 Task: Use the "Duolingo" extension for interactive language lessons.
Action: Mouse moved to (1041, 30)
Screenshot: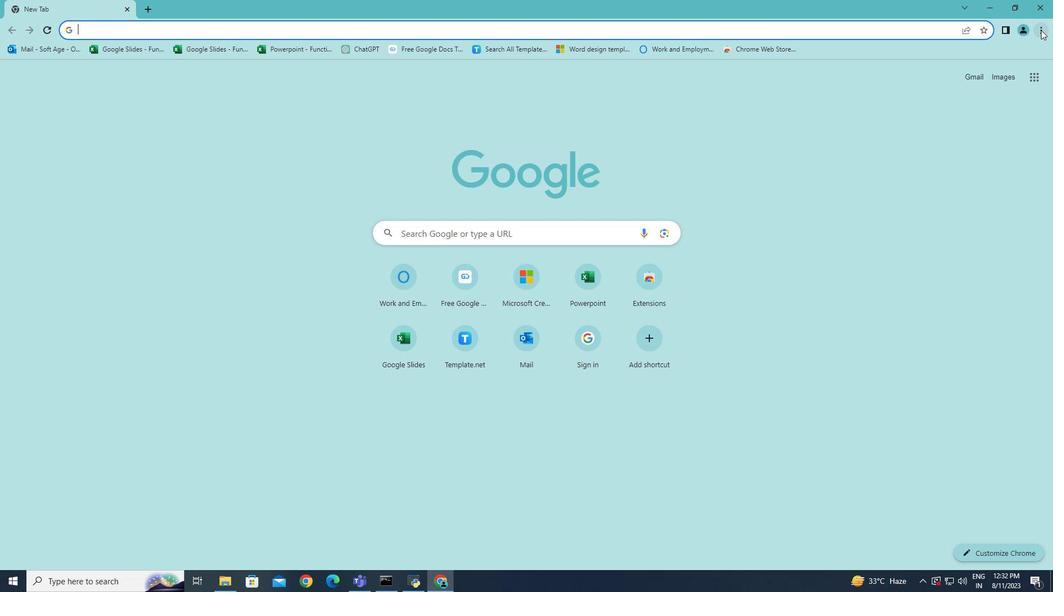 
Action: Mouse pressed left at (1041, 30)
Screenshot: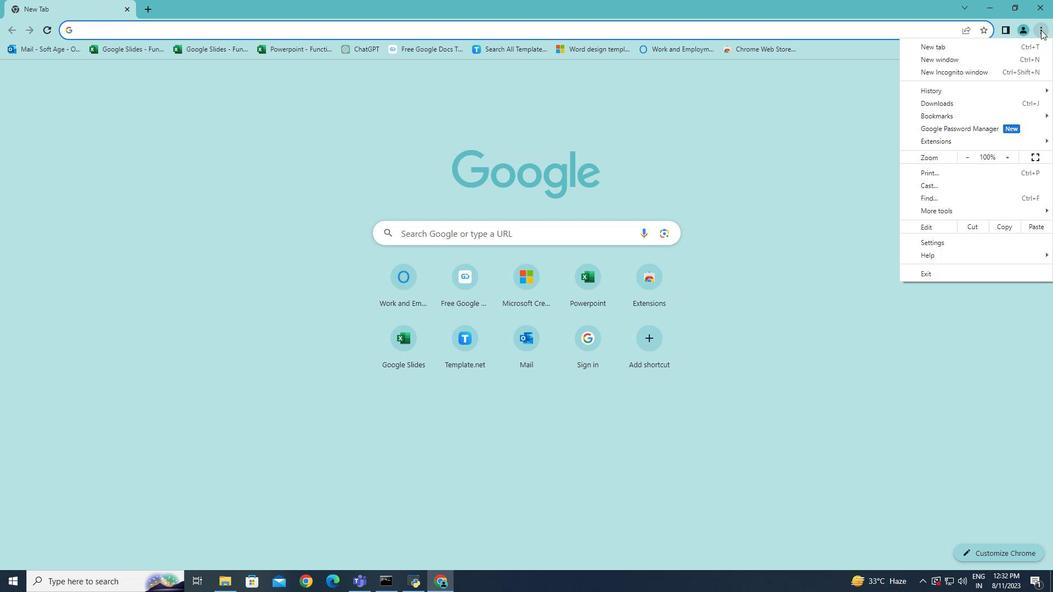 
Action: Mouse moved to (967, 141)
Screenshot: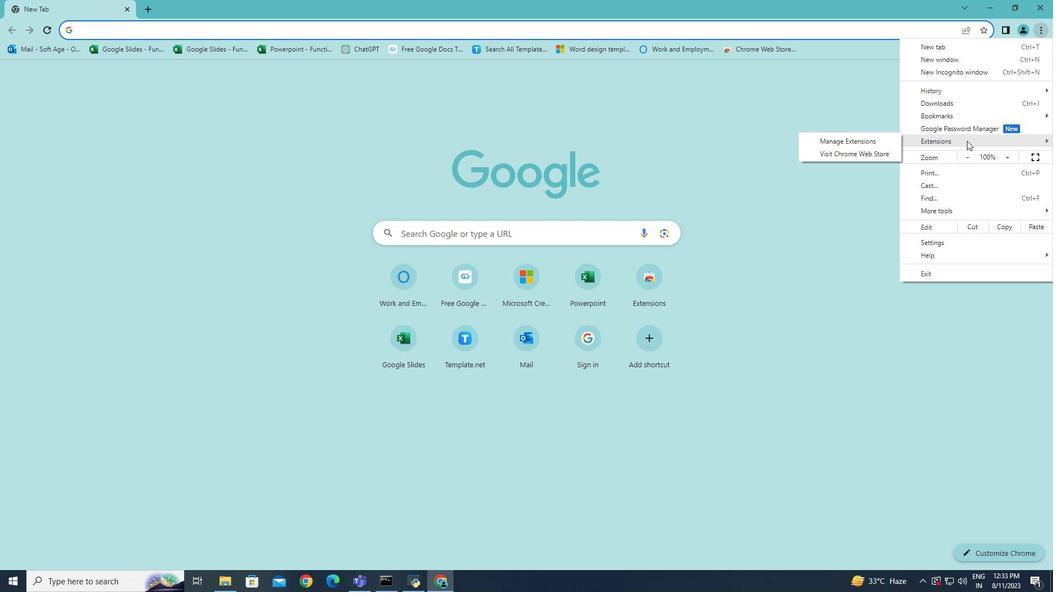 
Action: Mouse pressed left at (967, 141)
Screenshot: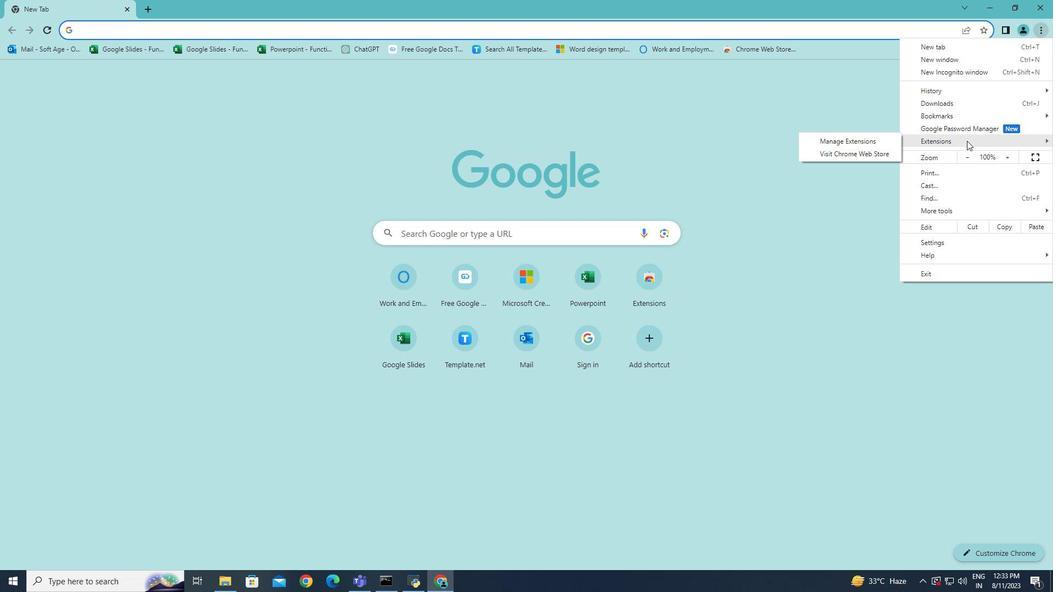 
Action: Mouse moved to (871, 156)
Screenshot: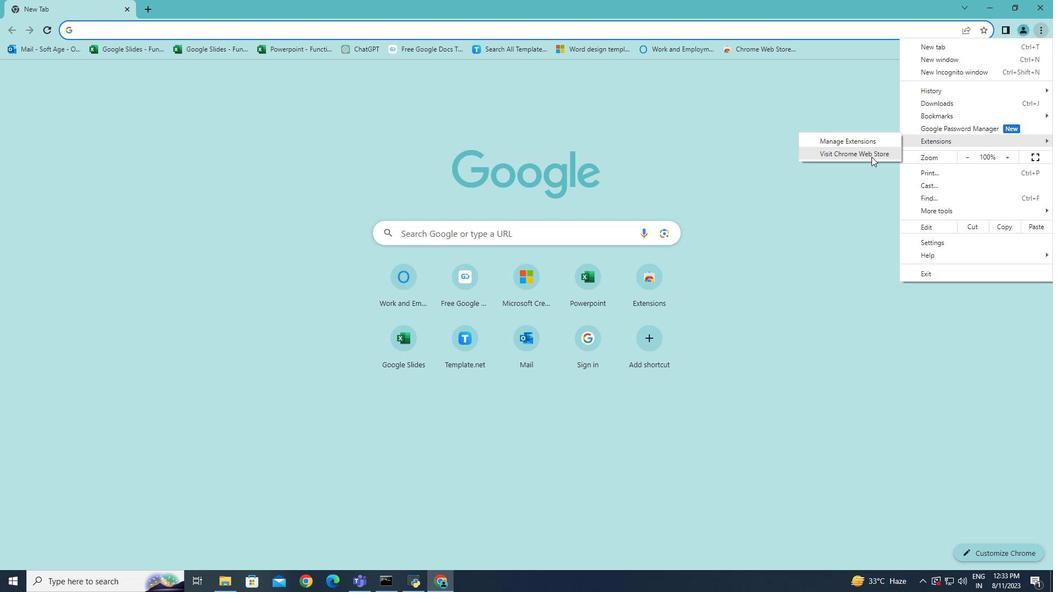 
Action: Mouse pressed left at (871, 156)
Screenshot: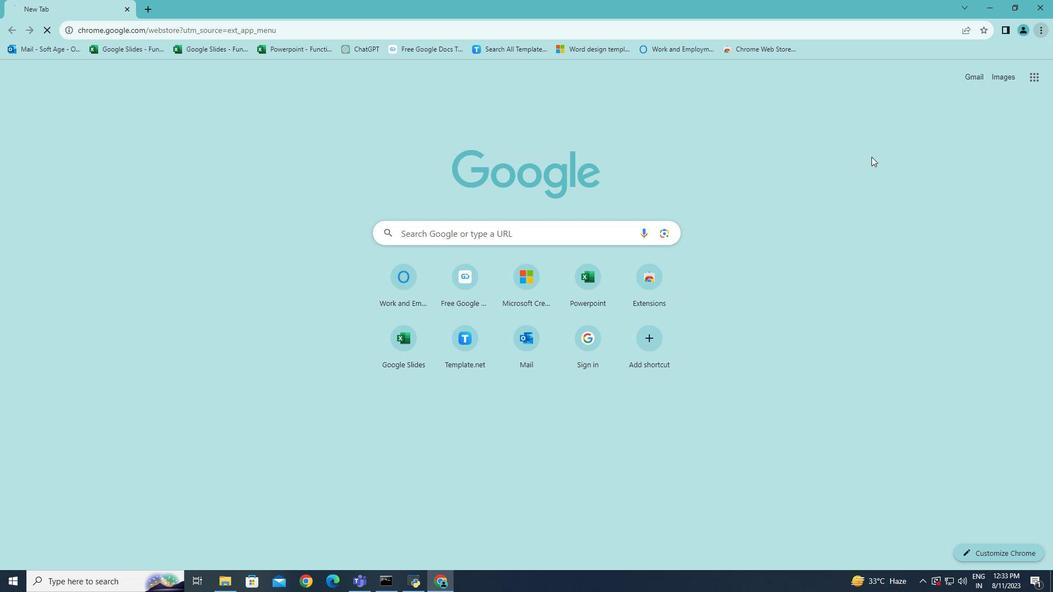 
Action: Mouse moved to (226, 95)
Screenshot: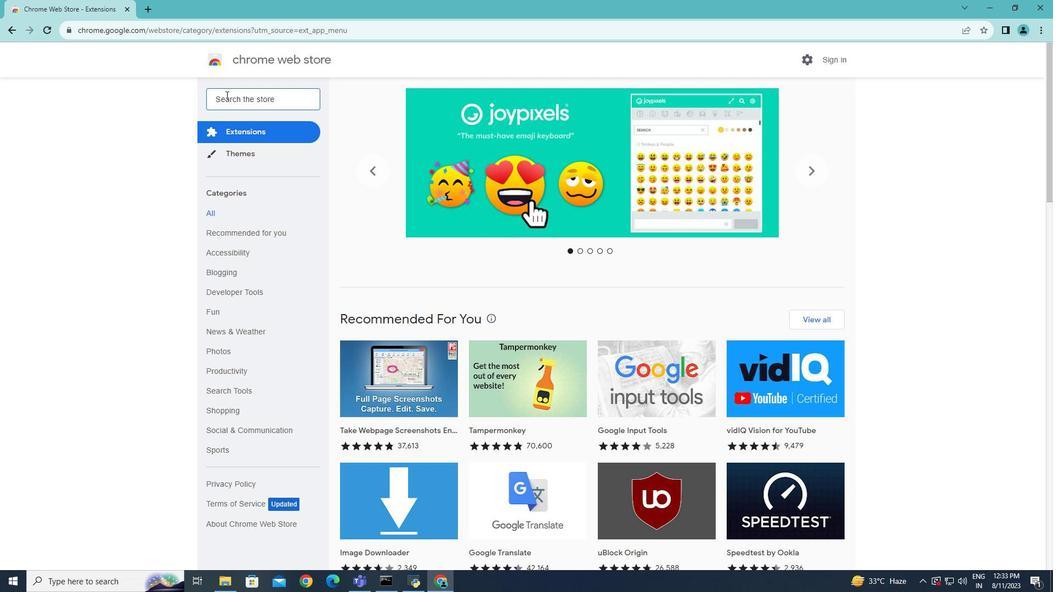 
Action: Mouse pressed left at (226, 95)
Screenshot: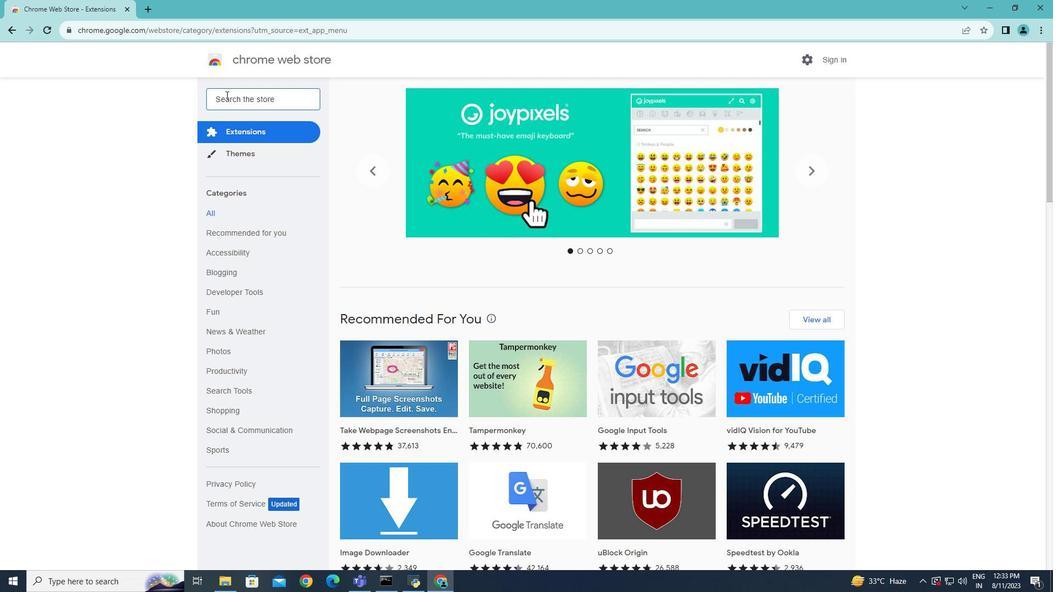 
Action: Key pressed duolingo<Key.enter>
Screenshot: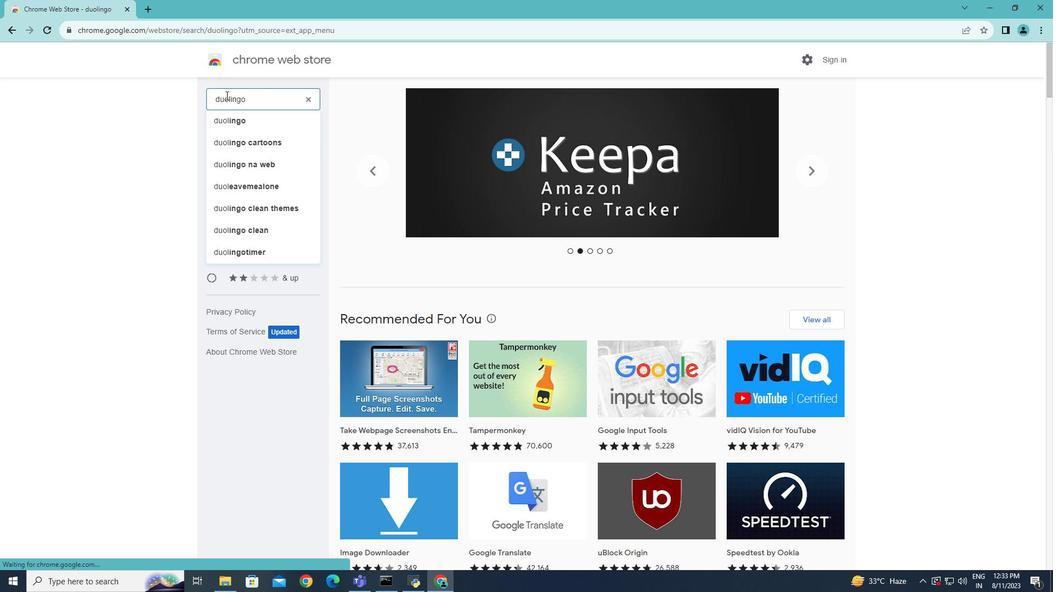 
Action: Mouse moved to (538, 186)
Screenshot: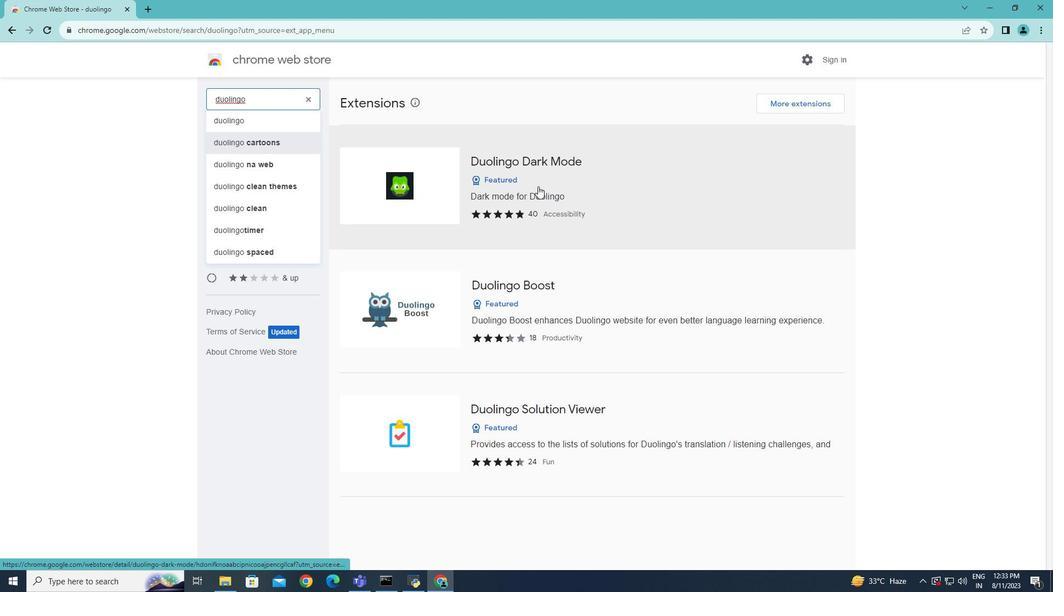 
Action: Mouse pressed left at (538, 186)
Screenshot: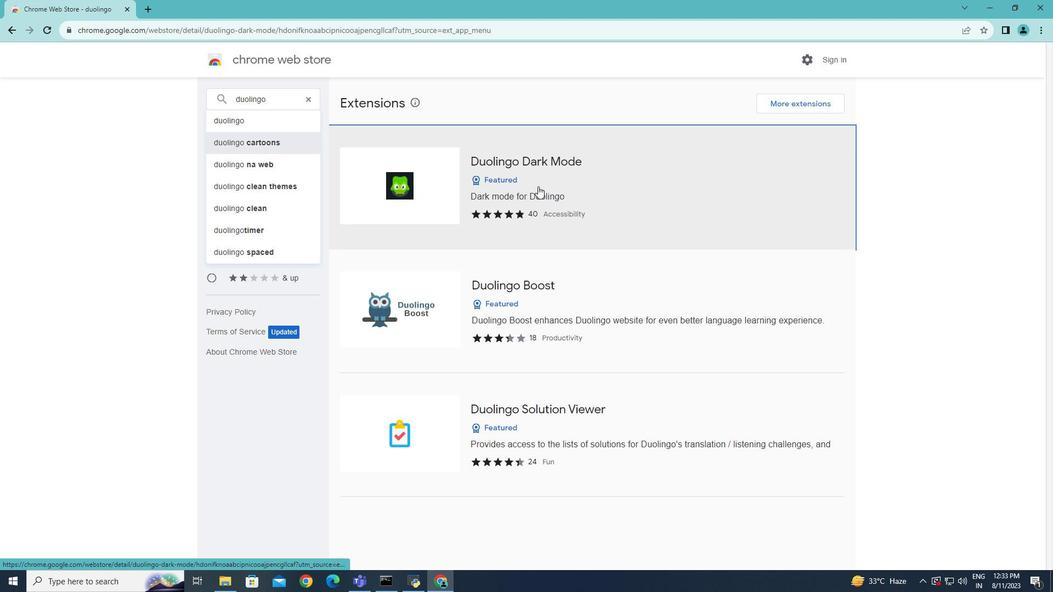 
Action: Mouse moved to (535, 333)
Screenshot: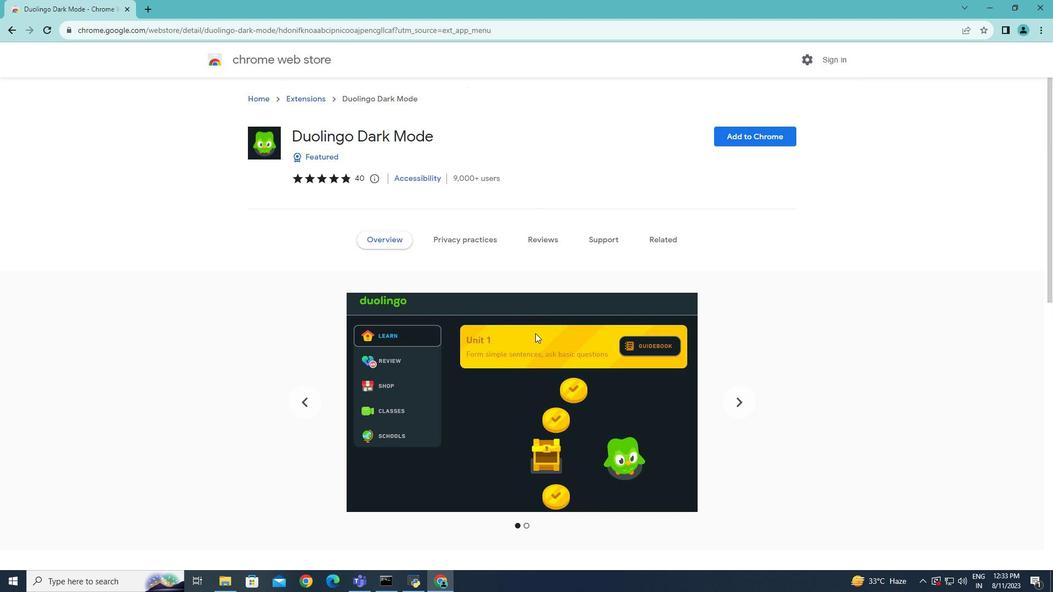 
Action: Mouse scrolled (535, 333) with delta (0, 0)
Screenshot: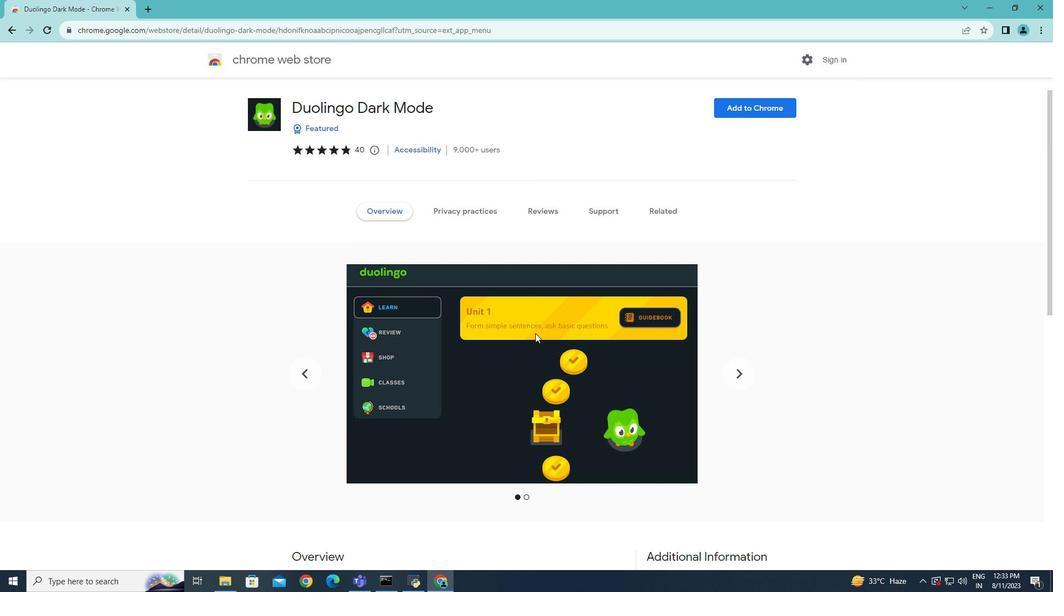 
Action: Mouse scrolled (535, 333) with delta (0, 0)
Screenshot: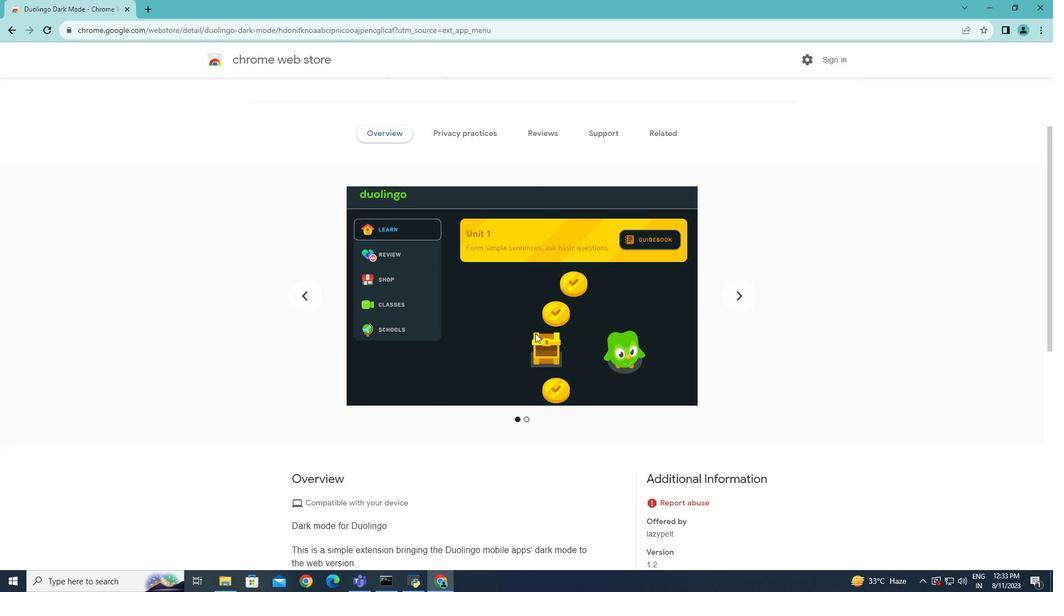 
Action: Mouse scrolled (535, 333) with delta (0, 0)
Screenshot: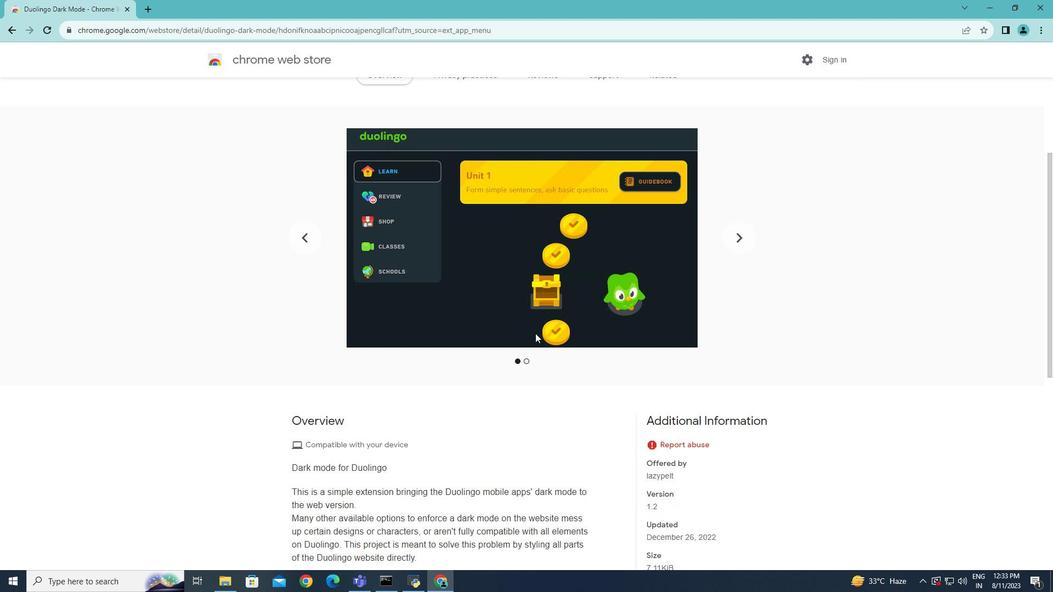 
Action: Mouse scrolled (535, 333) with delta (0, 0)
Screenshot: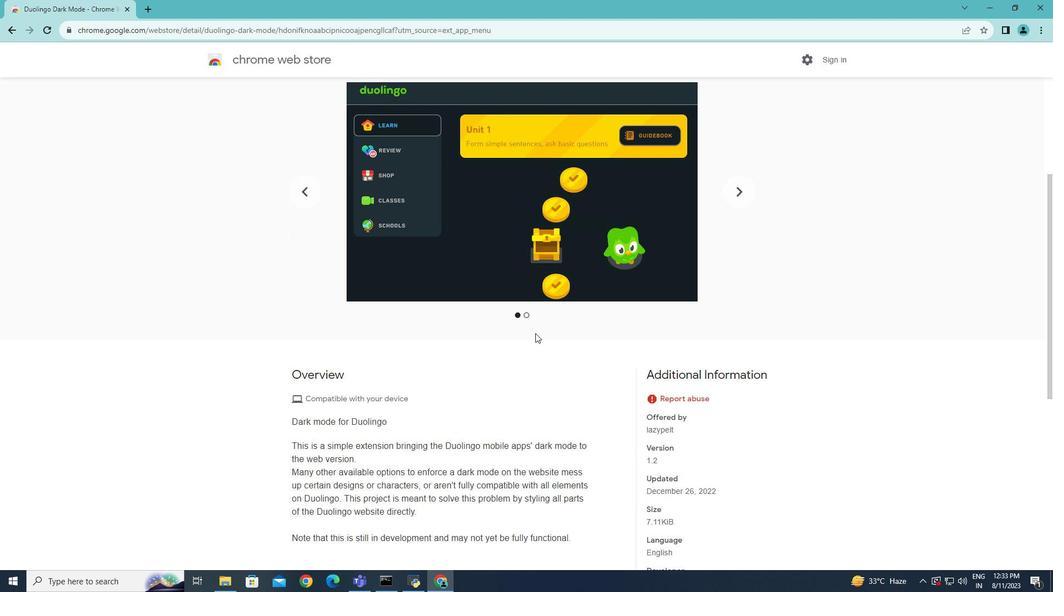 
Action: Mouse scrolled (535, 333) with delta (0, 0)
Screenshot: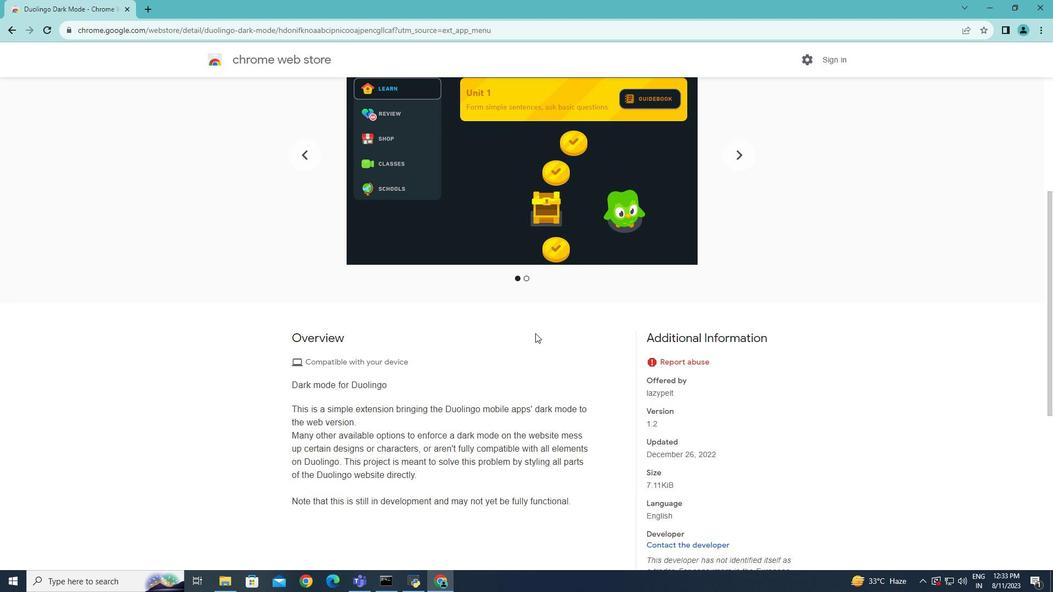 
Action: Mouse scrolled (535, 333) with delta (0, 0)
Screenshot: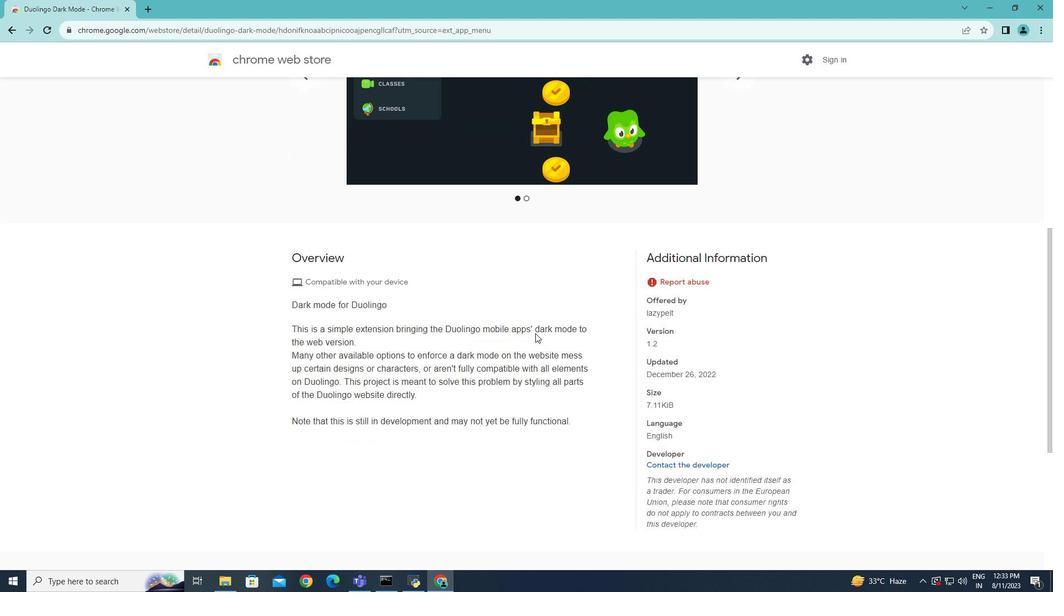
Action: Mouse scrolled (535, 333) with delta (0, 0)
Screenshot: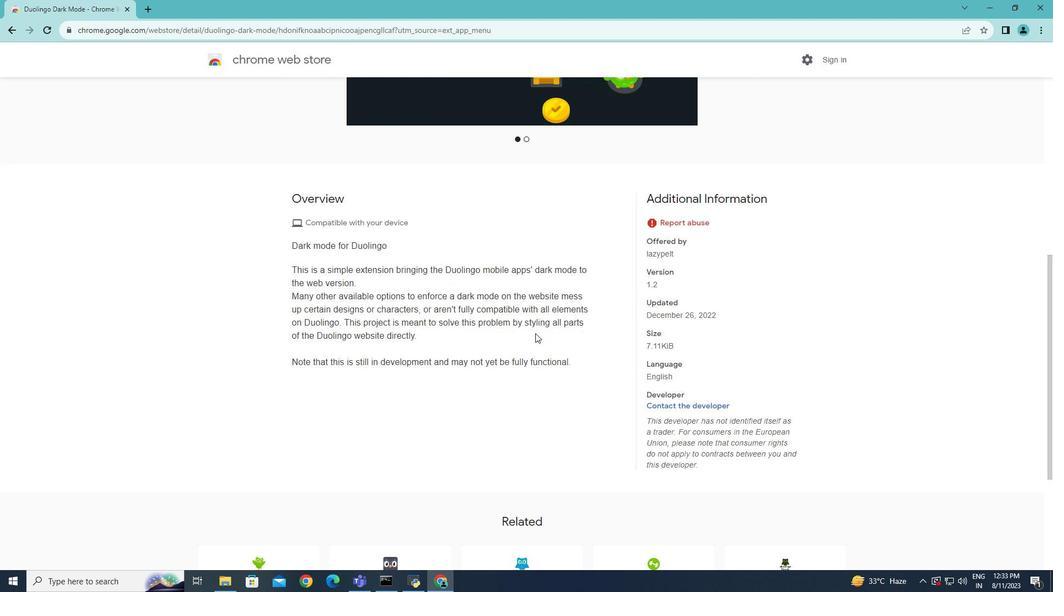 
Action: Mouse scrolled (535, 333) with delta (0, 0)
Screenshot: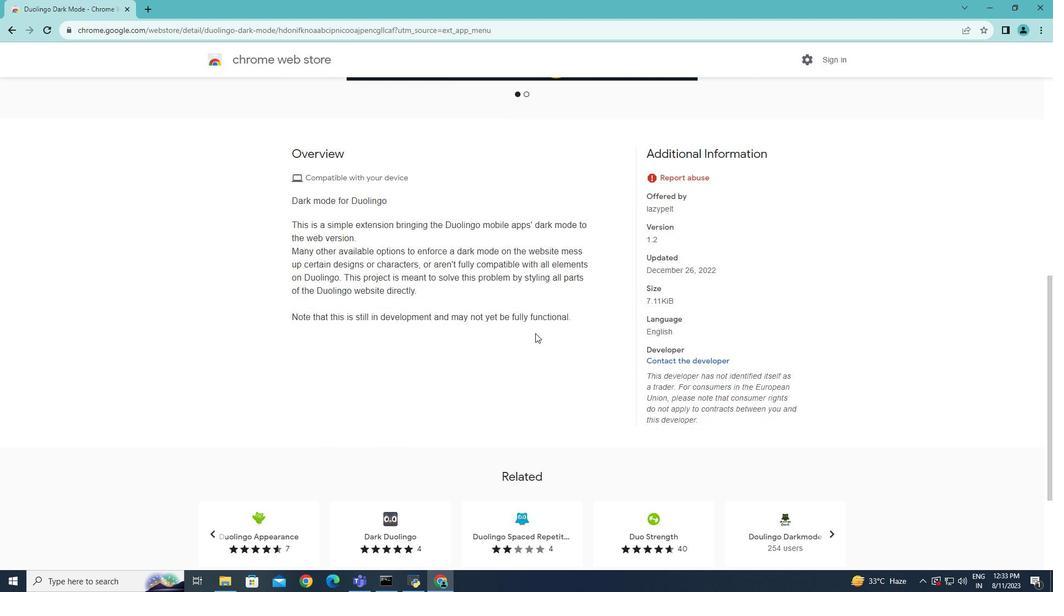 
Action: Mouse scrolled (535, 333) with delta (0, 0)
Screenshot: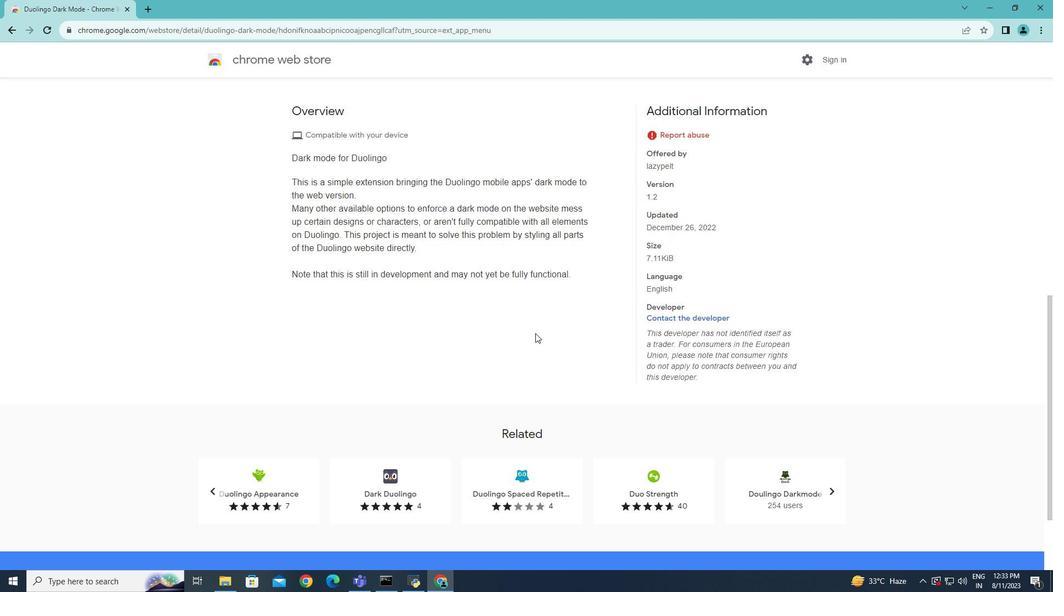 
Action: Mouse scrolled (535, 333) with delta (0, 0)
Screenshot: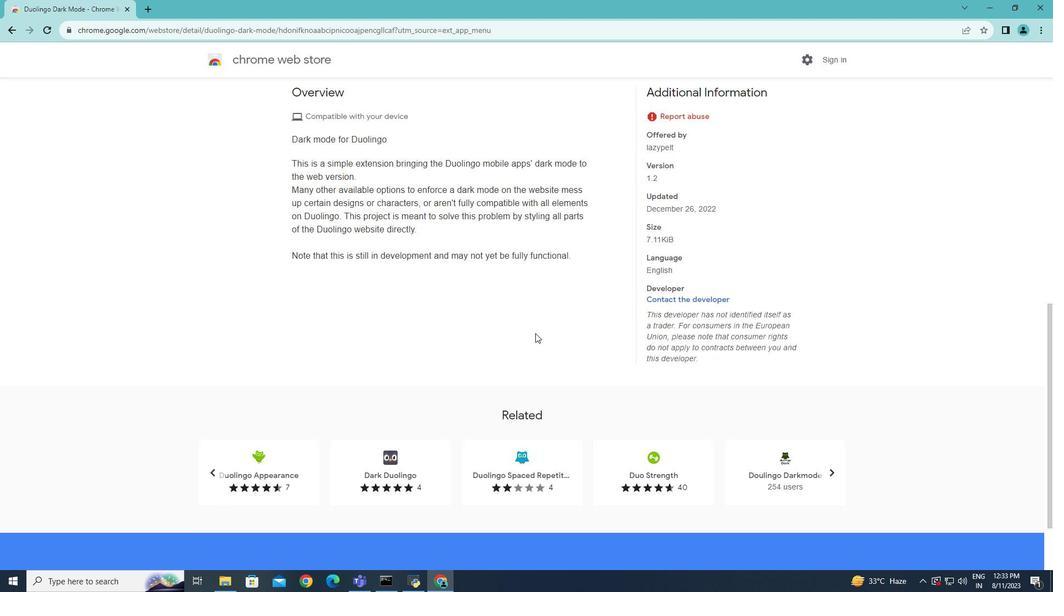 
Action: Mouse scrolled (535, 333) with delta (0, 0)
Screenshot: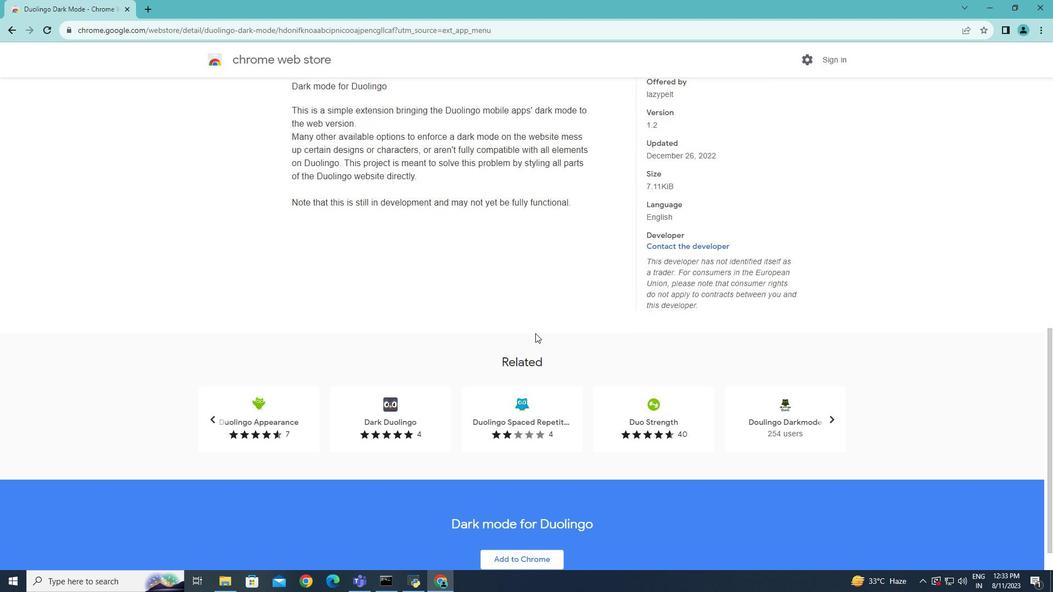 
Action: Mouse scrolled (535, 334) with delta (0, 0)
Screenshot: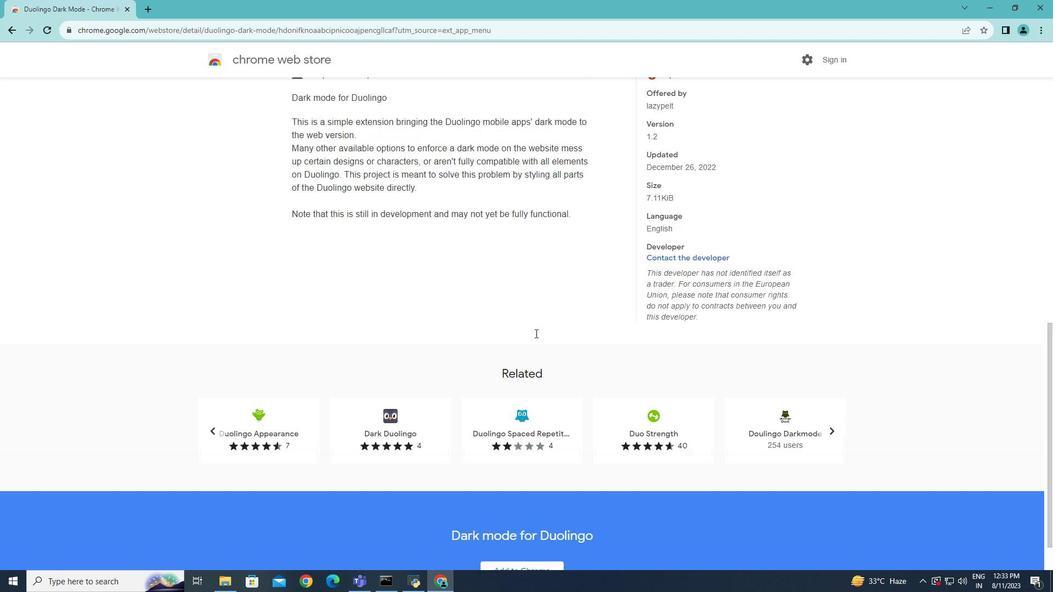 
Action: Mouse scrolled (535, 334) with delta (0, 0)
Screenshot: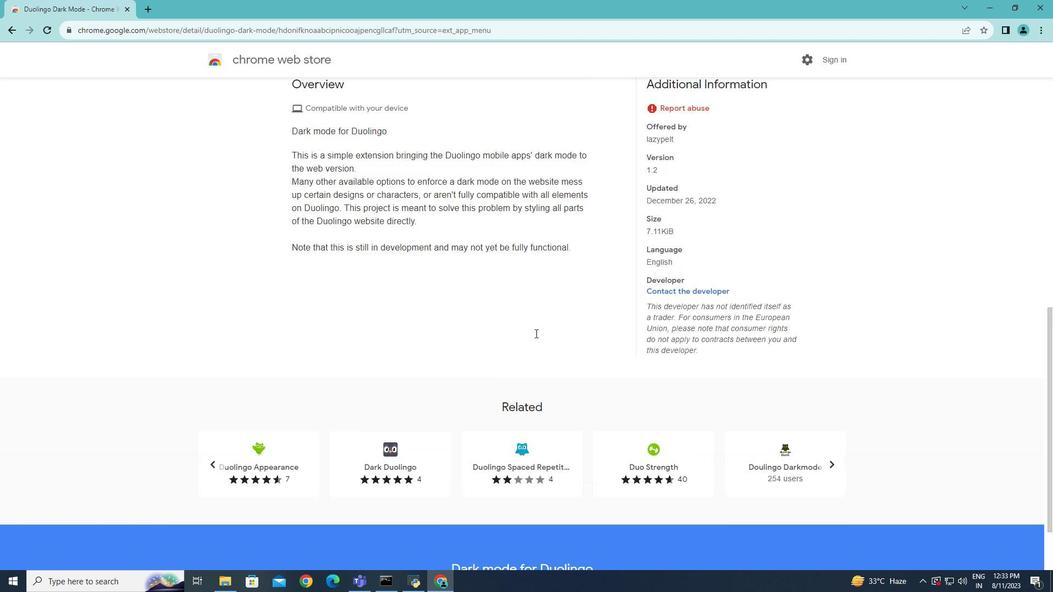 
Action: Mouse scrolled (535, 334) with delta (0, 0)
Screenshot: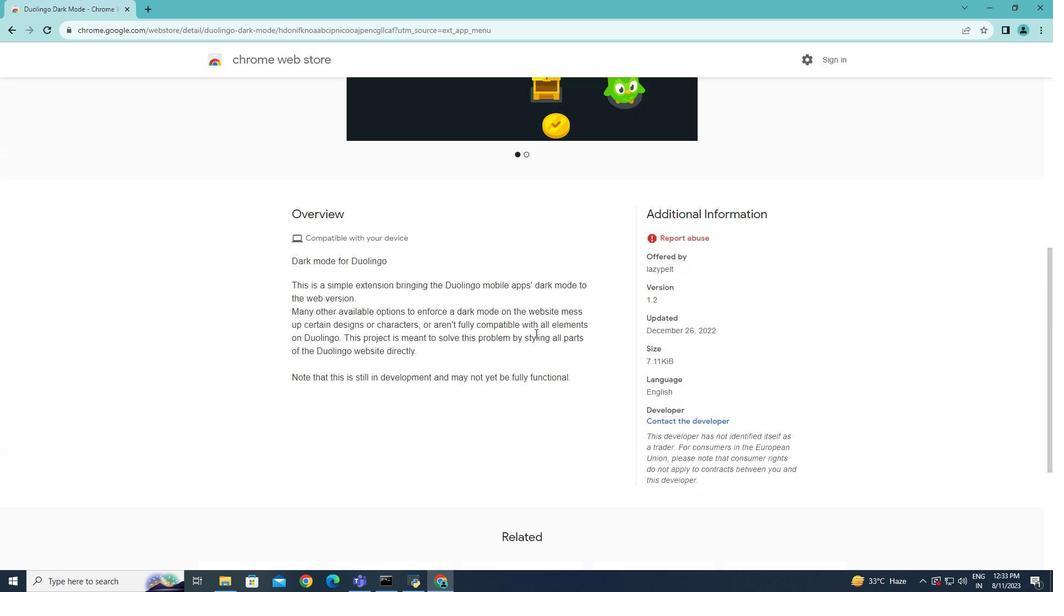 
Action: Mouse scrolled (535, 334) with delta (0, 0)
Screenshot: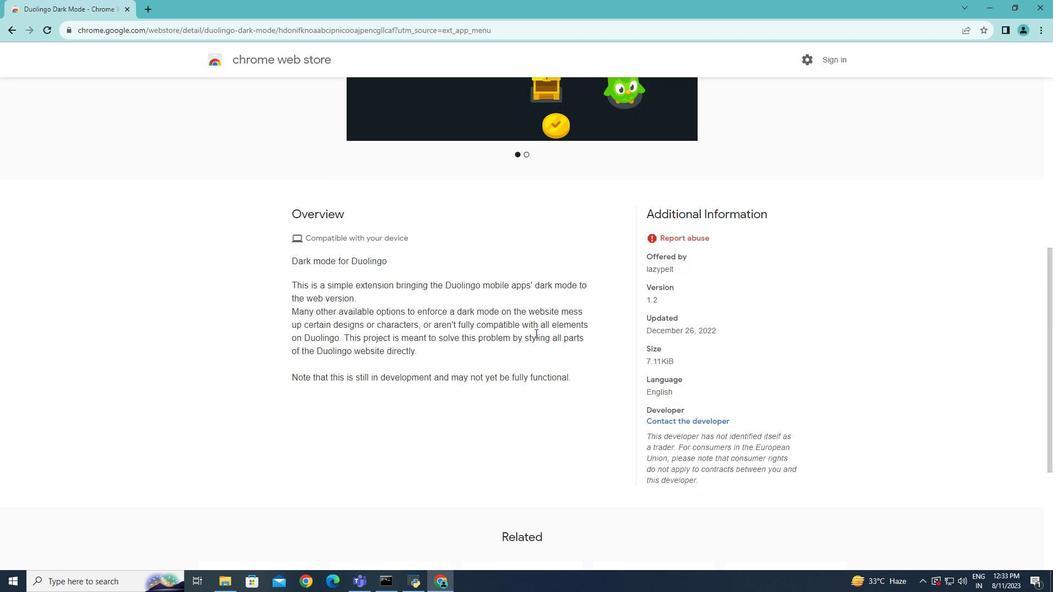 
Action: Mouse scrolled (535, 334) with delta (0, 0)
Screenshot: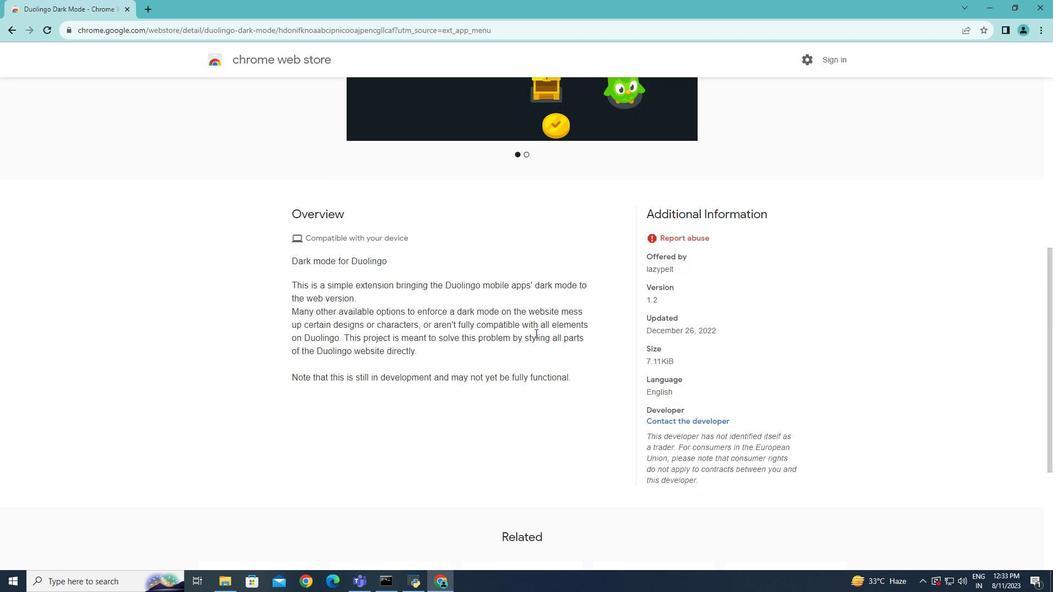 
Action: Mouse moved to (429, 401)
Screenshot: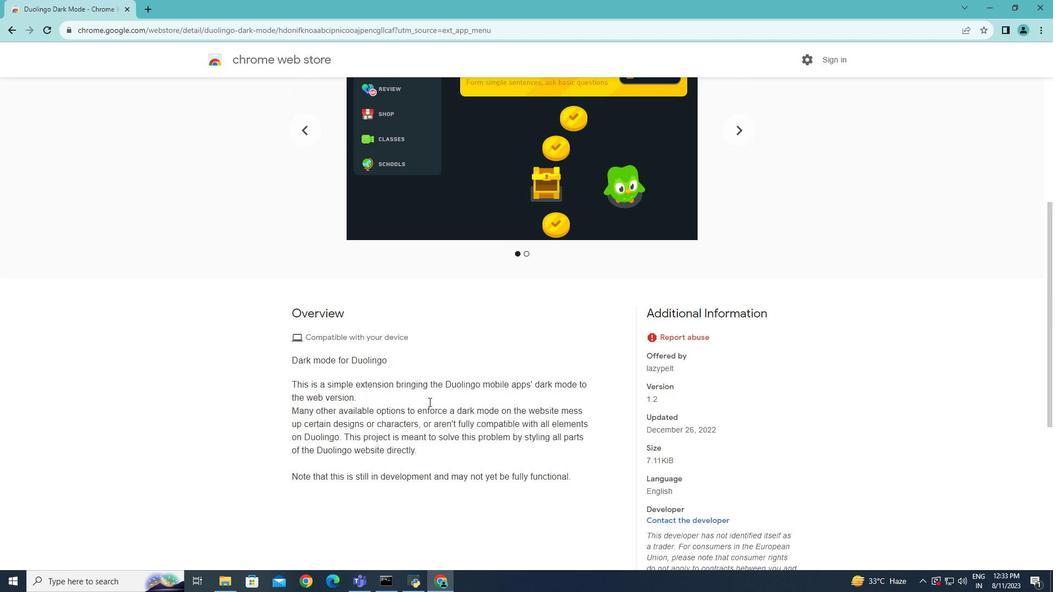 
Action: Mouse scrolled (429, 402) with delta (0, 0)
Screenshot: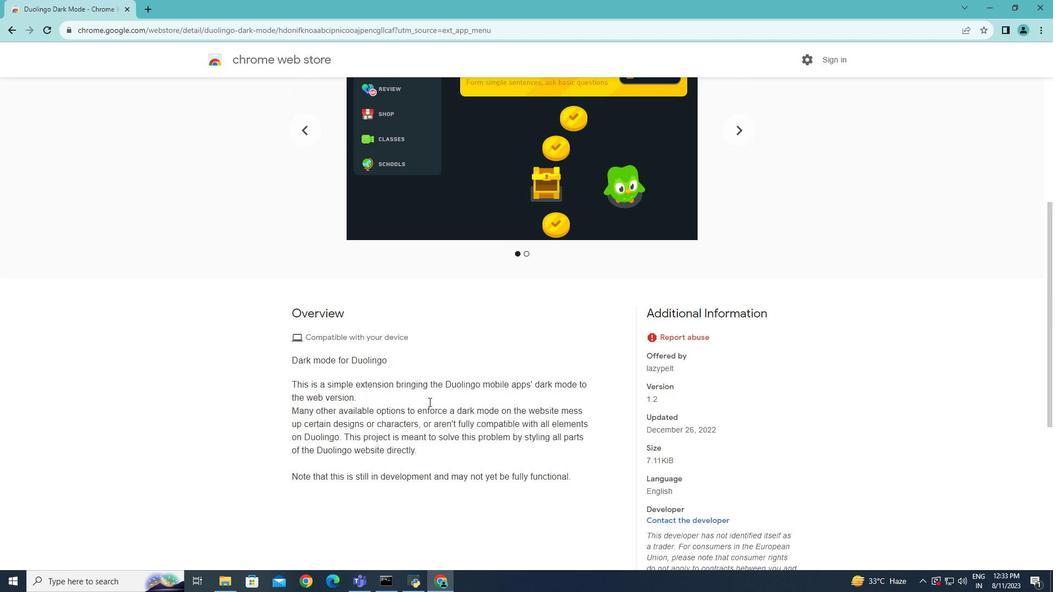 
Action: Mouse moved to (429, 402)
Screenshot: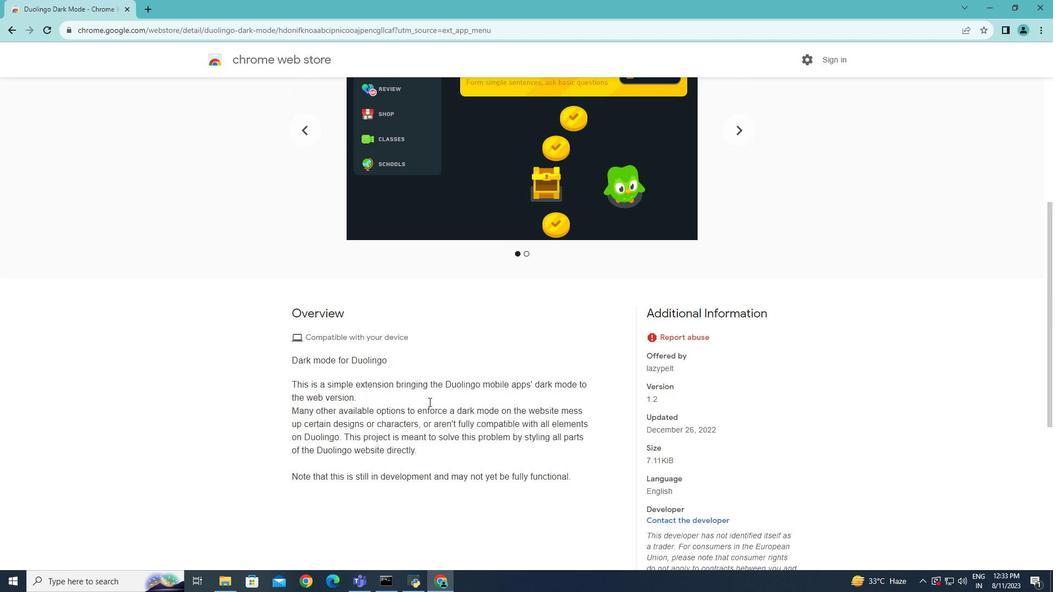 
Action: Mouse scrolled (429, 402) with delta (0, 0)
Screenshot: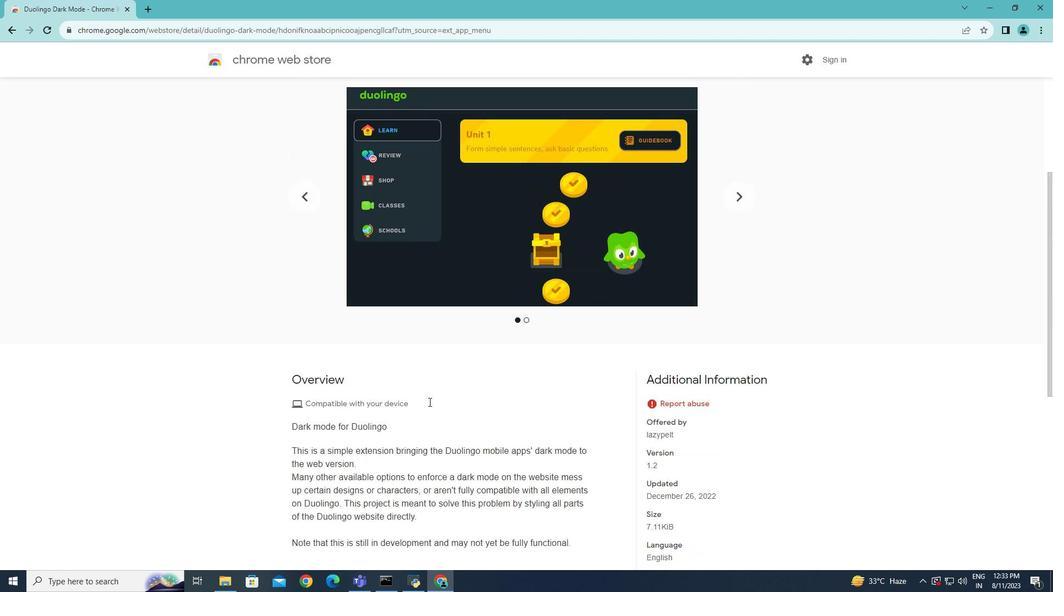 
Action: Mouse scrolled (429, 402) with delta (0, 0)
Screenshot: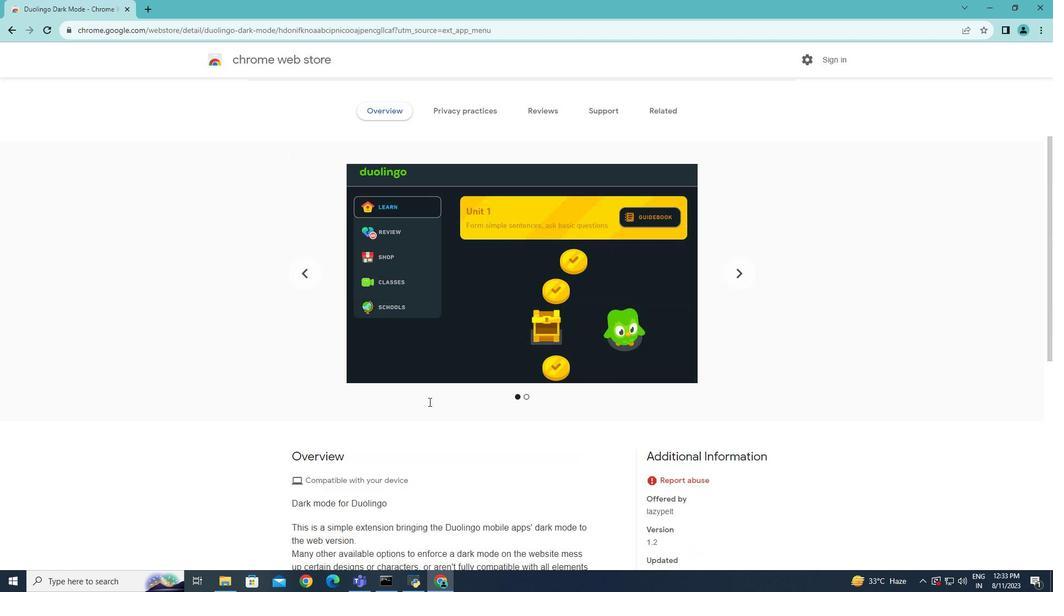 
Action: Mouse scrolled (429, 402) with delta (0, 0)
Screenshot: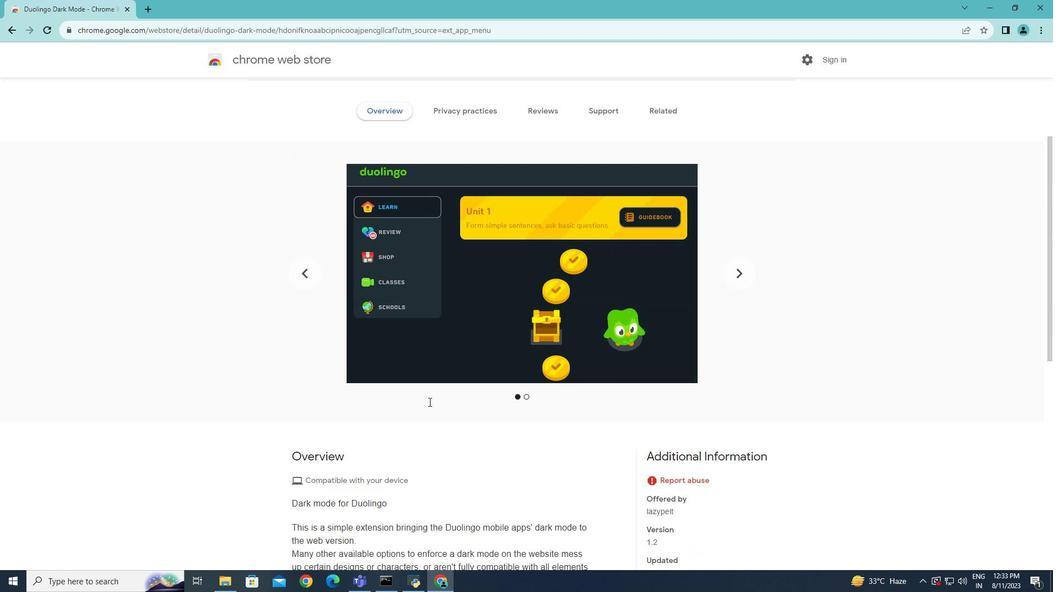 
Action: Mouse moved to (366, 385)
Screenshot: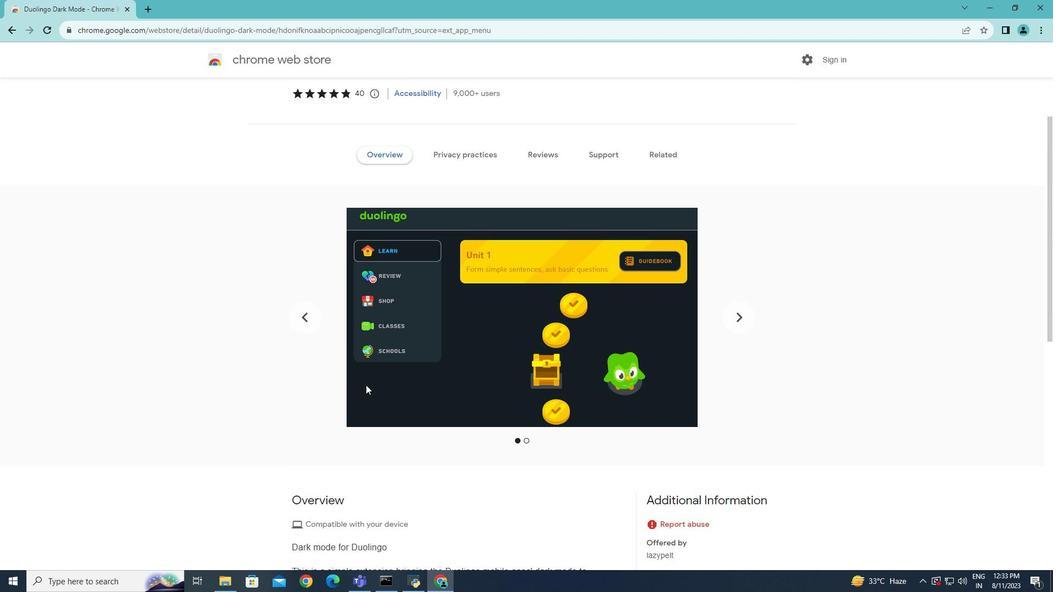 
Action: Mouse scrolled (366, 385) with delta (0, 0)
Screenshot: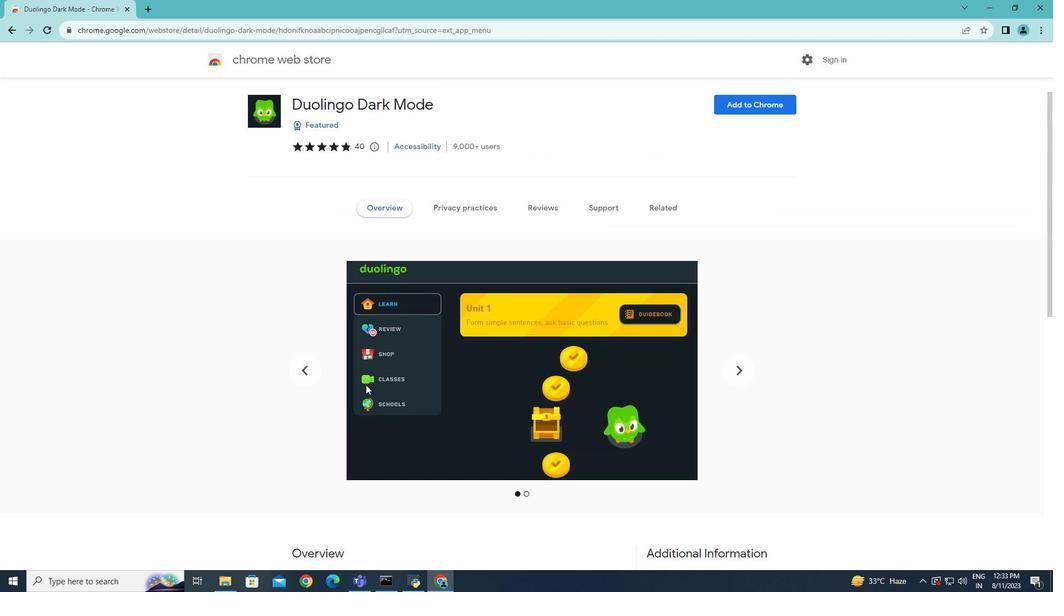 
Action: Mouse scrolled (366, 385) with delta (0, 0)
Screenshot: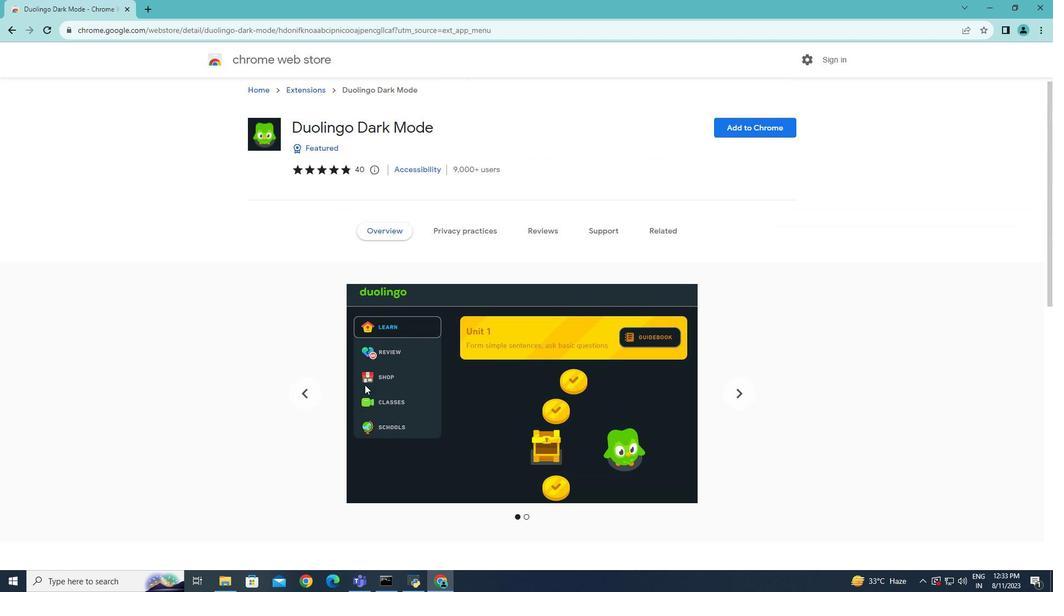 
Action: Mouse moved to (279, 350)
Screenshot: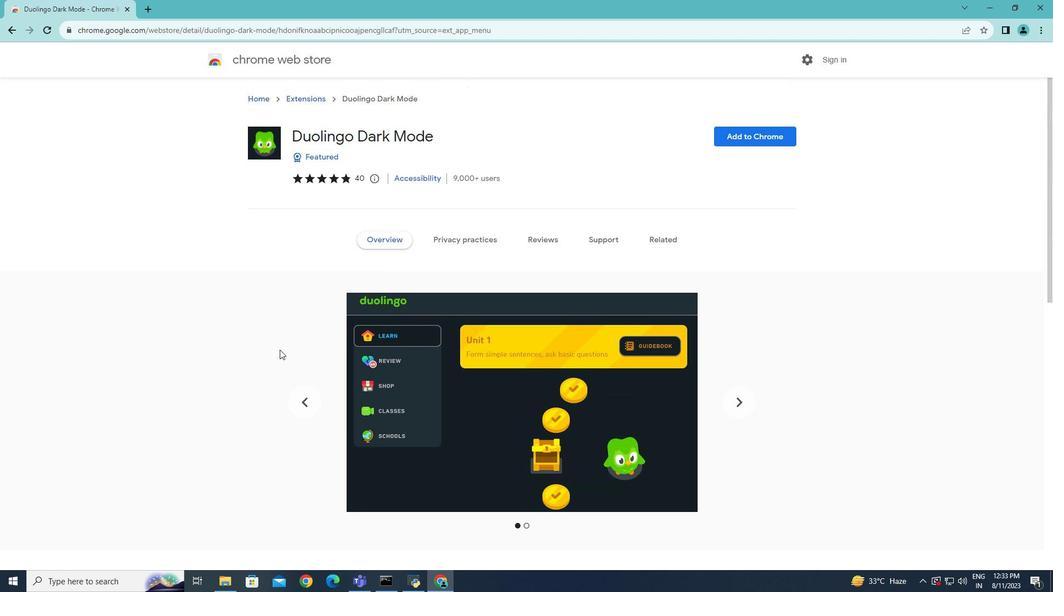 
Action: Mouse scrolled (279, 350) with delta (0, 0)
Screenshot: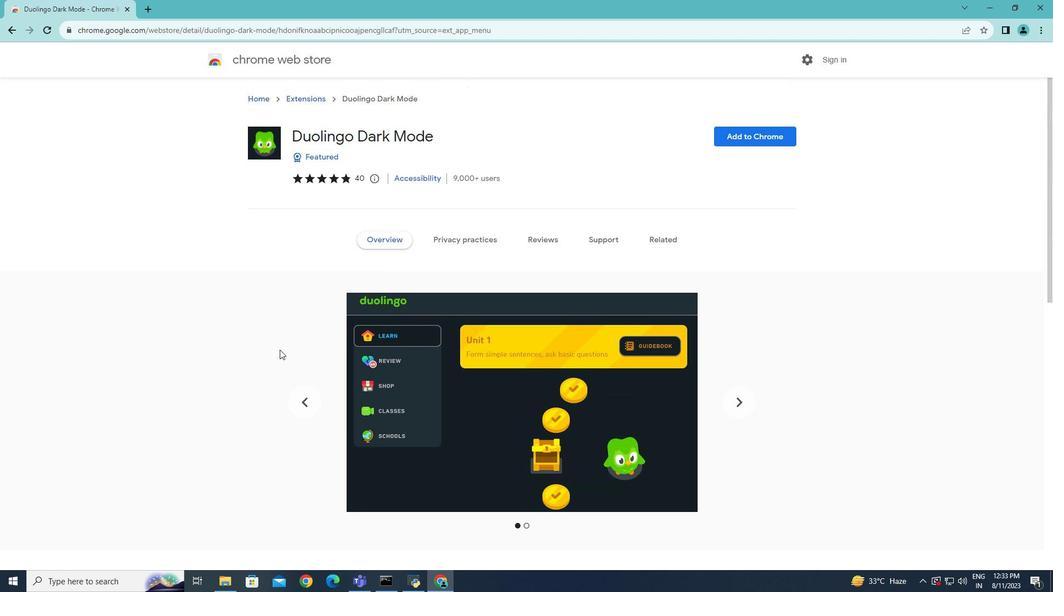
Action: Mouse scrolled (279, 350) with delta (0, 0)
Screenshot: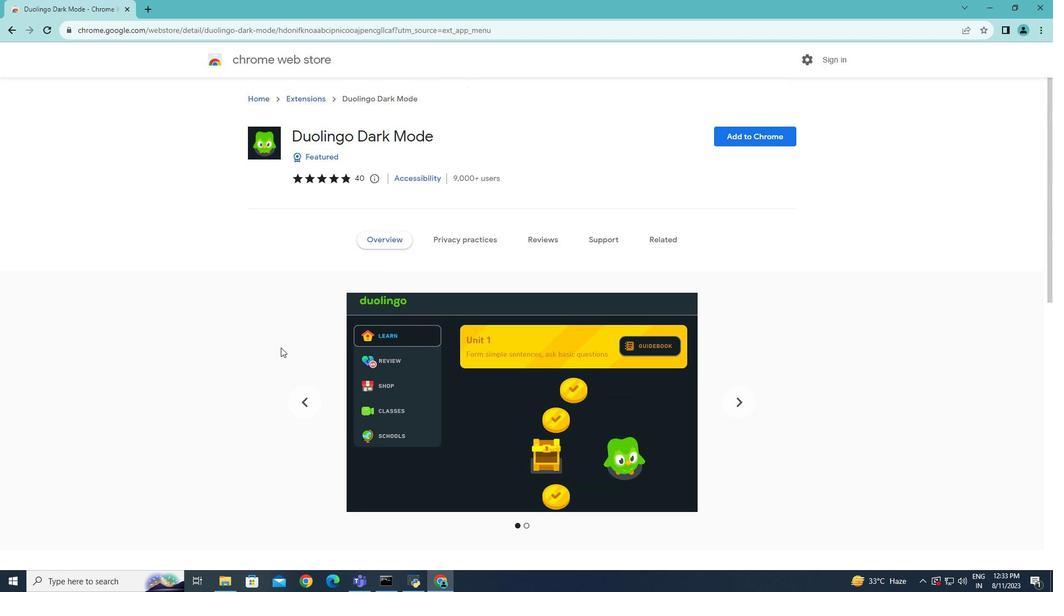 
Action: Mouse moved to (5, 29)
Screenshot: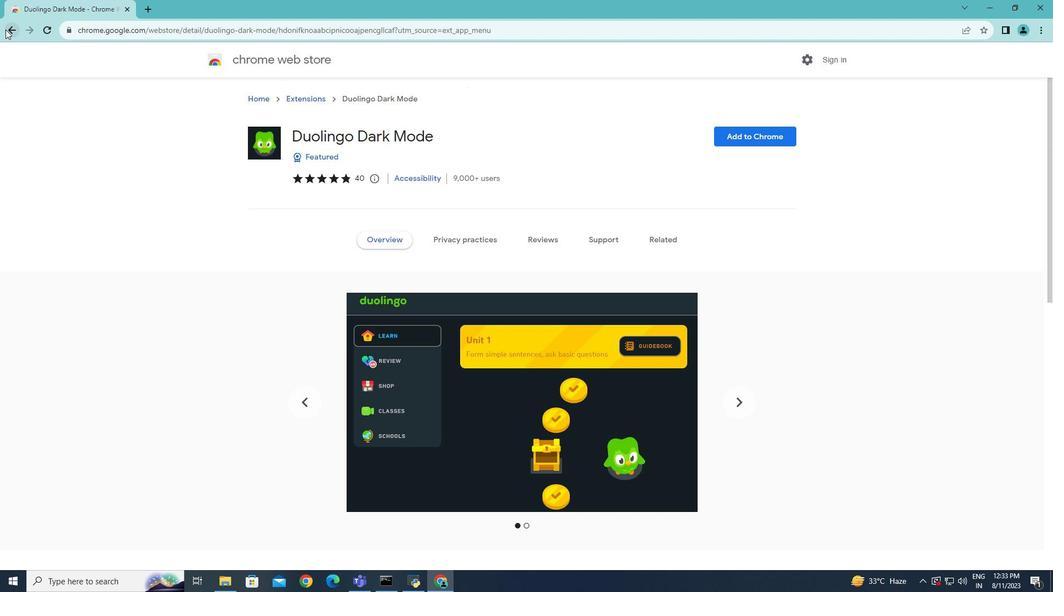 
Action: Mouse pressed left at (5, 29)
Screenshot: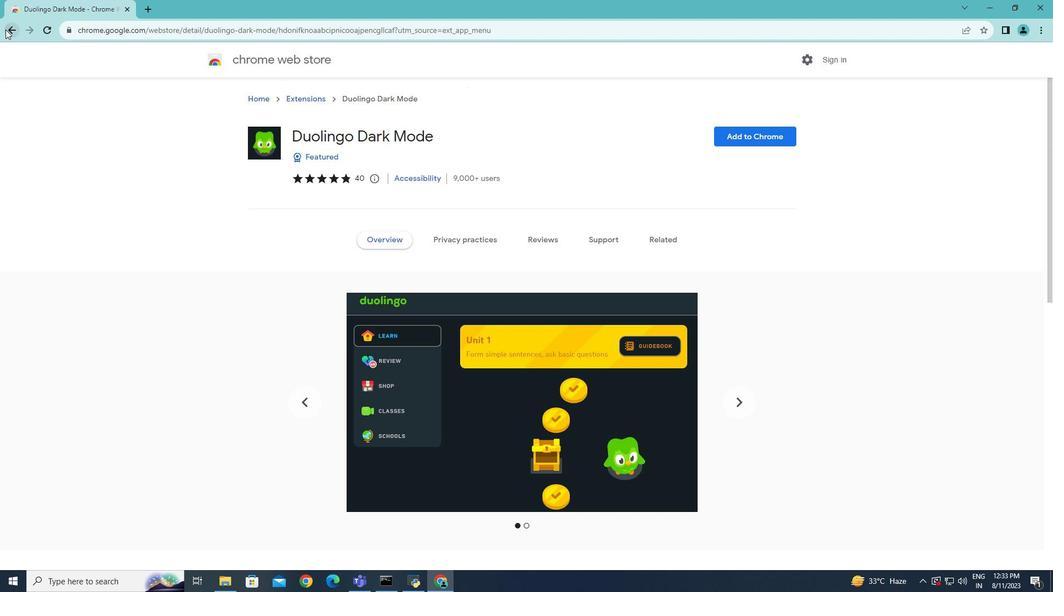 
Action: Mouse moved to (269, 101)
Screenshot: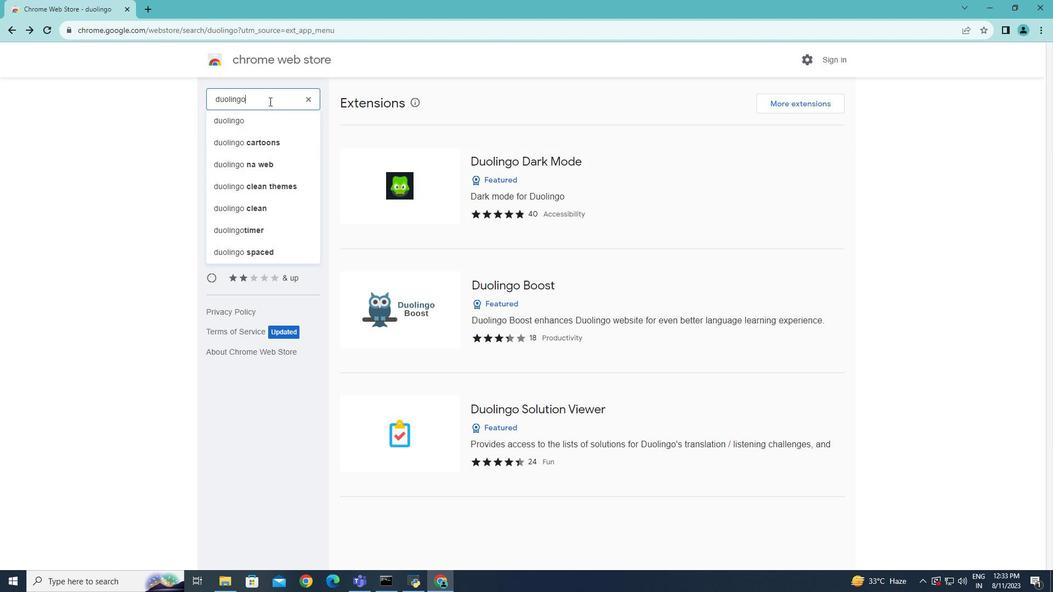 
Action: Mouse pressed left at (269, 101)
Screenshot: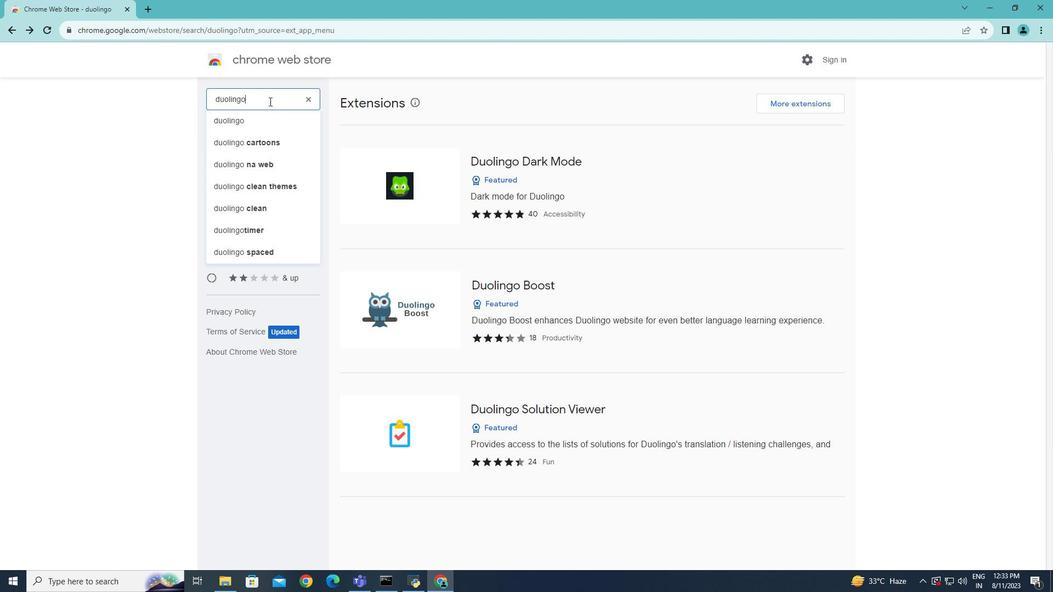 
Action: Key pressed <Key.space>extension<Key.space>for<Key.space>interactive<Key.space>language<Key.space>lessons<Key.enter>
Screenshot: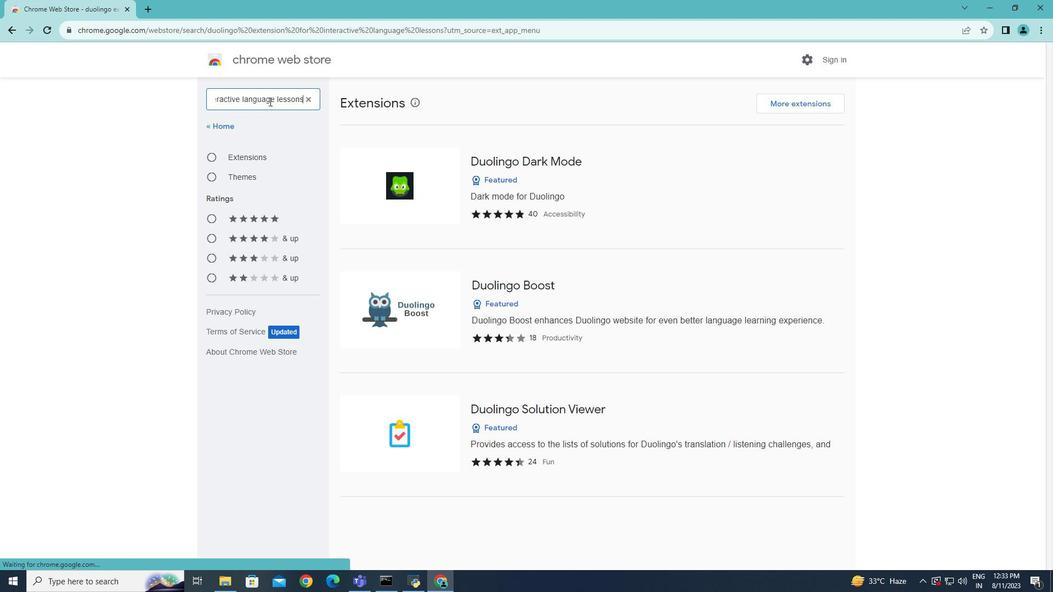 
Action: Mouse moved to (565, 391)
Screenshot: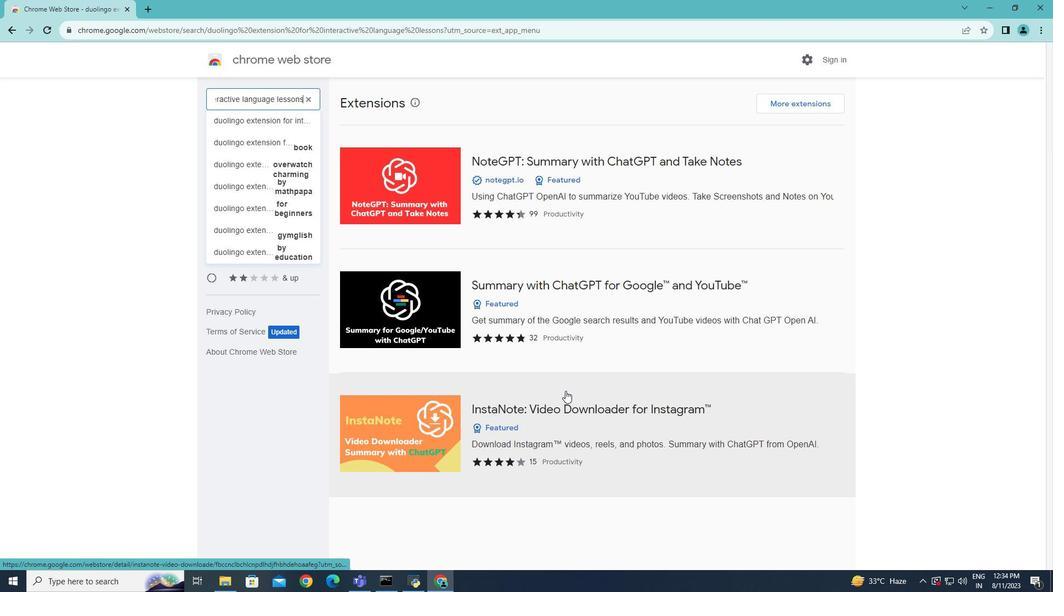 
Action: Mouse scrolled (565, 390) with delta (0, 0)
Screenshot: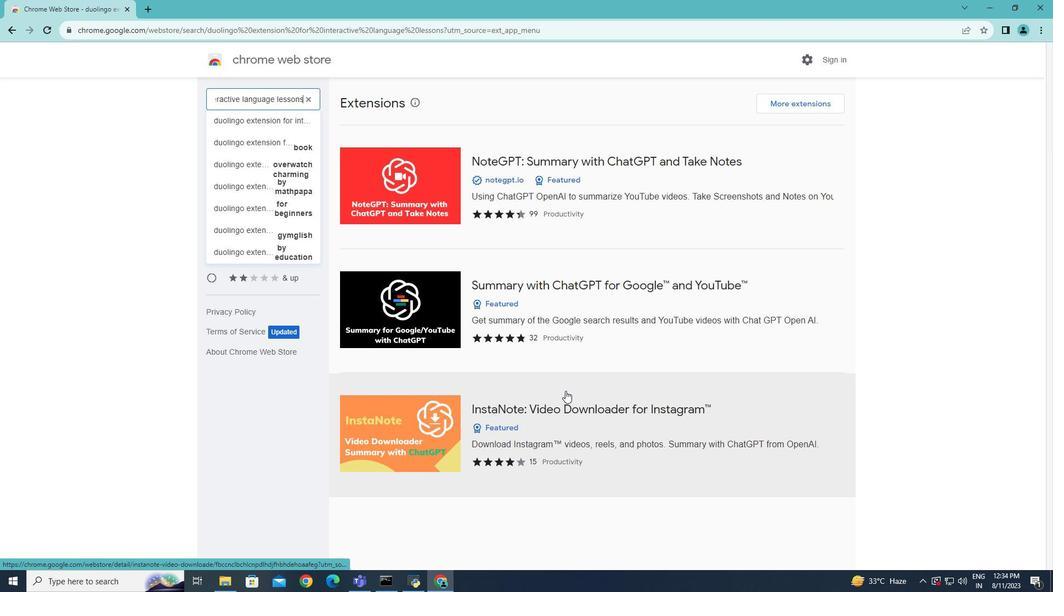 
Action: Mouse scrolled (565, 390) with delta (0, 0)
Screenshot: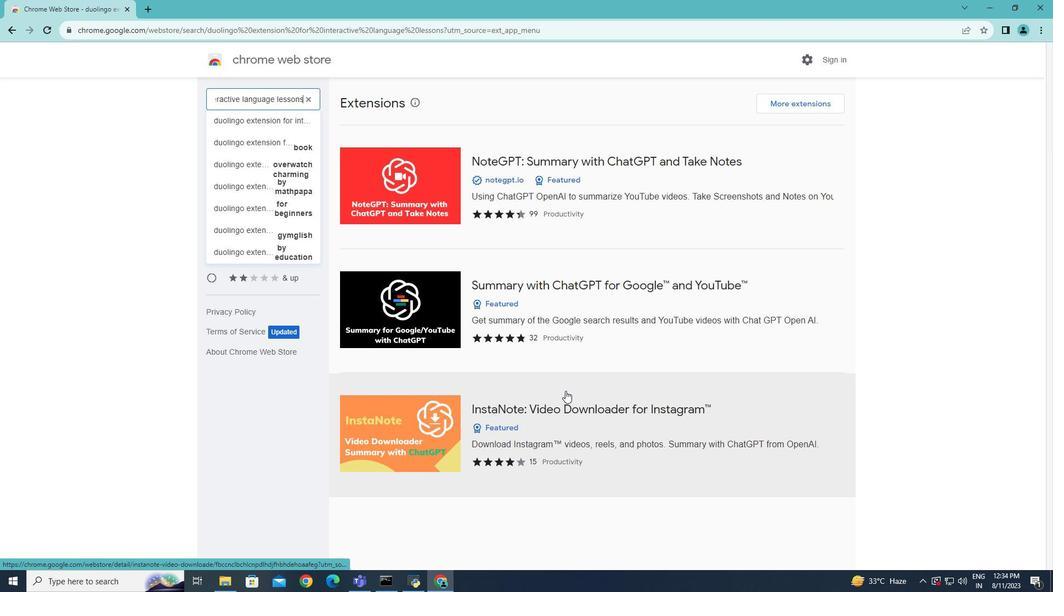 
Action: Mouse scrolled (565, 390) with delta (0, 0)
Screenshot: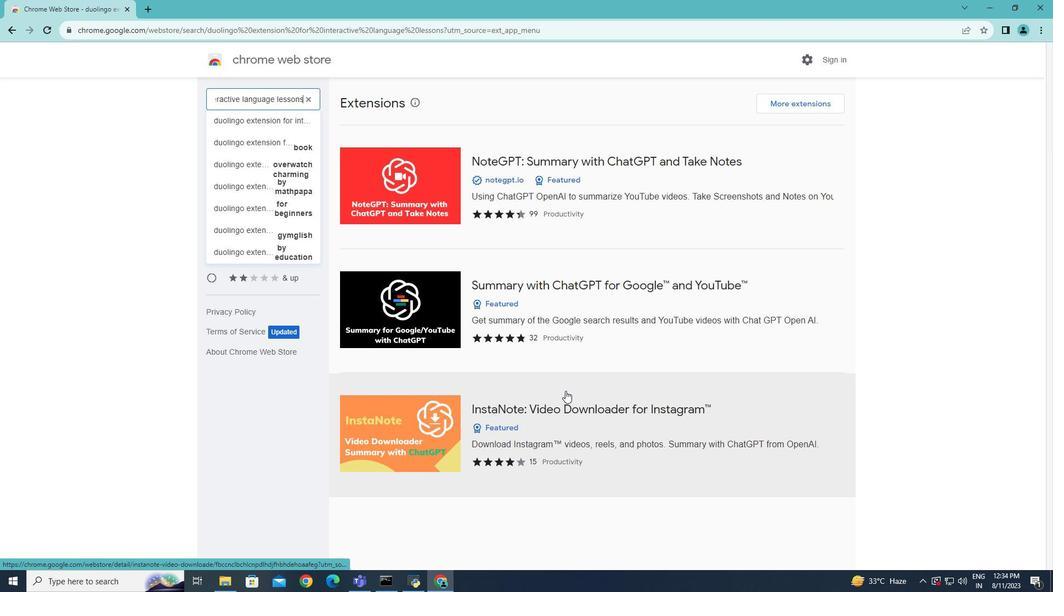 
Action: Mouse moved to (621, 387)
Screenshot: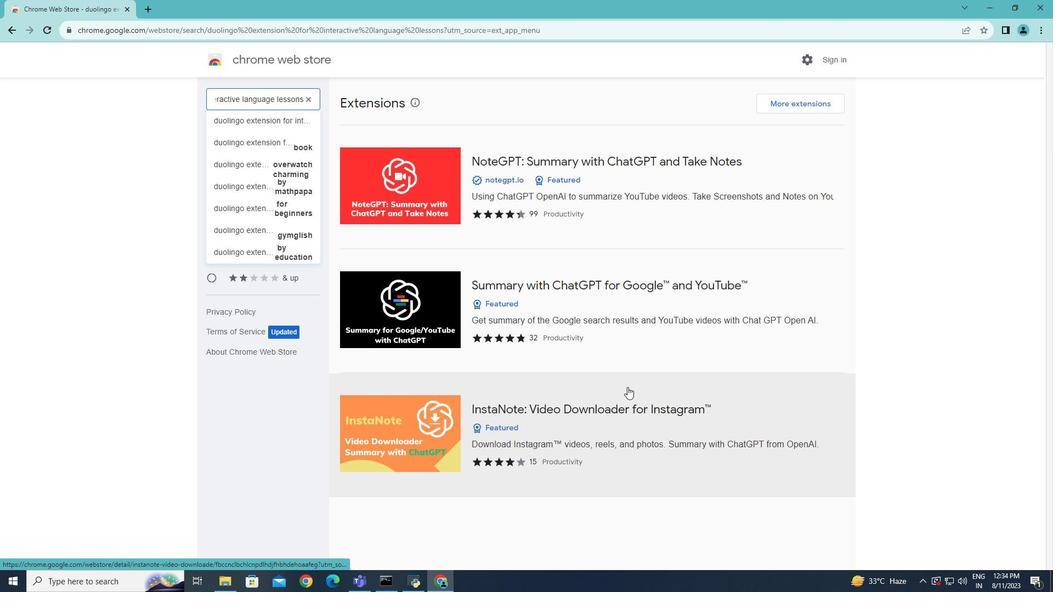 
Action: Mouse scrolled (621, 386) with delta (0, 0)
Screenshot: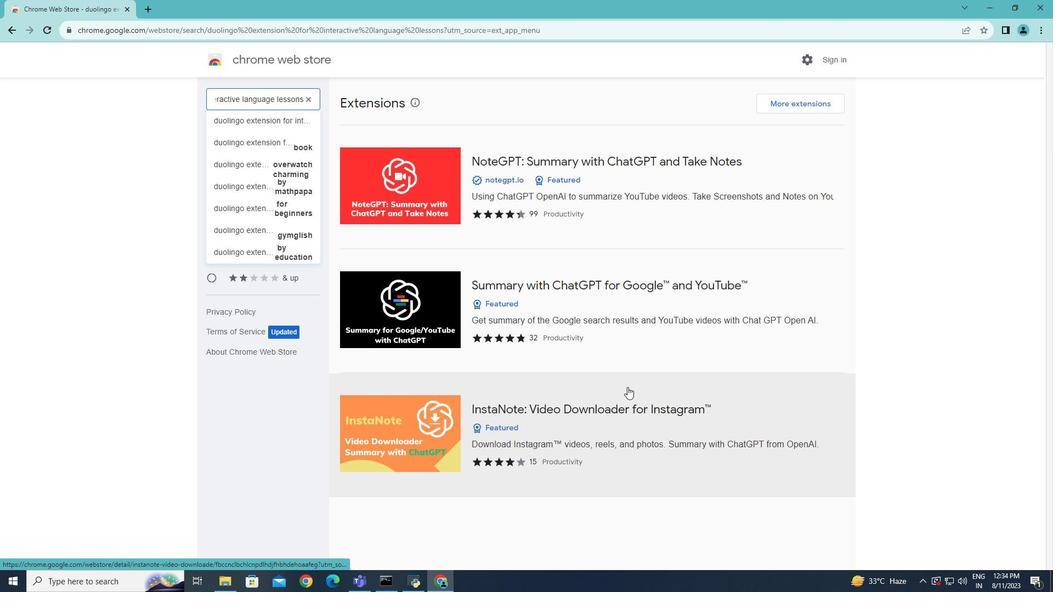 
Action: Mouse moved to (627, 387)
Screenshot: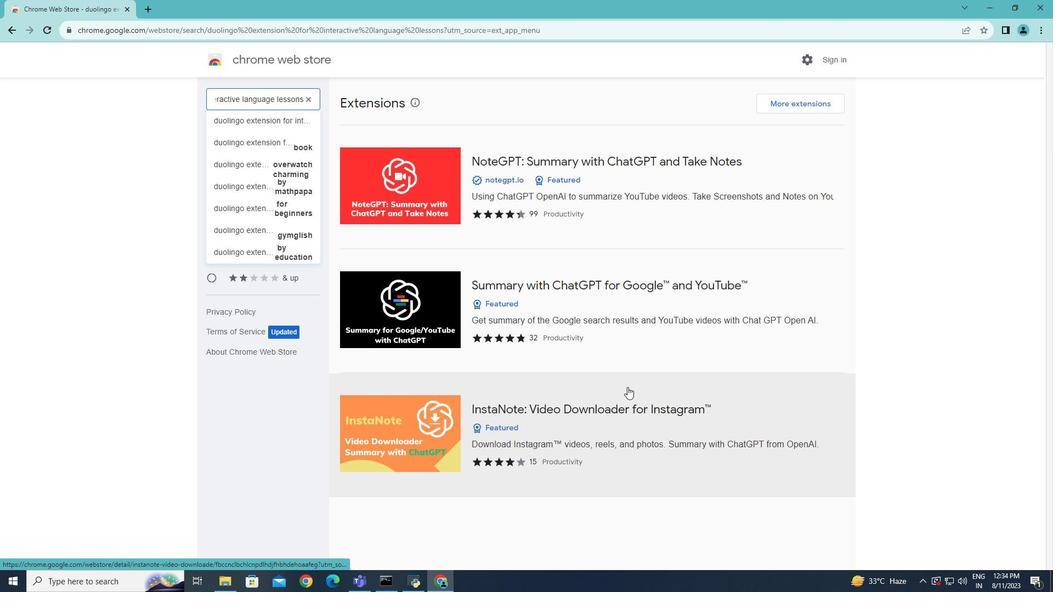 
Action: Mouse scrolled (627, 386) with delta (0, 0)
Screenshot: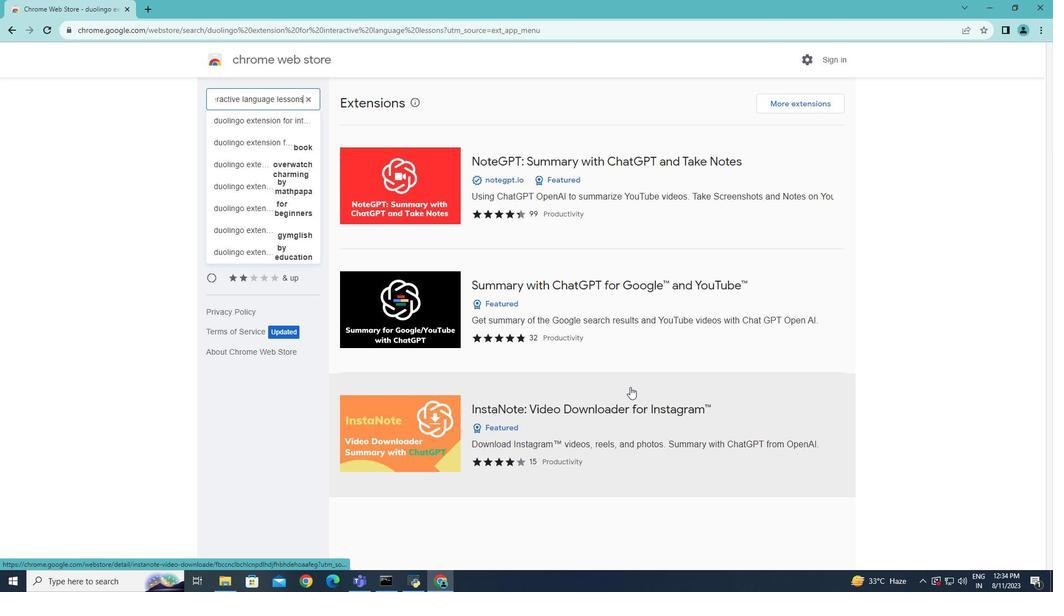 
Action: Mouse scrolled (627, 386) with delta (0, 0)
Screenshot: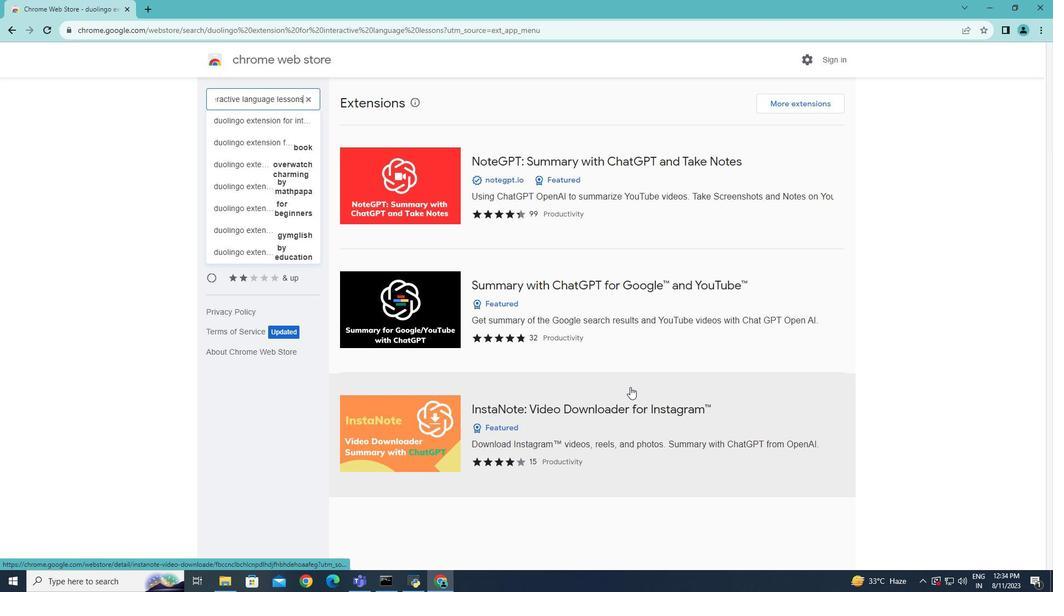 
Action: Mouse scrolled (627, 386) with delta (0, 0)
Screenshot: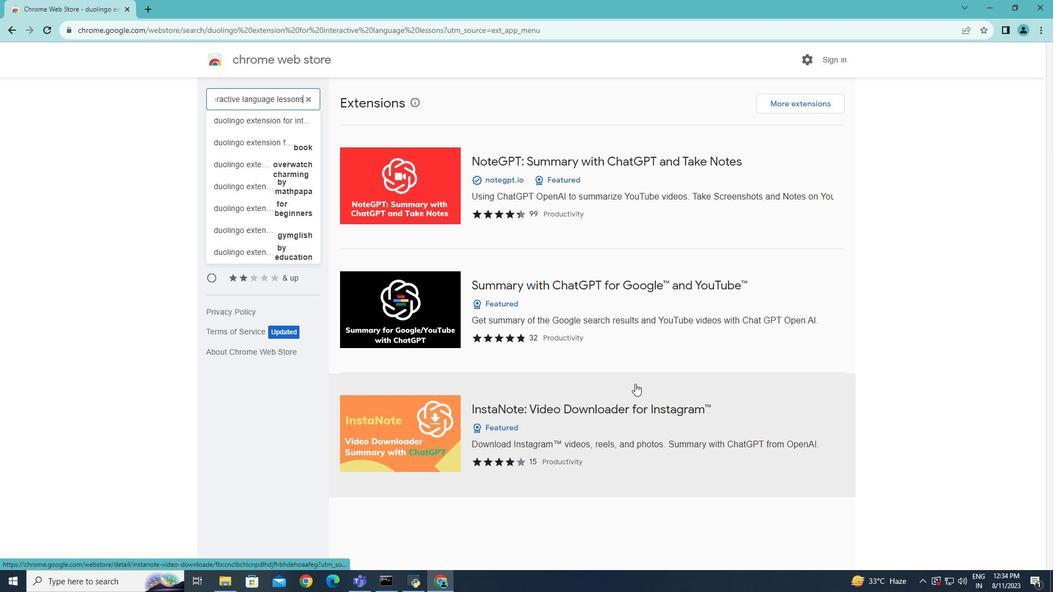 
Action: Mouse moved to (635, 383)
Screenshot: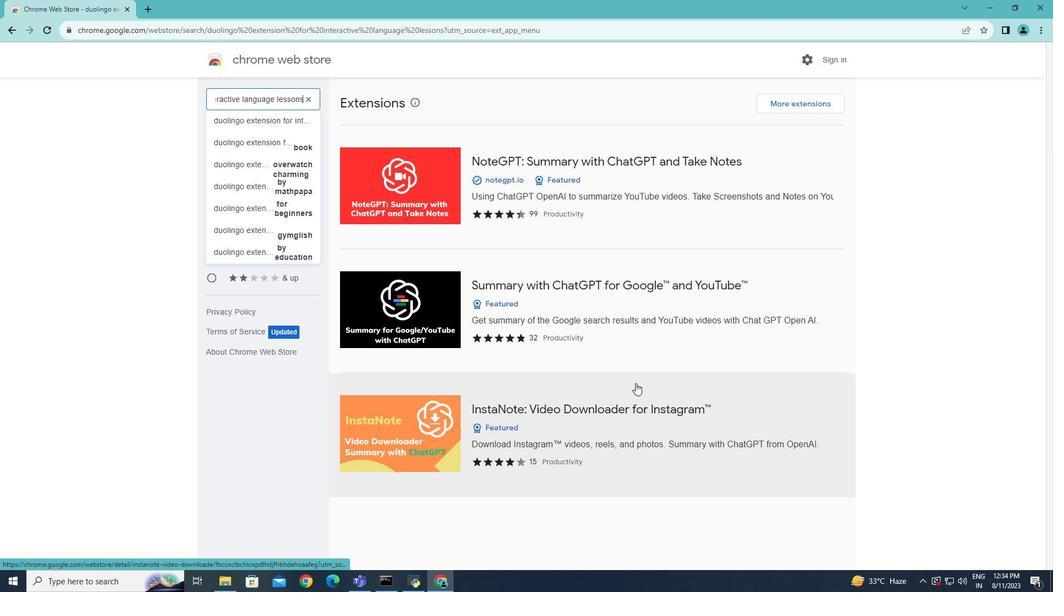 
Action: Mouse scrolled (635, 384) with delta (0, 0)
Screenshot: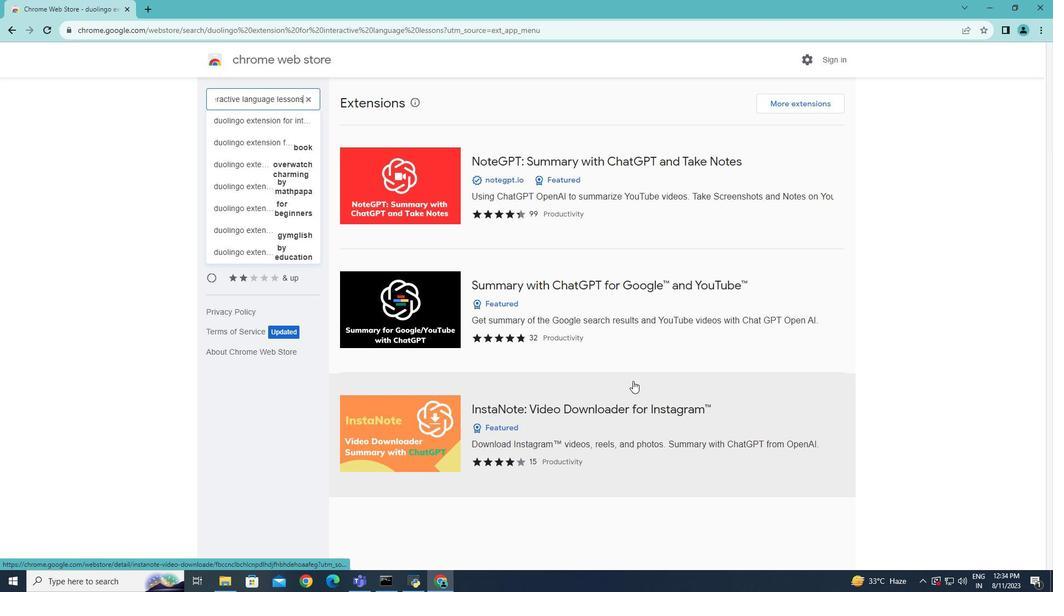 
Action: Mouse moved to (635, 383)
Screenshot: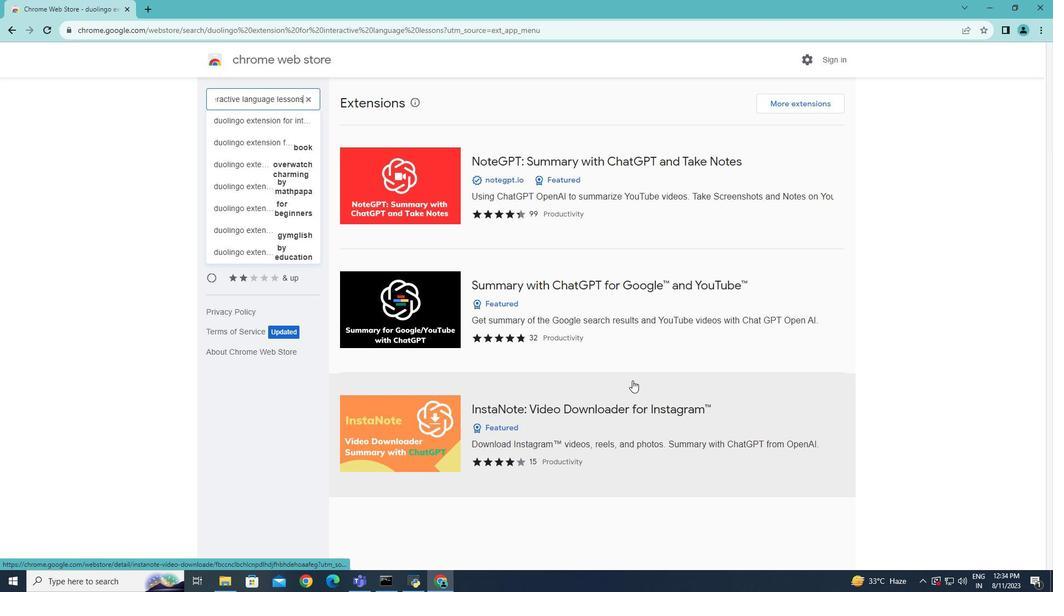 
Action: Mouse scrolled (635, 384) with delta (0, 0)
Screenshot: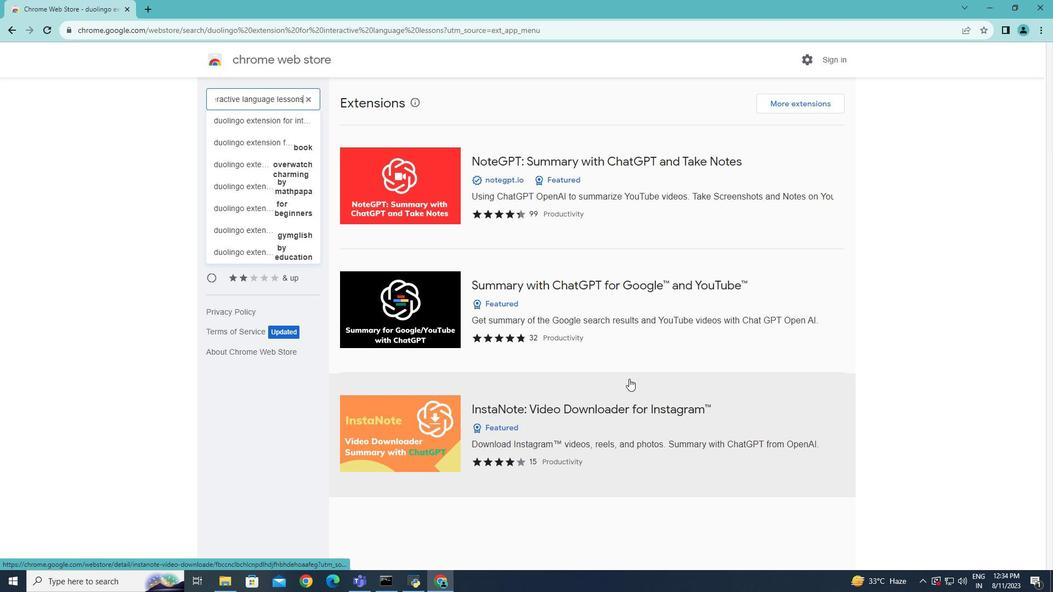 
Action: Mouse moved to (635, 382)
Screenshot: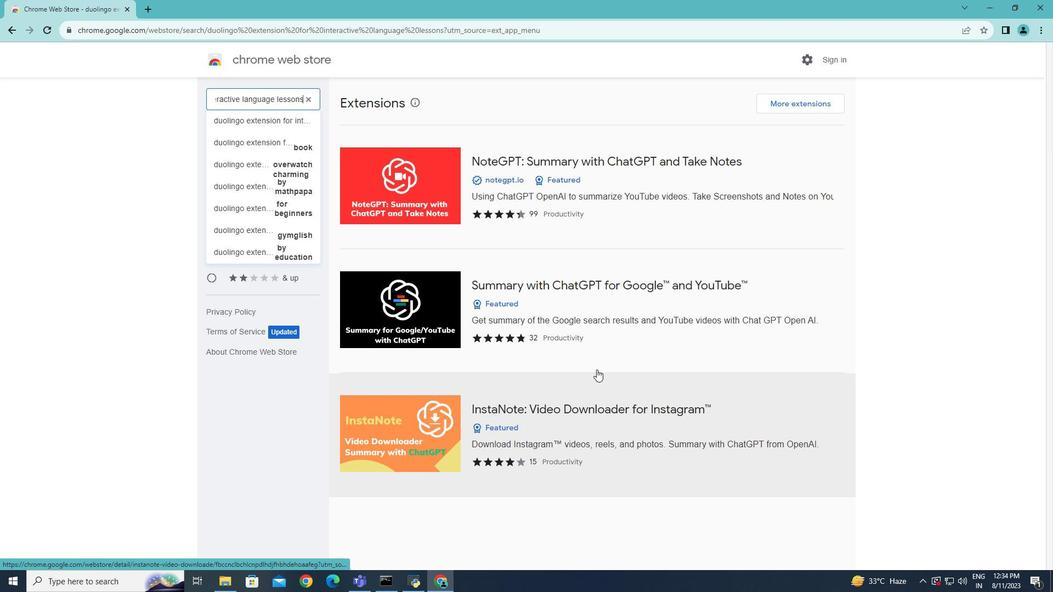 
Action: Mouse scrolled (635, 383) with delta (0, 0)
Screenshot: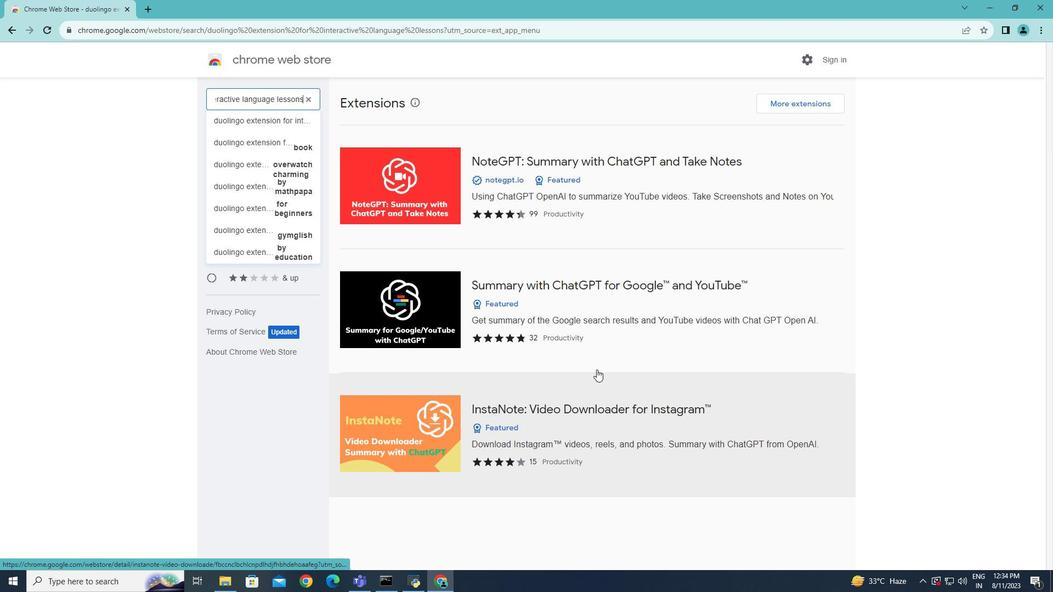 
Action: Mouse moved to (634, 381)
Screenshot: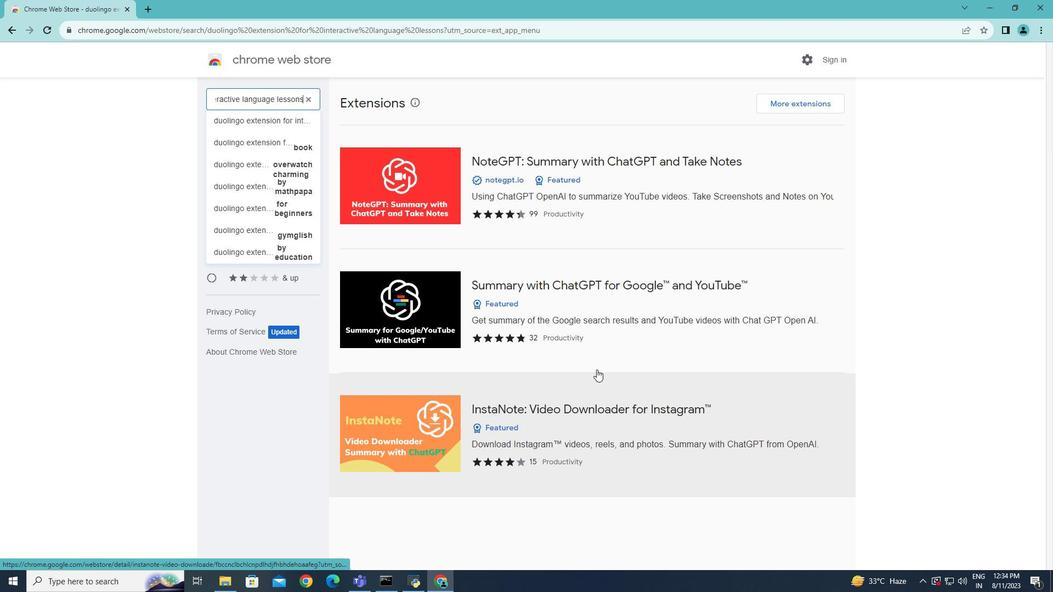 
Action: Mouse scrolled (634, 382) with delta (0, 0)
Screenshot: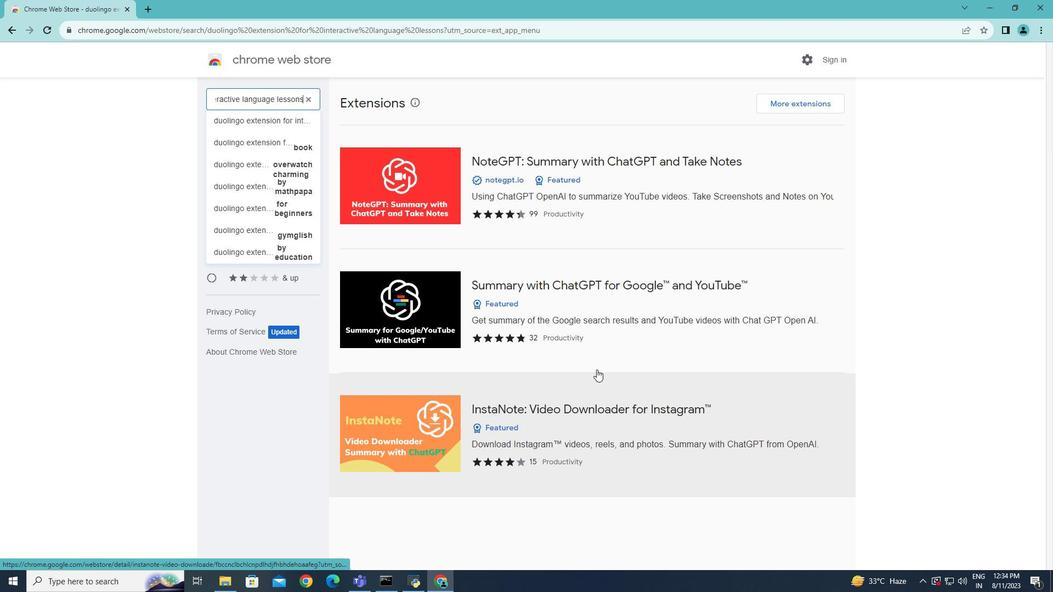 
Action: Mouse moved to (339, 291)
Screenshot: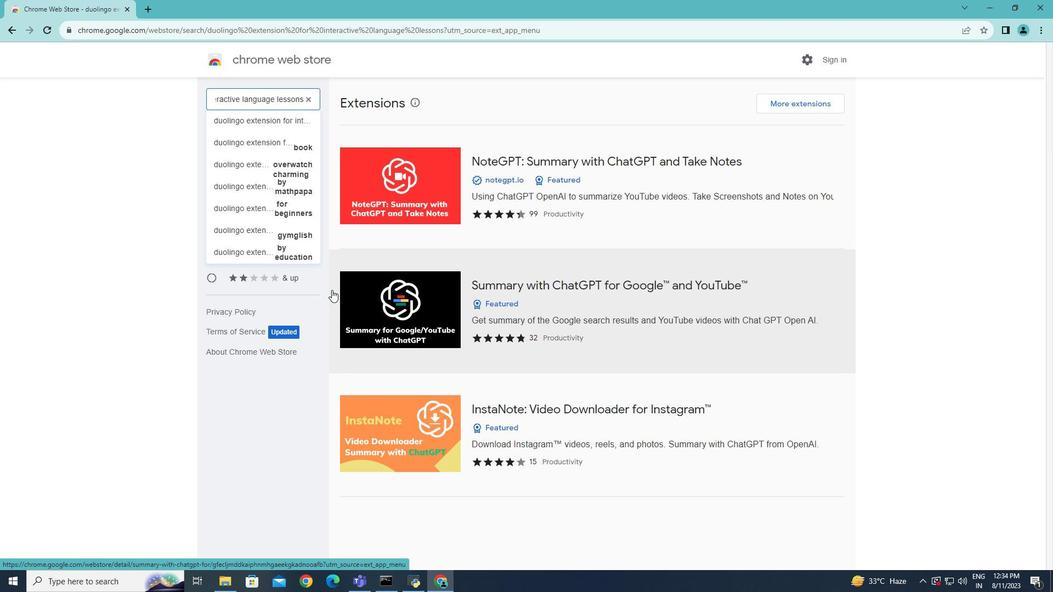 
Action: Mouse scrolled (339, 291) with delta (0, 0)
Screenshot: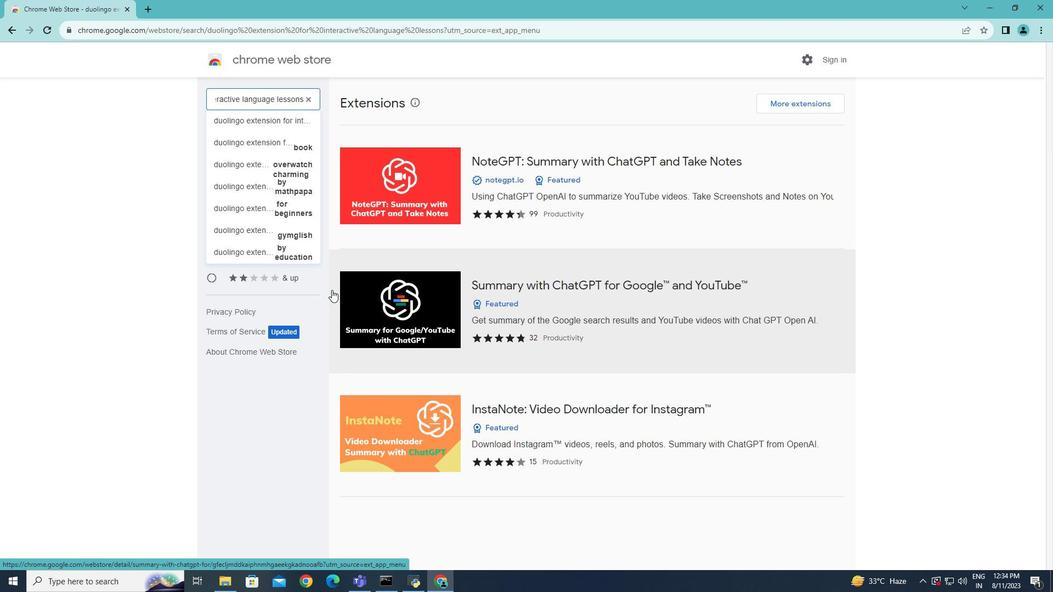 
Action: Mouse scrolled (339, 291) with delta (0, 0)
Screenshot: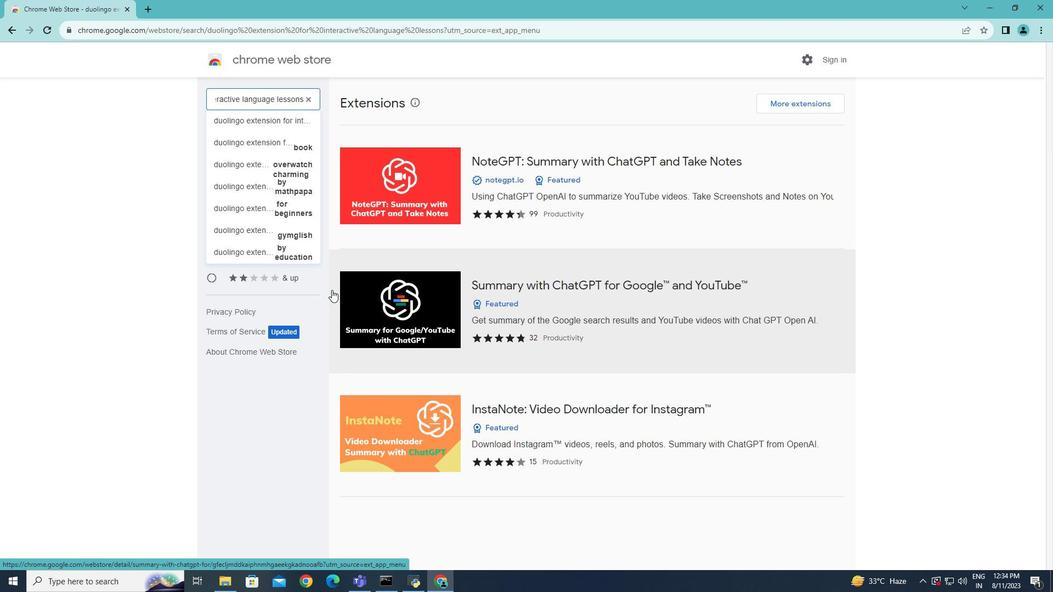 
Action: Mouse scrolled (339, 291) with delta (0, 0)
Screenshot: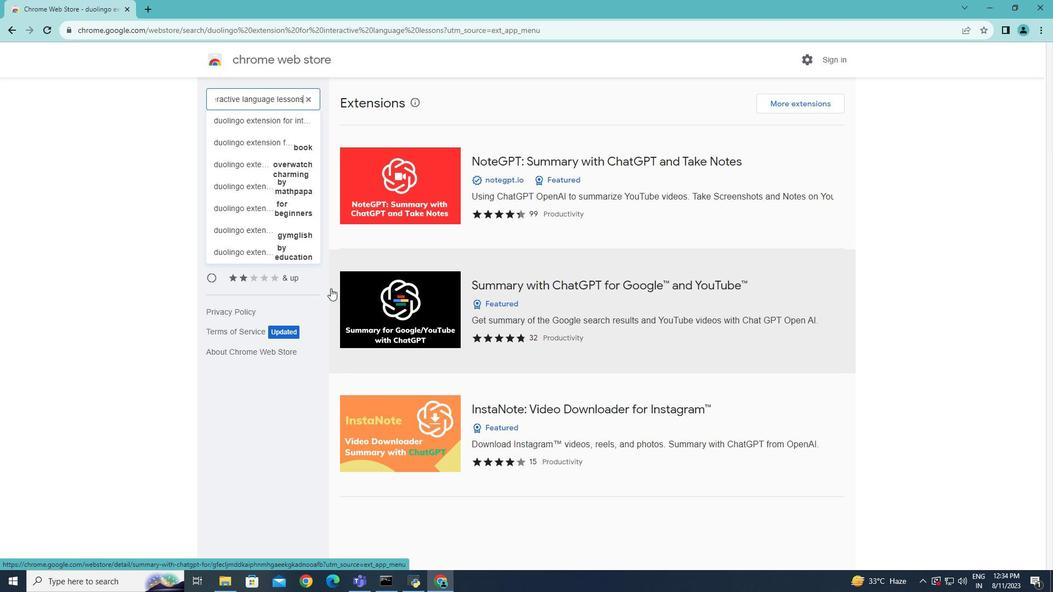 
Action: Mouse moved to (323, 251)
Screenshot: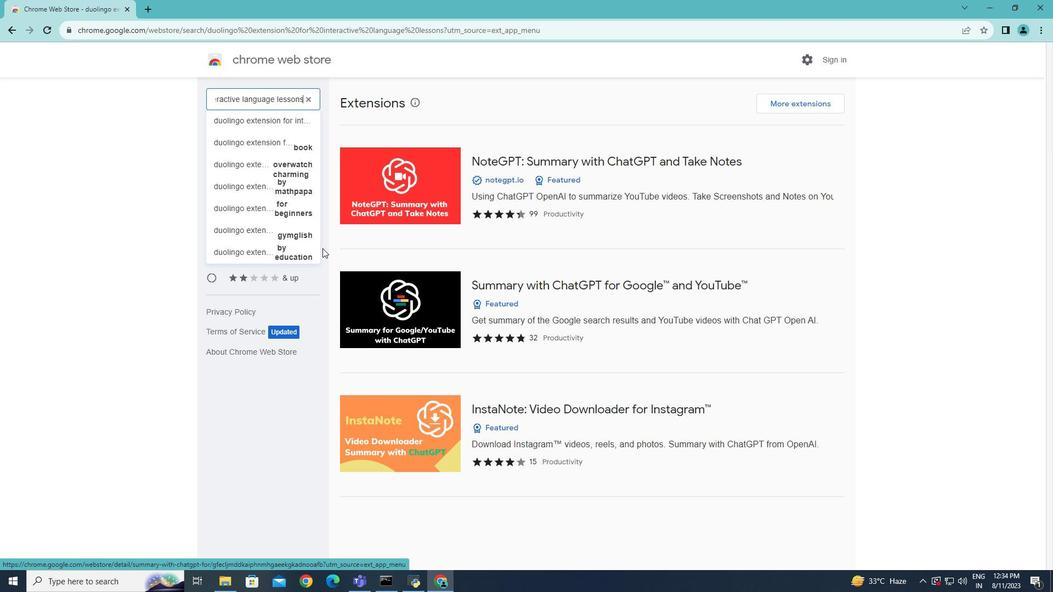 
Action: Mouse scrolled (323, 251) with delta (0, 0)
Screenshot: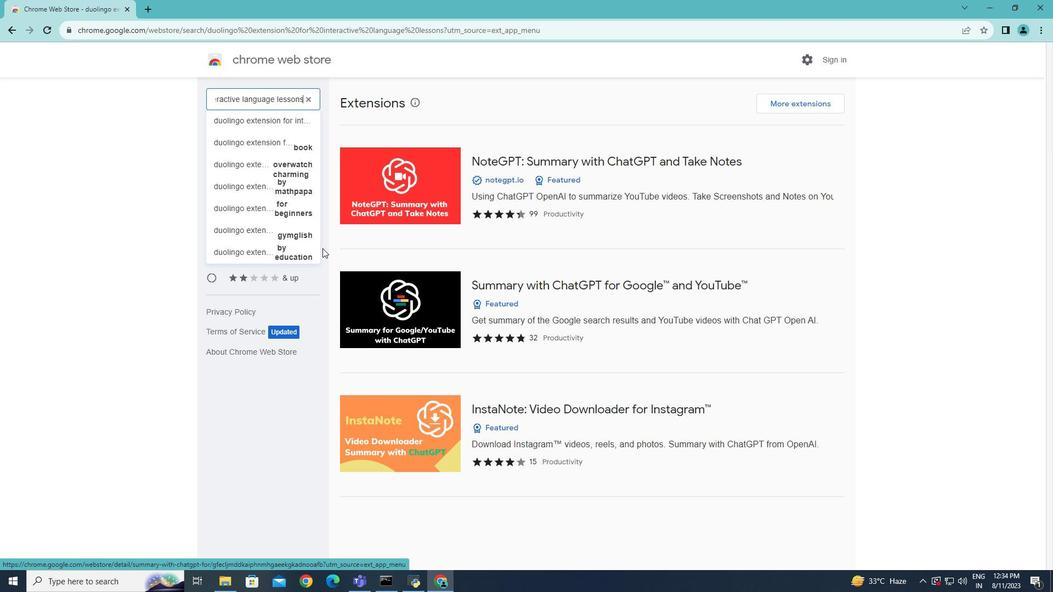 
Action: Mouse moved to (322, 248)
Screenshot: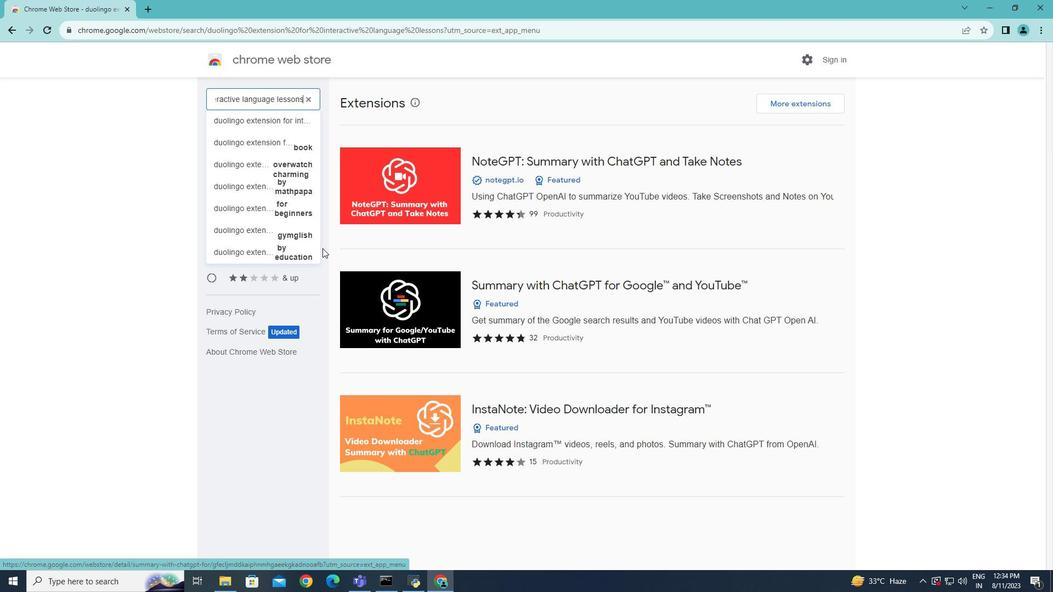
Action: Mouse scrolled (322, 249) with delta (0, 0)
Screenshot: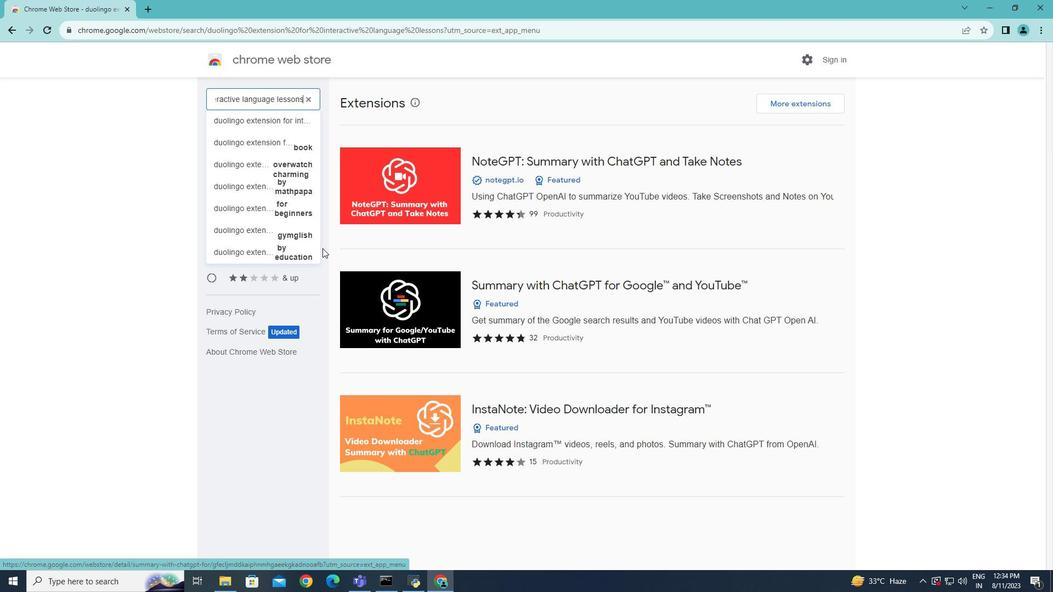 
Action: Mouse scrolled (322, 249) with delta (0, 0)
Screenshot: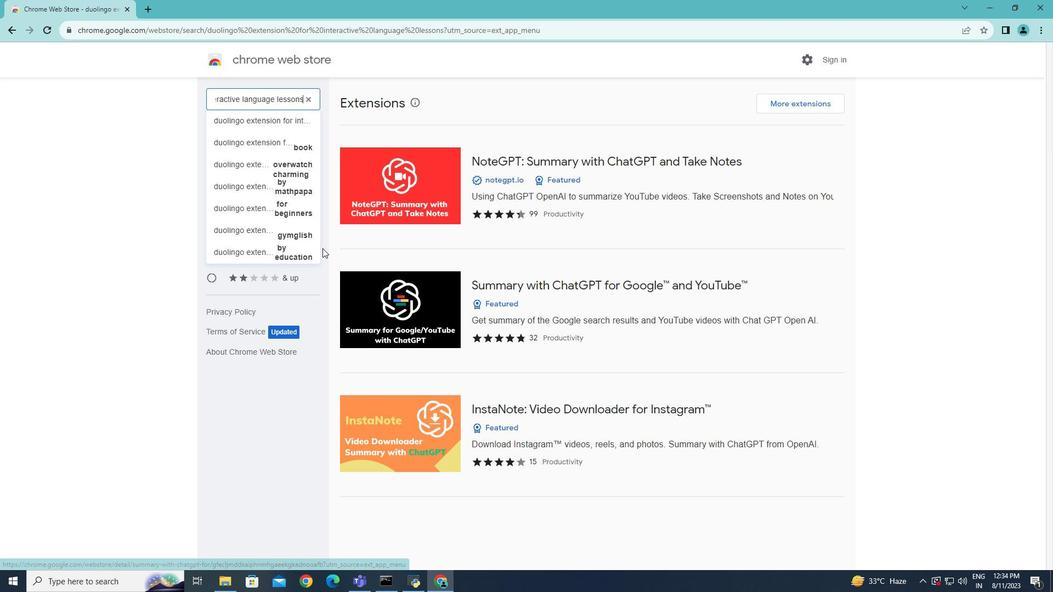 
Action: Mouse scrolled (322, 249) with delta (0, 0)
Screenshot: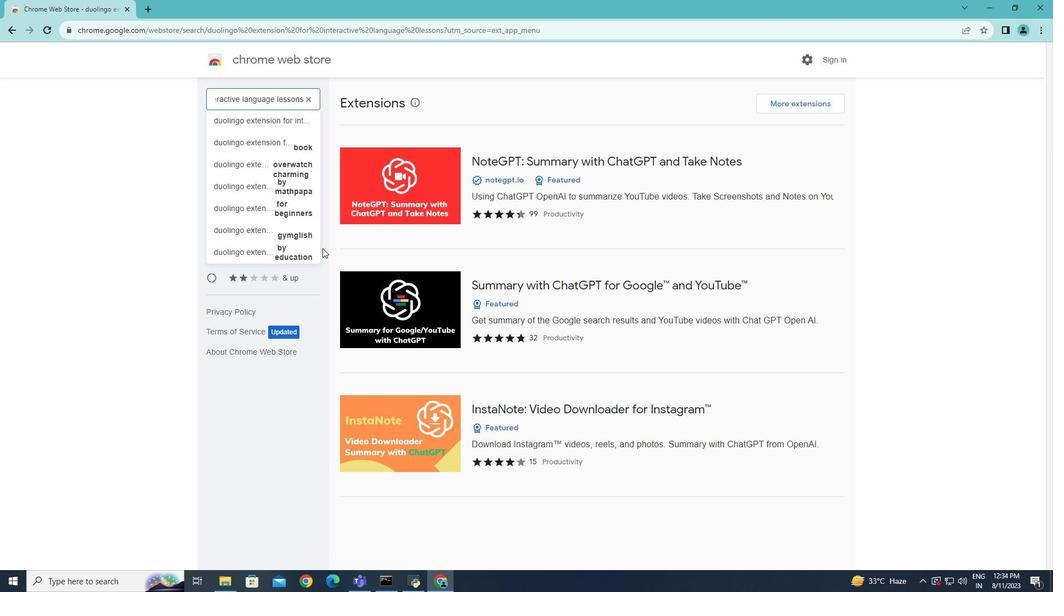 
Action: Mouse moved to (308, 99)
Screenshot: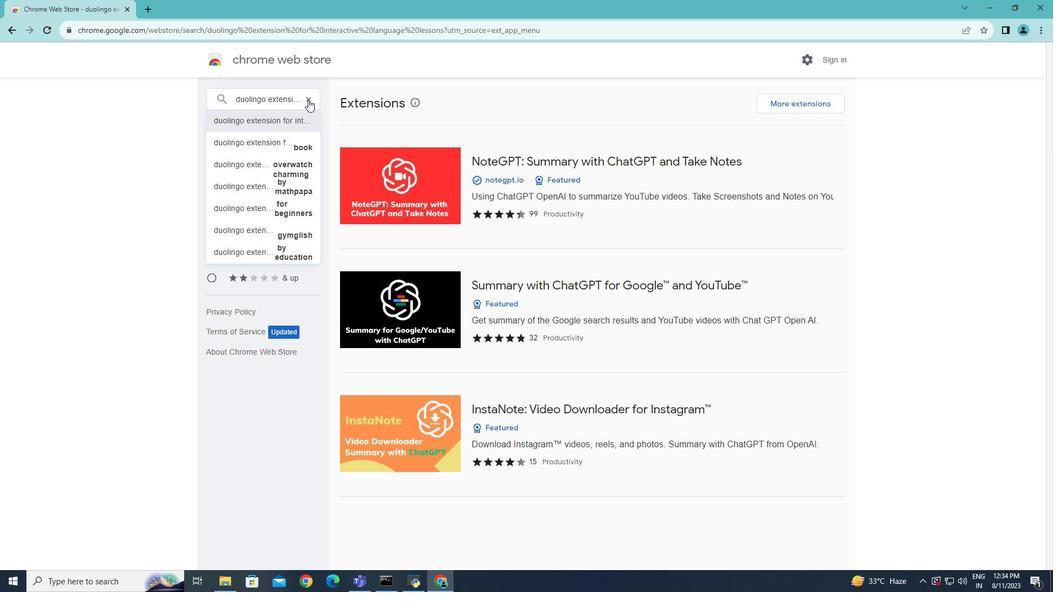
Action: Mouse pressed left at (308, 99)
Screenshot: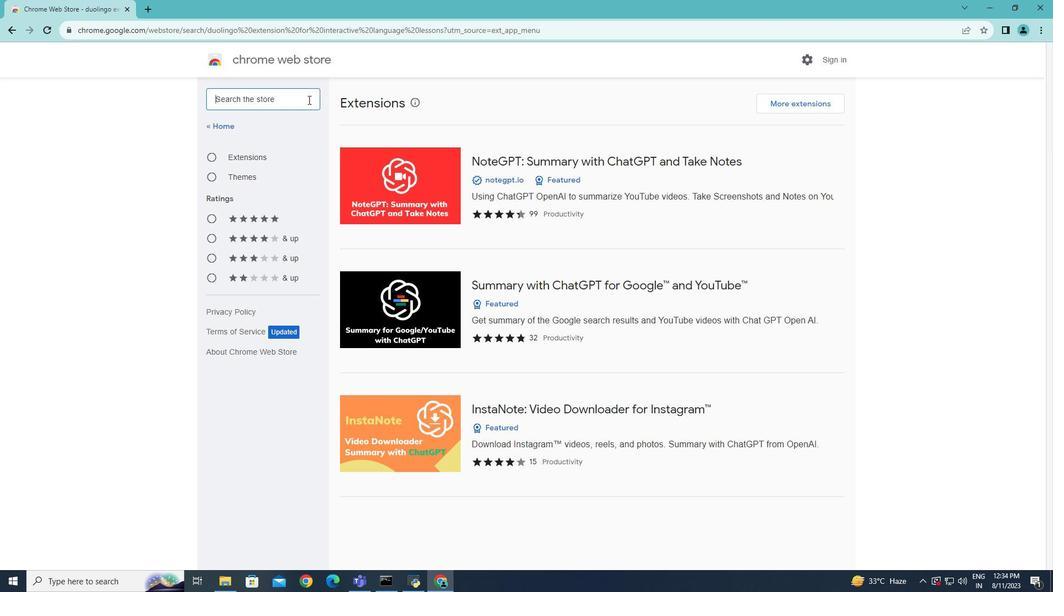 
Action: Key pressed duolingo<Key.enter>
Screenshot: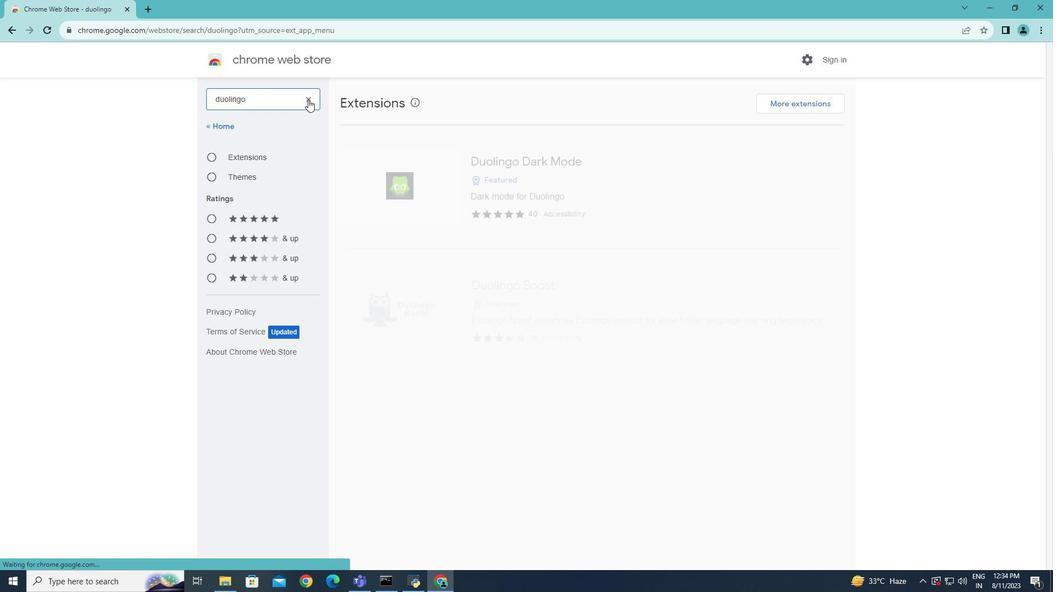 
Action: Mouse moved to (215, 158)
Screenshot: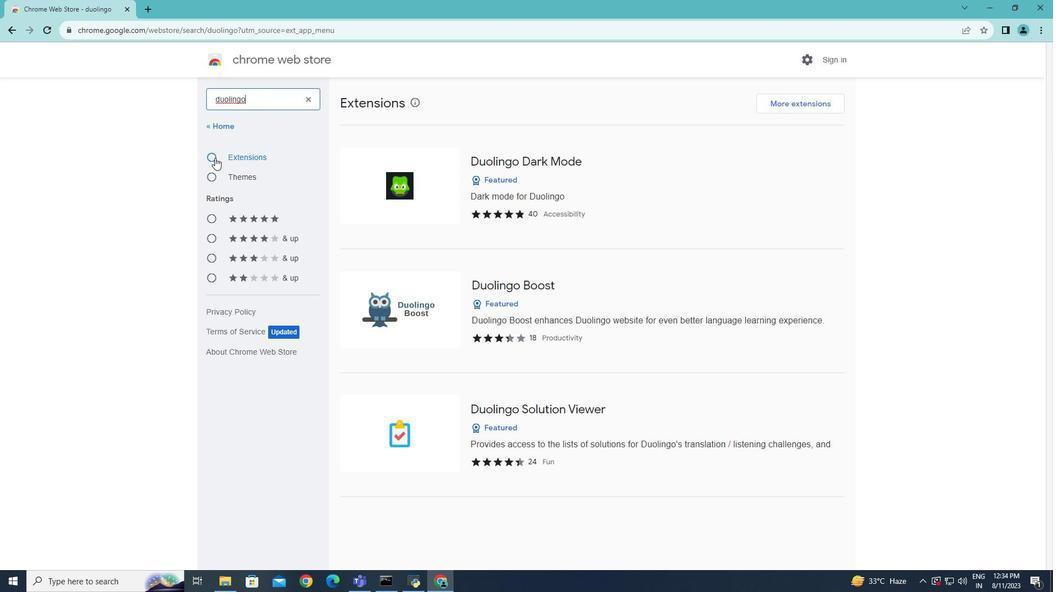 
Action: Mouse pressed left at (215, 158)
Screenshot: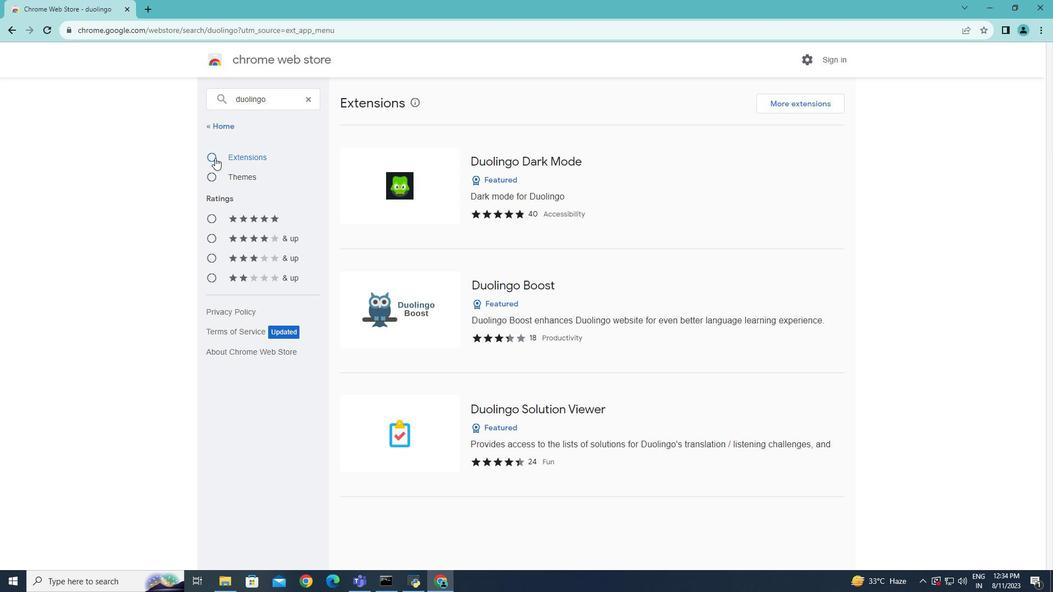 
Action: Mouse moved to (572, 430)
Screenshot: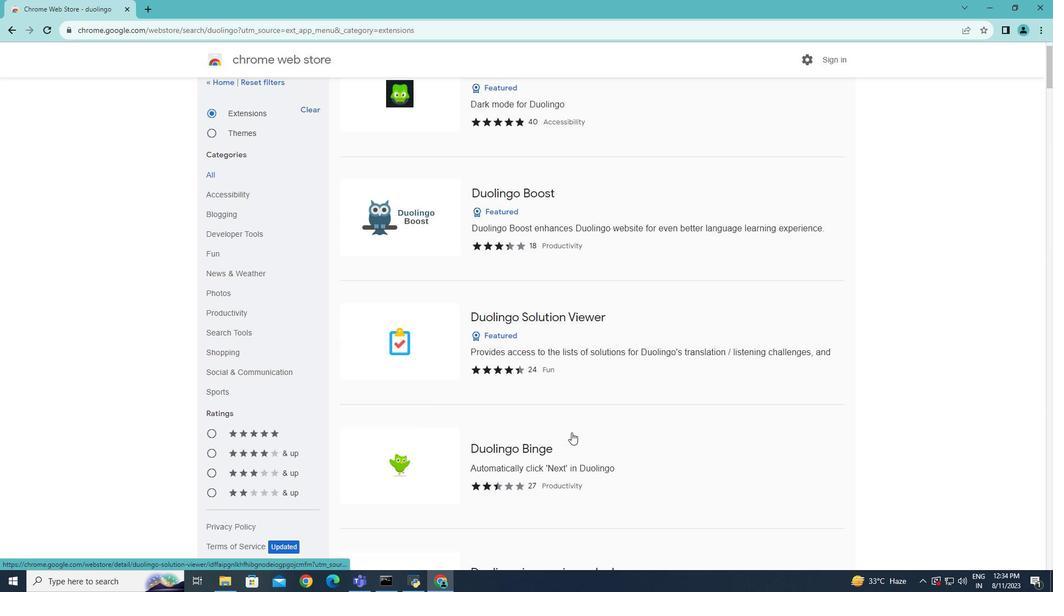 
Action: Mouse scrolled (572, 430) with delta (0, 0)
Screenshot: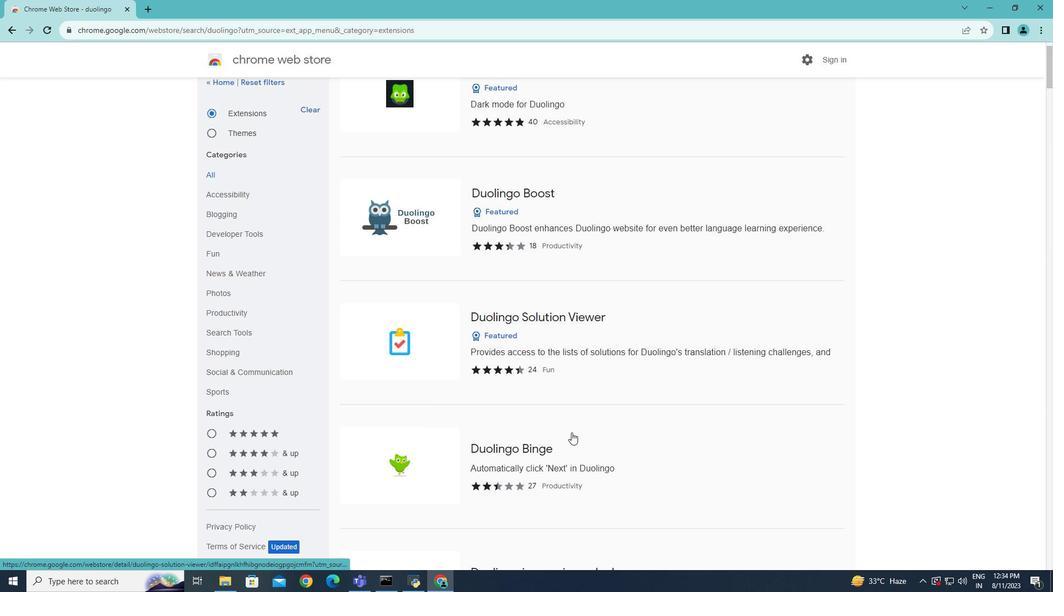 
Action: Mouse moved to (571, 432)
Screenshot: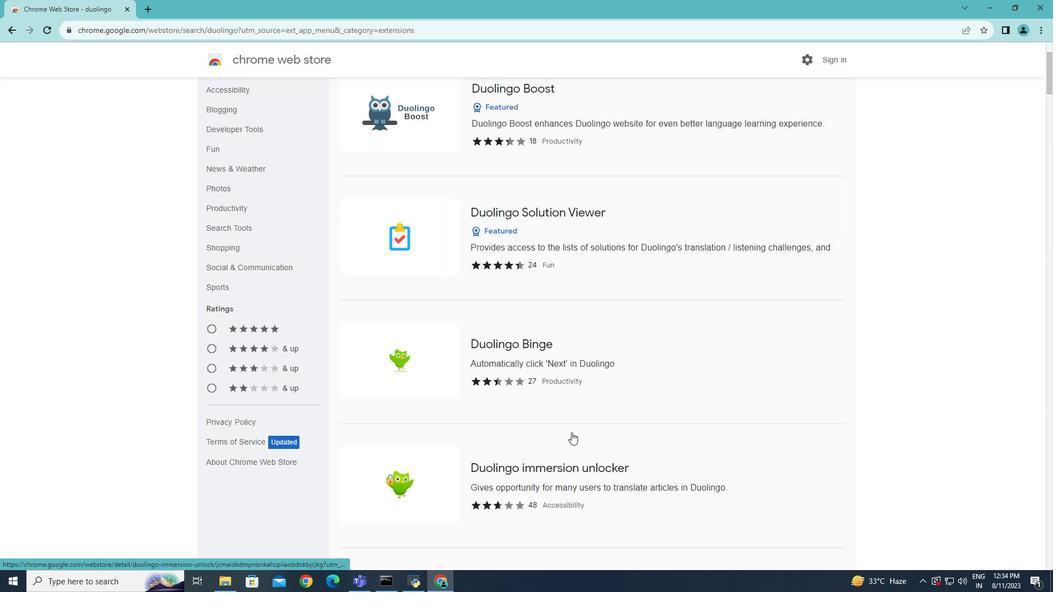 
Action: Mouse scrolled (571, 432) with delta (0, 0)
Screenshot: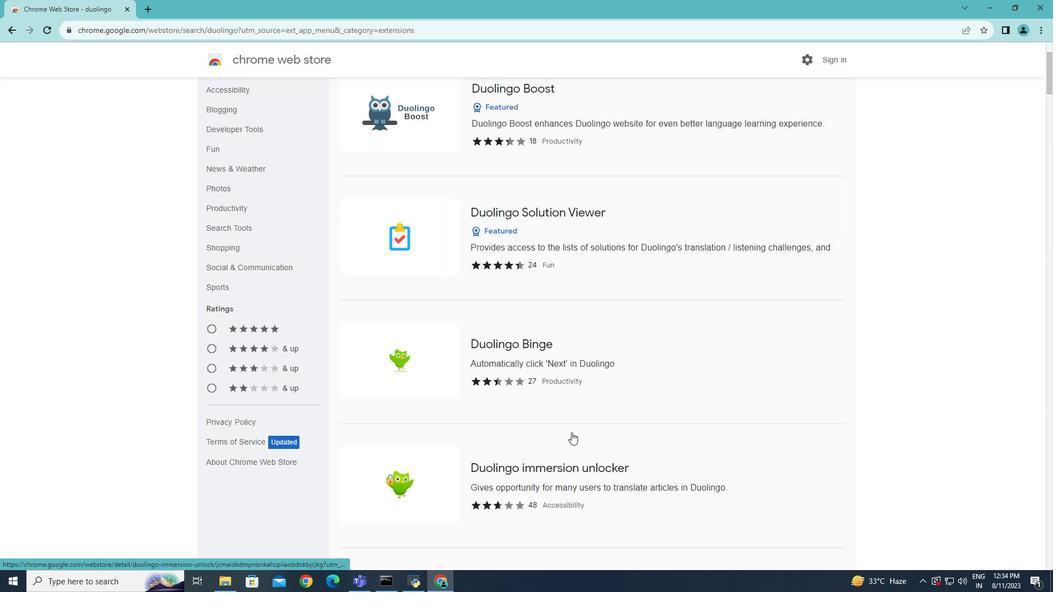 
Action: Mouse scrolled (571, 432) with delta (0, 0)
Screenshot: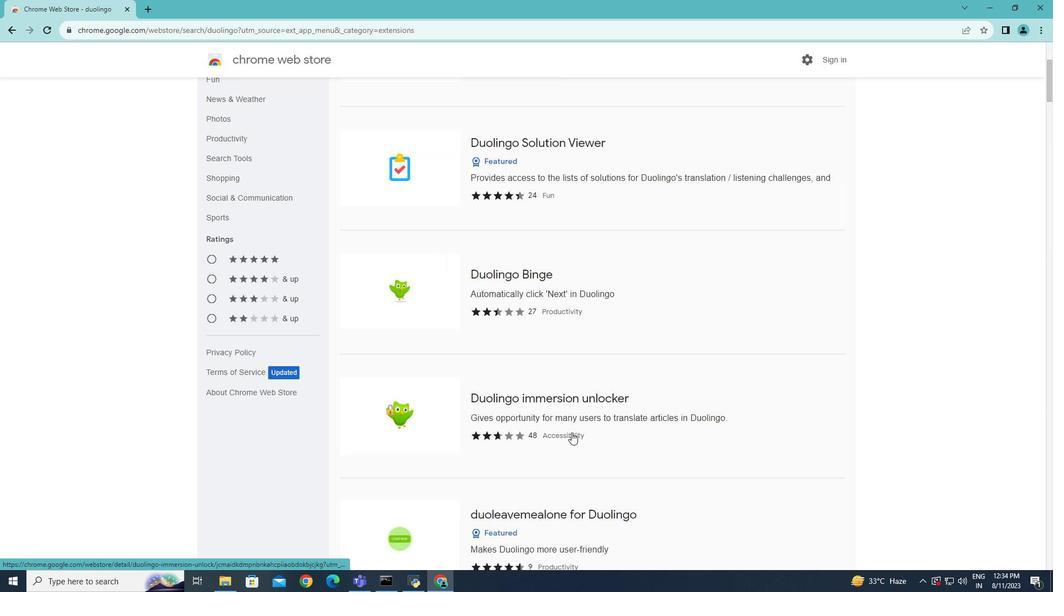 
Action: Mouse scrolled (571, 432) with delta (0, 0)
Screenshot: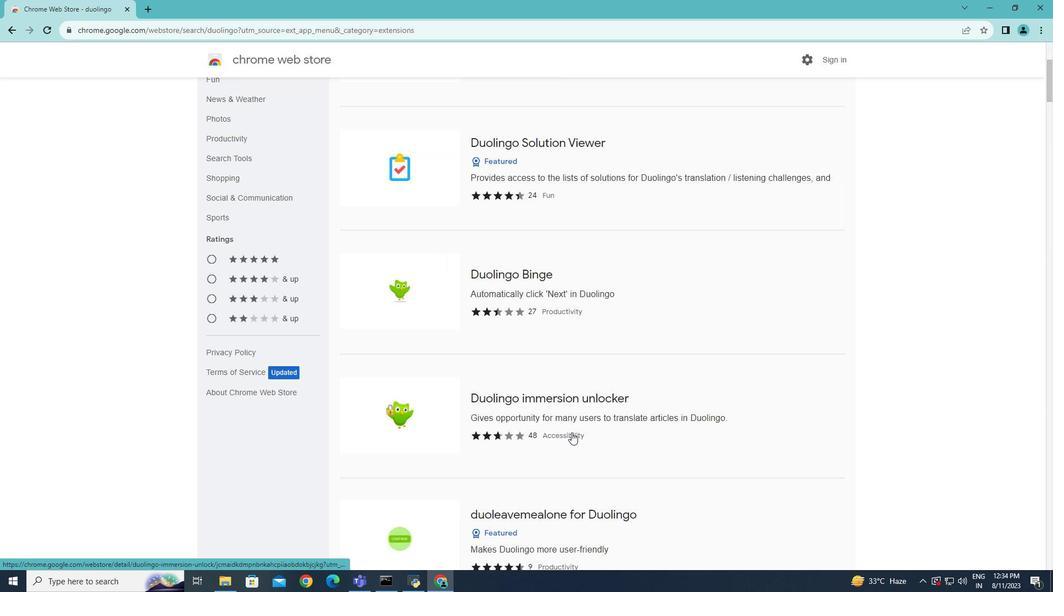 
Action: Mouse scrolled (571, 432) with delta (0, 0)
Screenshot: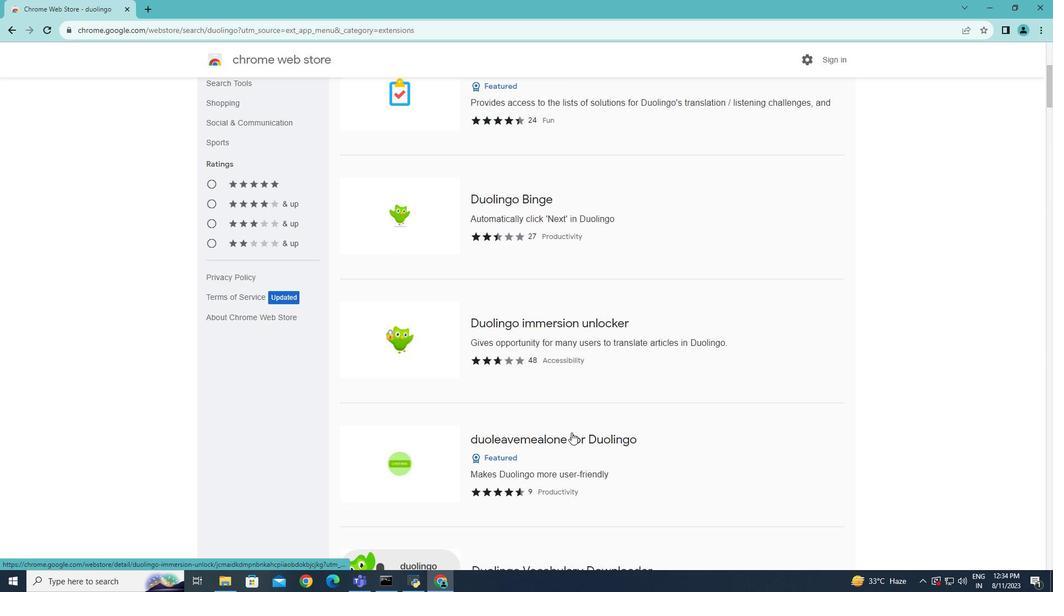 
Action: Mouse scrolled (571, 432) with delta (0, 0)
Screenshot: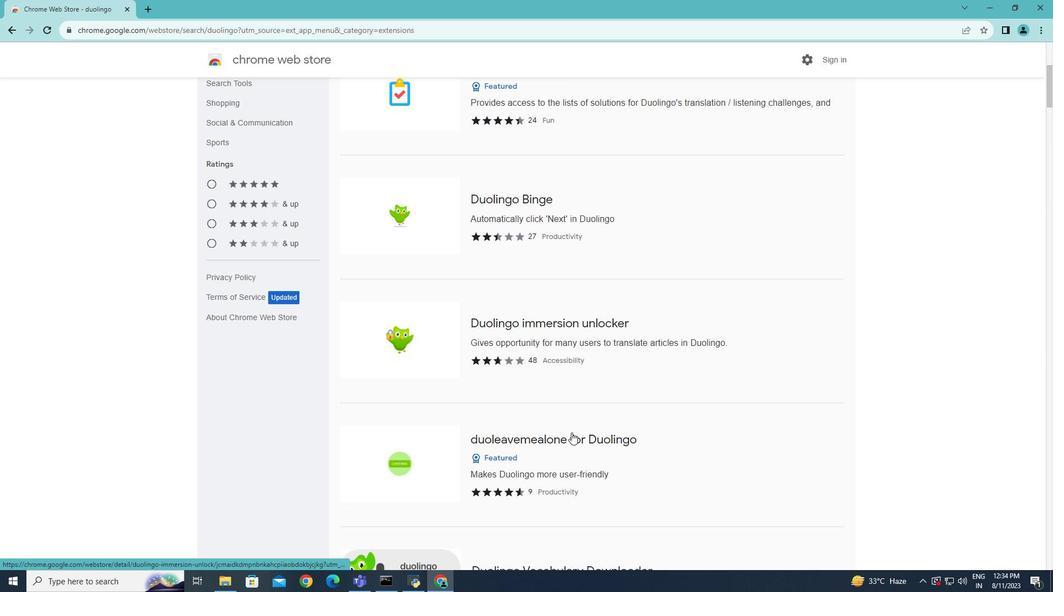 
Action: Mouse scrolled (571, 432) with delta (0, 0)
Screenshot: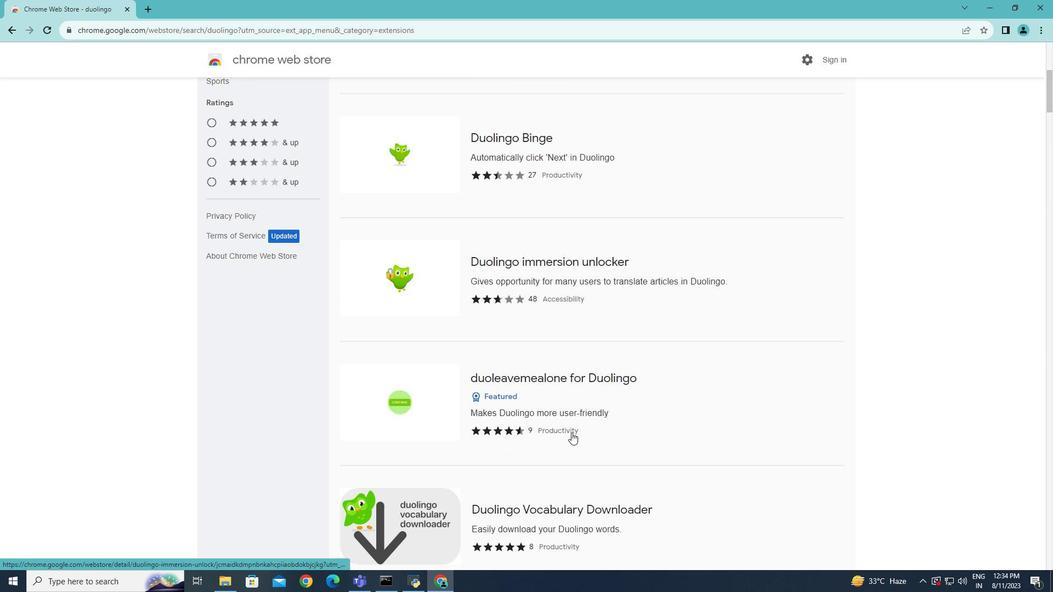 
Action: Mouse scrolled (571, 432) with delta (0, 0)
Screenshot: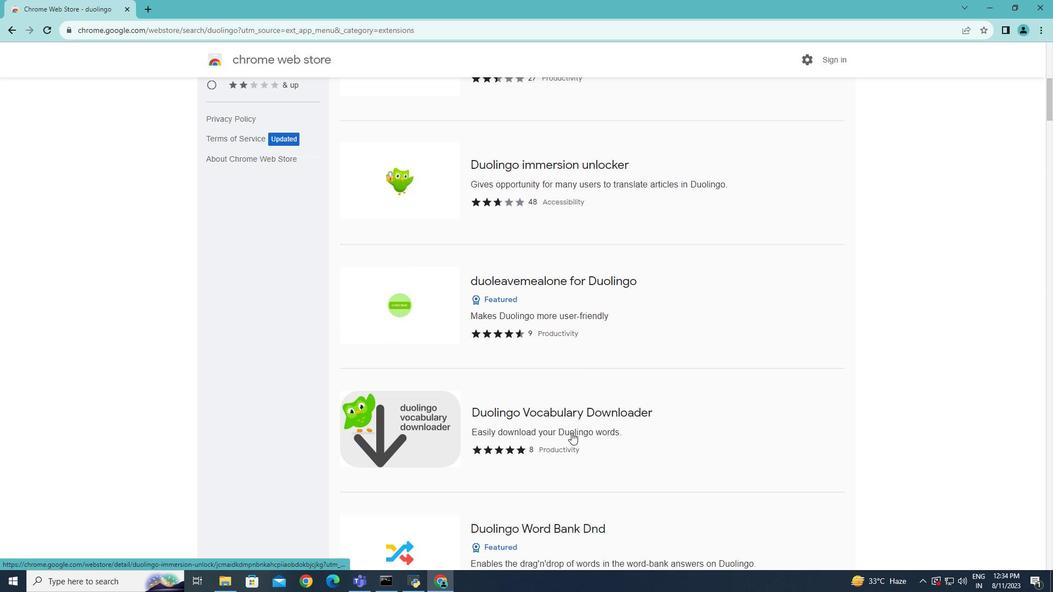 
Action: Mouse scrolled (571, 432) with delta (0, 0)
Screenshot: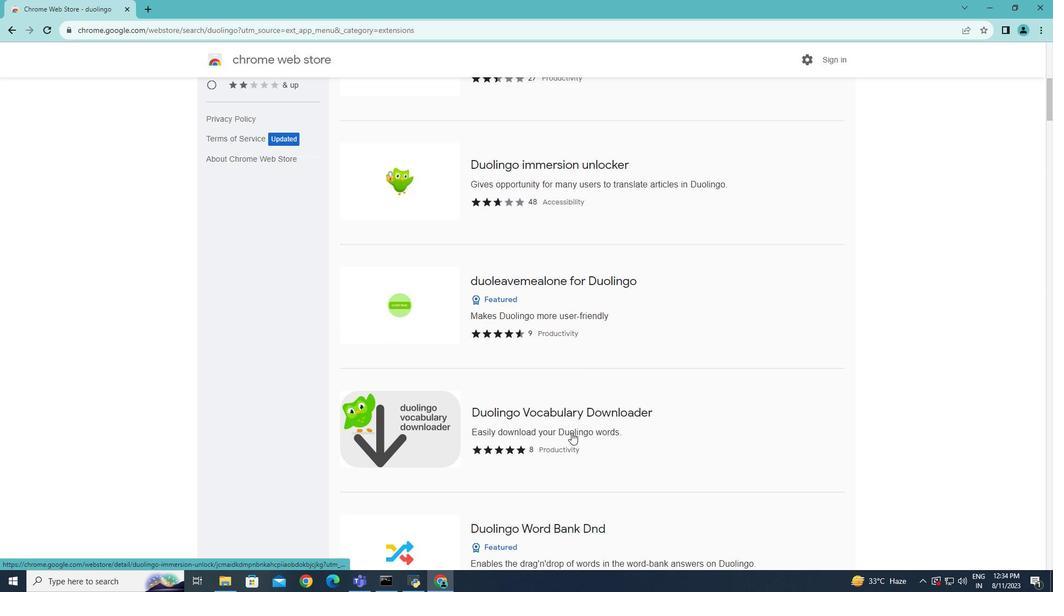 
Action: Mouse scrolled (571, 432) with delta (0, 0)
Screenshot: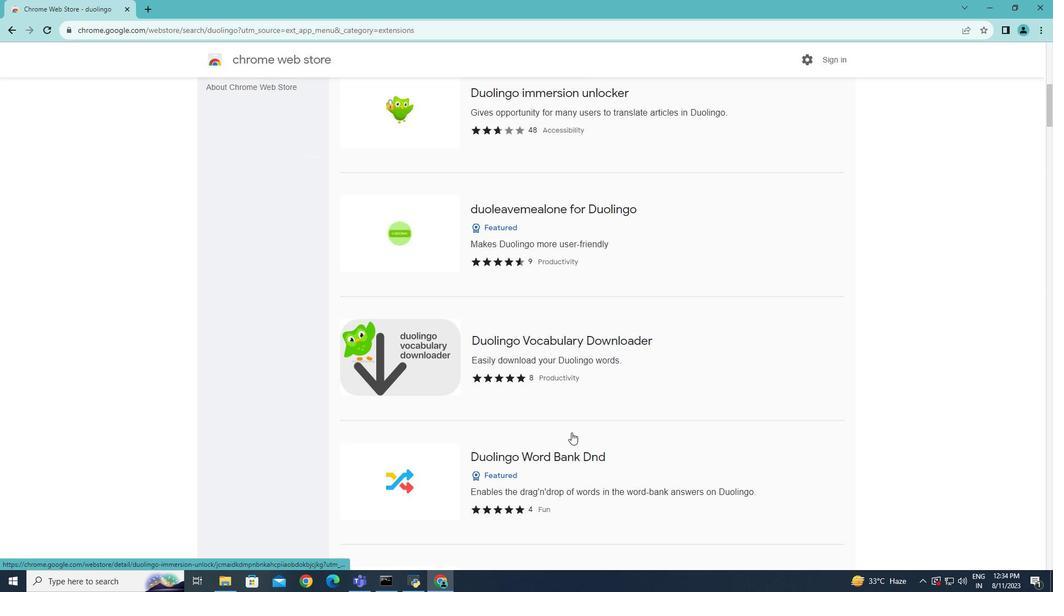 
Action: Mouse scrolled (571, 432) with delta (0, 0)
Screenshot: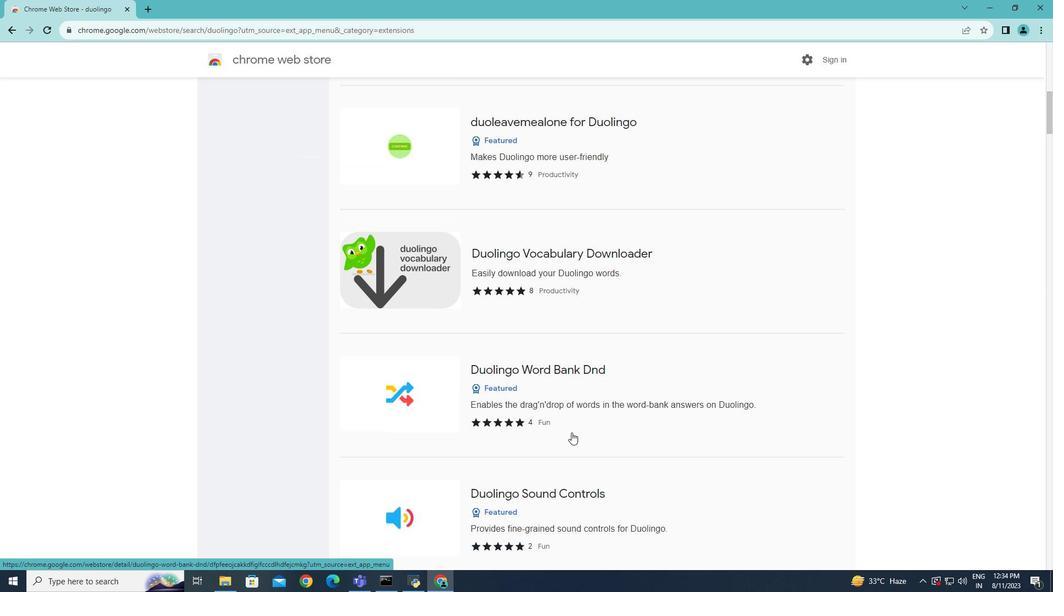 
Action: Mouse scrolled (571, 432) with delta (0, 0)
Screenshot: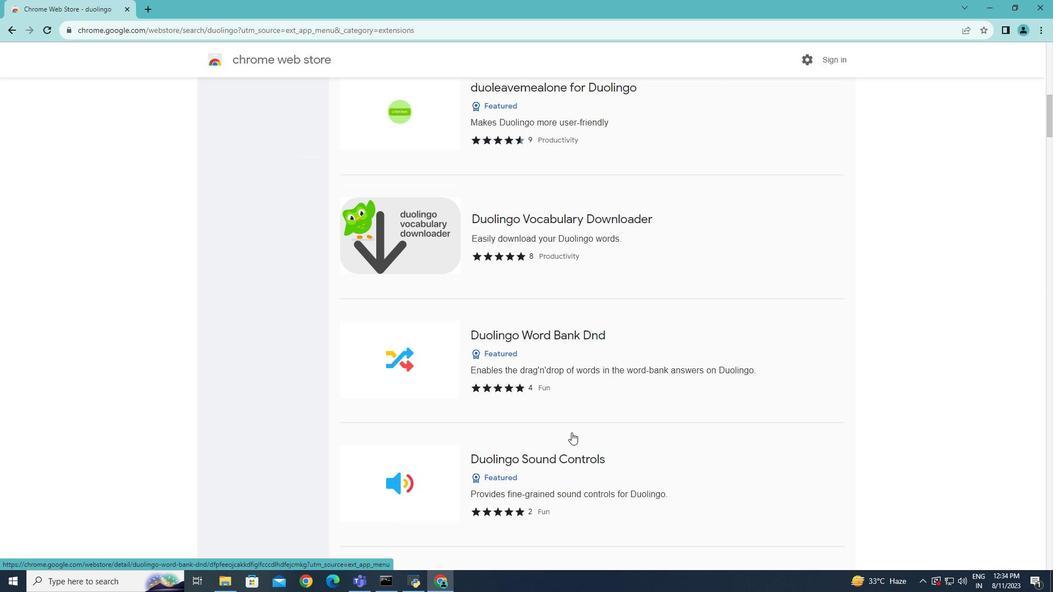 
Action: Mouse scrolled (571, 432) with delta (0, 0)
Screenshot: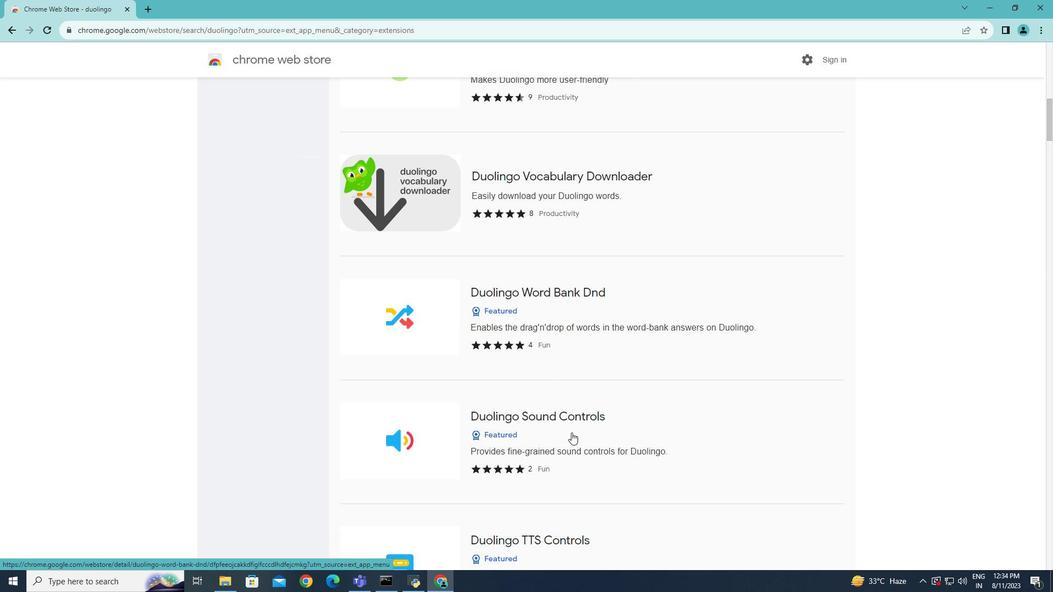 
Action: Mouse scrolled (571, 432) with delta (0, 0)
Screenshot: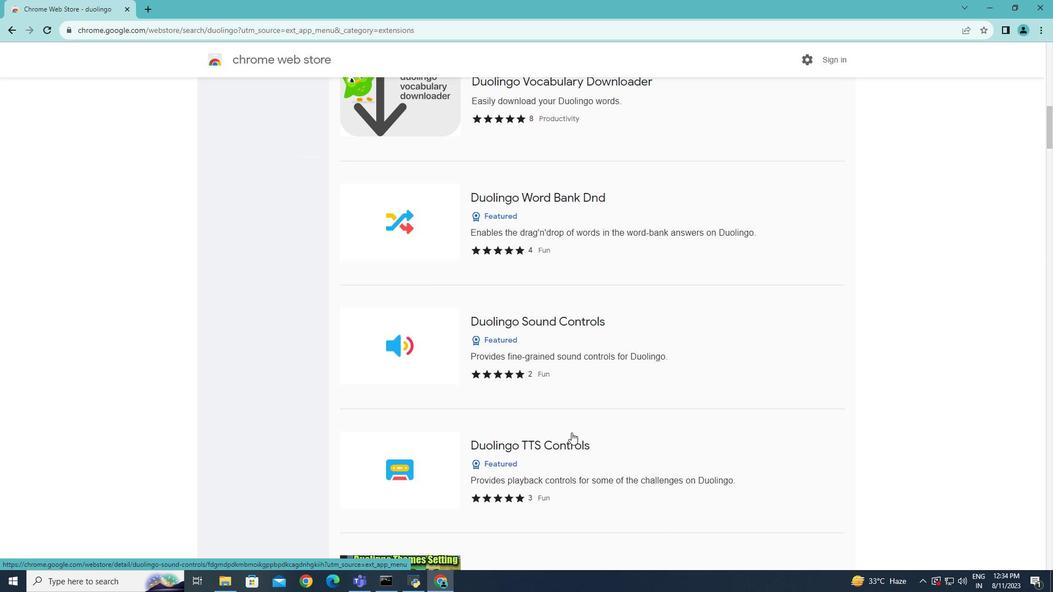 
Action: Mouse scrolled (571, 432) with delta (0, 0)
Screenshot: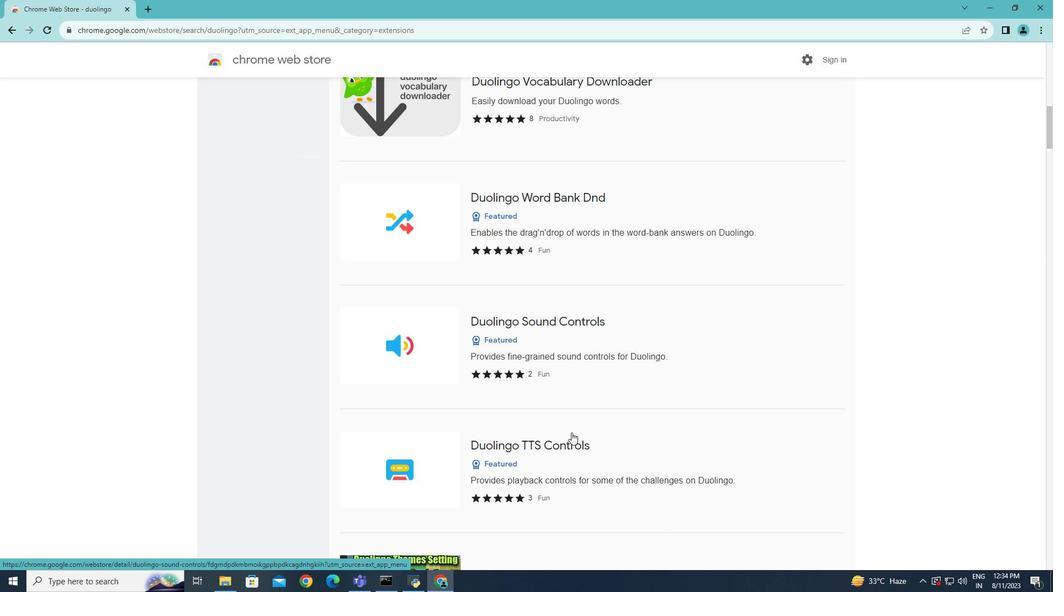 
Action: Mouse scrolled (571, 432) with delta (0, 0)
Screenshot: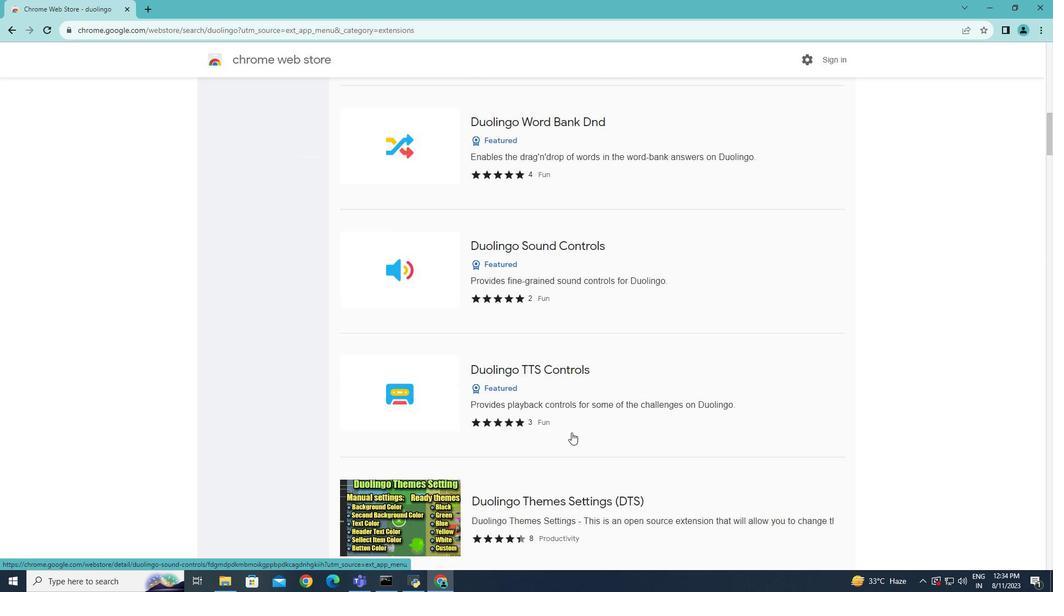 
Action: Mouse scrolled (571, 432) with delta (0, 0)
Screenshot: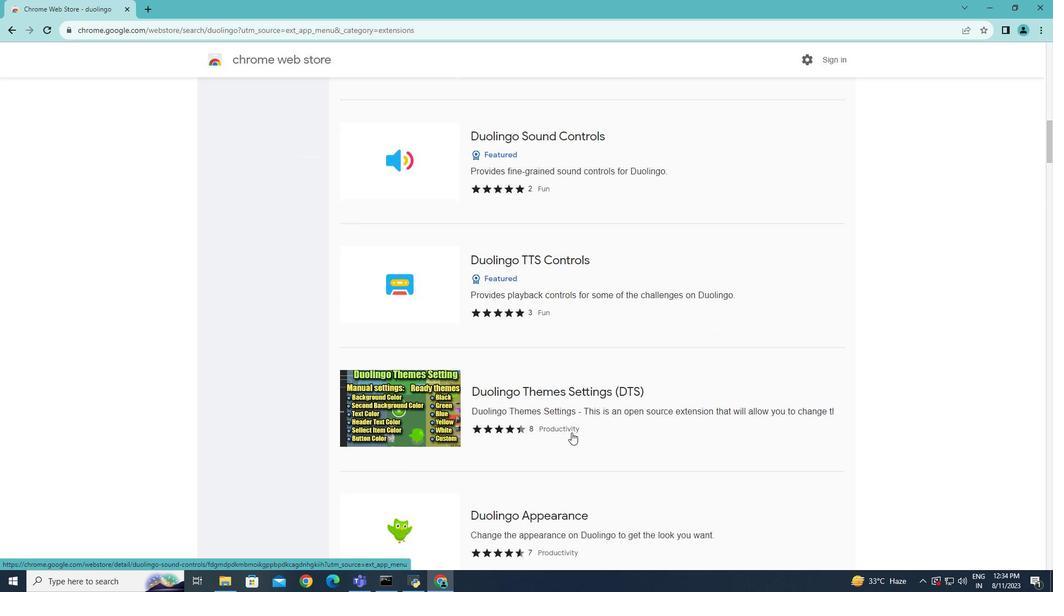 
Action: Mouse scrolled (571, 432) with delta (0, 0)
Screenshot: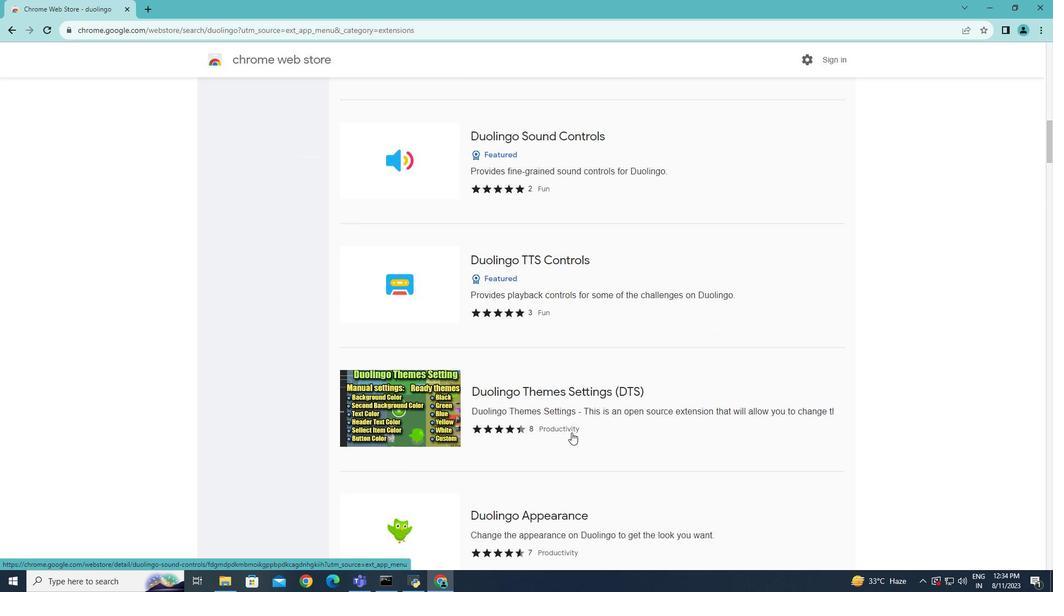 
Action: Mouse scrolled (571, 432) with delta (0, 0)
Screenshot: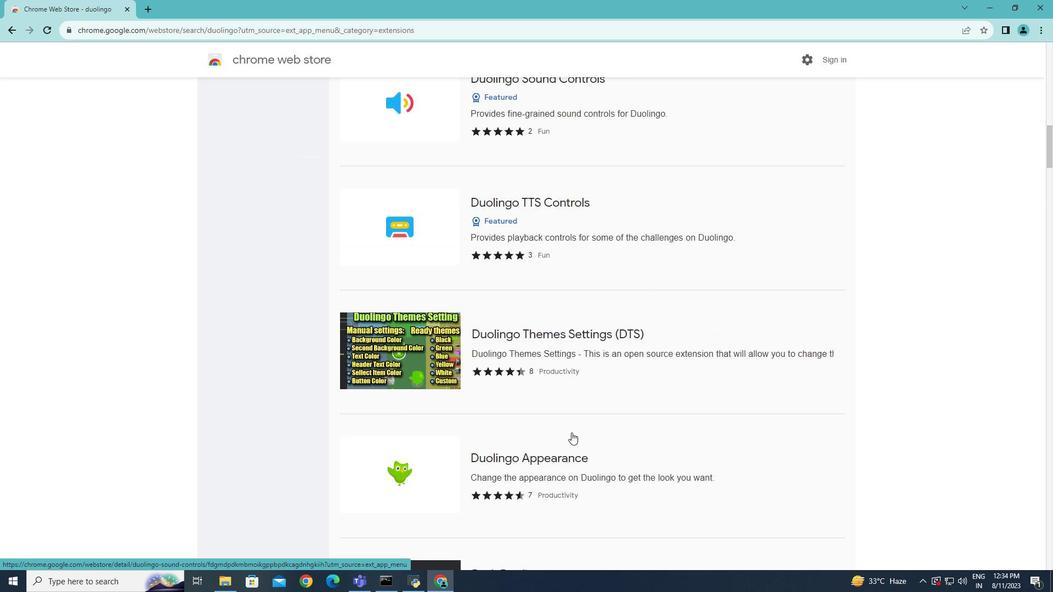 
Action: Mouse scrolled (571, 432) with delta (0, 0)
Screenshot: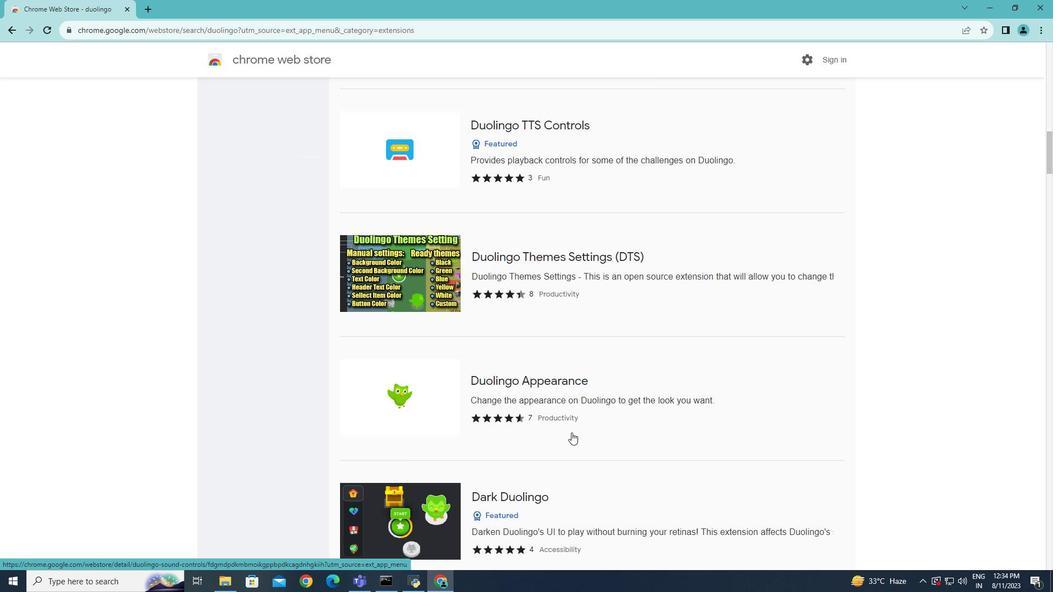
Action: Mouse scrolled (571, 432) with delta (0, 0)
Screenshot: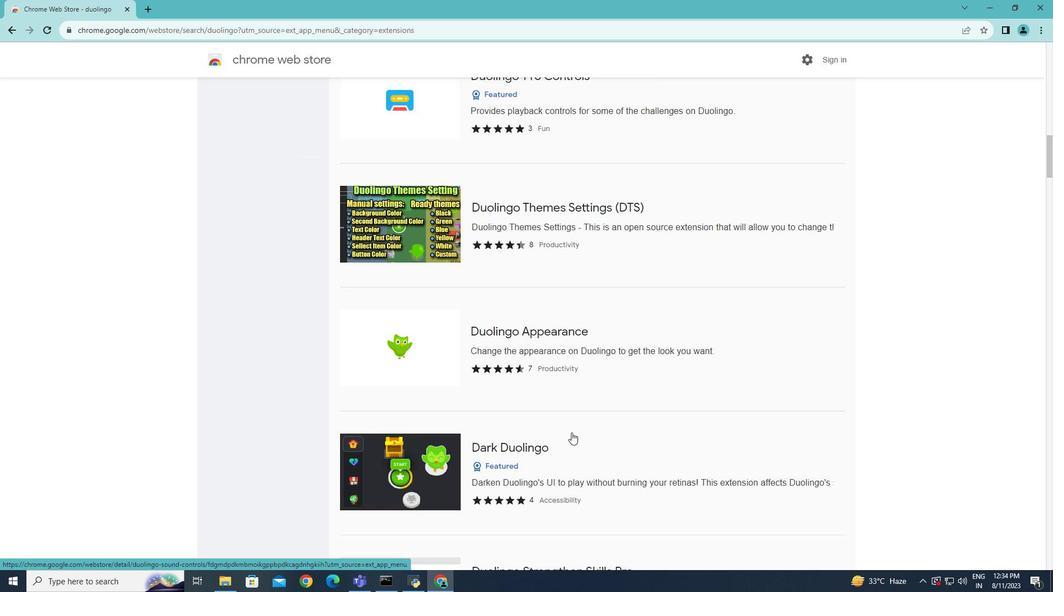 
Action: Mouse scrolled (571, 432) with delta (0, 0)
Screenshot: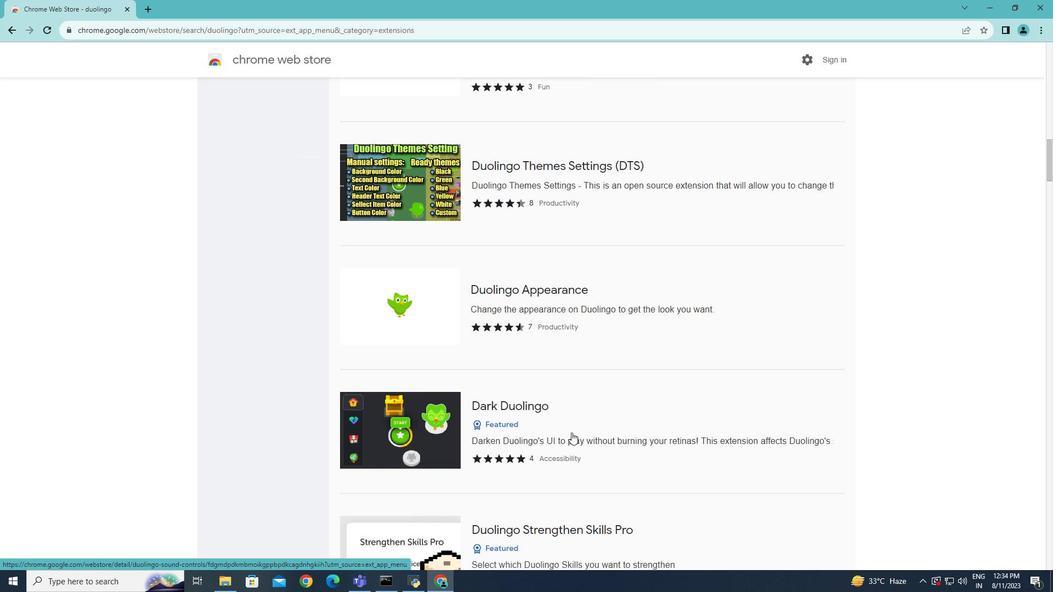 
Action: Mouse scrolled (571, 432) with delta (0, 0)
Screenshot: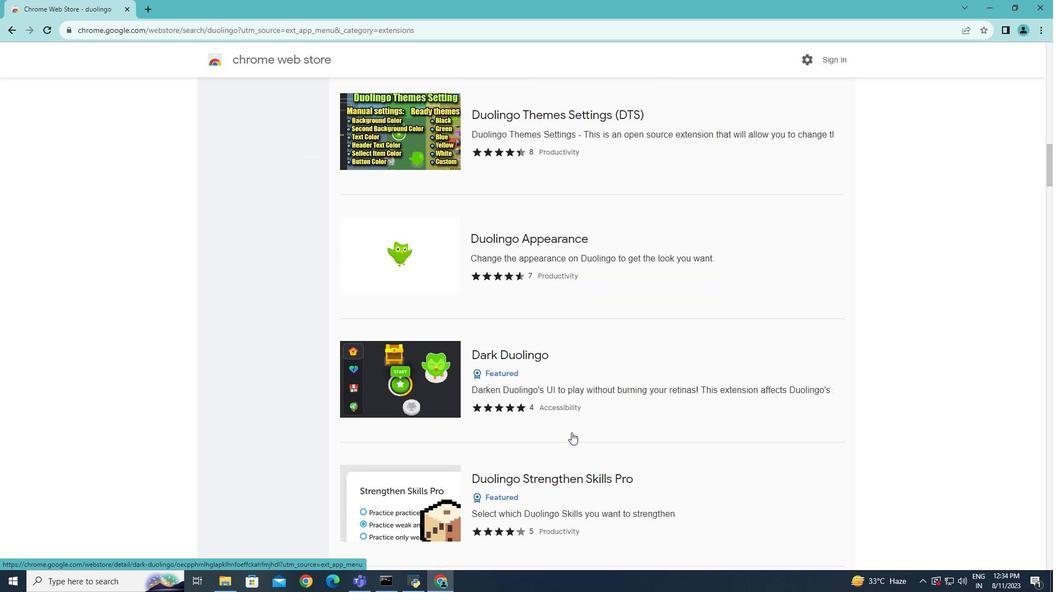 
Action: Mouse scrolled (571, 432) with delta (0, 0)
Screenshot: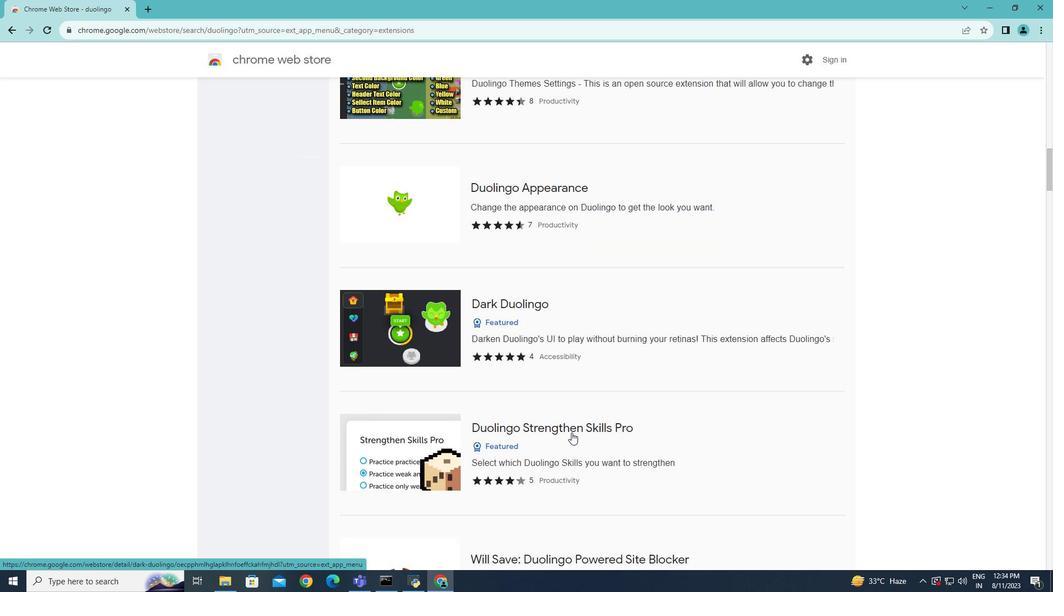 
Action: Mouse scrolled (571, 432) with delta (0, 0)
Screenshot: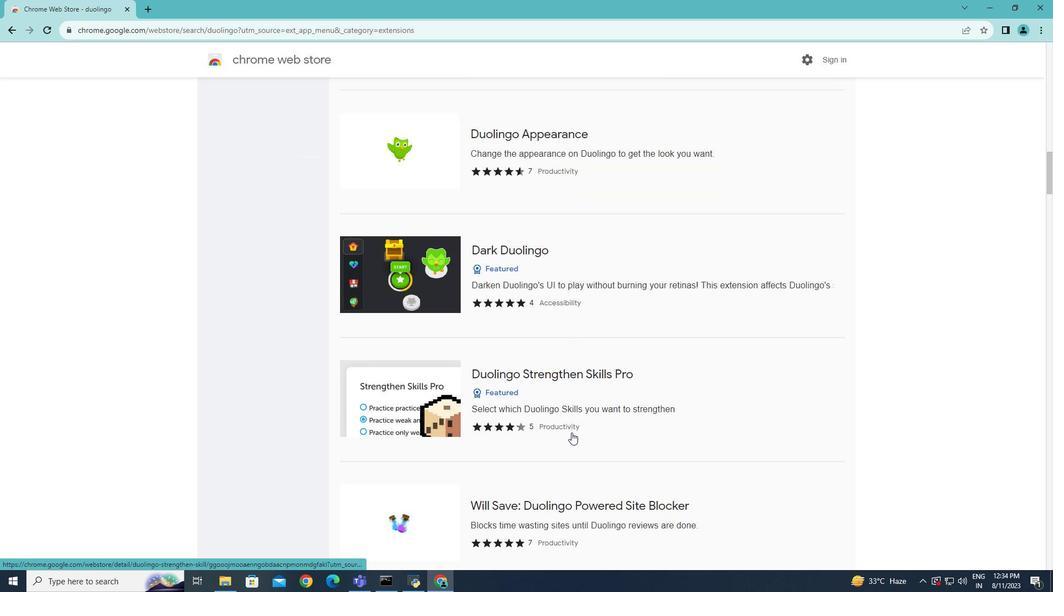 
Action: Mouse scrolled (571, 432) with delta (0, 0)
Screenshot: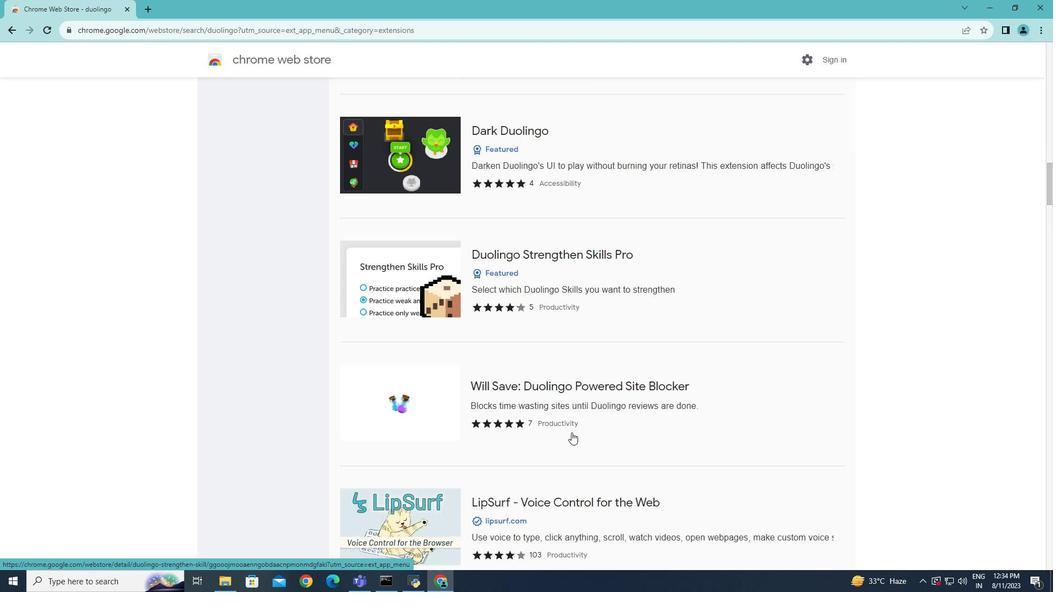 
Action: Mouse scrolled (571, 432) with delta (0, 0)
Screenshot: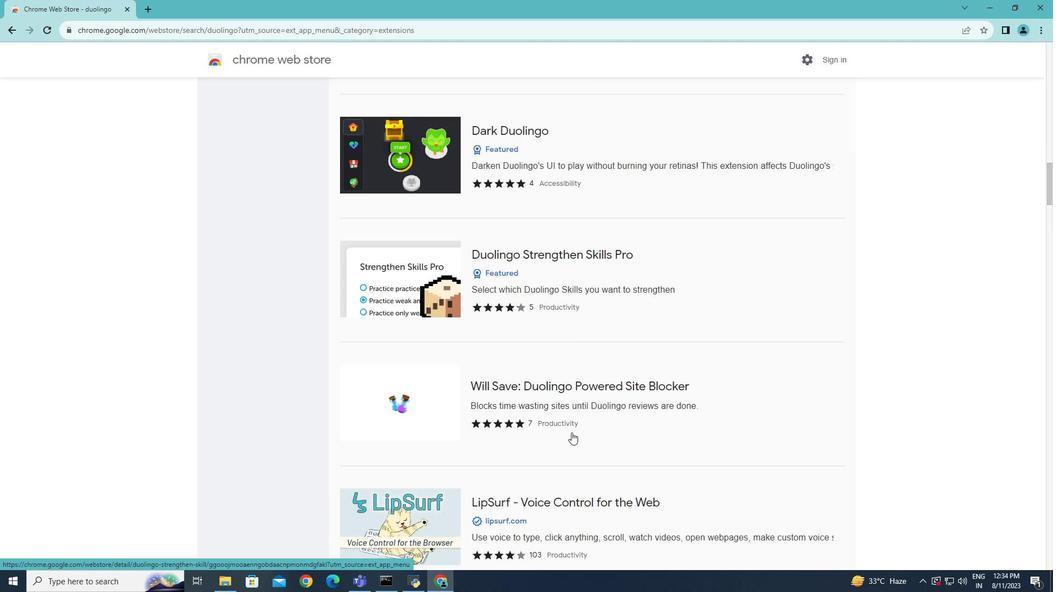 
Action: Mouse scrolled (571, 432) with delta (0, 0)
Screenshot: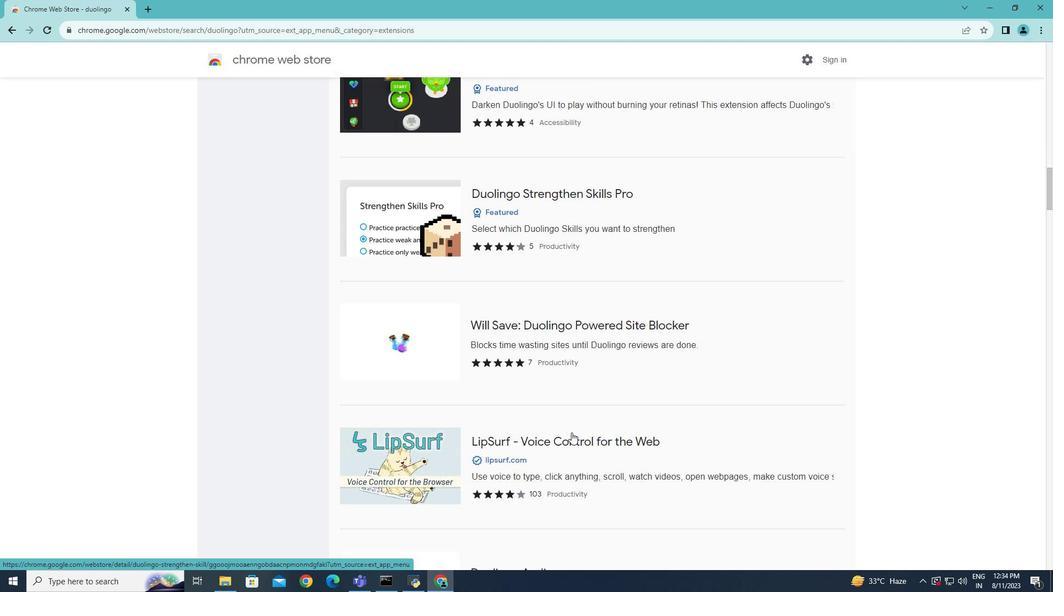 
Action: Mouse scrolled (571, 432) with delta (0, 0)
Screenshot: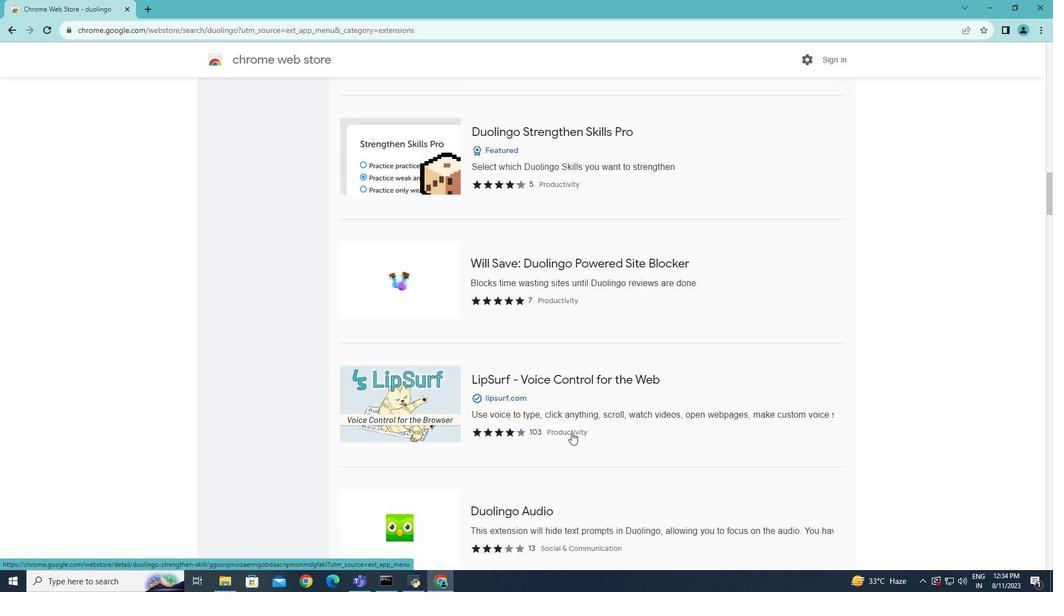 
Action: Mouse scrolled (571, 432) with delta (0, 0)
Screenshot: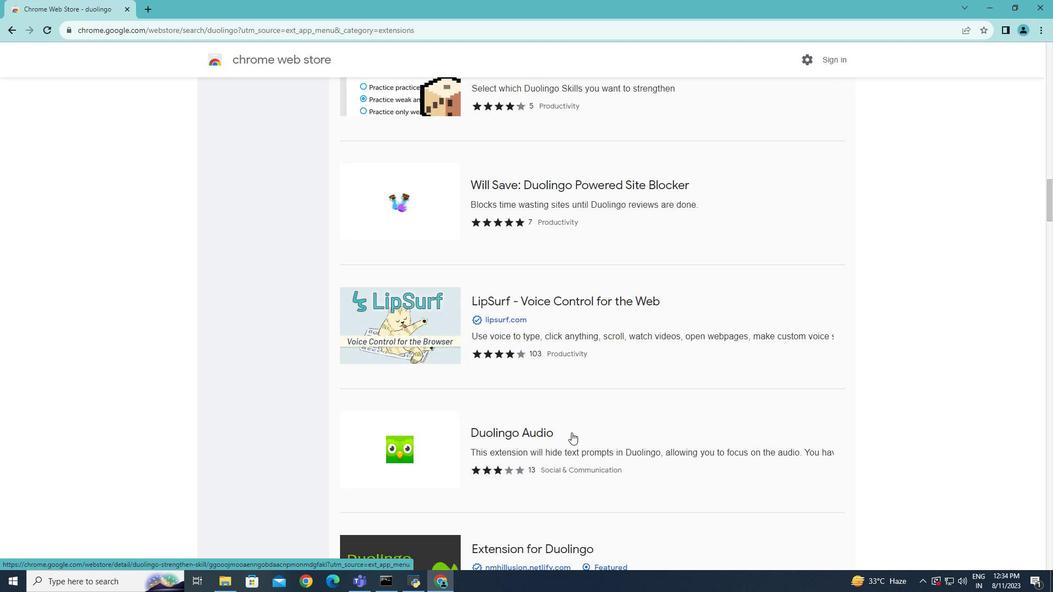 
Action: Mouse scrolled (571, 432) with delta (0, 0)
Screenshot: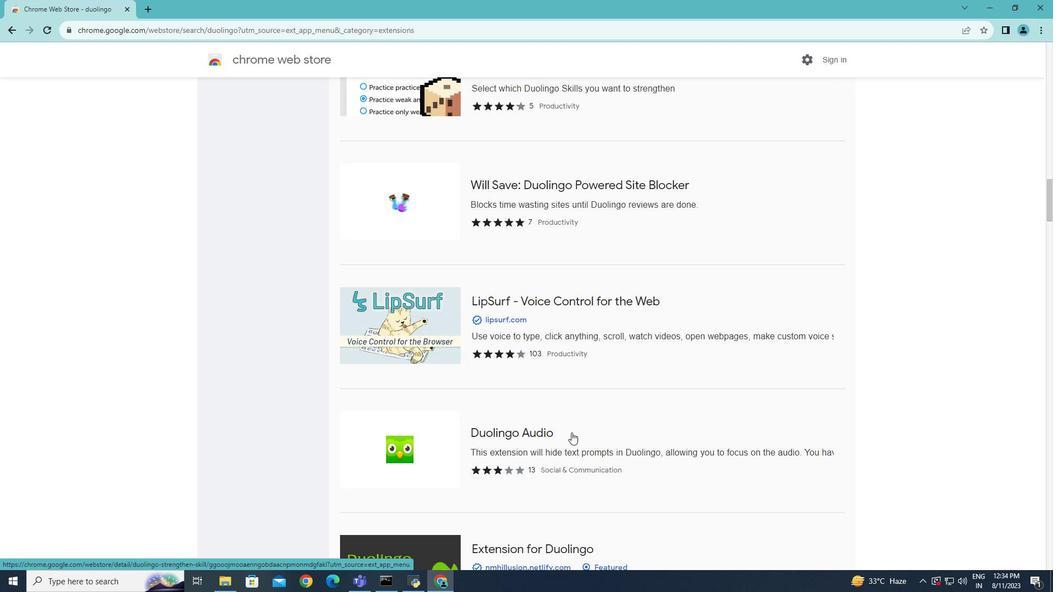 
Action: Mouse scrolled (571, 432) with delta (0, 0)
Screenshot: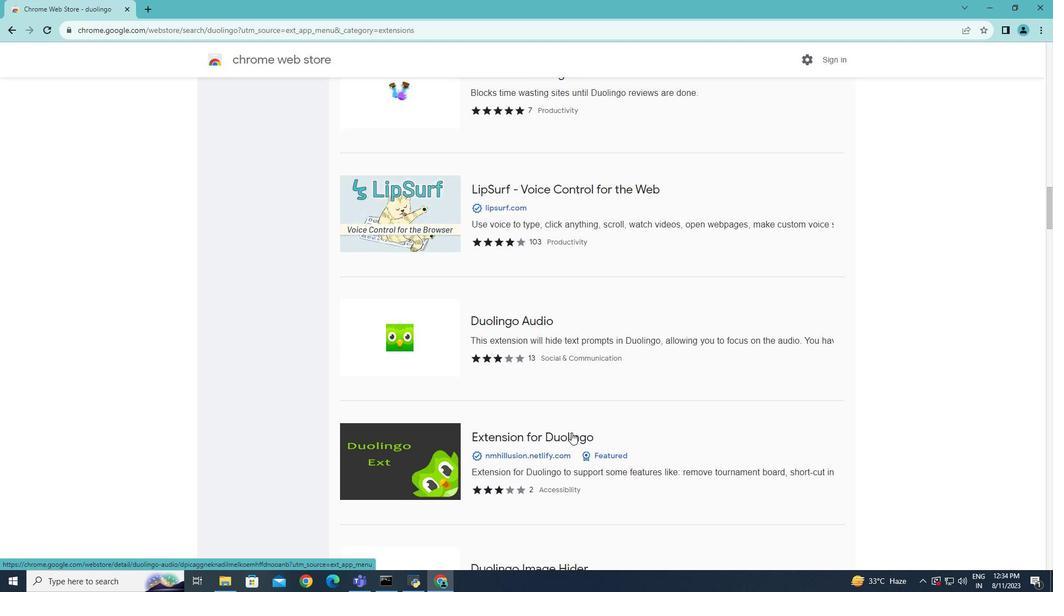 
Action: Mouse scrolled (571, 432) with delta (0, 0)
Screenshot: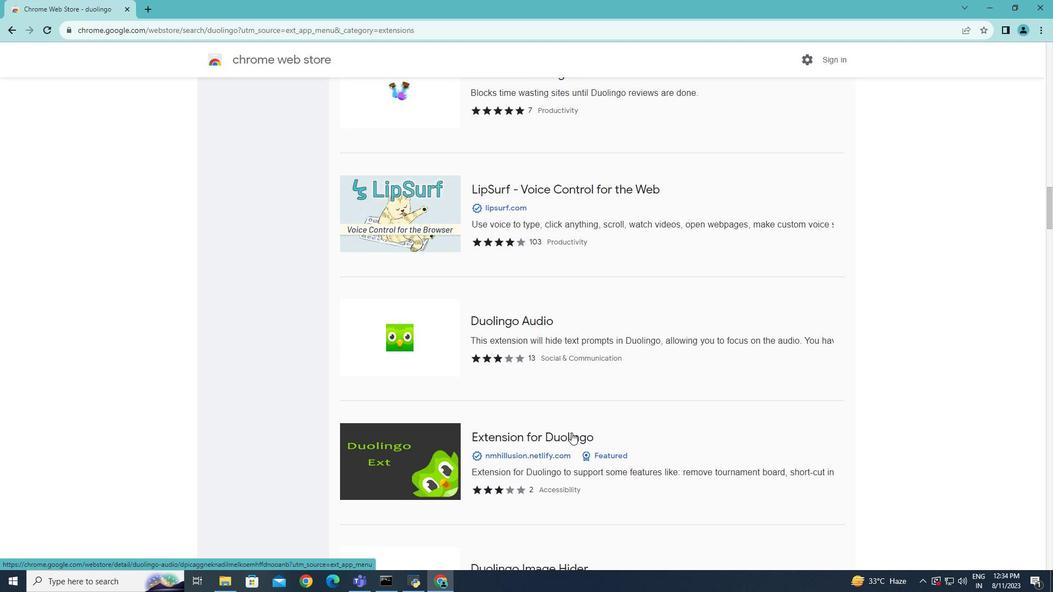 
Action: Mouse scrolled (571, 432) with delta (0, 0)
Screenshot: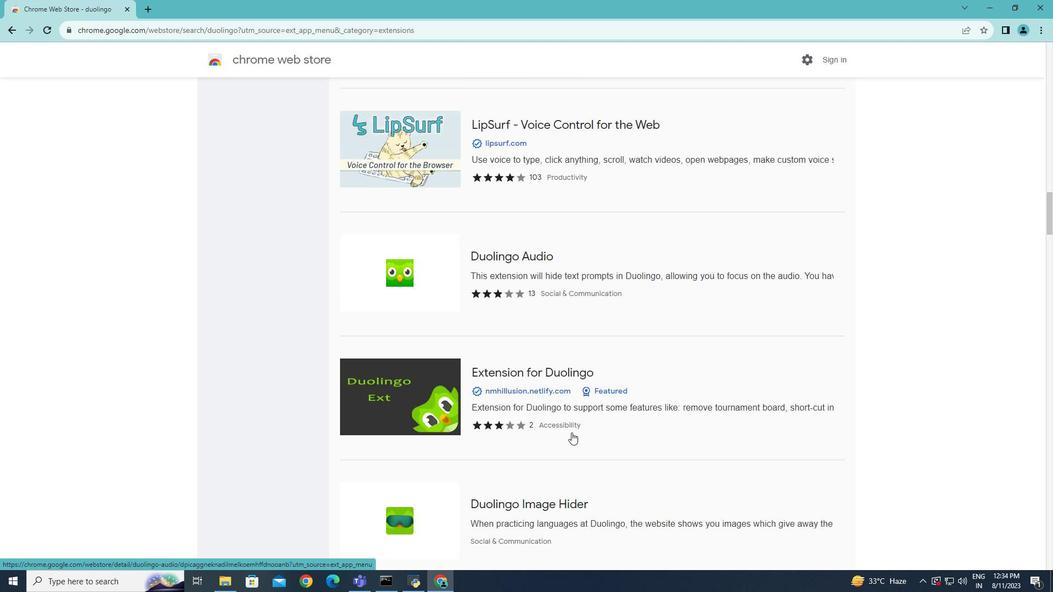 
Action: Mouse scrolled (571, 432) with delta (0, 0)
Screenshot: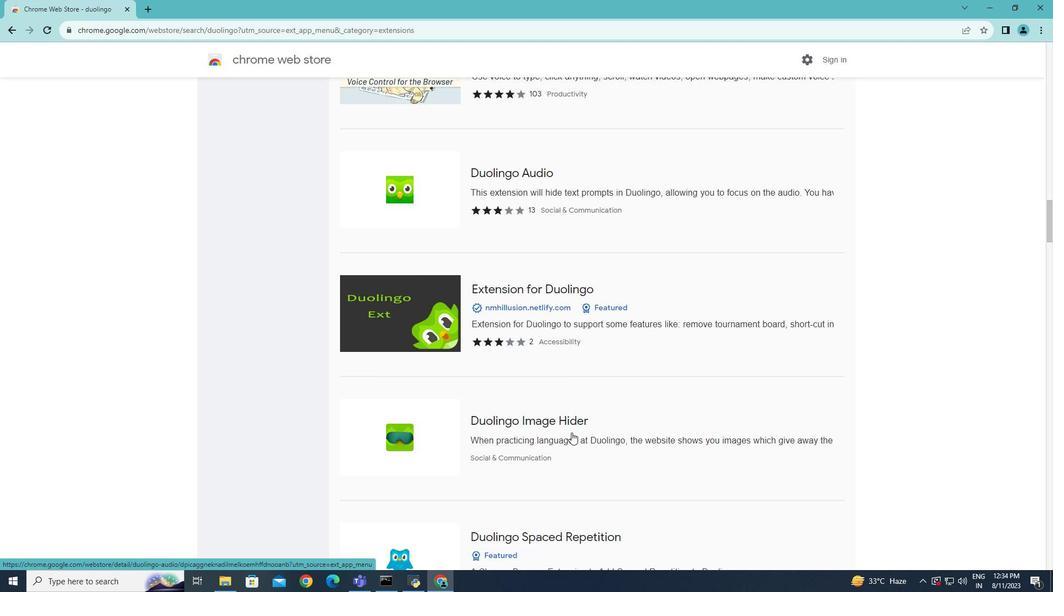 
Action: Mouse scrolled (571, 432) with delta (0, 0)
Screenshot: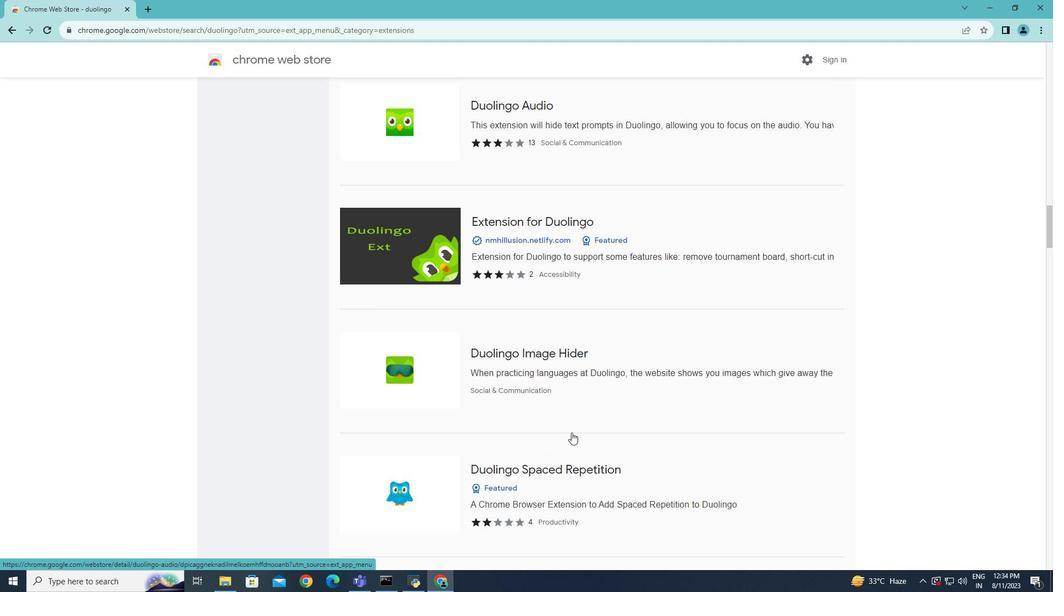 
Action: Mouse scrolled (571, 432) with delta (0, 0)
Screenshot: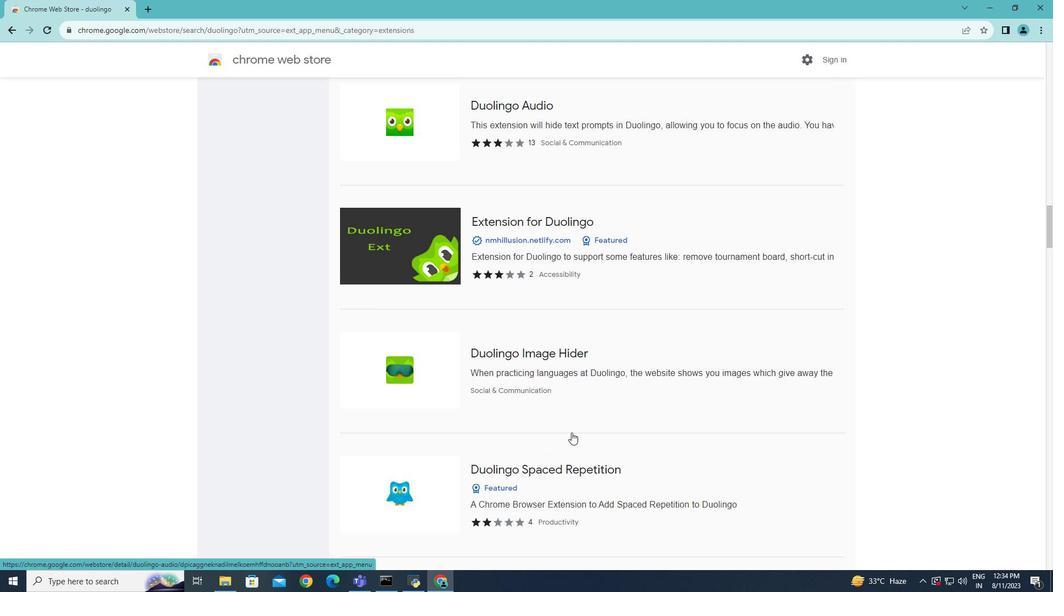 
Action: Mouse scrolled (571, 432) with delta (0, 0)
Screenshot: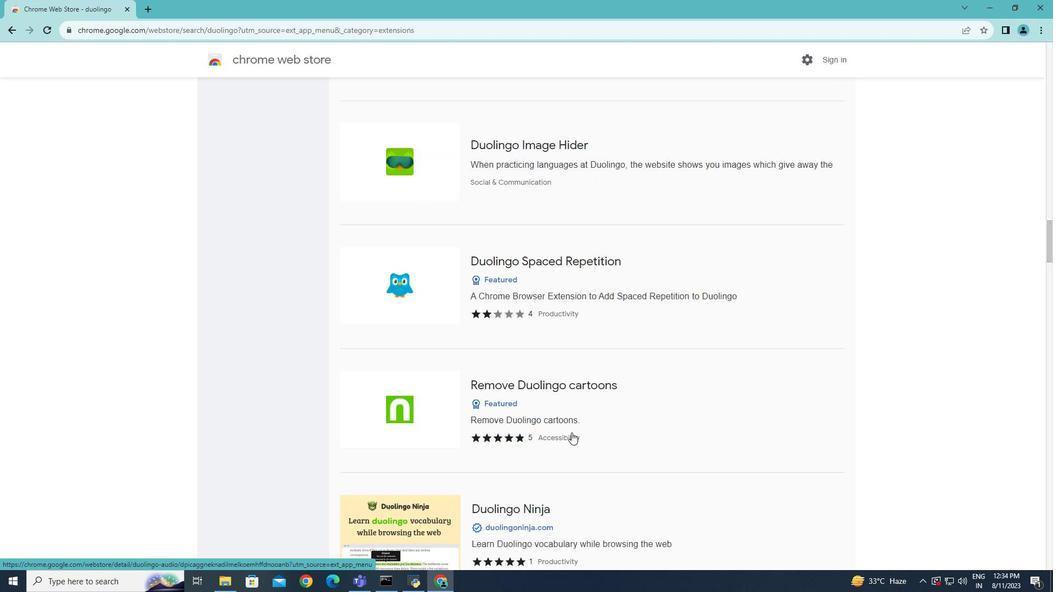 
Action: Mouse scrolled (571, 432) with delta (0, 0)
Screenshot: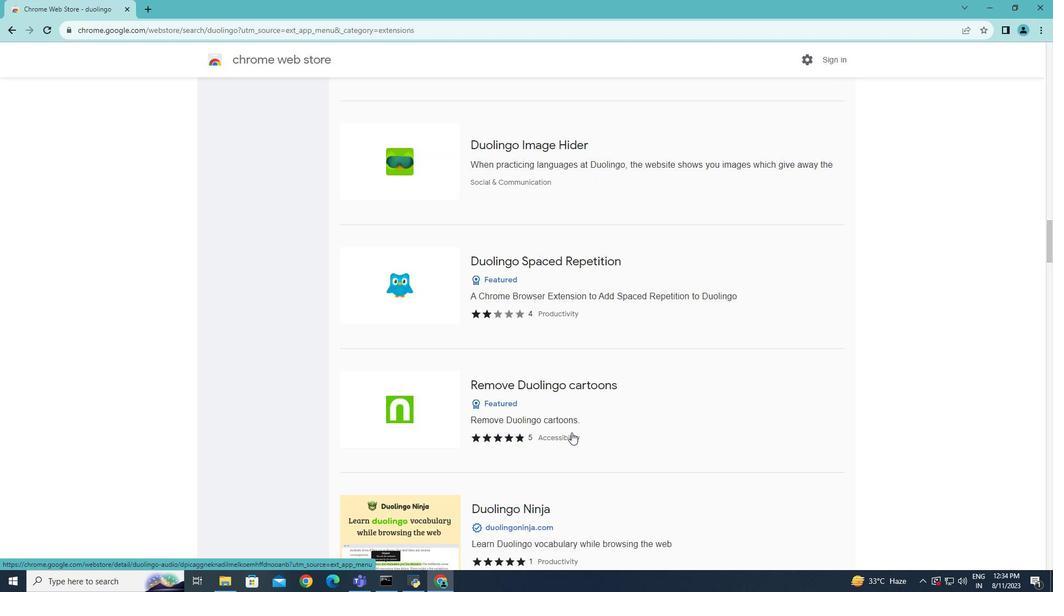 
Action: Mouse scrolled (571, 432) with delta (0, 0)
Screenshot: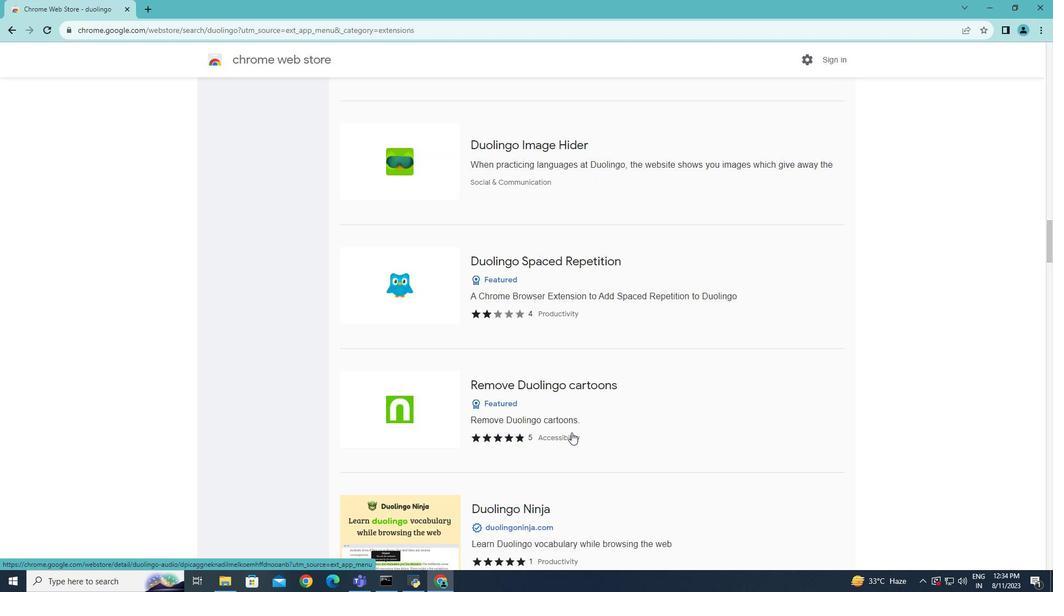 
Action: Mouse scrolled (571, 432) with delta (0, 0)
Screenshot: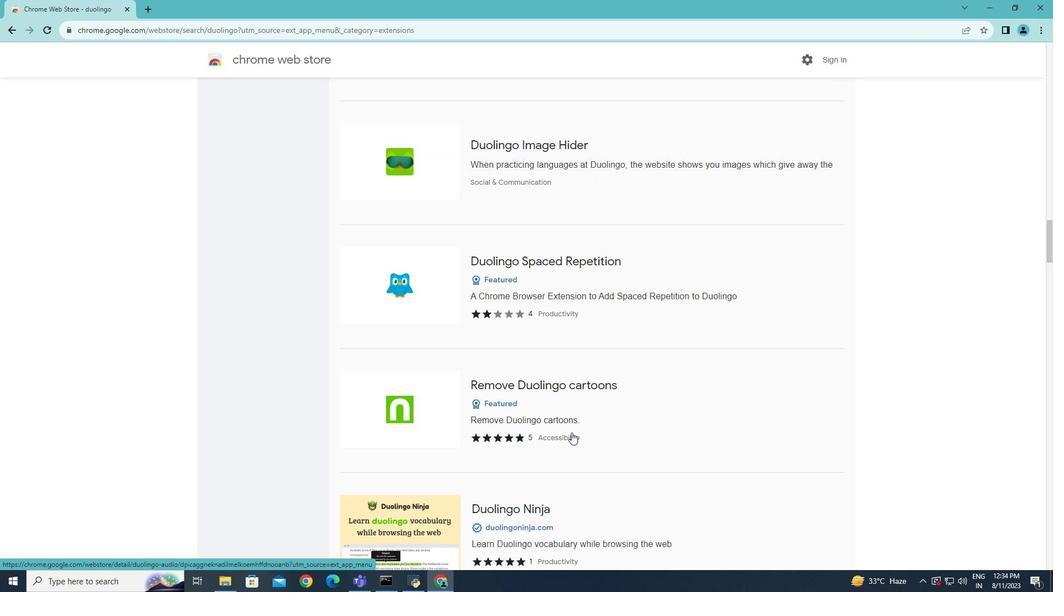 
Action: Mouse scrolled (571, 432) with delta (0, 0)
Screenshot: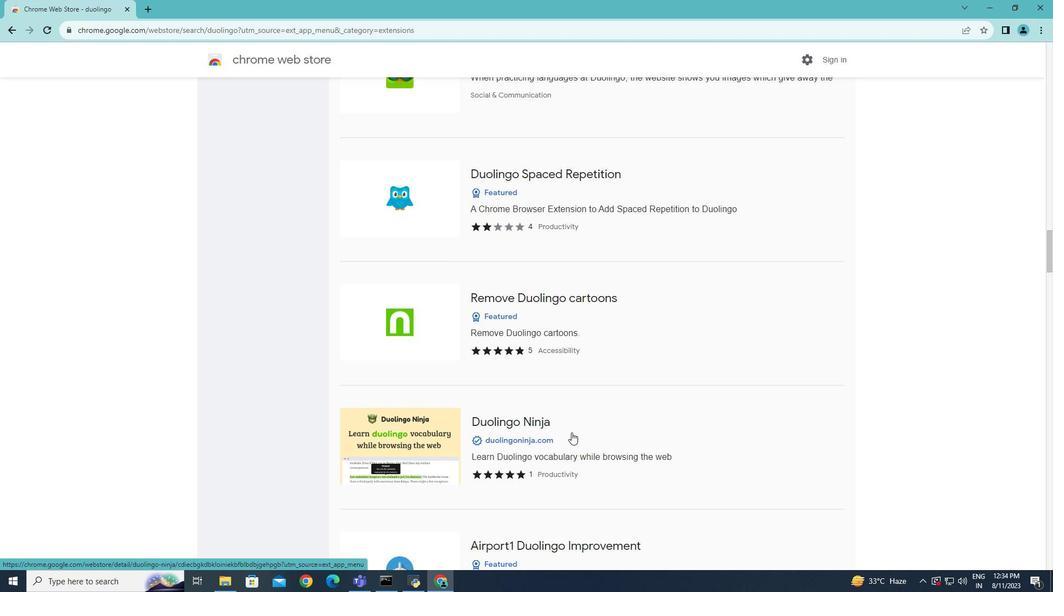 
Action: Mouse scrolled (571, 432) with delta (0, 0)
Screenshot: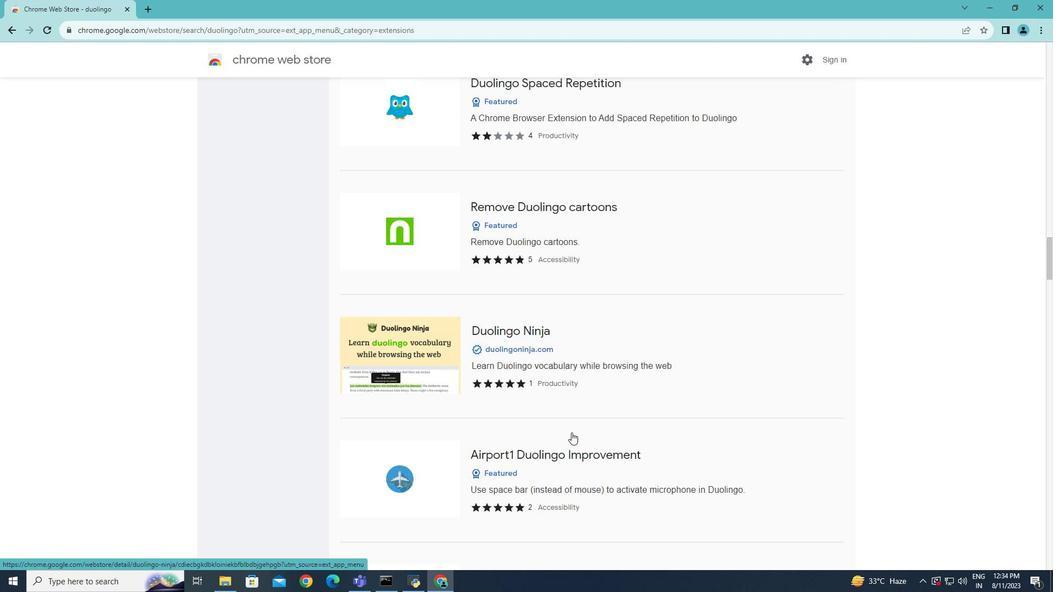 
Action: Mouse scrolled (571, 432) with delta (0, 0)
Screenshot: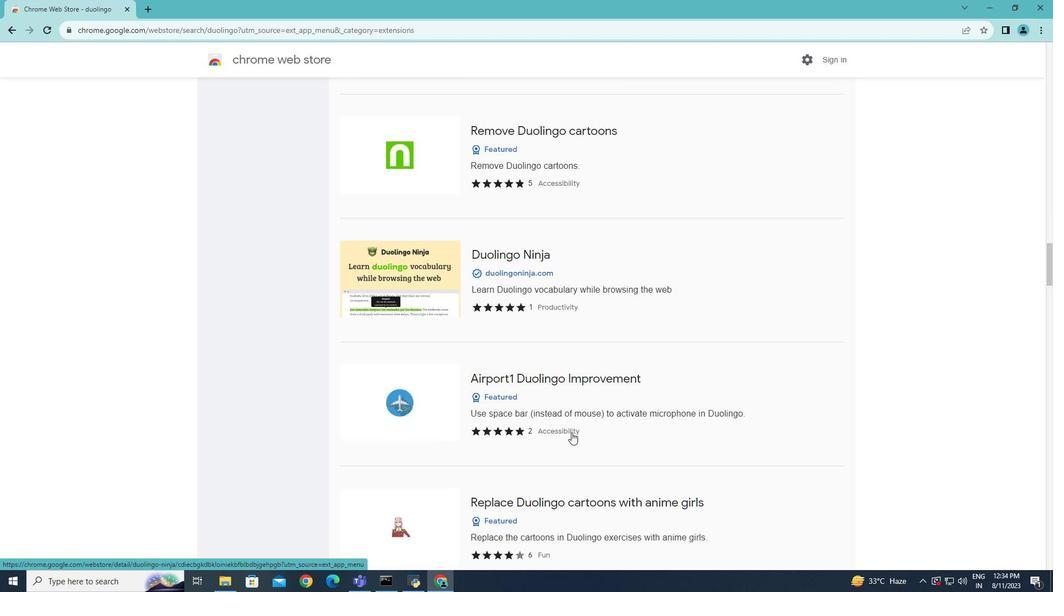 
Action: Mouse scrolled (571, 432) with delta (0, 0)
Screenshot: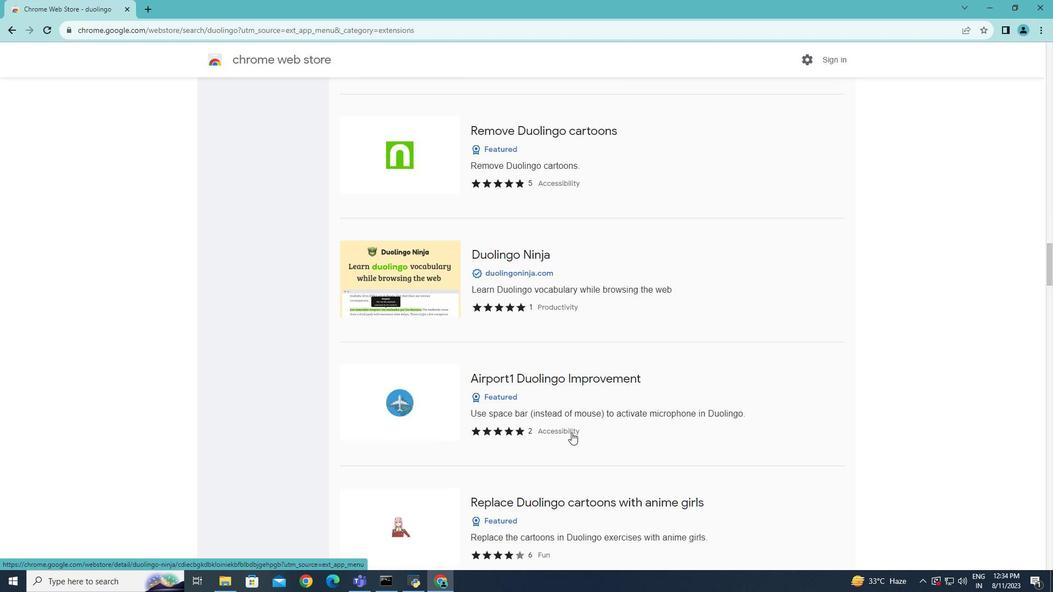 
Action: Mouse scrolled (571, 432) with delta (0, 0)
Screenshot: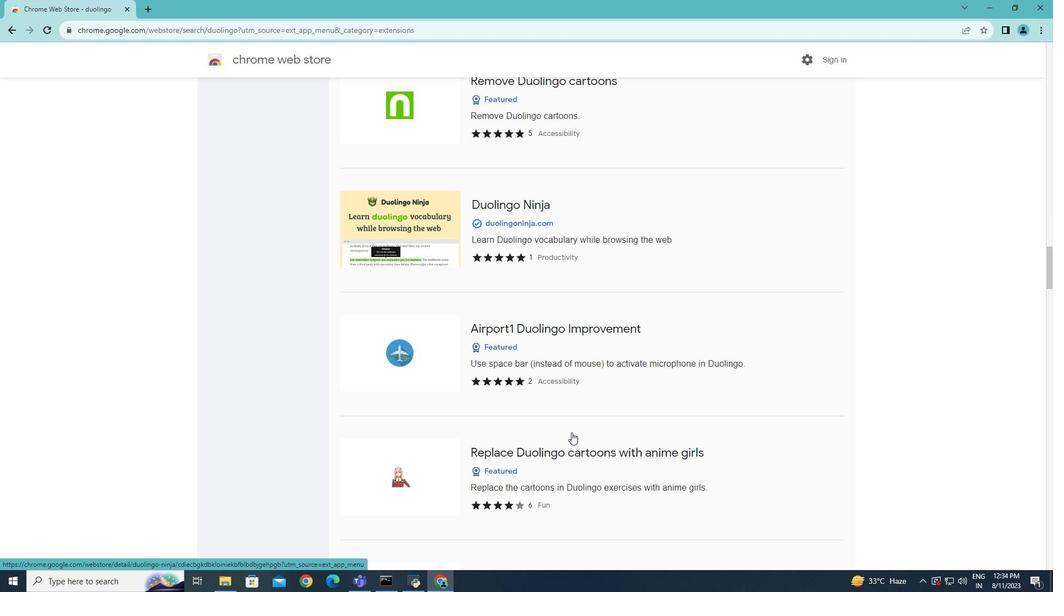 
Action: Mouse scrolled (571, 432) with delta (0, 0)
Screenshot: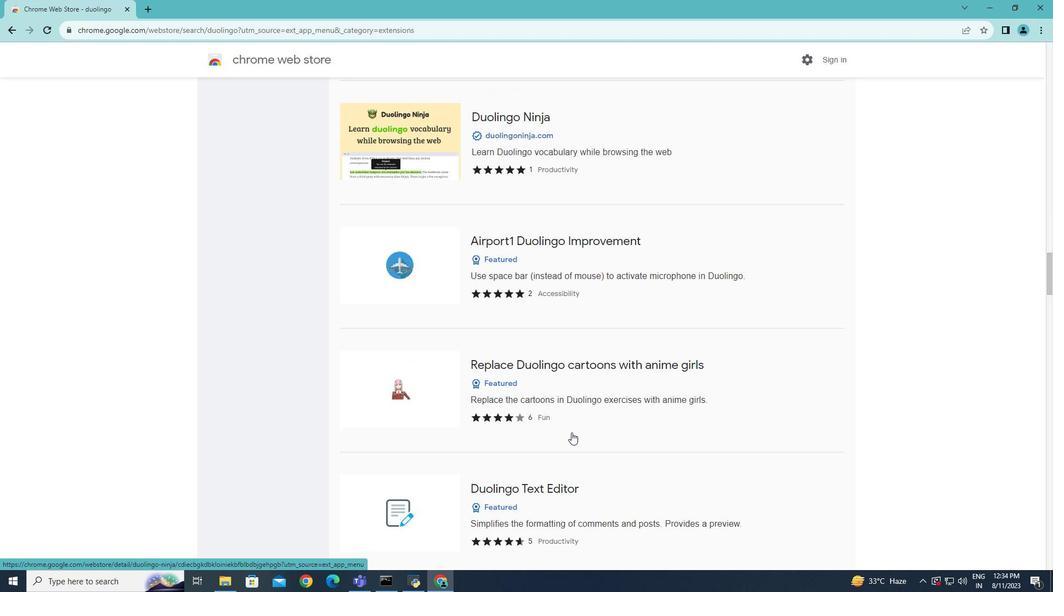 
Action: Mouse scrolled (571, 432) with delta (0, 0)
Screenshot: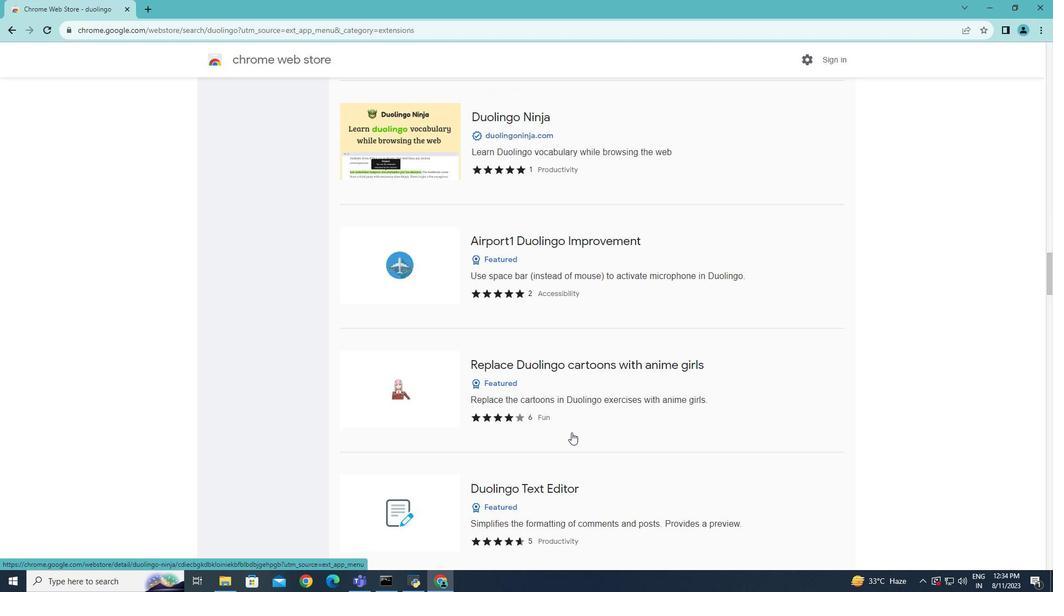 
Action: Mouse scrolled (571, 432) with delta (0, 0)
Screenshot: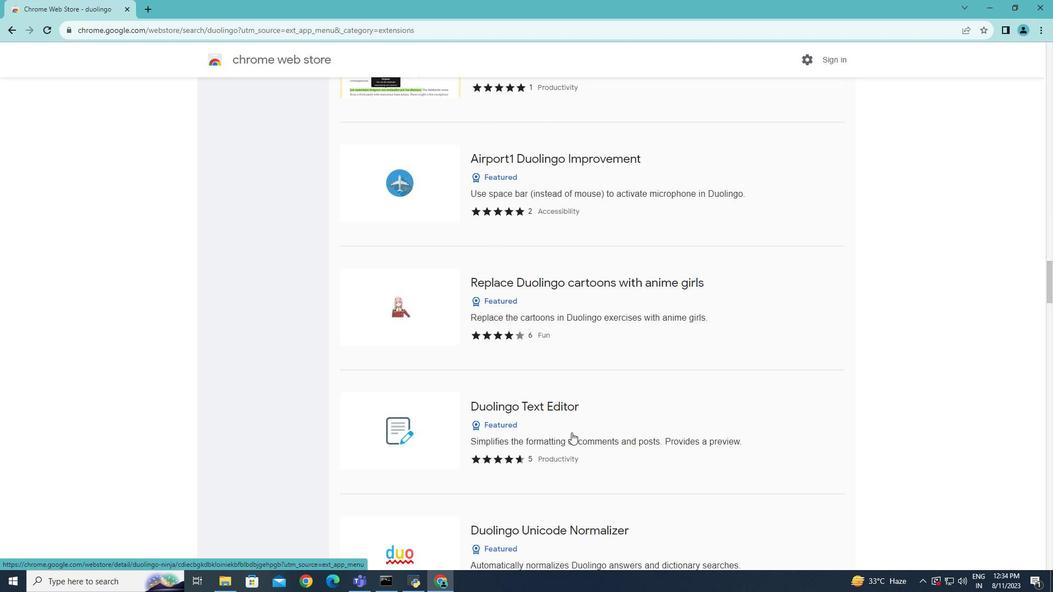 
Action: Mouse scrolled (571, 432) with delta (0, 0)
Screenshot: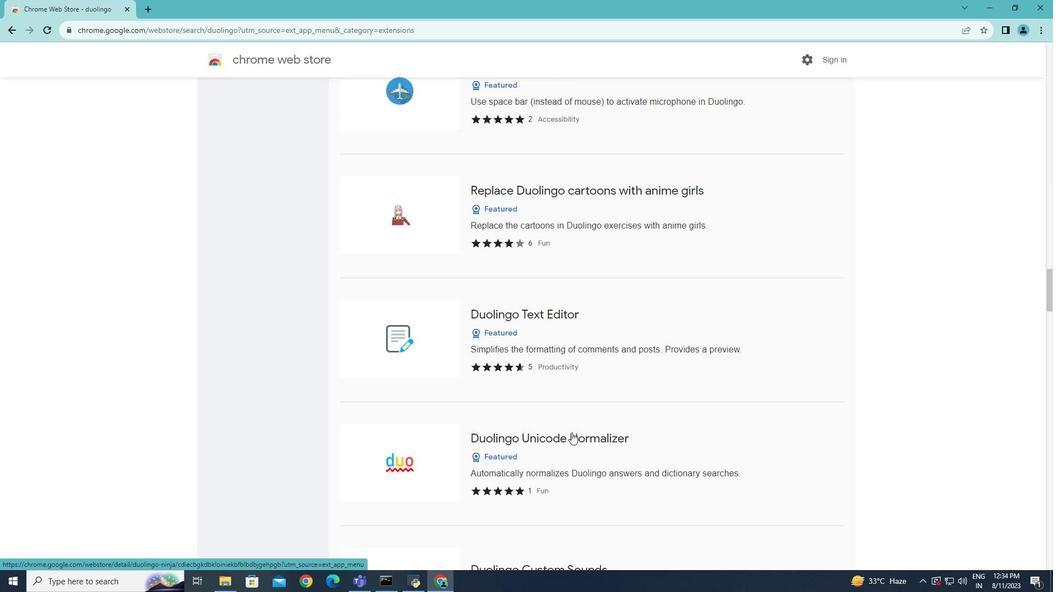 
Action: Mouse scrolled (571, 432) with delta (0, 0)
Screenshot: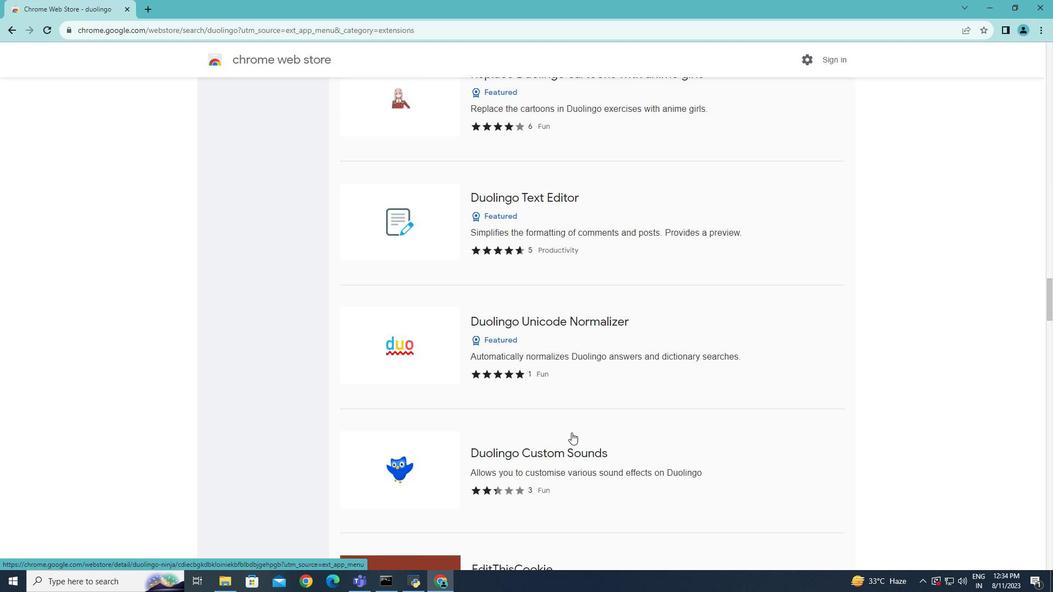 
Action: Mouse scrolled (571, 432) with delta (0, 0)
Screenshot: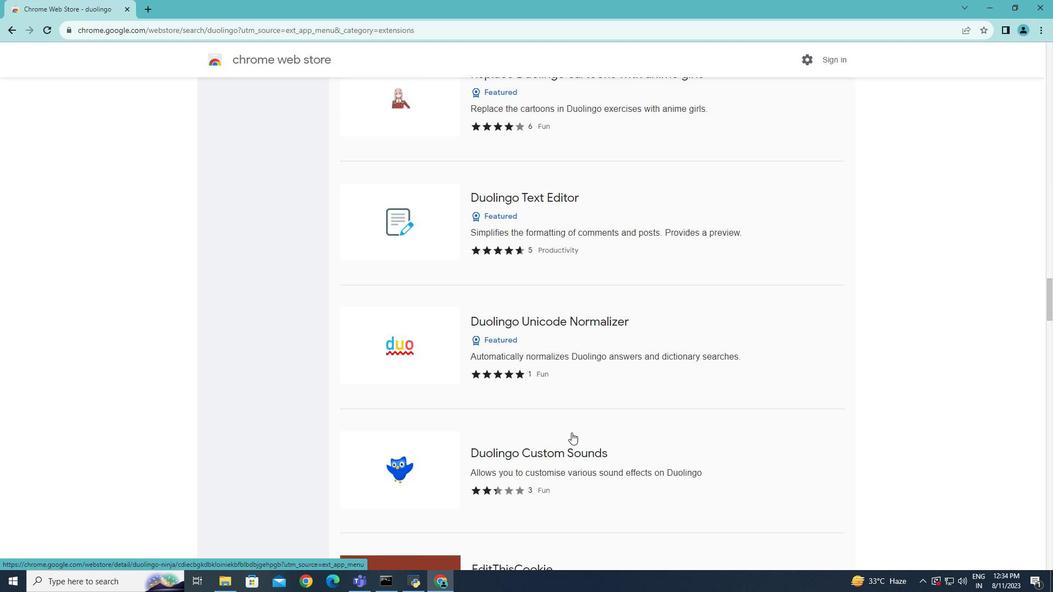 
Action: Mouse scrolled (571, 432) with delta (0, 0)
Screenshot: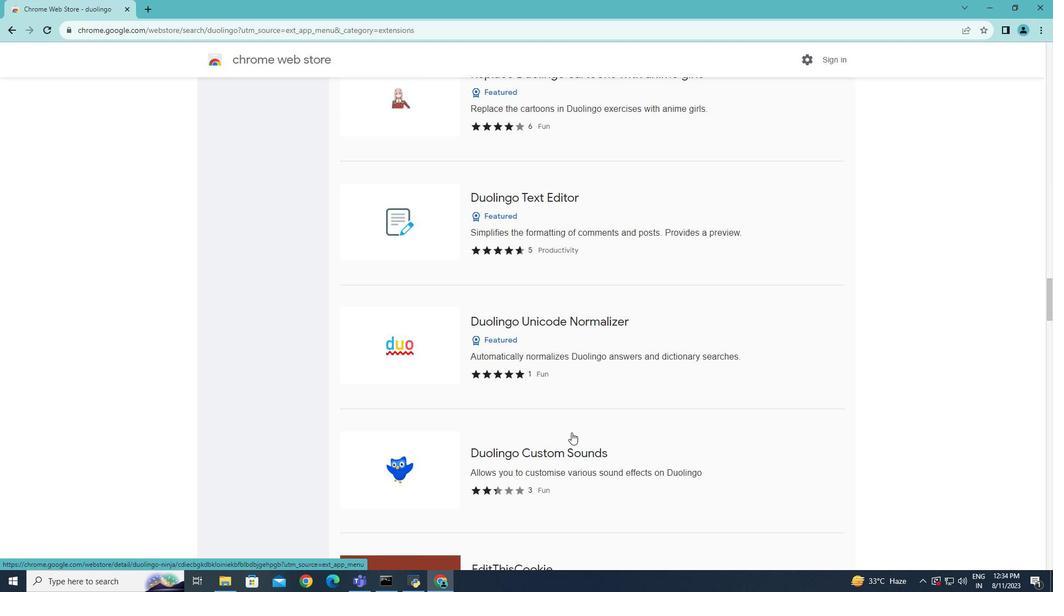 
Action: Mouse scrolled (571, 432) with delta (0, 0)
Screenshot: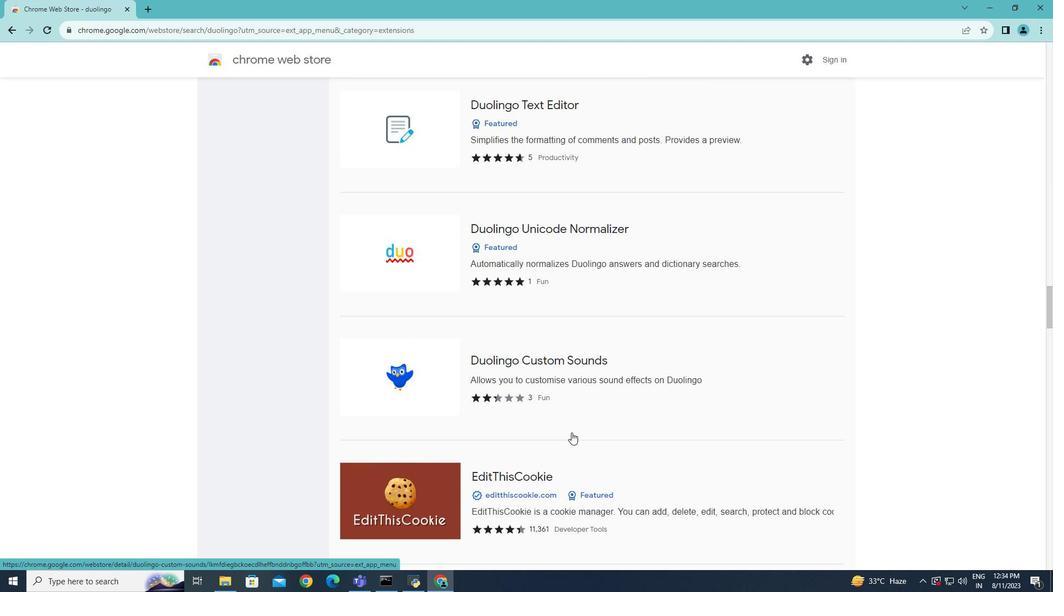 
Action: Mouse scrolled (571, 432) with delta (0, 0)
Screenshot: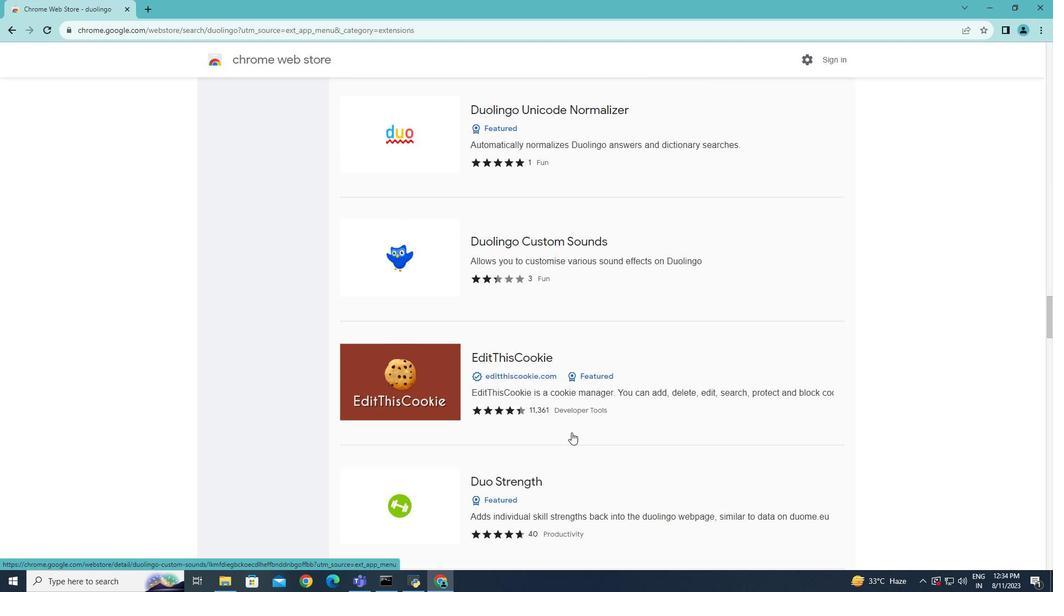 
Action: Mouse scrolled (571, 432) with delta (0, 0)
Screenshot: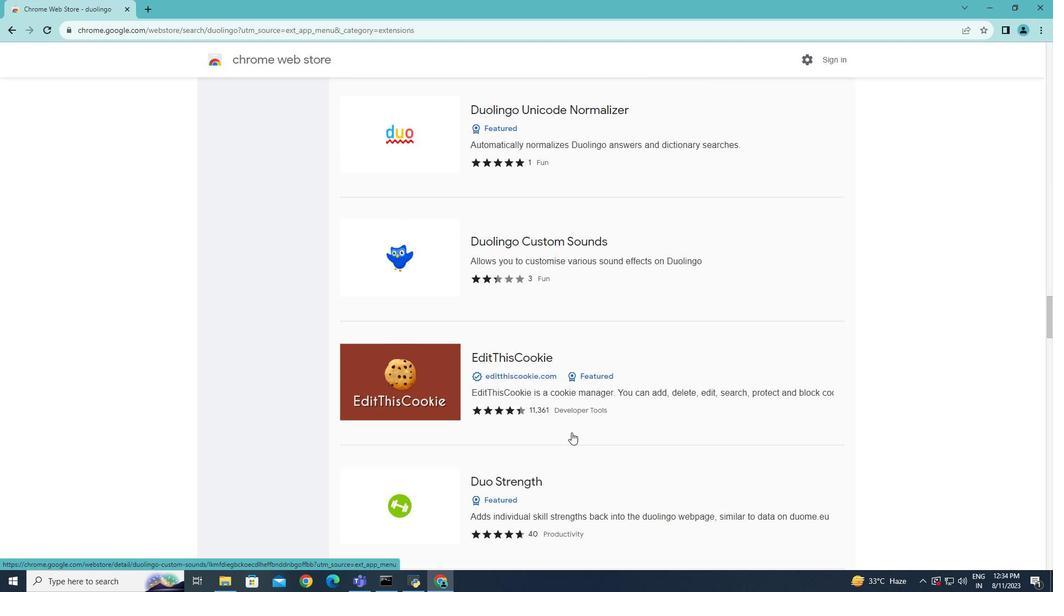 
Action: Mouse scrolled (571, 432) with delta (0, 0)
Screenshot: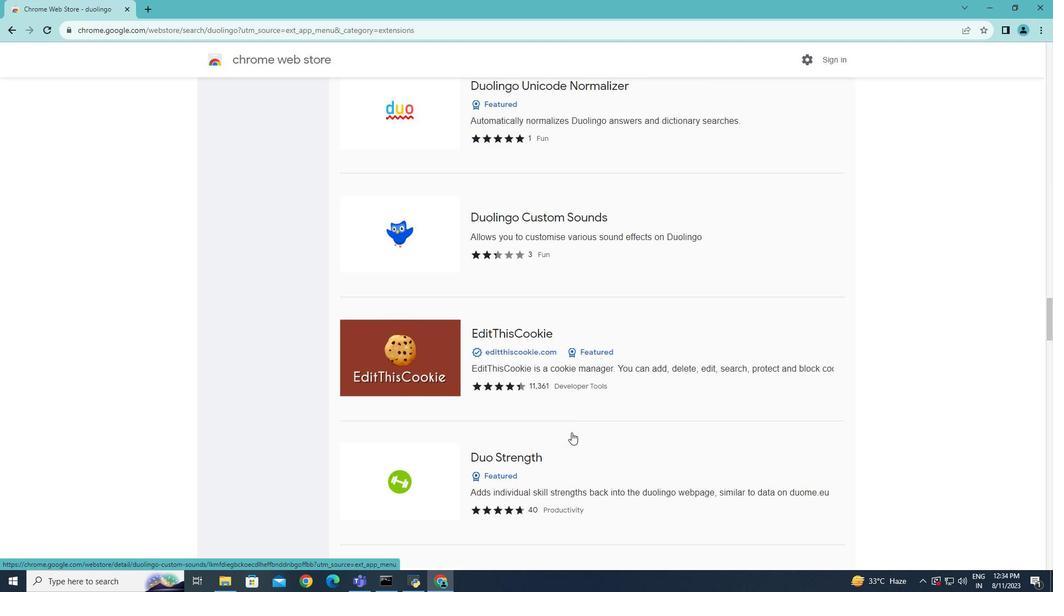 
Action: Mouse scrolled (571, 432) with delta (0, 0)
Screenshot: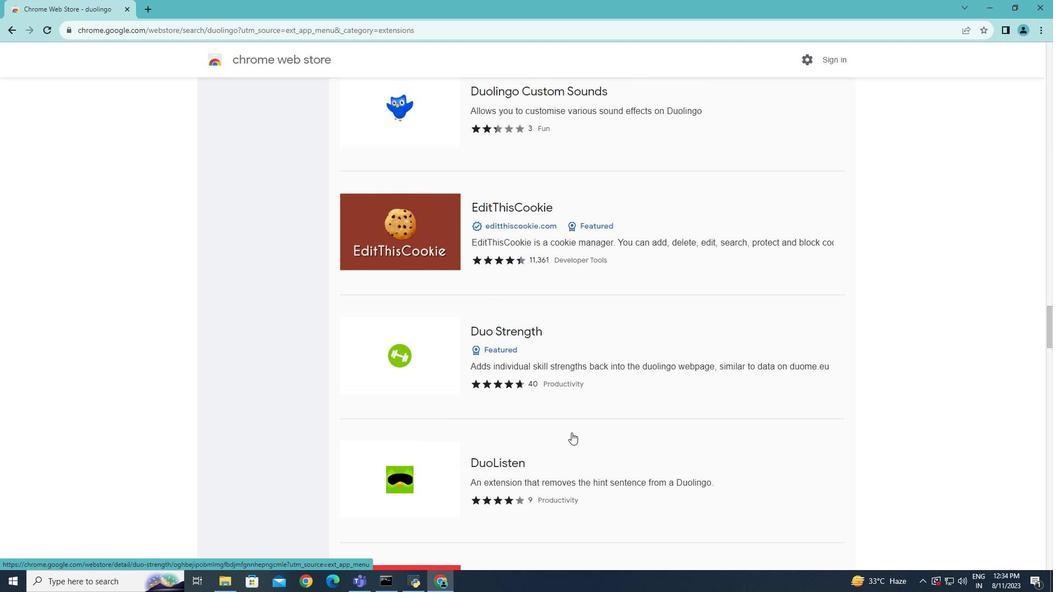 
Action: Mouse scrolled (571, 432) with delta (0, 0)
Screenshot: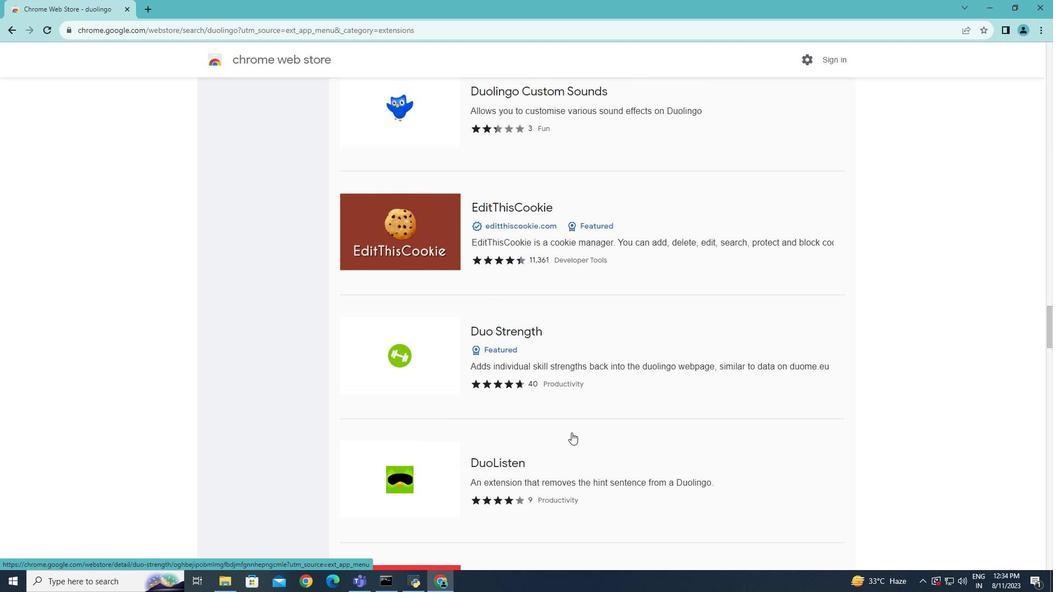 
Action: Mouse scrolled (571, 432) with delta (0, 0)
Screenshot: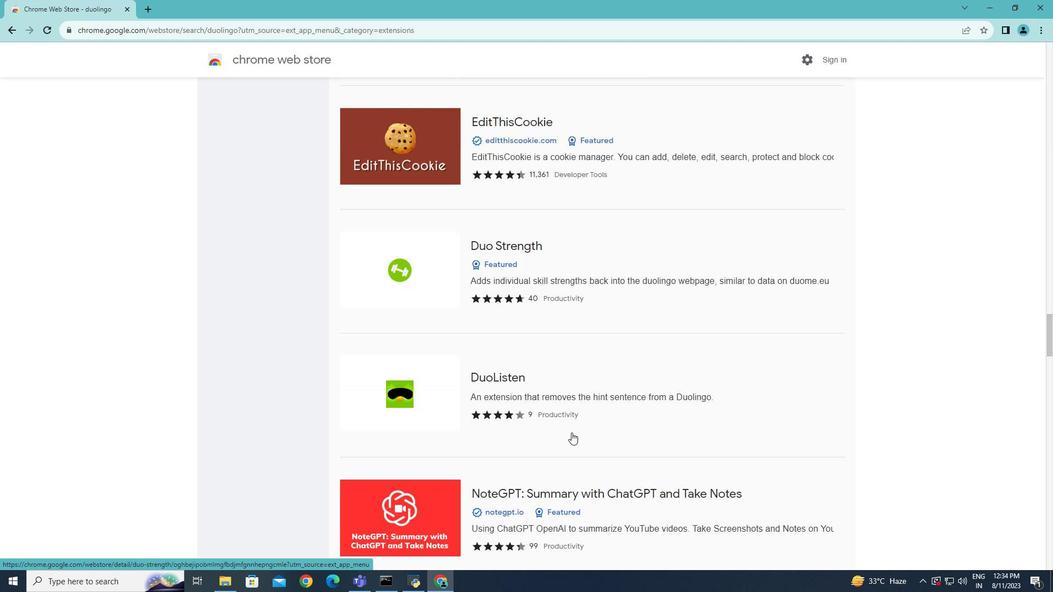 
Action: Mouse scrolled (571, 432) with delta (0, 0)
Screenshot: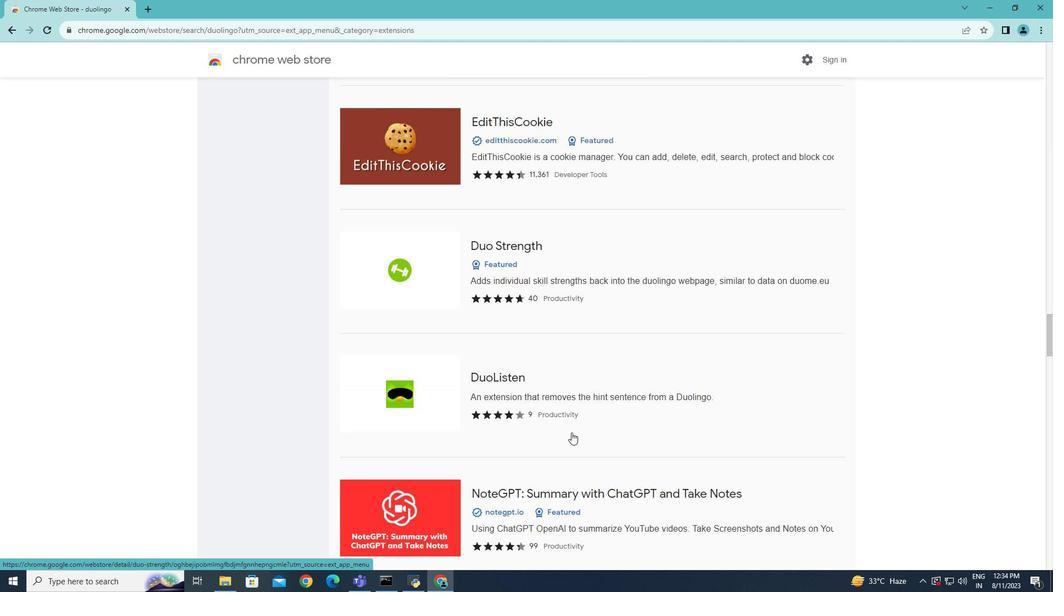 
Action: Mouse scrolled (571, 432) with delta (0, 0)
Screenshot: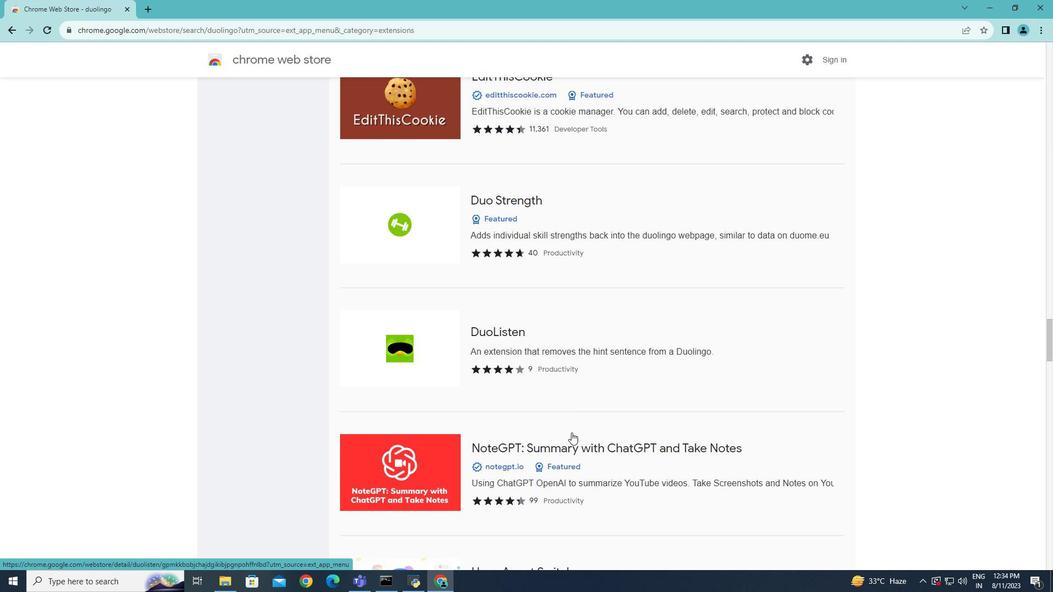 
Action: Mouse scrolled (571, 432) with delta (0, 0)
Screenshot: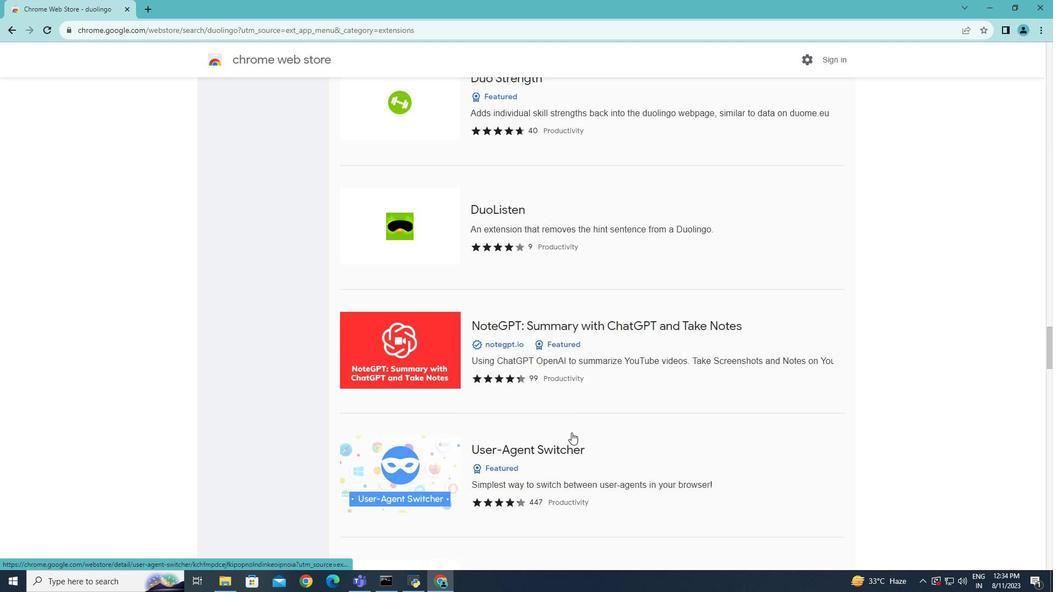 
Action: Mouse scrolled (571, 432) with delta (0, 0)
Screenshot: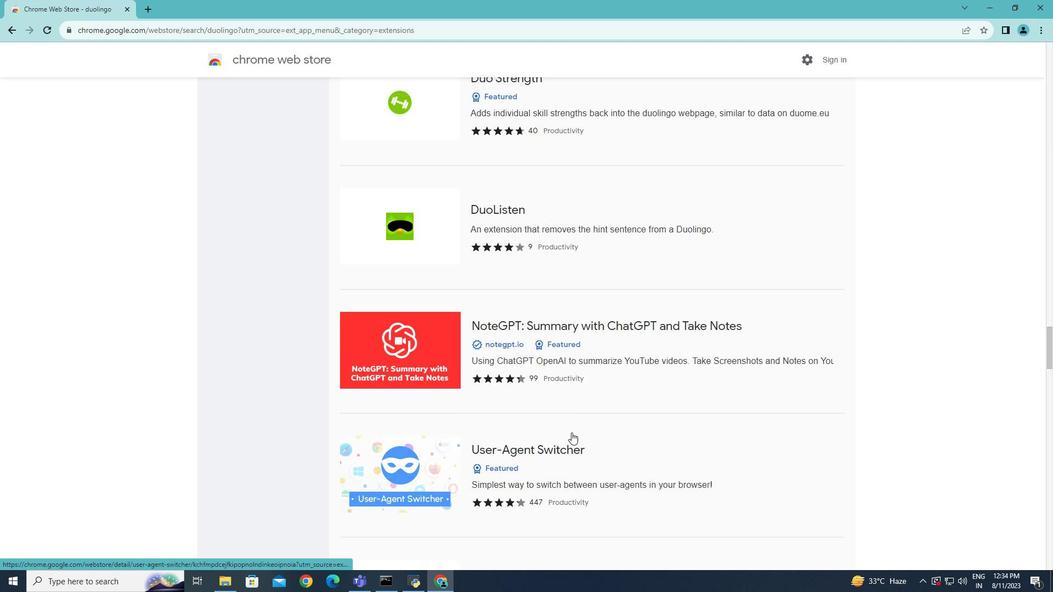 
Action: Mouse scrolled (571, 432) with delta (0, 0)
Screenshot: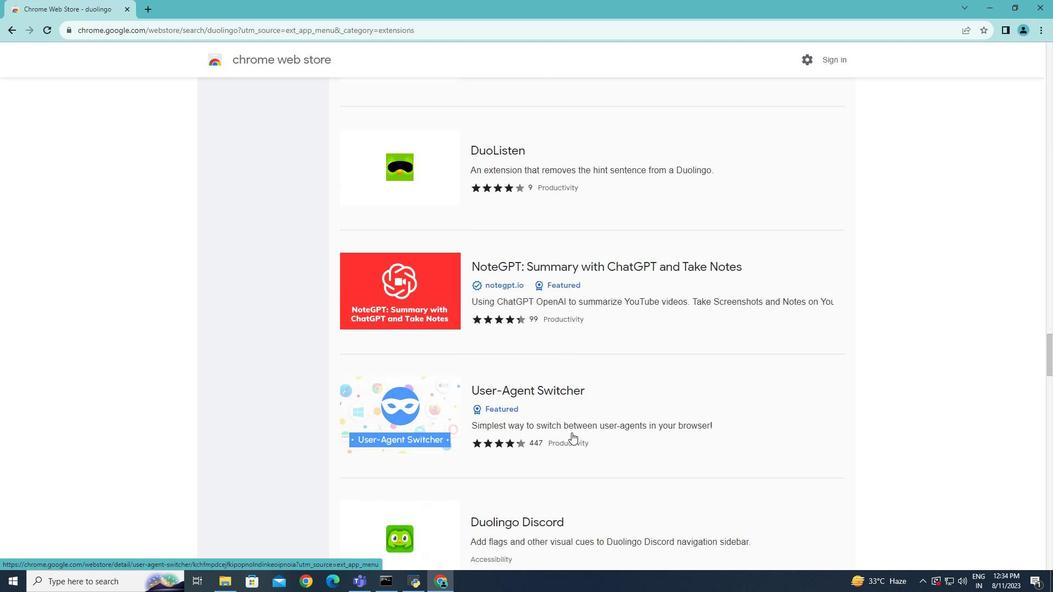 
Action: Mouse scrolled (571, 432) with delta (0, 0)
Screenshot: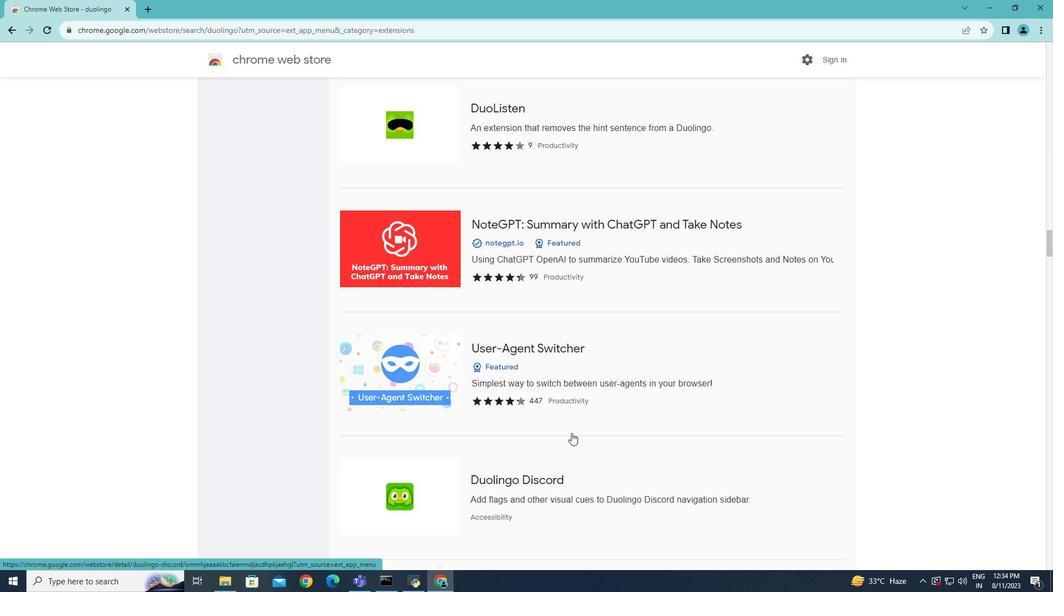 
Action: Mouse scrolled (571, 432) with delta (0, 0)
Screenshot: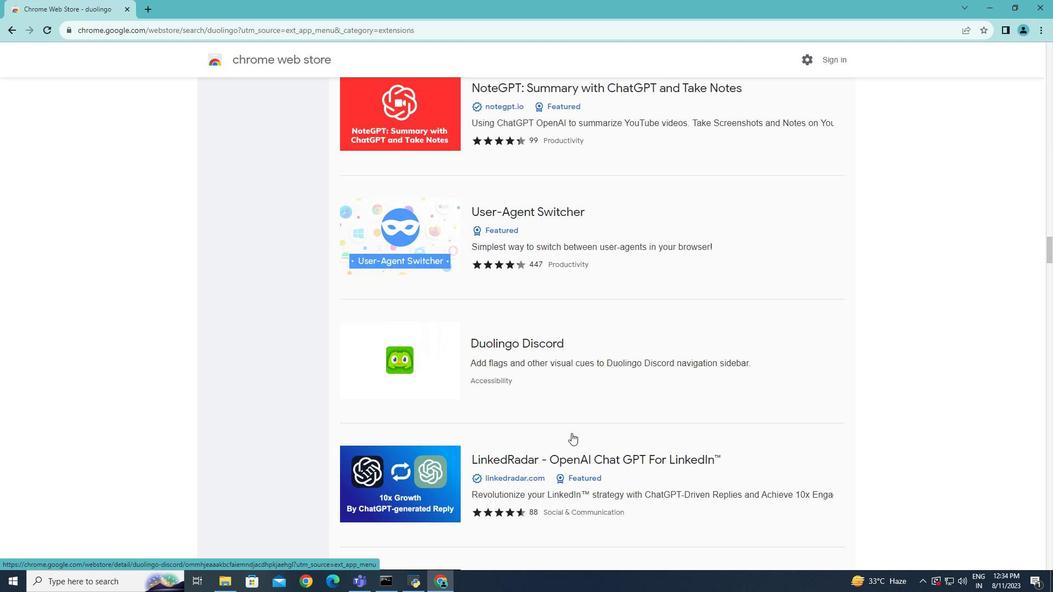 
Action: Mouse scrolled (571, 432) with delta (0, 0)
Screenshot: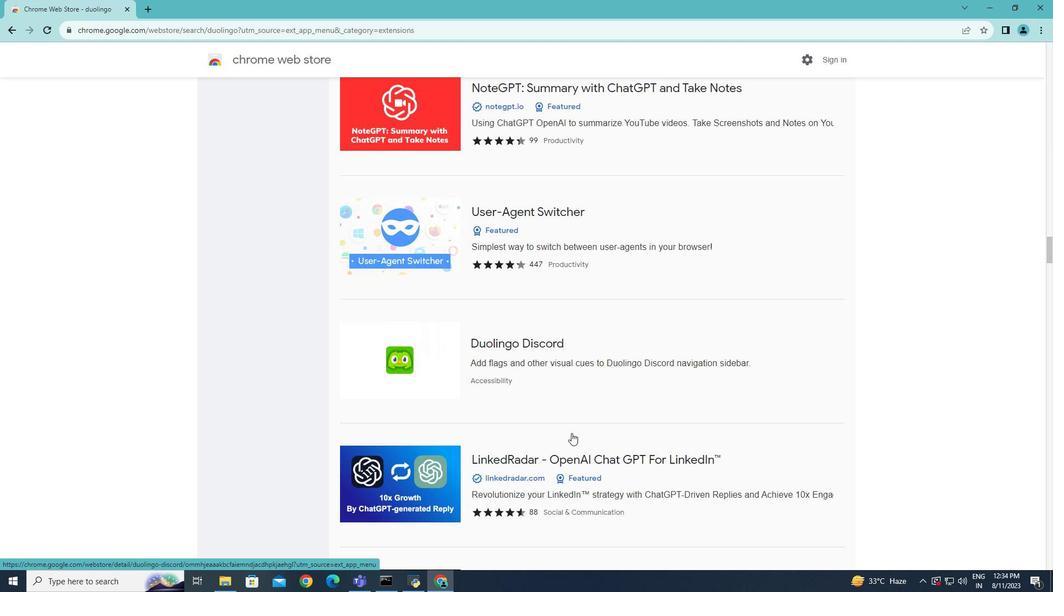 
Action: Mouse scrolled (571, 432) with delta (0, 0)
Screenshot: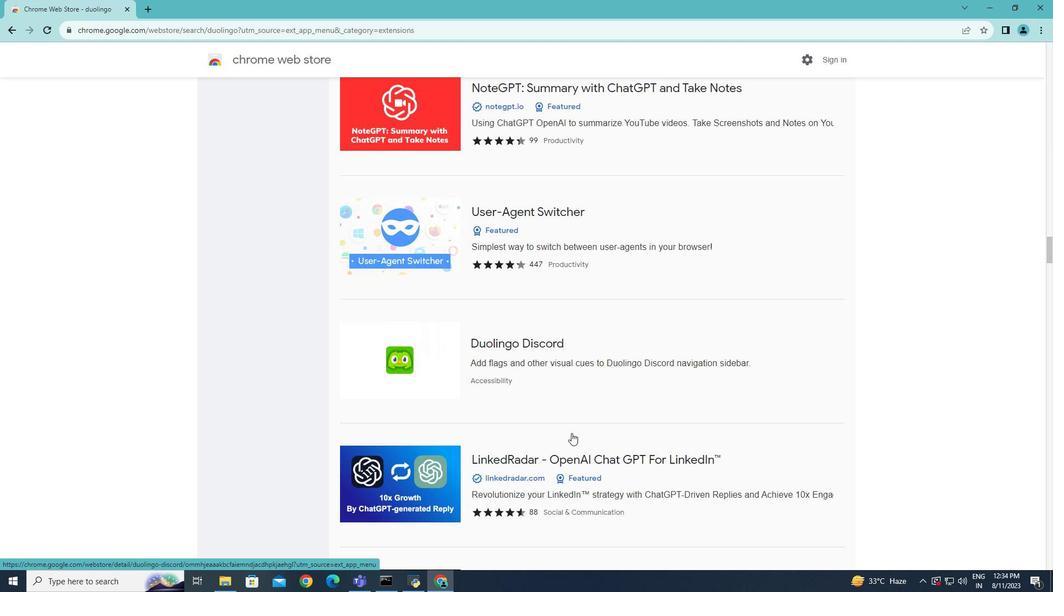 
Action: Mouse moved to (571, 433)
Screenshot: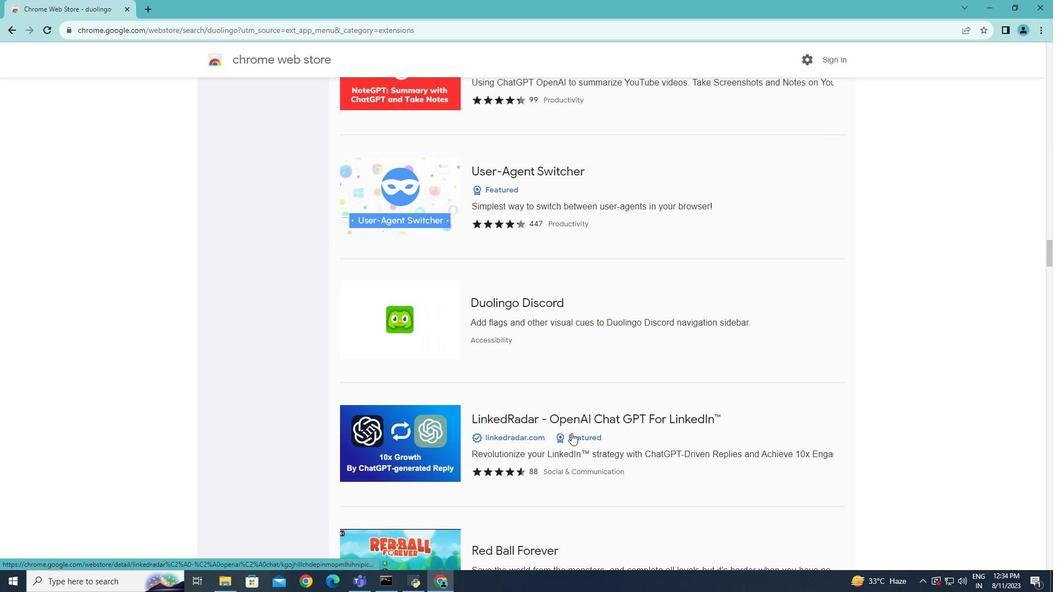 
Action: Mouse scrolled (571, 432) with delta (0, 0)
Screenshot: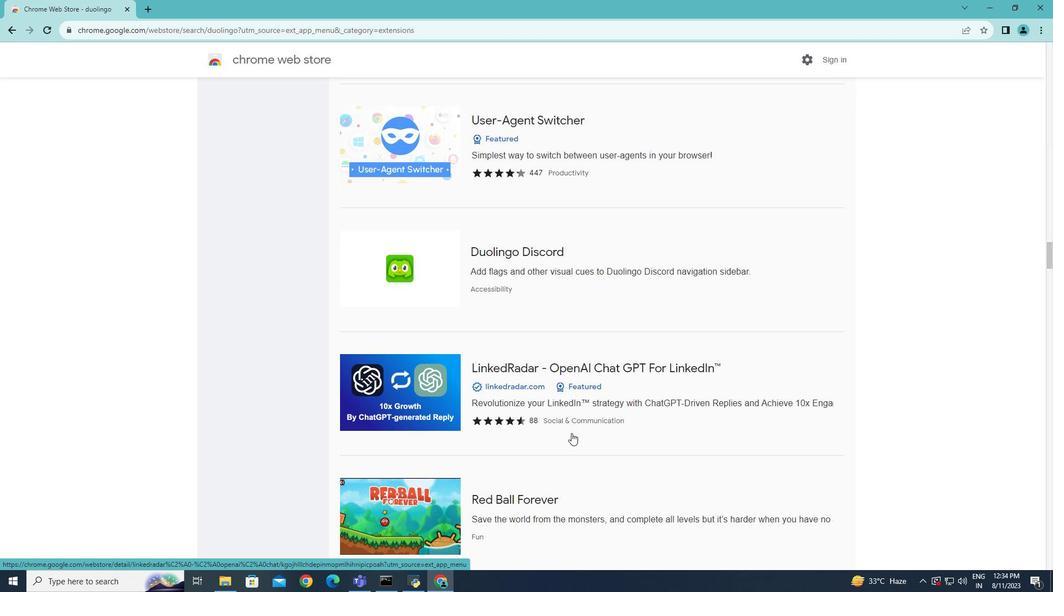 
Action: Mouse scrolled (571, 432) with delta (0, 0)
Screenshot: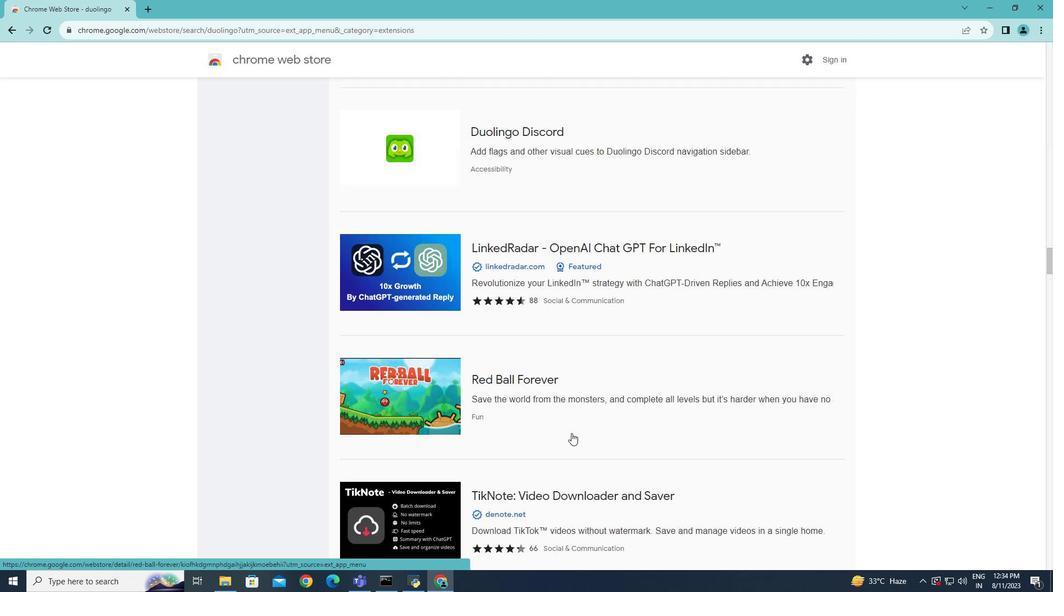 
Action: Mouse scrolled (571, 432) with delta (0, 0)
Screenshot: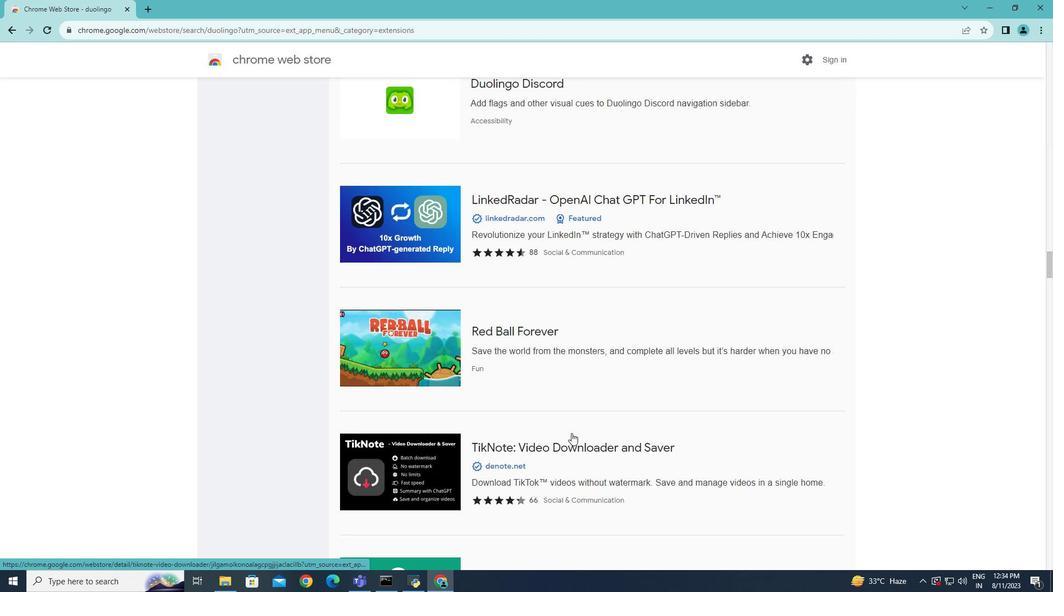 
Action: Mouse scrolled (571, 432) with delta (0, 0)
Screenshot: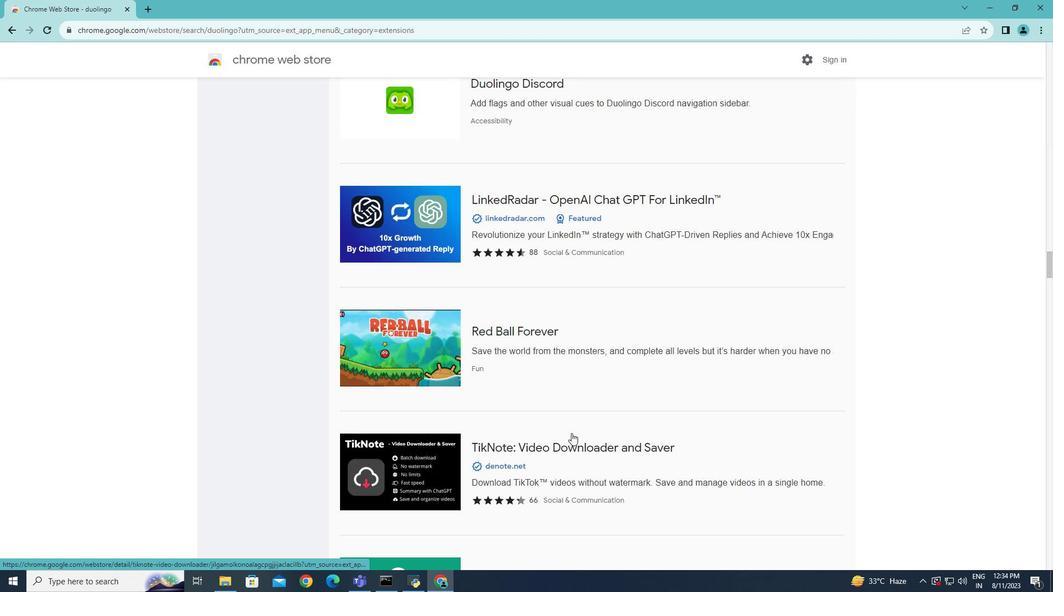 
Action: Mouse scrolled (571, 432) with delta (0, 0)
Screenshot: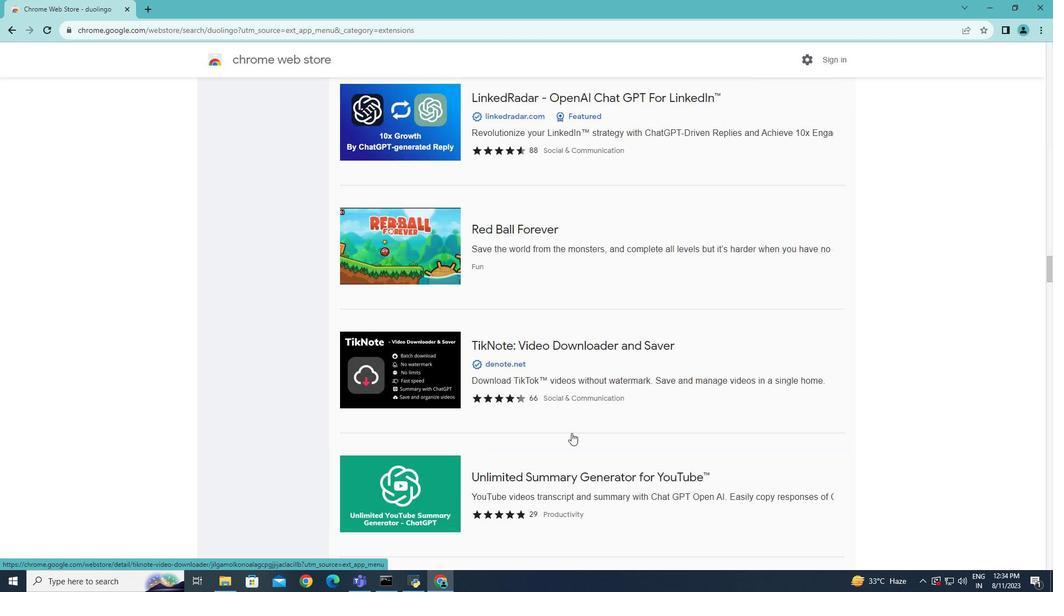 
Action: Mouse scrolled (571, 432) with delta (0, 0)
Screenshot: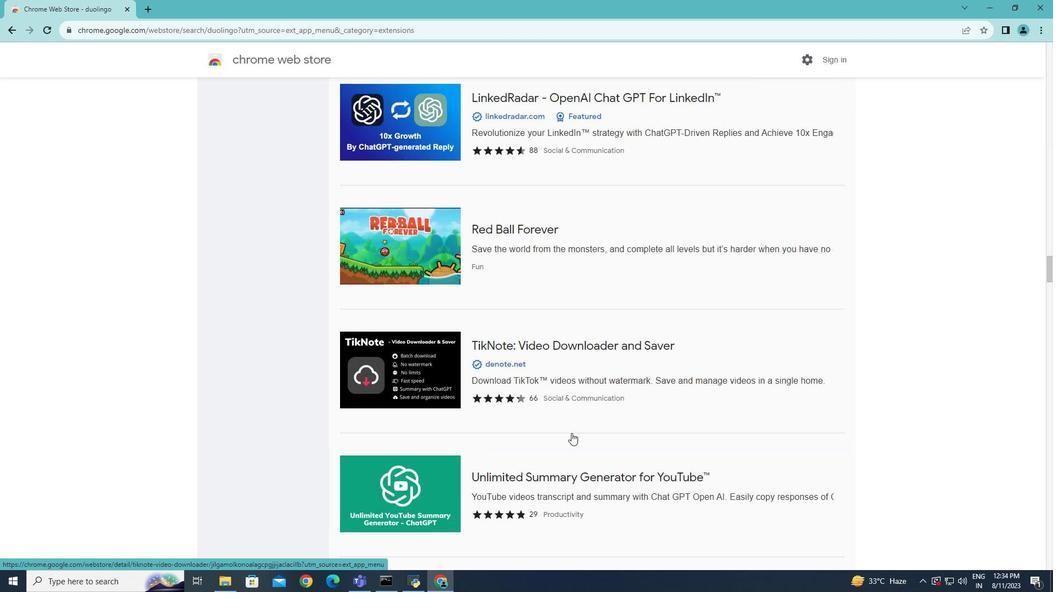 
Action: Mouse scrolled (571, 432) with delta (0, 0)
Screenshot: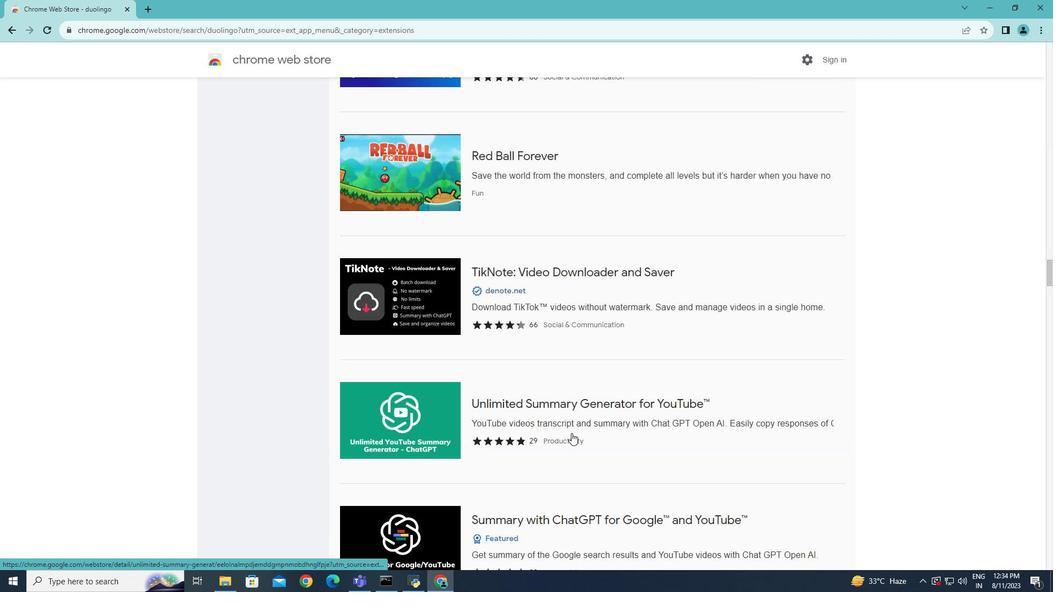 
Action: Mouse scrolled (571, 432) with delta (0, 0)
Screenshot: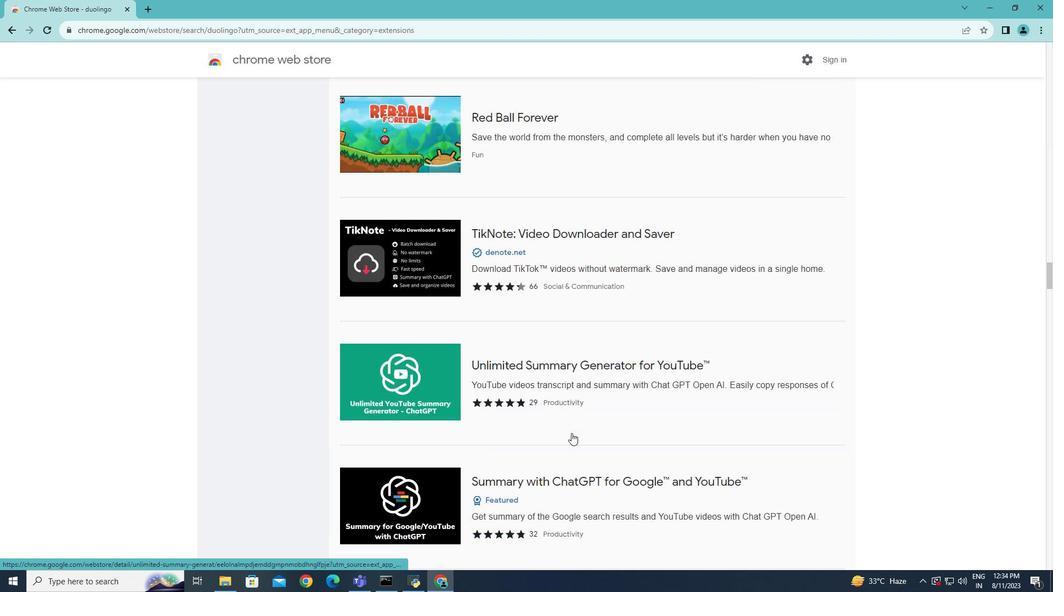 
Action: Mouse moved to (570, 436)
Screenshot: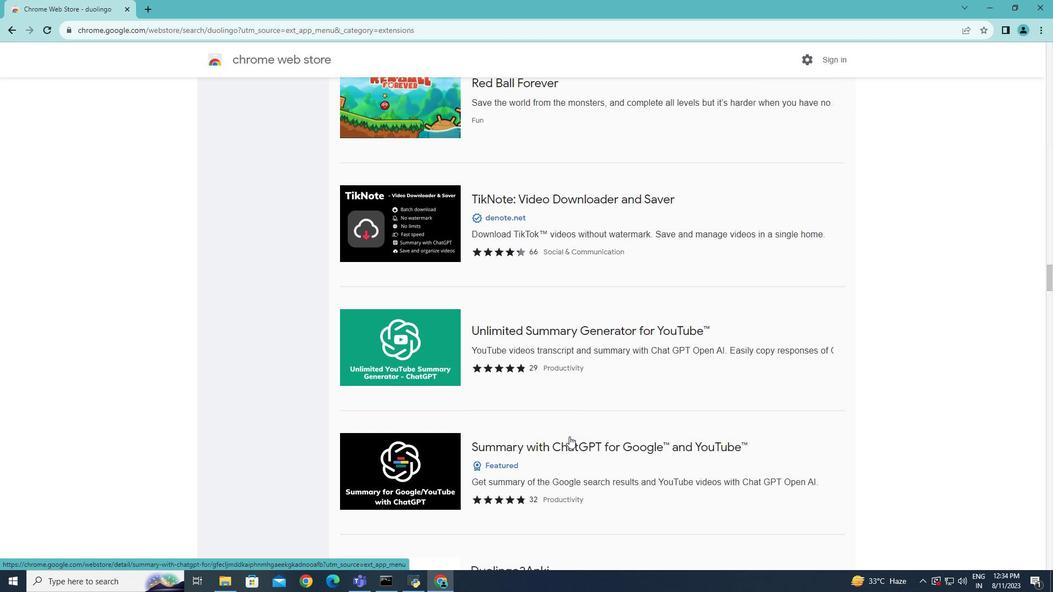 
Action: Mouse scrolled (570, 436) with delta (0, 0)
Screenshot: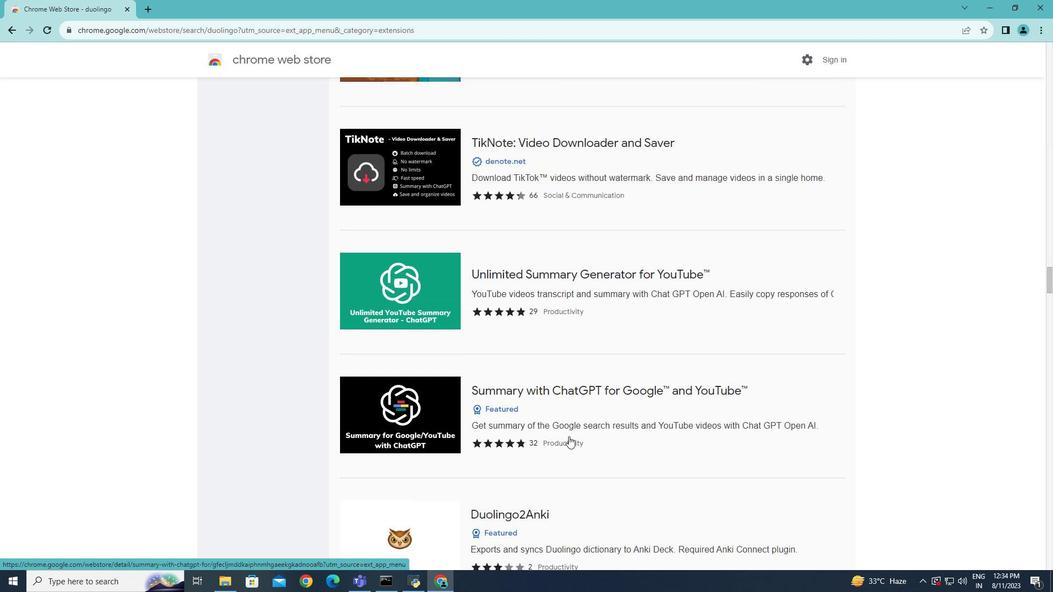 
Action: Mouse moved to (569, 436)
Screenshot: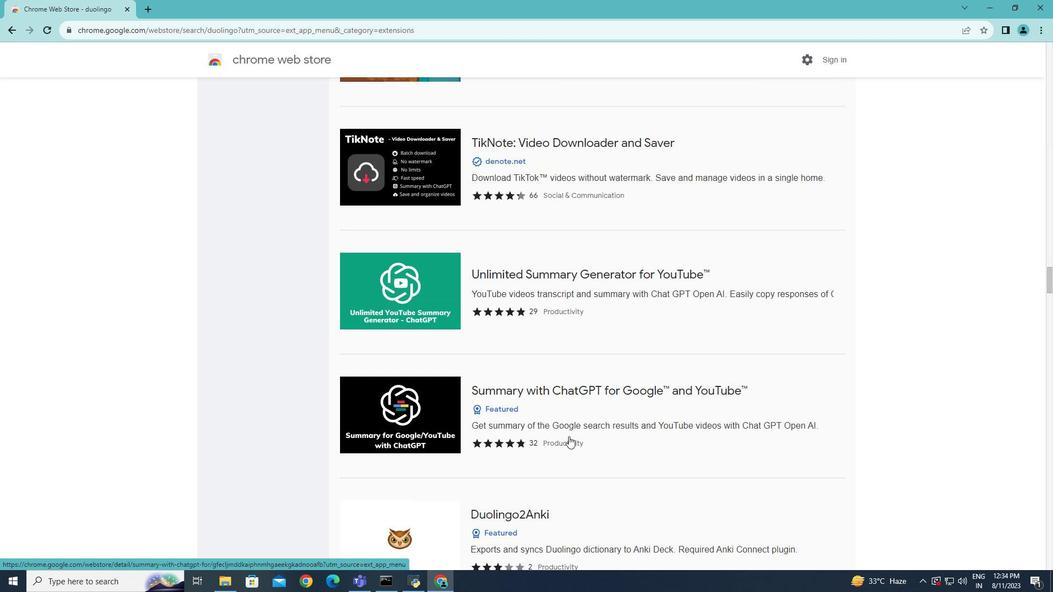 
Action: Mouse scrolled (569, 436) with delta (0, 0)
Screenshot: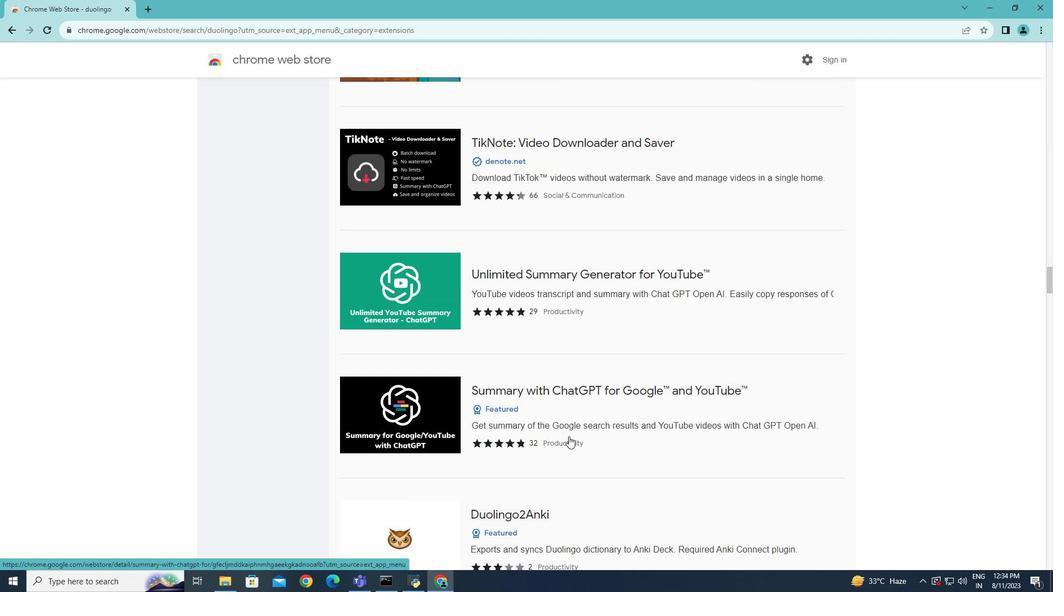 
Action: Mouse scrolled (569, 436) with delta (0, 0)
Screenshot: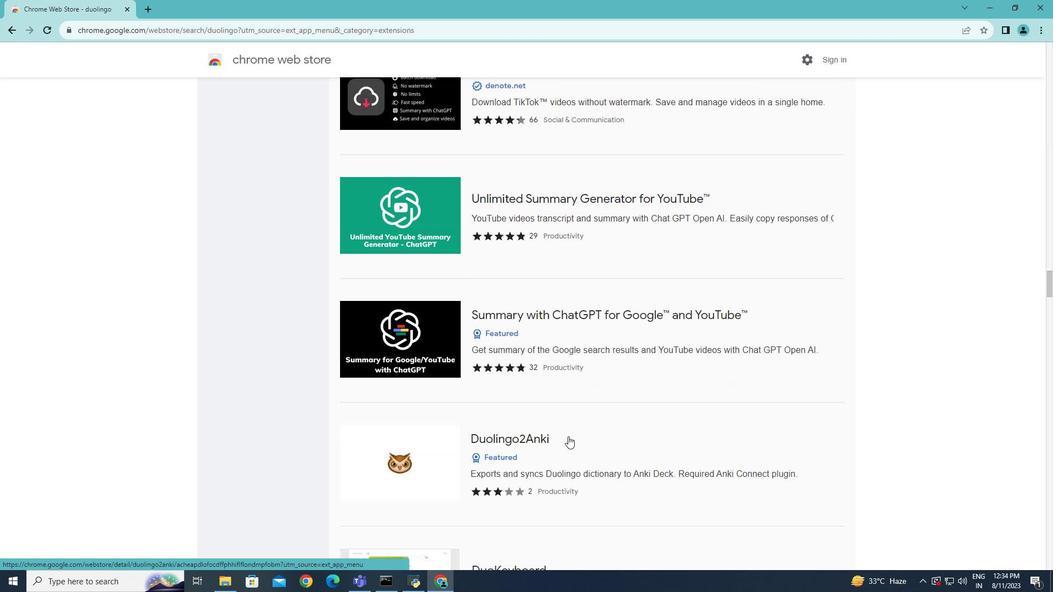 
Action: Mouse scrolled (569, 436) with delta (0, 0)
Screenshot: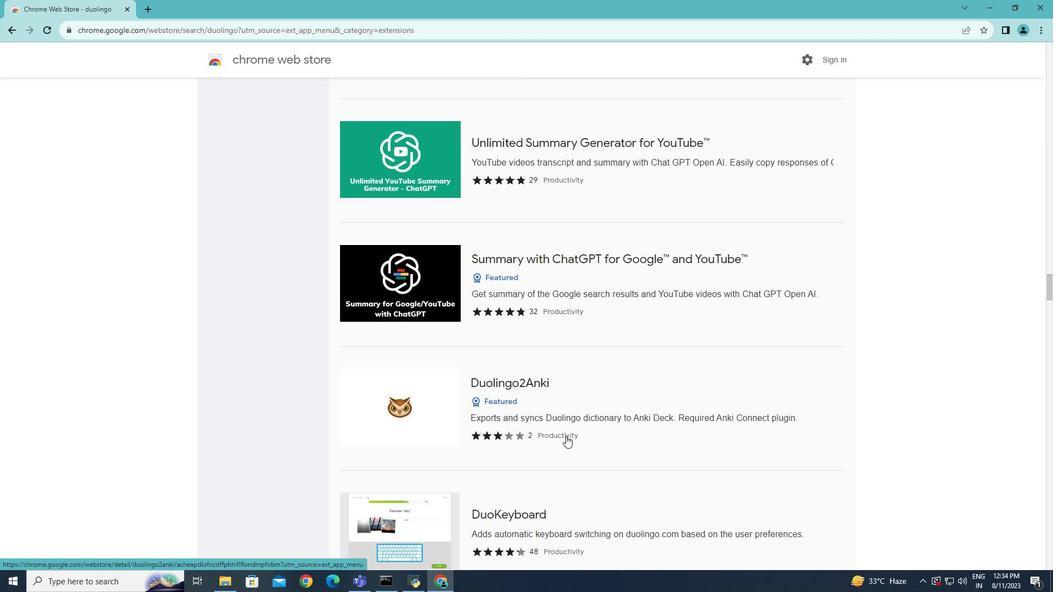
Action: Mouse moved to (566, 436)
Screenshot: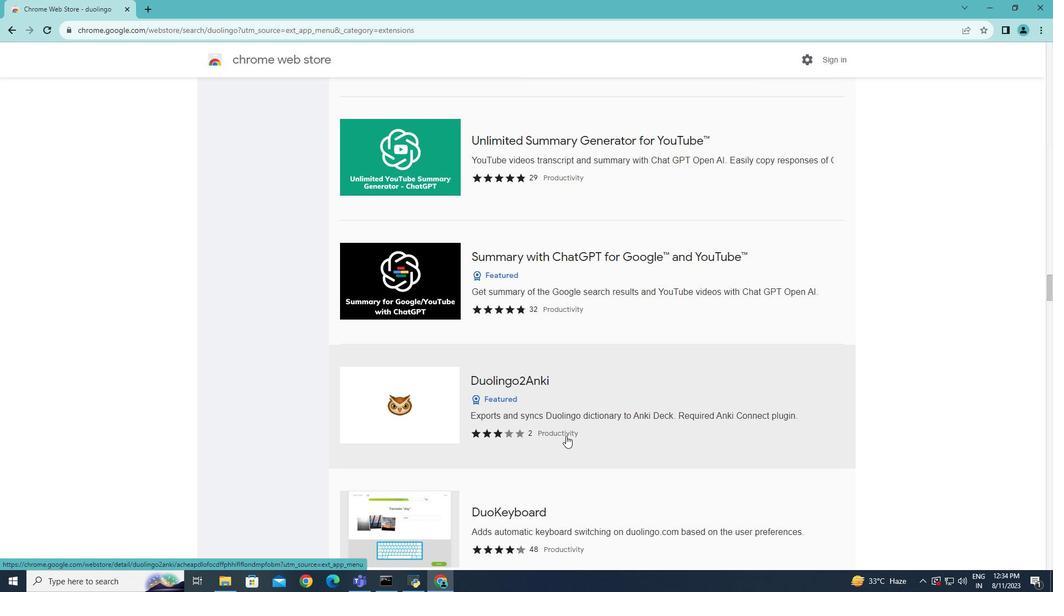 
Action: Mouse scrolled (566, 436) with delta (0, 0)
Screenshot: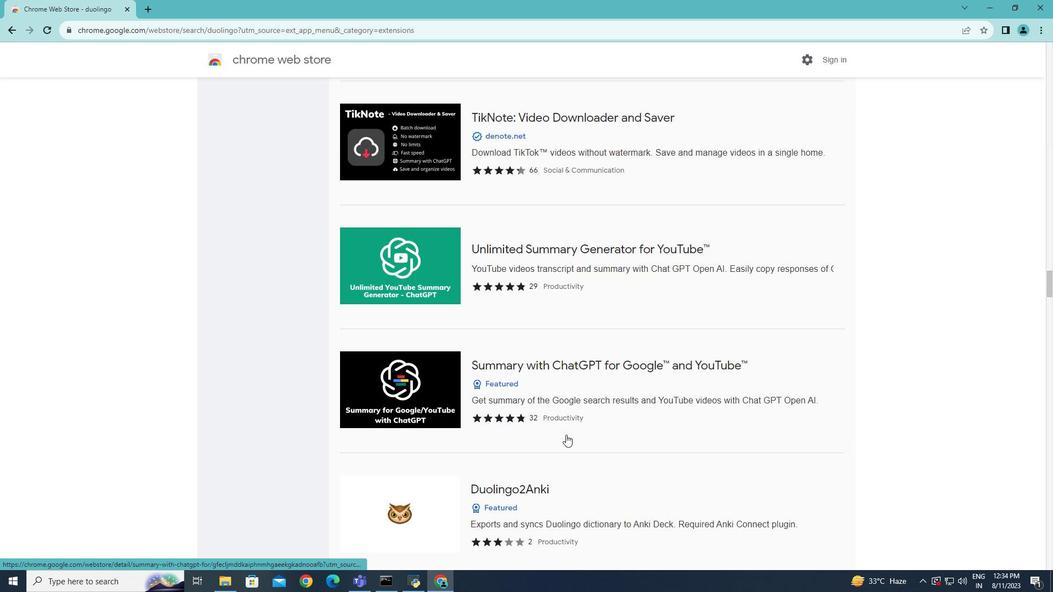 
Action: Mouse scrolled (566, 436) with delta (0, 0)
Screenshot: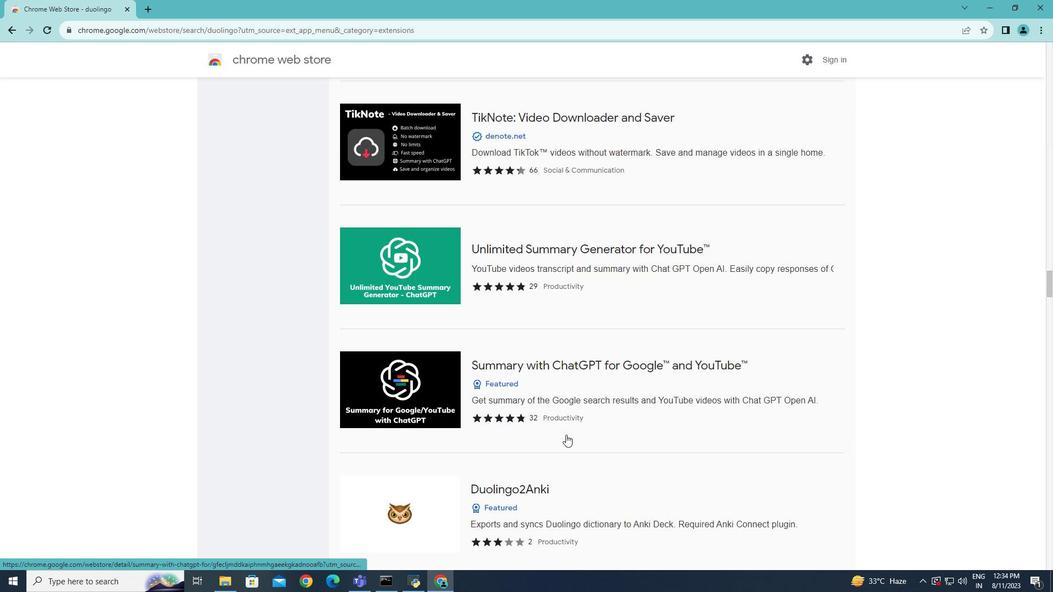 
Action: Mouse scrolled (566, 436) with delta (0, 0)
Screenshot: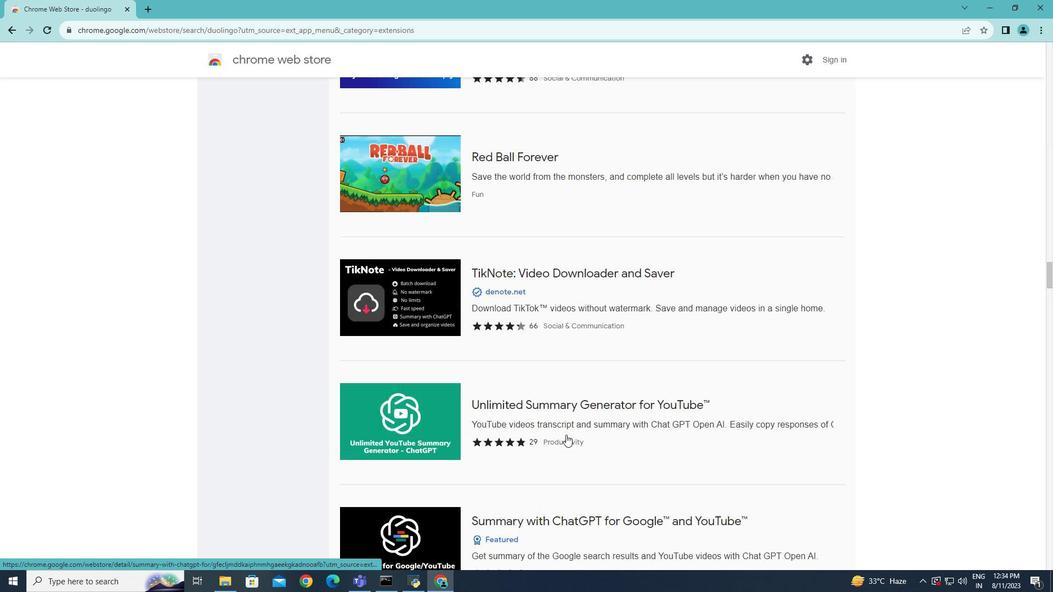 
Action: Mouse scrolled (566, 436) with delta (0, 0)
Screenshot: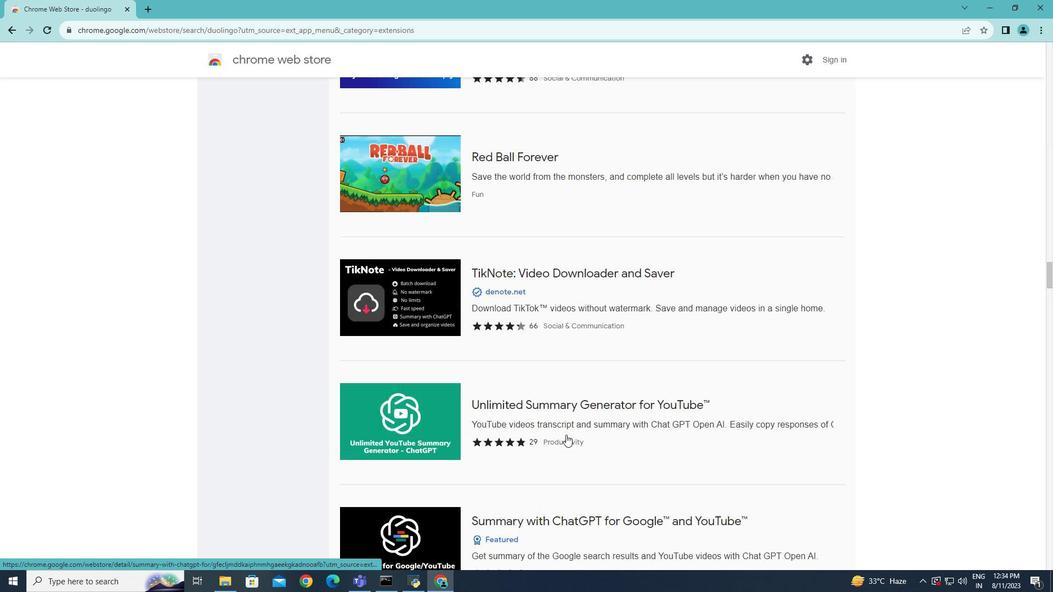 
Action: Mouse scrolled (566, 436) with delta (0, 0)
Screenshot: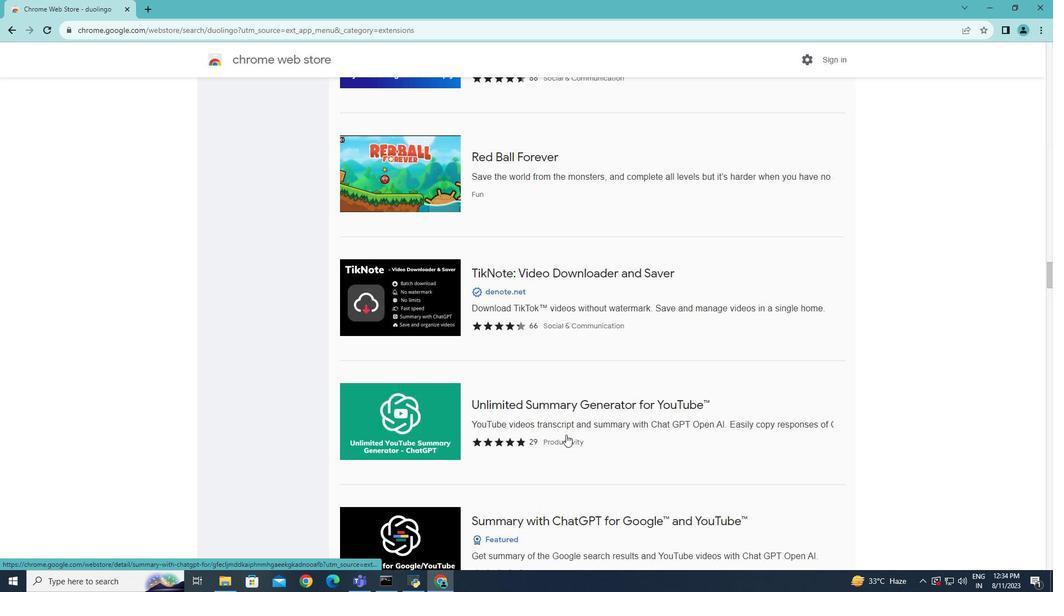 
Action: Mouse moved to (566, 435)
Screenshot: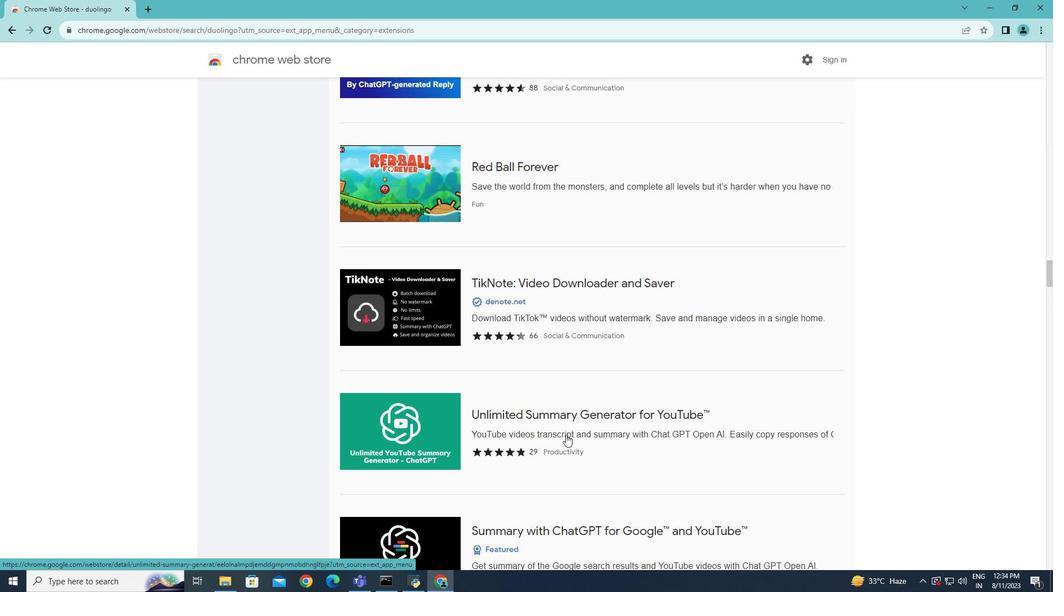 
Action: Mouse scrolled (566, 435) with delta (0, 0)
Screenshot: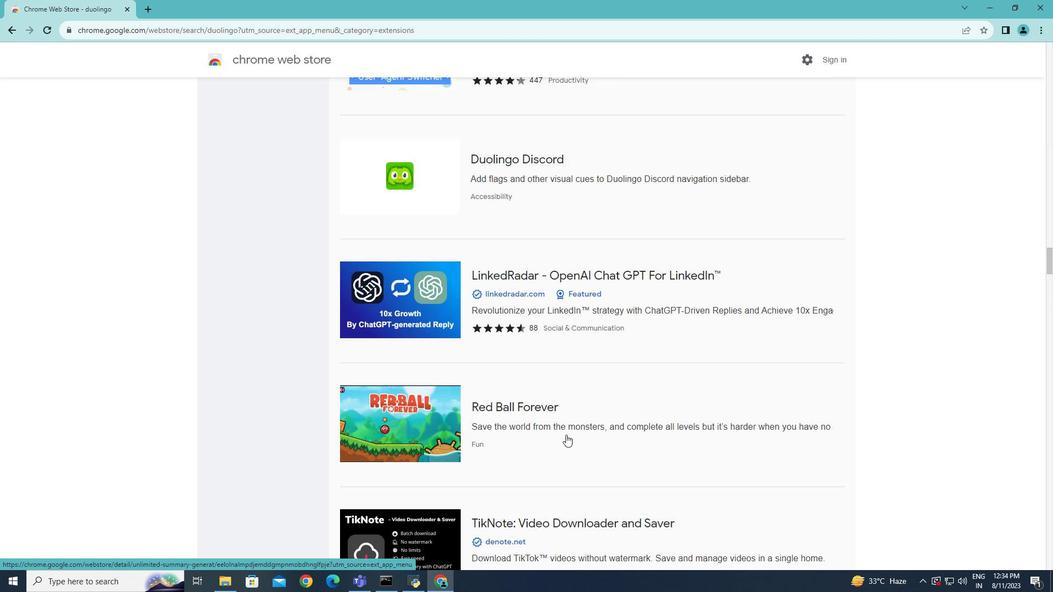 
Action: Mouse scrolled (566, 435) with delta (0, 0)
Screenshot: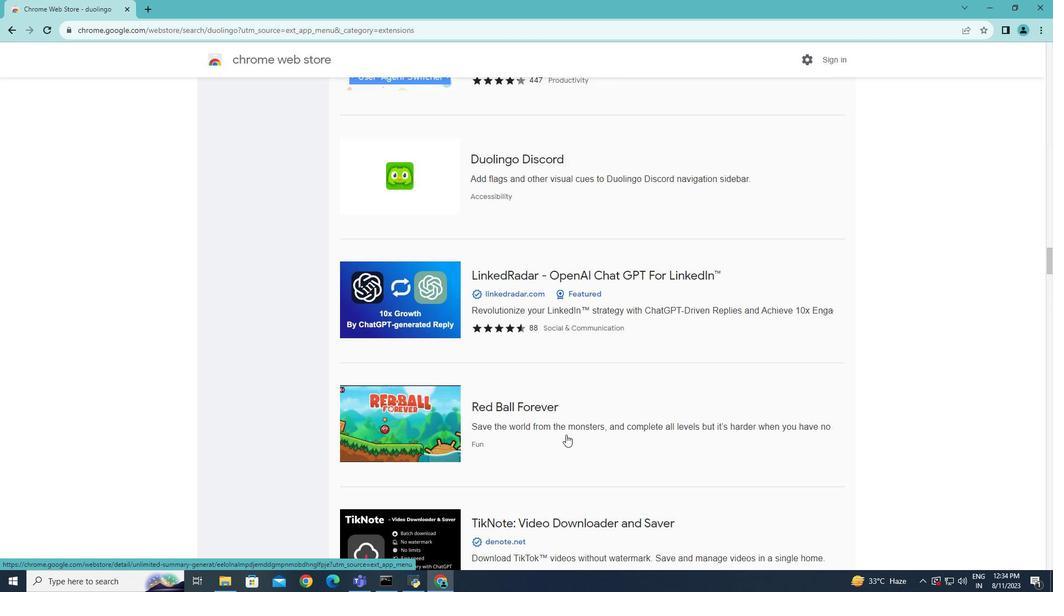 
Action: Mouse scrolled (566, 435) with delta (0, 0)
Screenshot: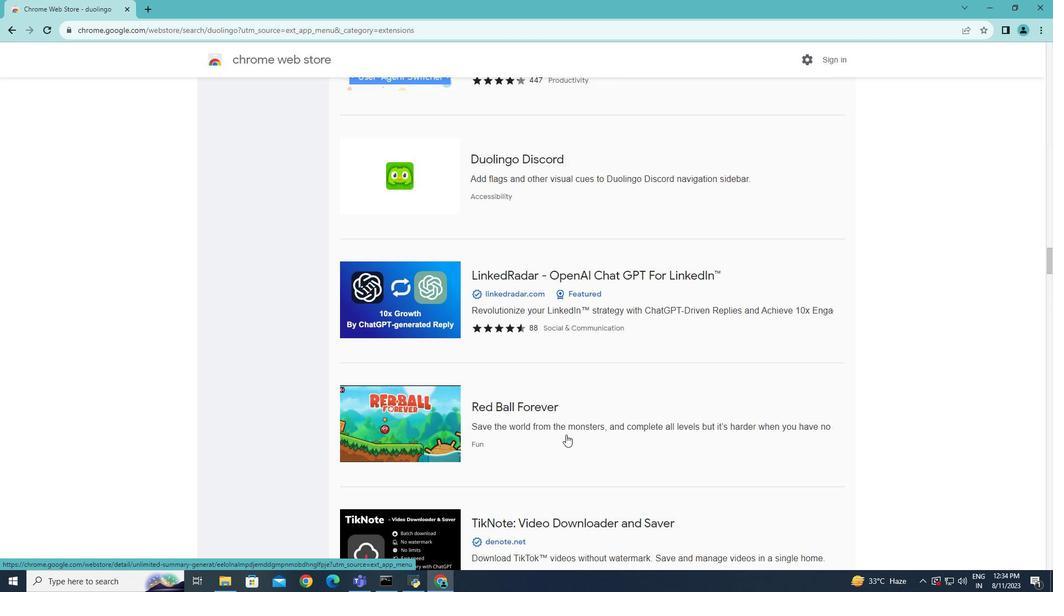 
Action: Mouse scrolled (566, 435) with delta (0, 0)
Screenshot: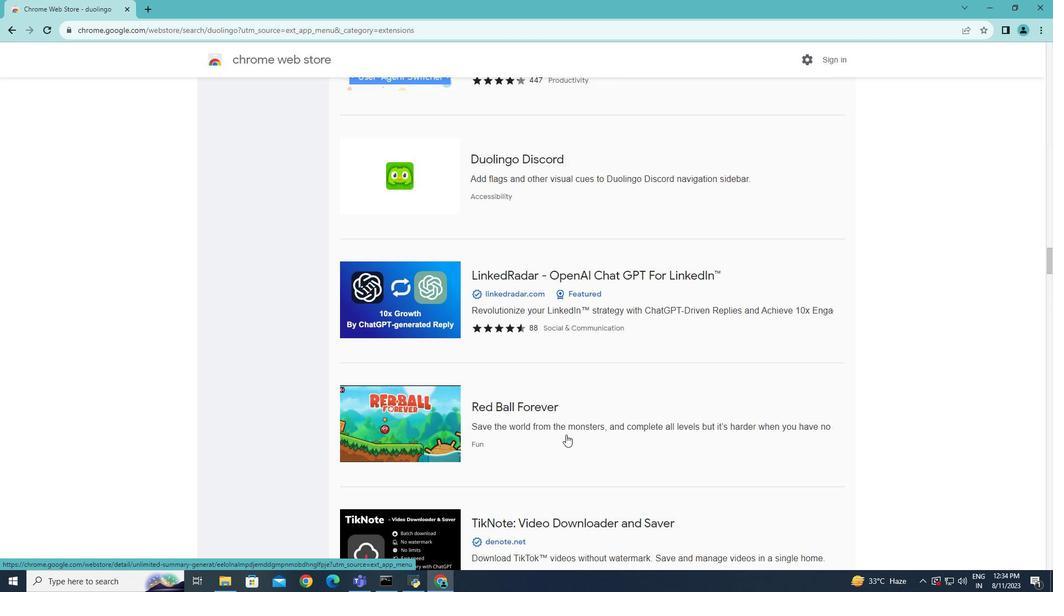 
Action: Mouse scrolled (566, 435) with delta (0, 0)
Screenshot: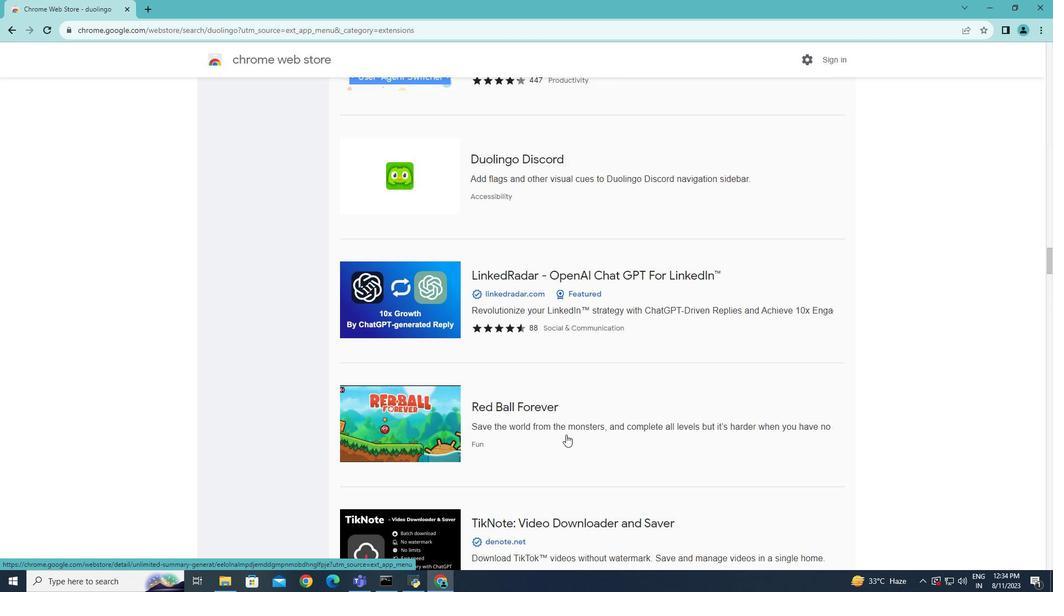
Action: Mouse moved to (566, 435)
Screenshot: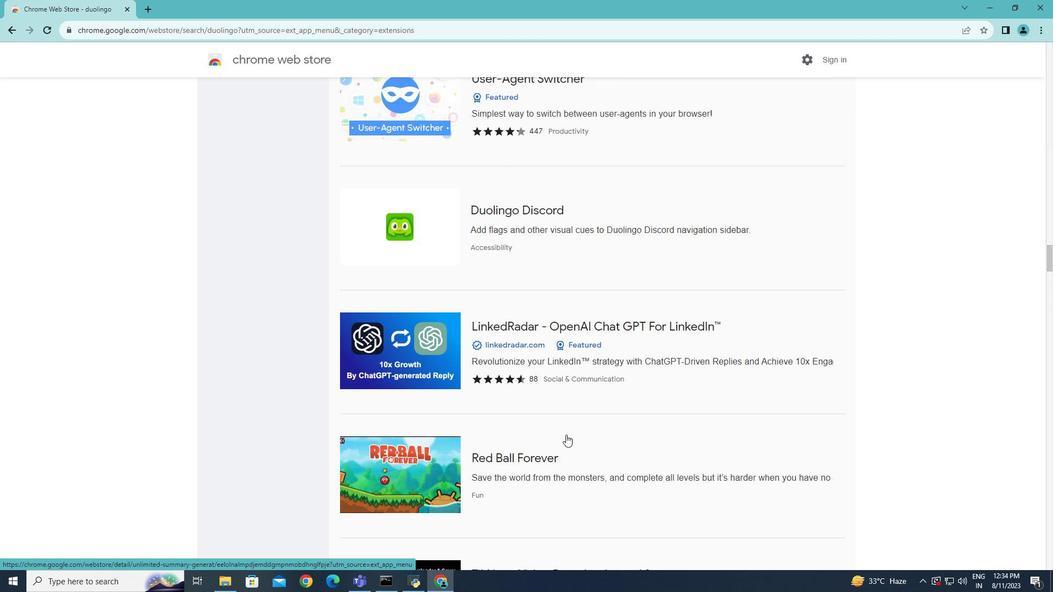 
Action: Mouse scrolled (566, 435) with delta (0, 0)
Screenshot: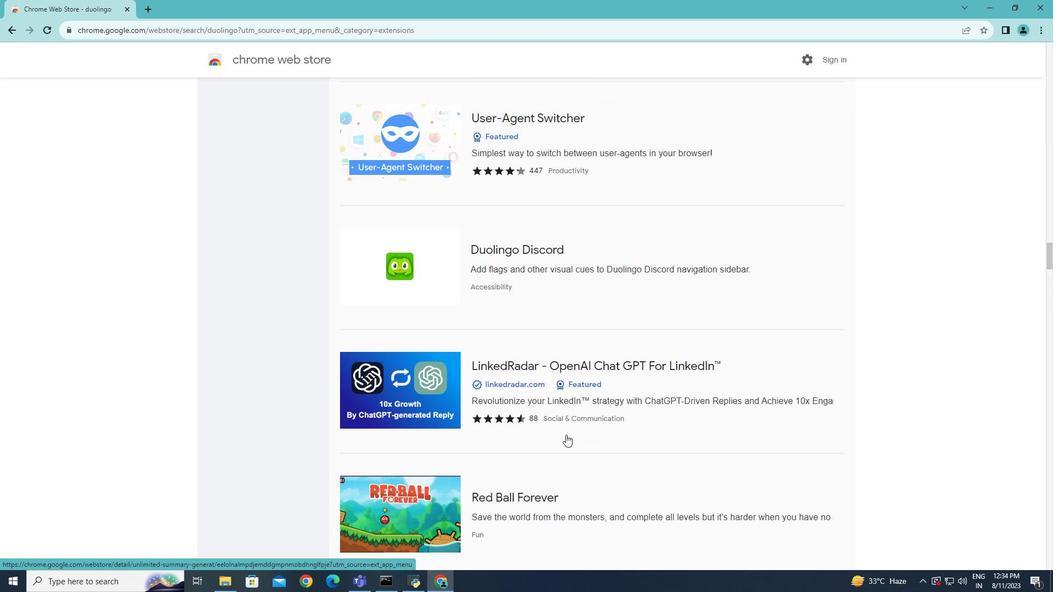 
Action: Mouse scrolled (566, 435) with delta (0, 0)
Screenshot: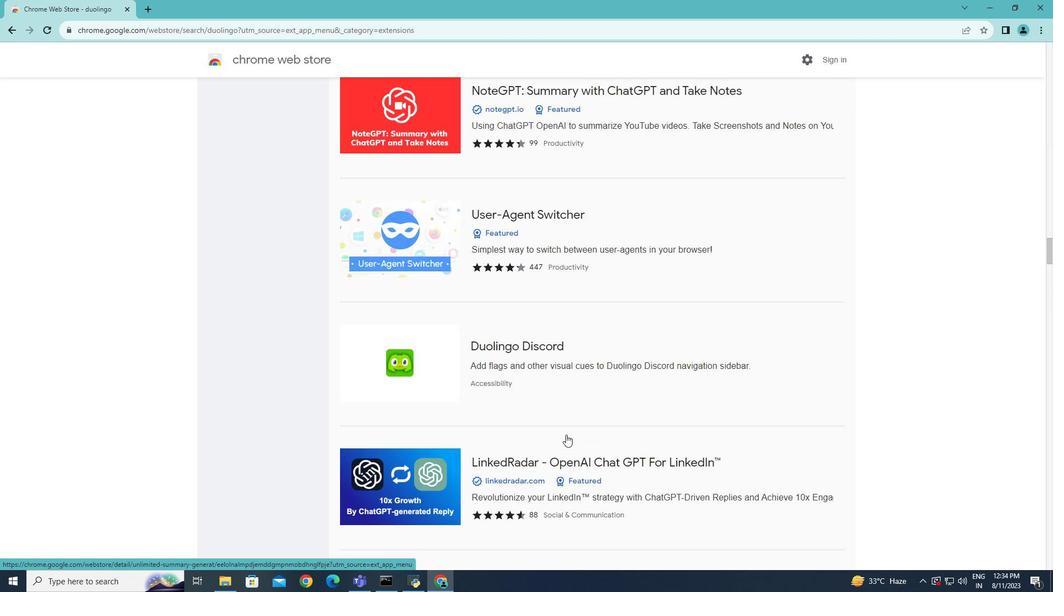 
Action: Mouse scrolled (566, 435) with delta (0, 0)
Screenshot: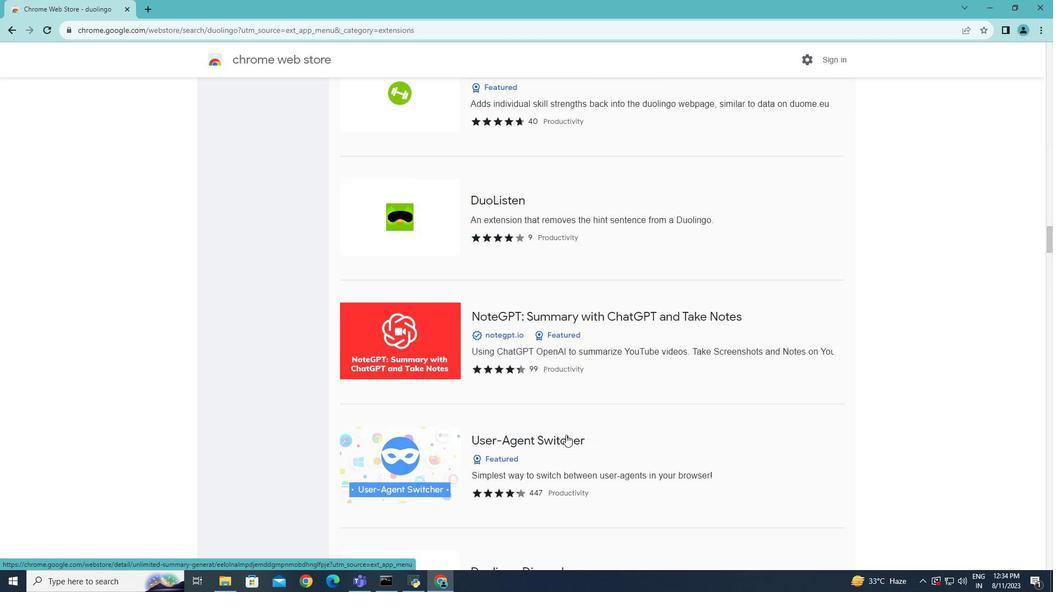 
Action: Mouse scrolled (566, 435) with delta (0, 0)
Screenshot: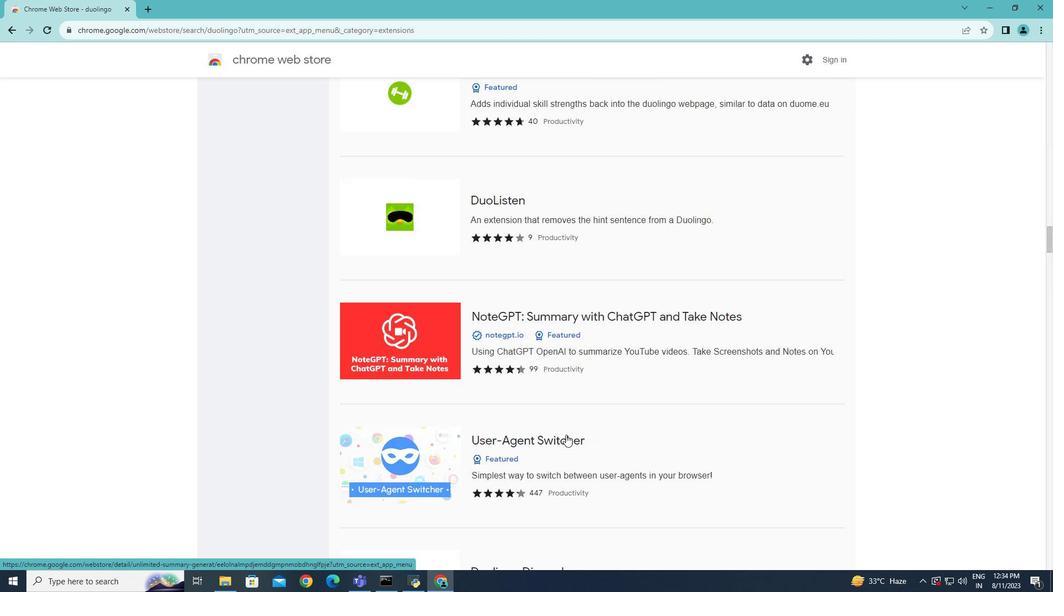
Action: Mouse scrolled (566, 435) with delta (0, 0)
Screenshot: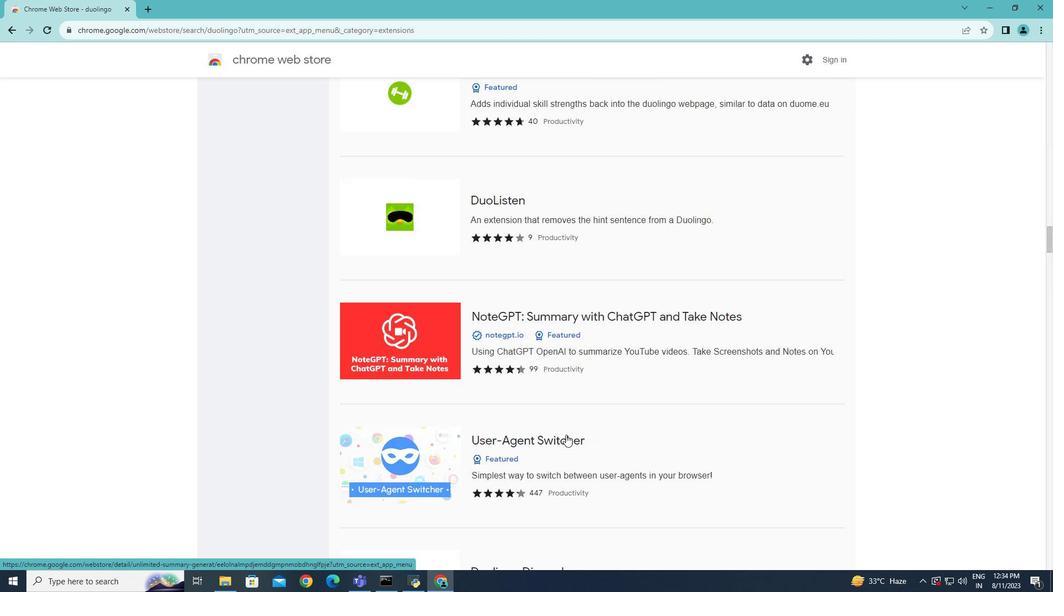 
Action: Mouse scrolled (566, 435) with delta (0, 0)
Screenshot: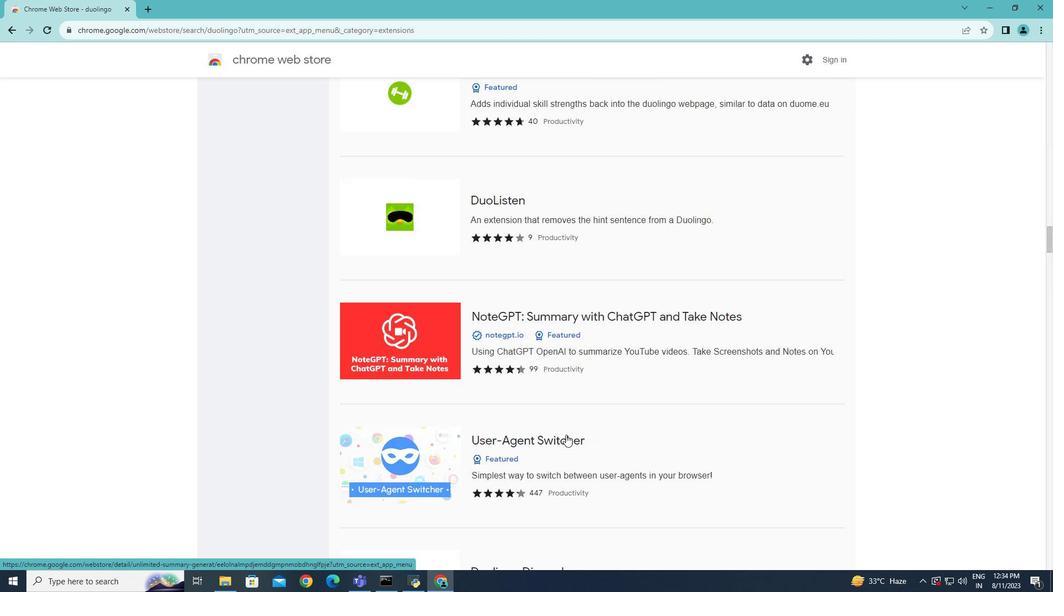 
Action: Mouse scrolled (566, 435) with delta (0, 0)
Screenshot: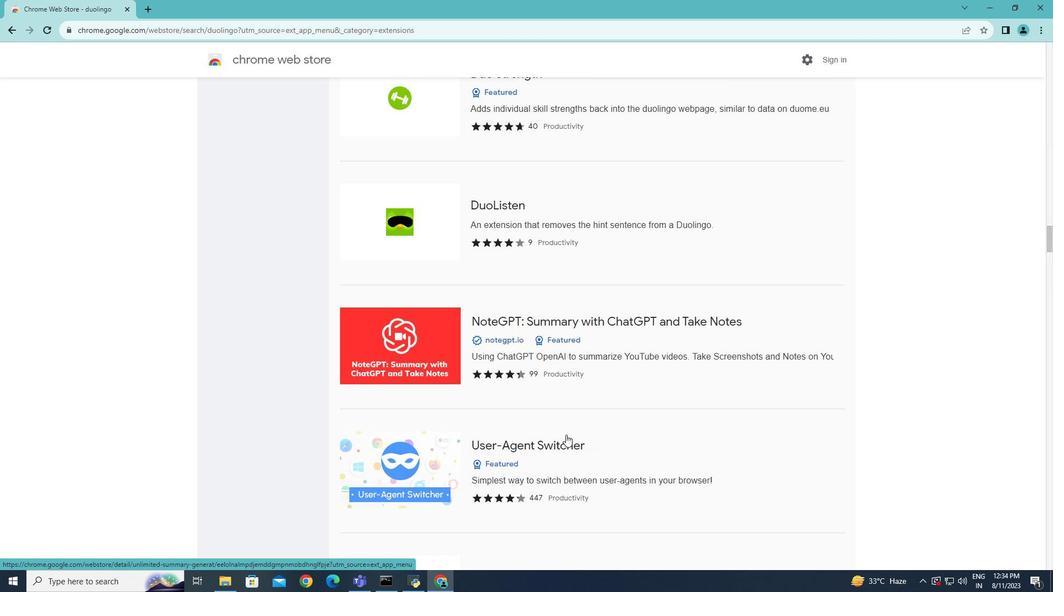 
Action: Mouse scrolled (566, 435) with delta (0, 0)
Screenshot: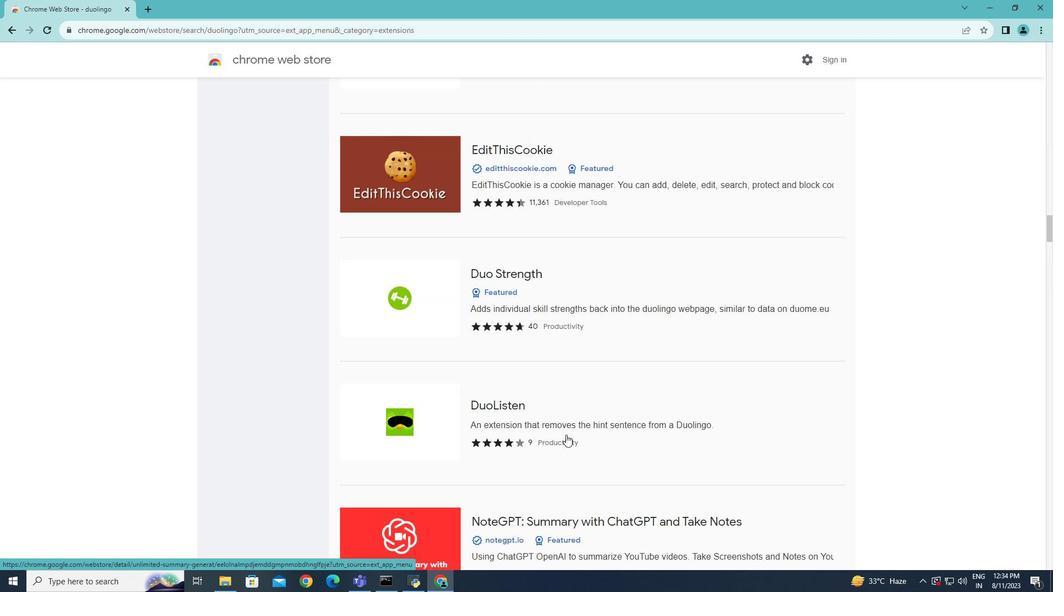 
Action: Mouse scrolled (566, 435) with delta (0, 0)
Screenshot: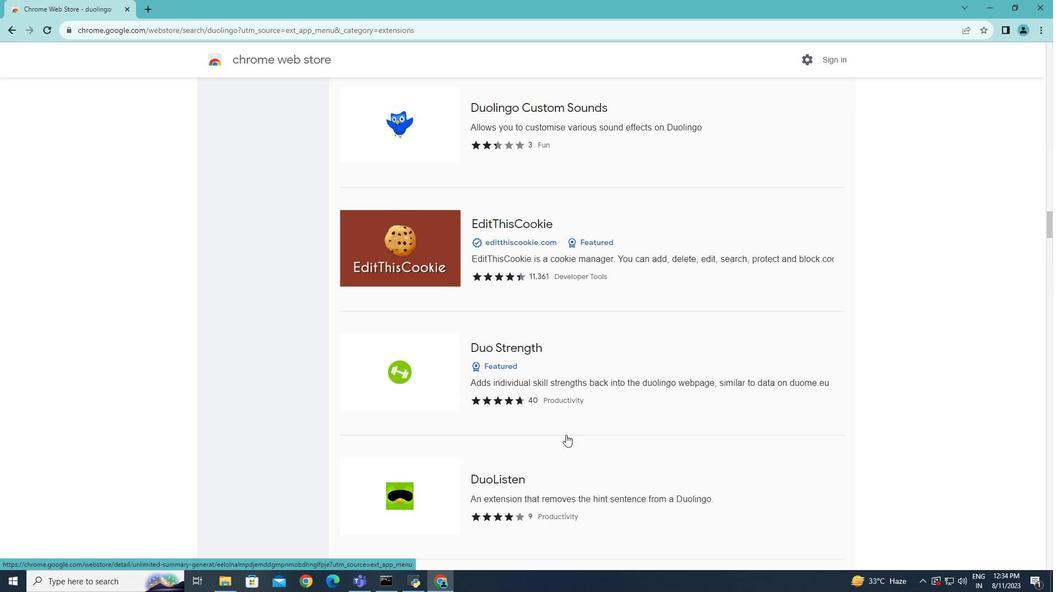 
Action: Mouse scrolled (566, 435) with delta (0, 0)
Screenshot: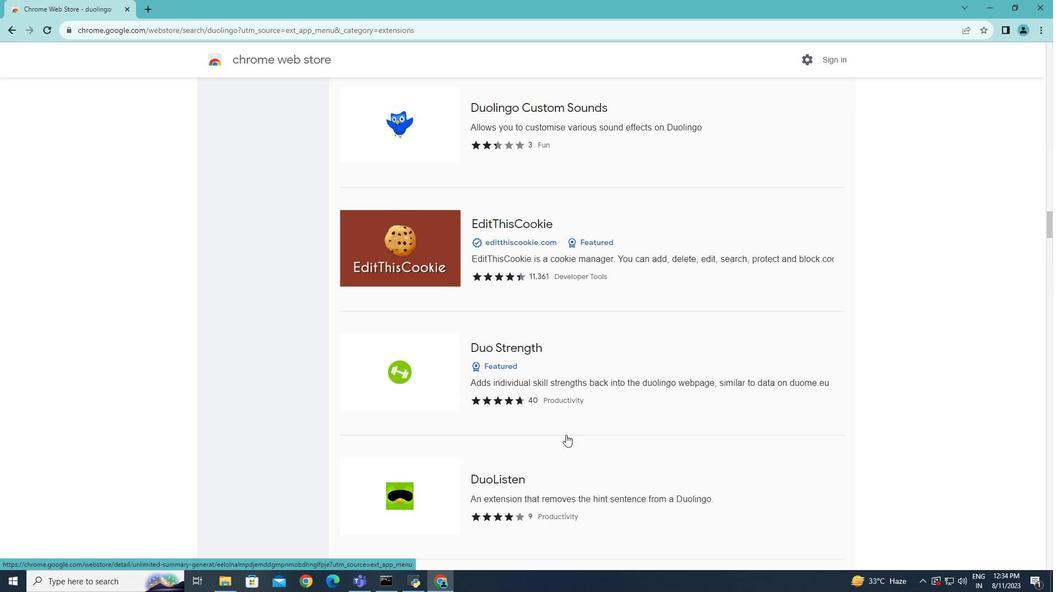 
Action: Mouse scrolled (566, 435) with delta (0, 0)
Screenshot: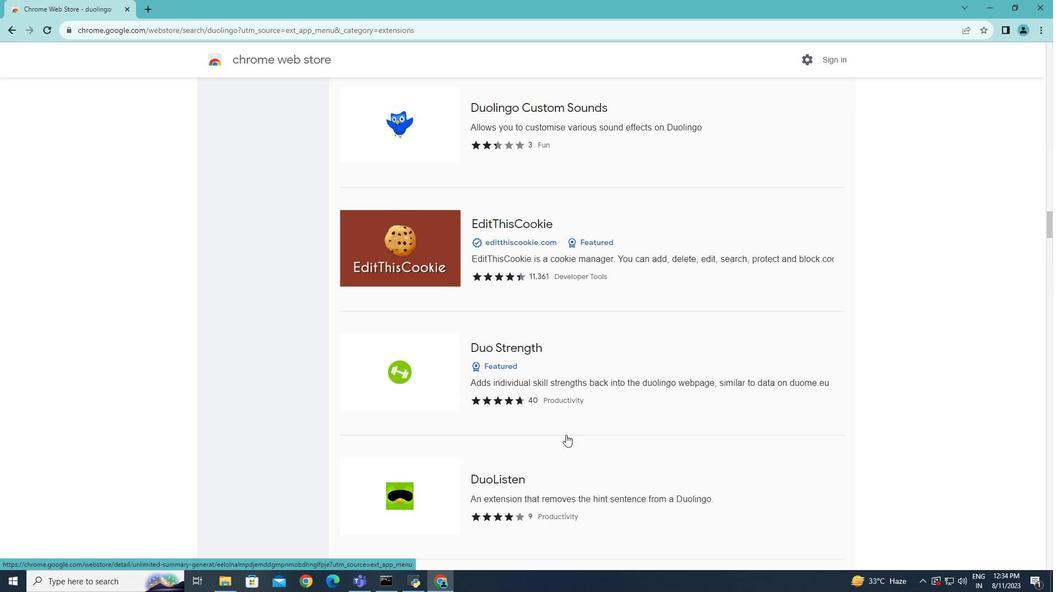 
Action: Mouse scrolled (566, 435) with delta (0, 0)
Screenshot: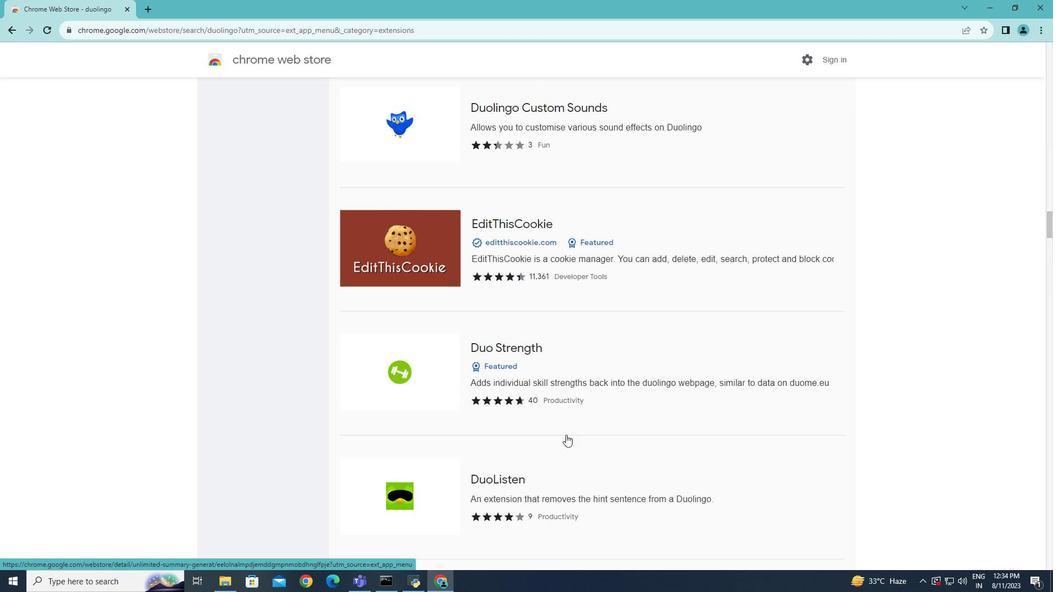 
Action: Mouse scrolled (566, 435) with delta (0, 0)
Screenshot: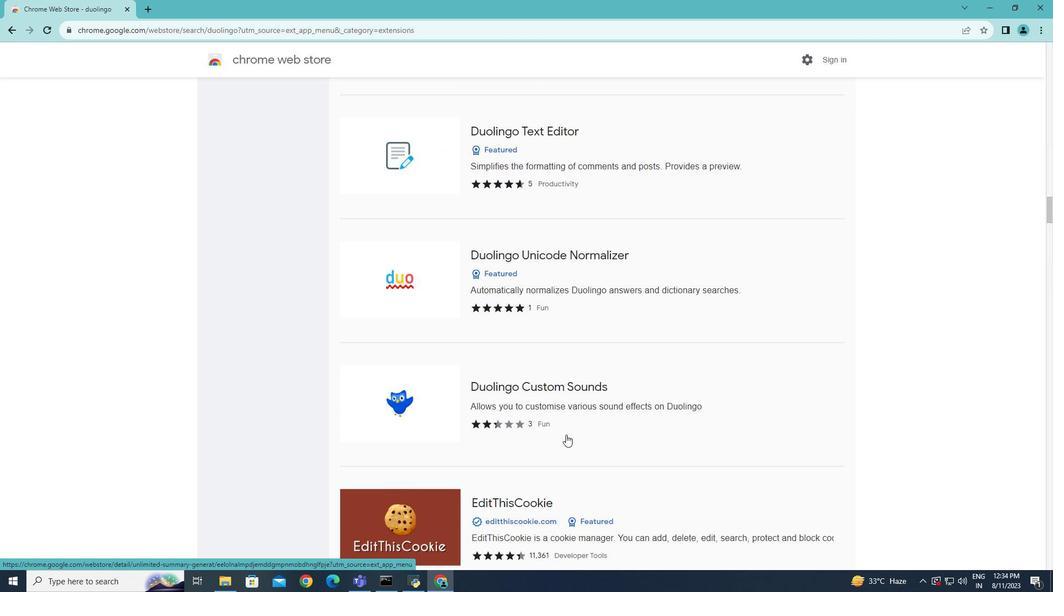 
Action: Mouse scrolled (566, 435) with delta (0, 0)
Screenshot: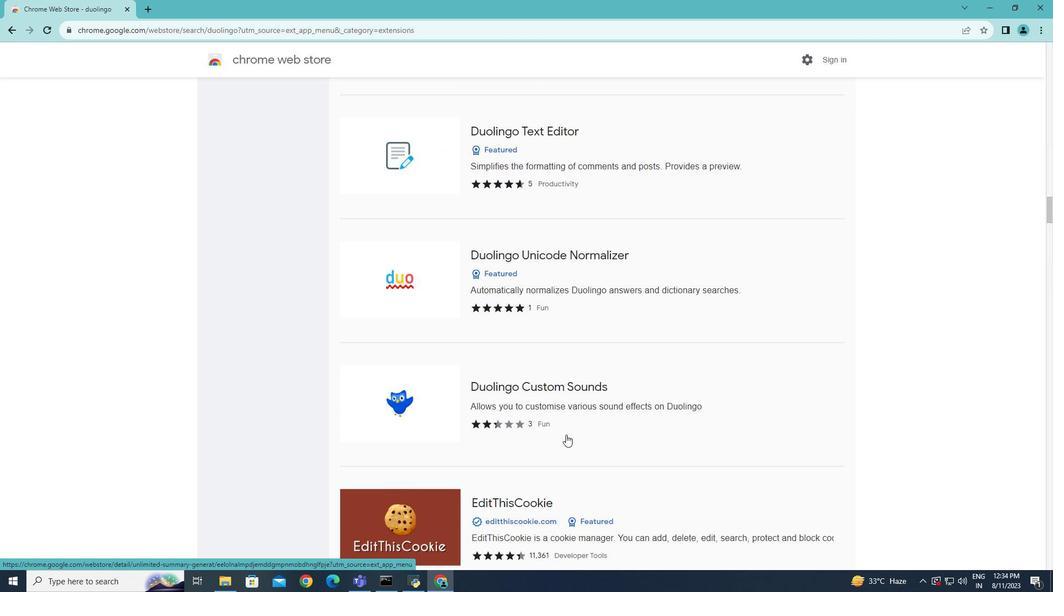 
Action: Mouse scrolled (566, 435) with delta (0, 0)
Screenshot: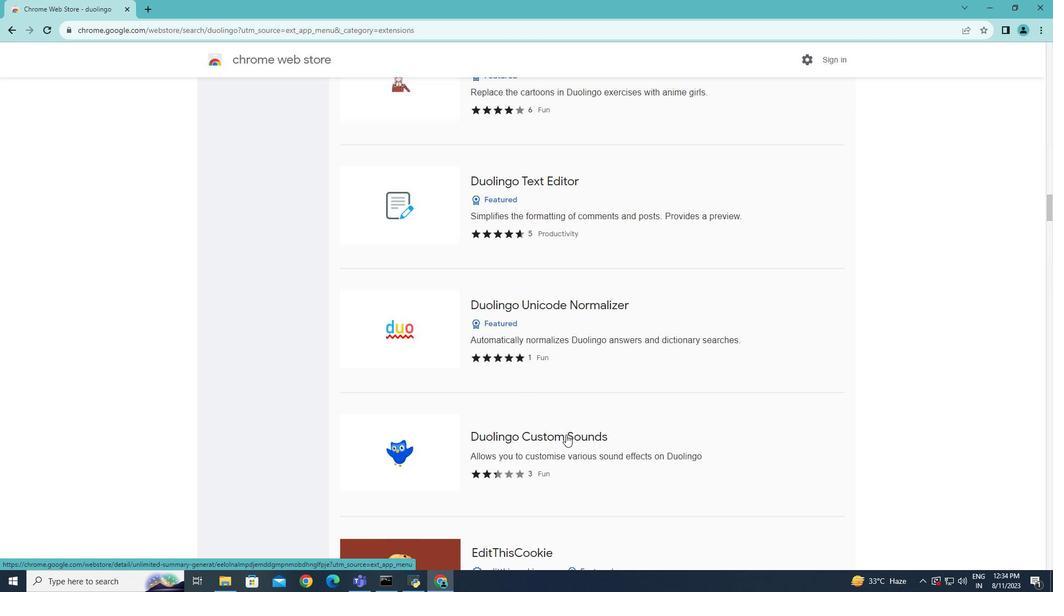 
Action: Mouse scrolled (566, 435) with delta (0, 0)
Screenshot: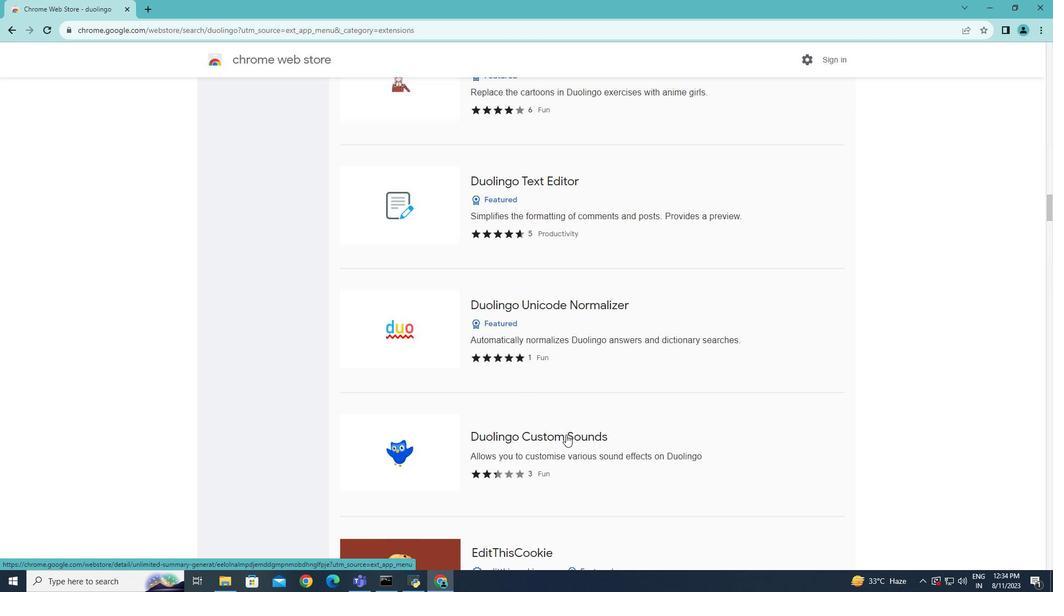 
Action: Mouse scrolled (566, 435) with delta (0, 0)
Screenshot: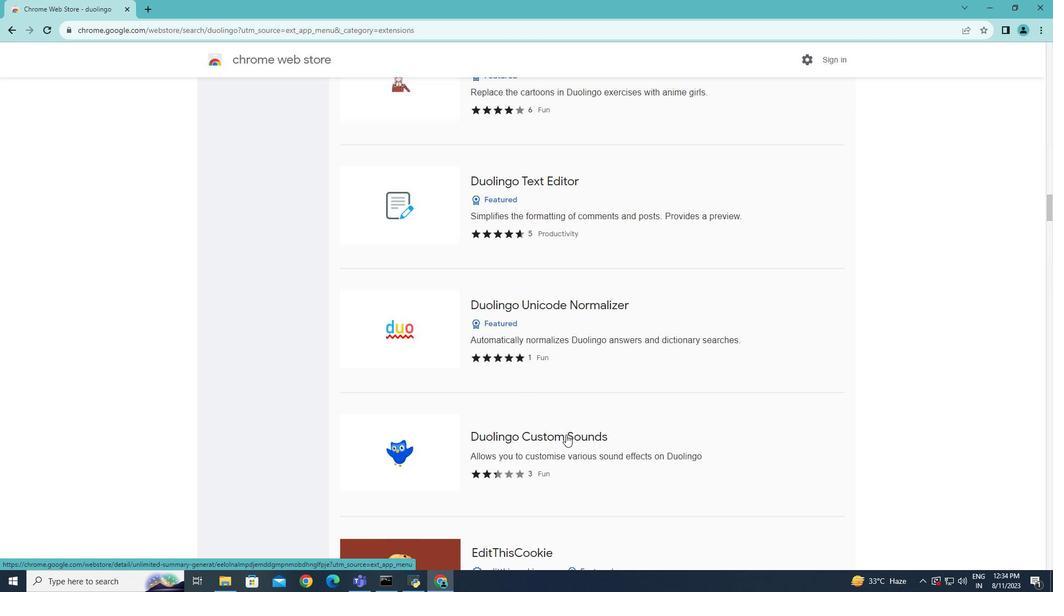 
Action: Mouse scrolled (566, 435) with delta (0, 0)
Screenshot: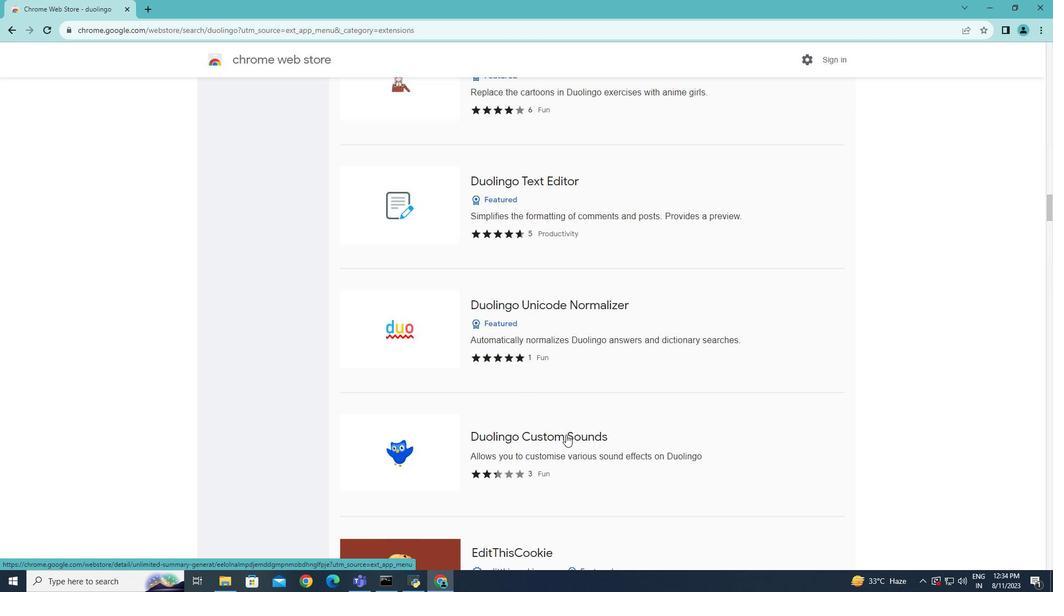 
Action: Mouse scrolled (566, 435) with delta (0, 0)
Screenshot: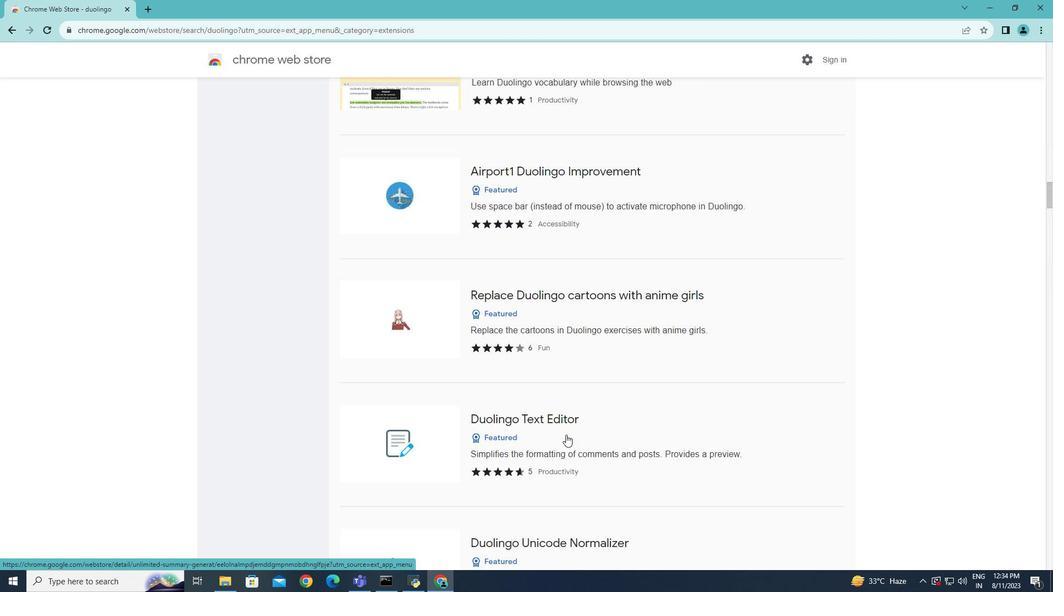 
Action: Mouse scrolled (566, 435) with delta (0, 0)
Screenshot: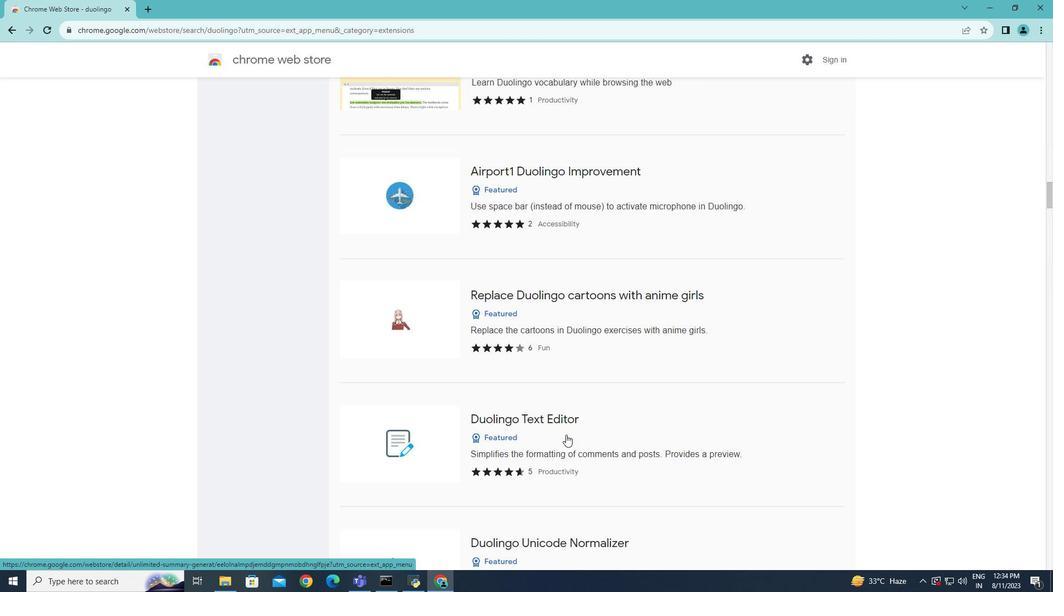 
Action: Mouse scrolled (566, 435) with delta (0, 0)
Screenshot: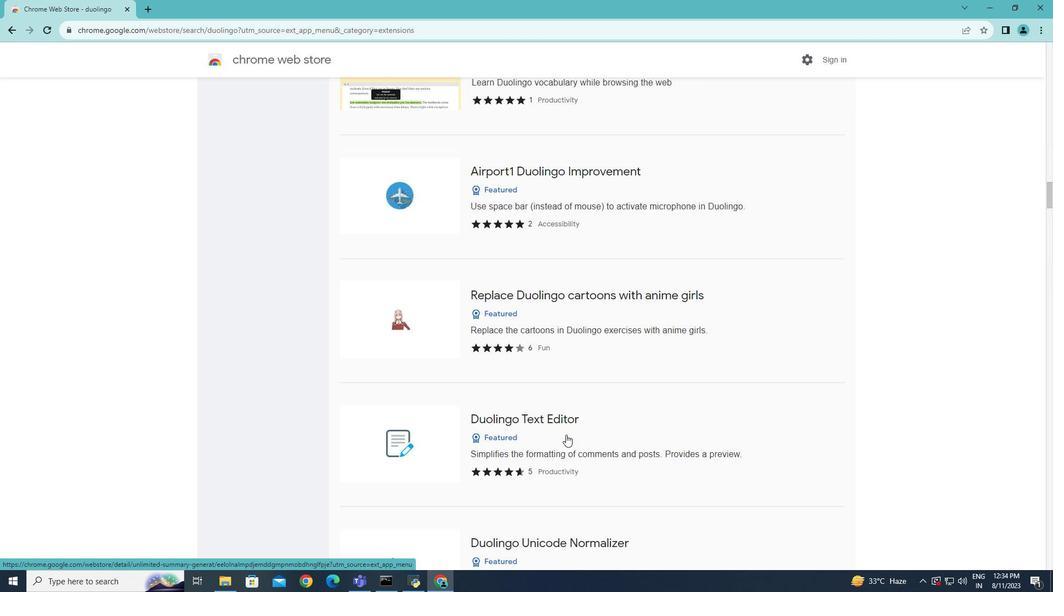 
Action: Mouse scrolled (566, 435) with delta (0, 0)
Screenshot: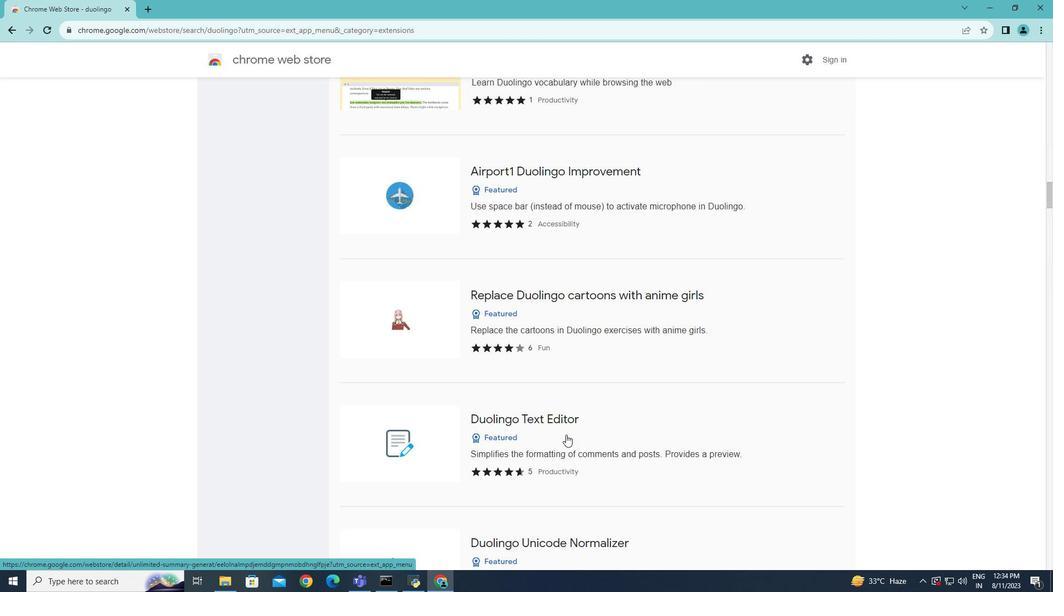 
Action: Mouse scrolled (566, 435) with delta (0, 0)
Screenshot: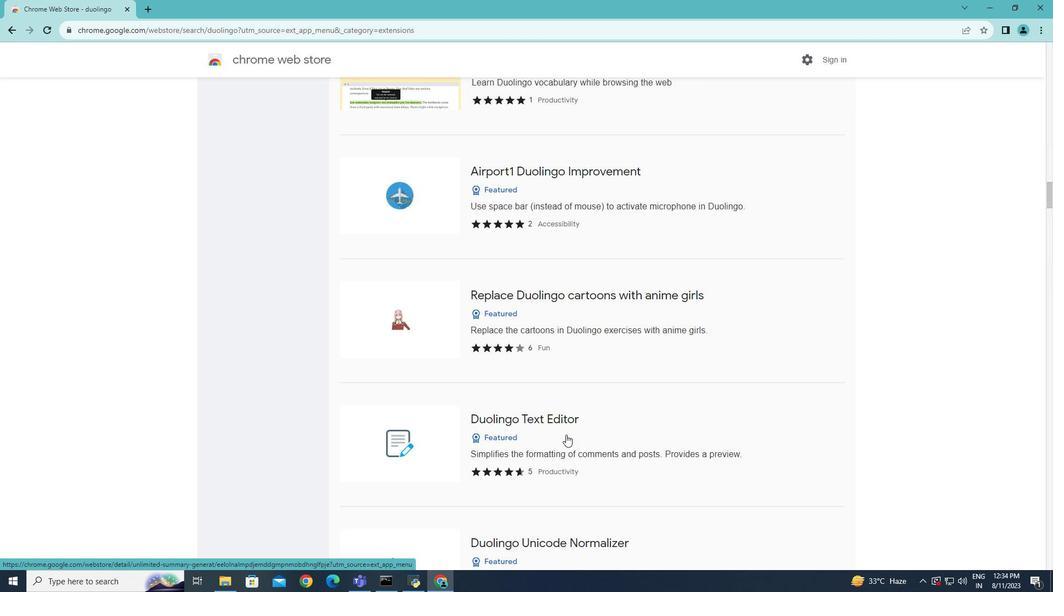 
Action: Mouse scrolled (566, 435) with delta (0, 0)
Screenshot: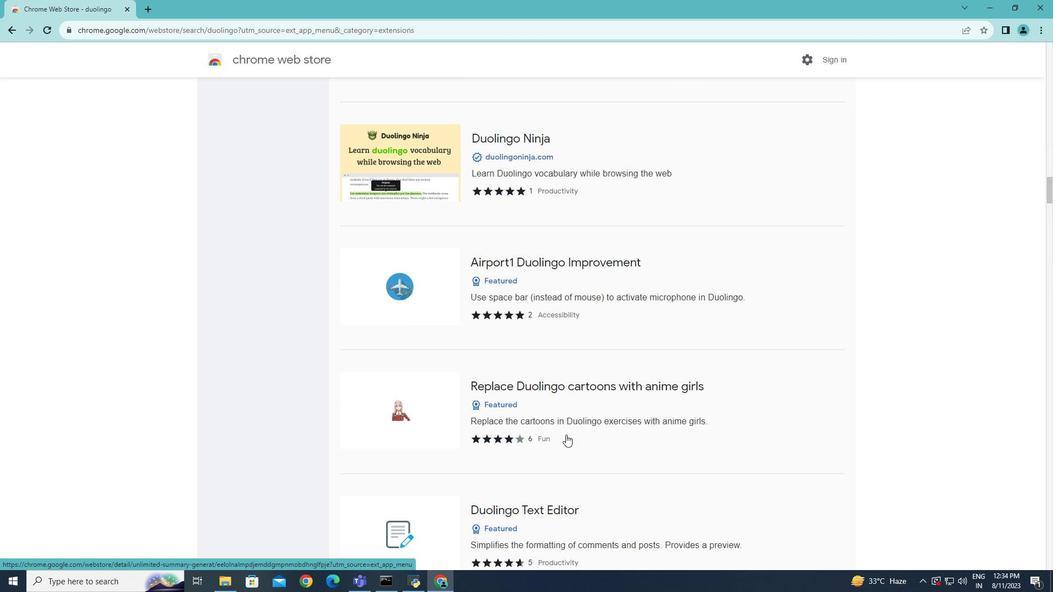 
Action: Mouse scrolled (566, 435) with delta (0, 0)
Screenshot: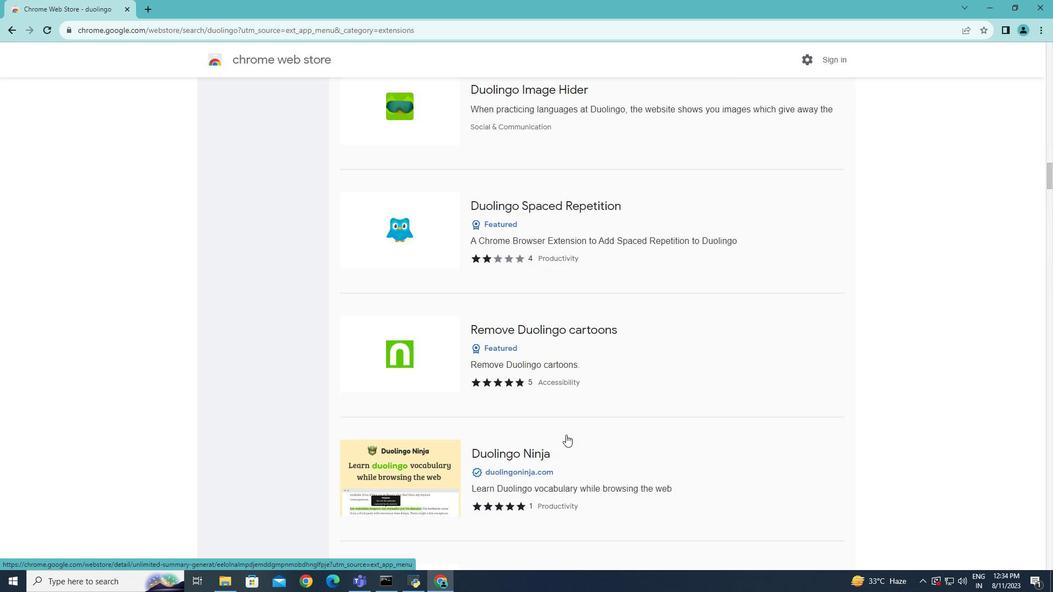 
Action: Mouse scrolled (566, 435) with delta (0, 0)
Screenshot: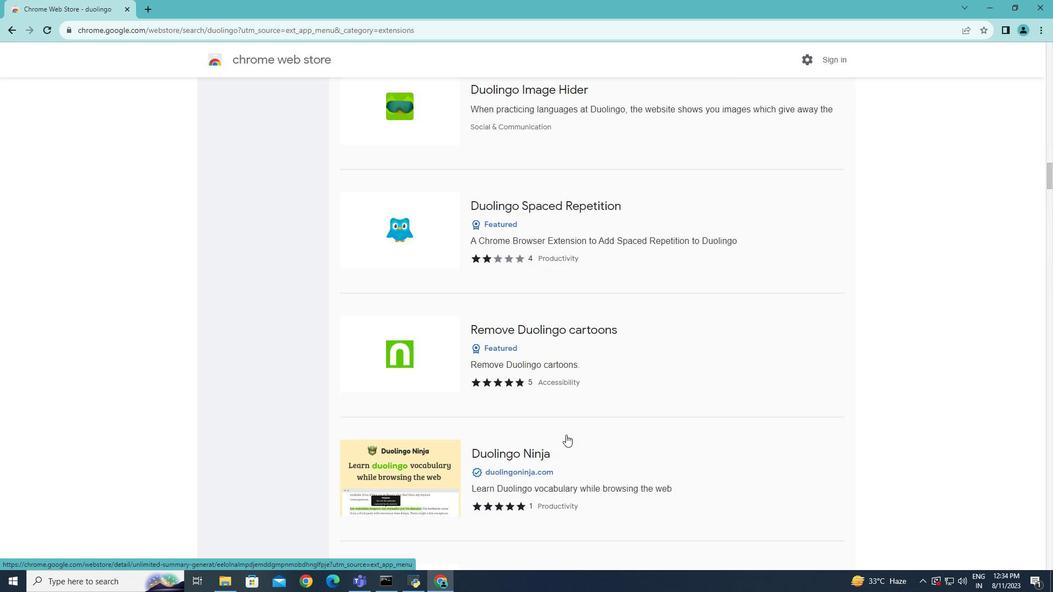 
Action: Mouse scrolled (566, 435) with delta (0, 0)
Screenshot: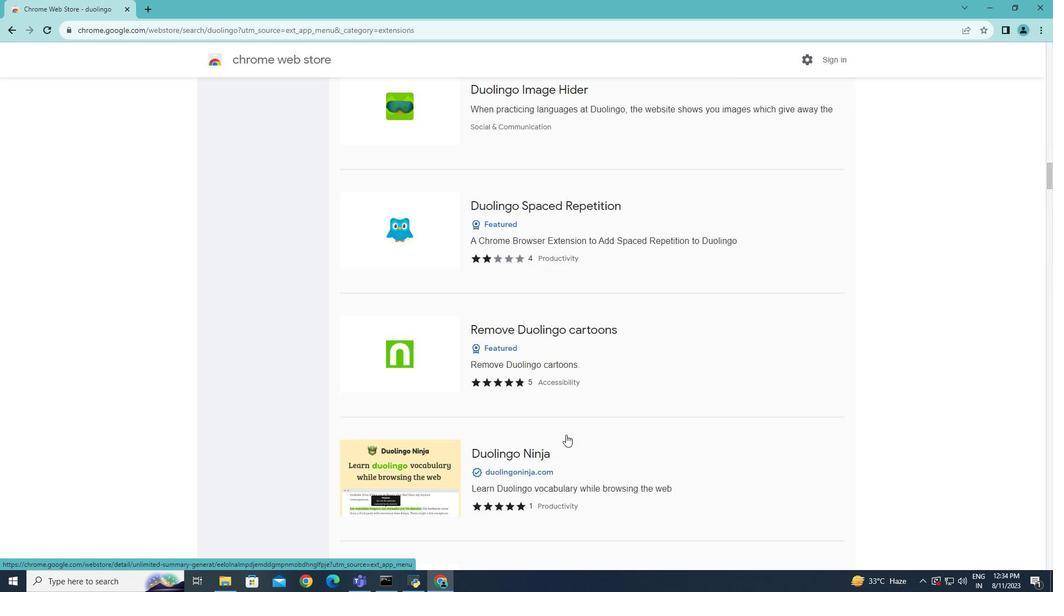 
Action: Mouse scrolled (566, 435) with delta (0, 0)
Screenshot: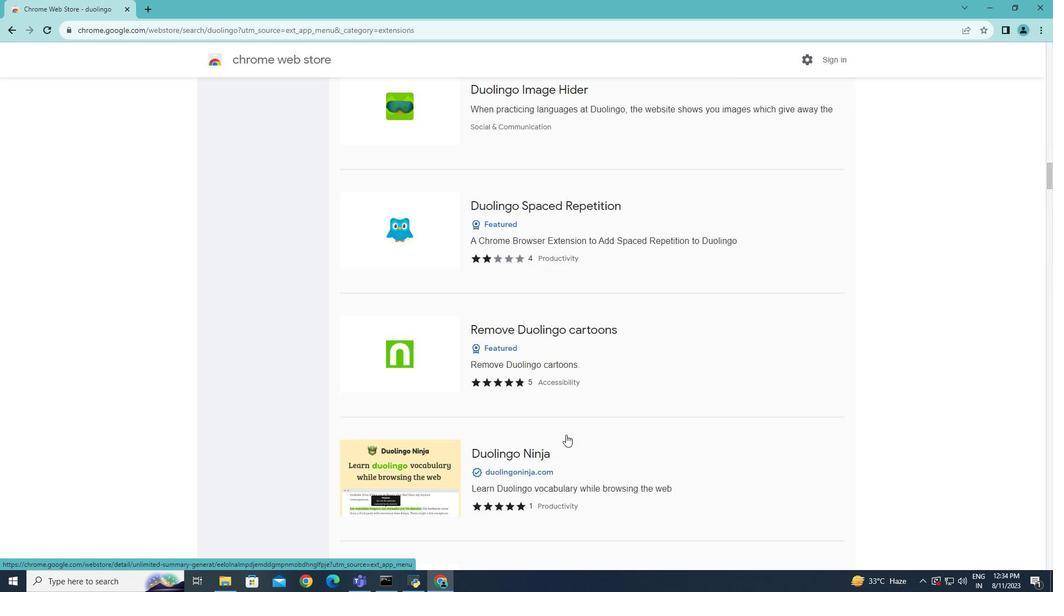 
Action: Mouse scrolled (566, 435) with delta (0, 0)
Screenshot: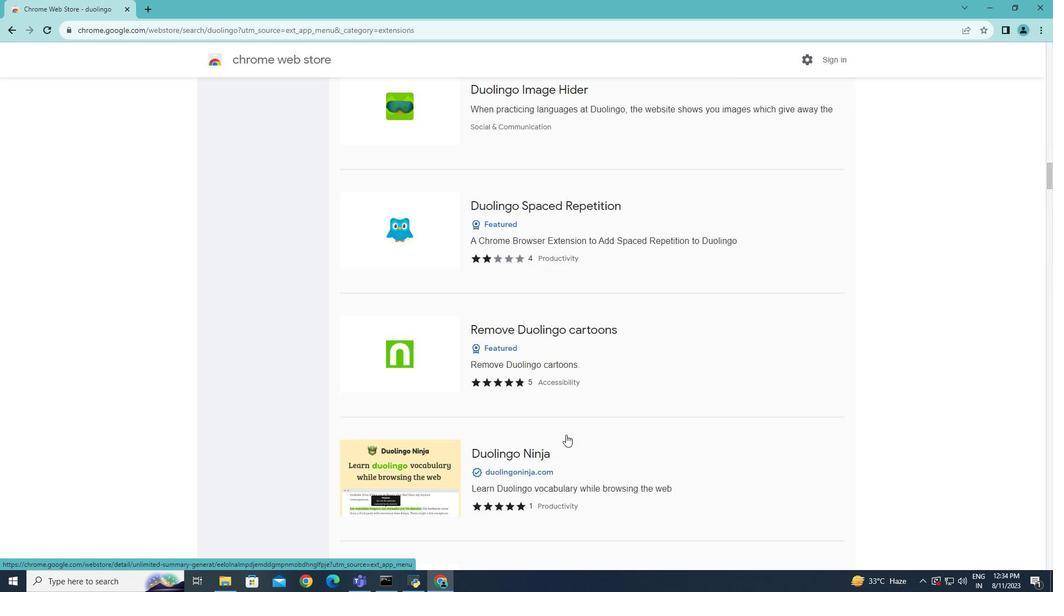 
Action: Mouse scrolled (566, 435) with delta (0, 0)
Screenshot: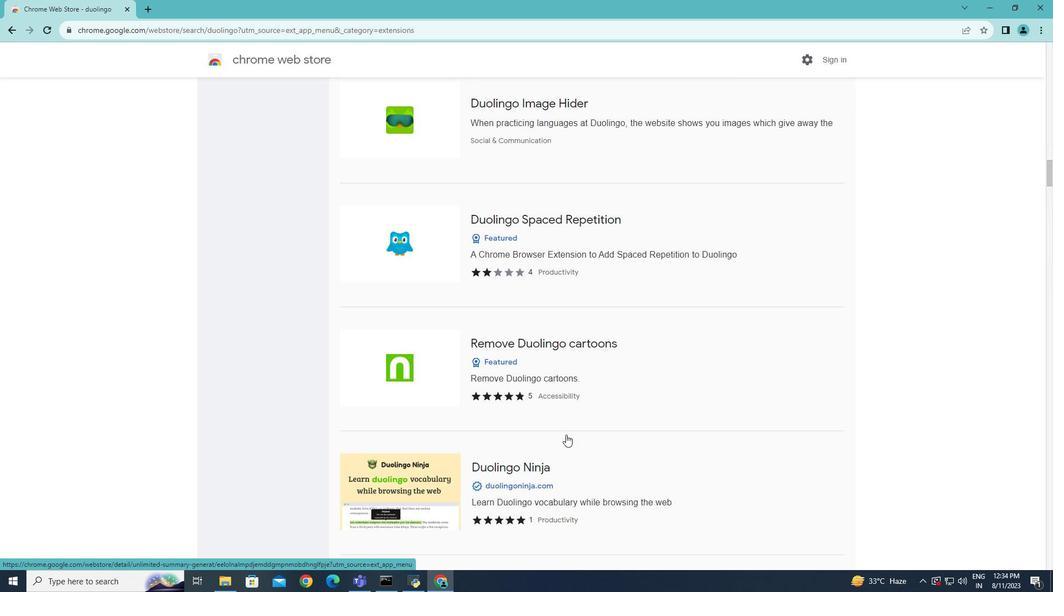 
Action: Mouse scrolled (566, 435) with delta (0, 0)
Screenshot: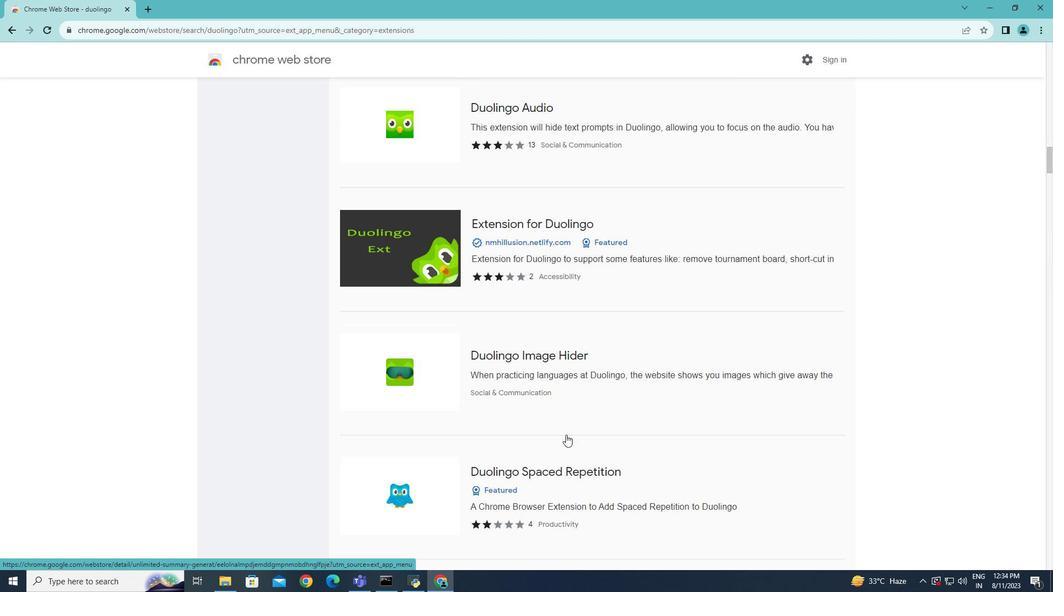 
Action: Mouse scrolled (566, 435) with delta (0, 0)
Screenshot: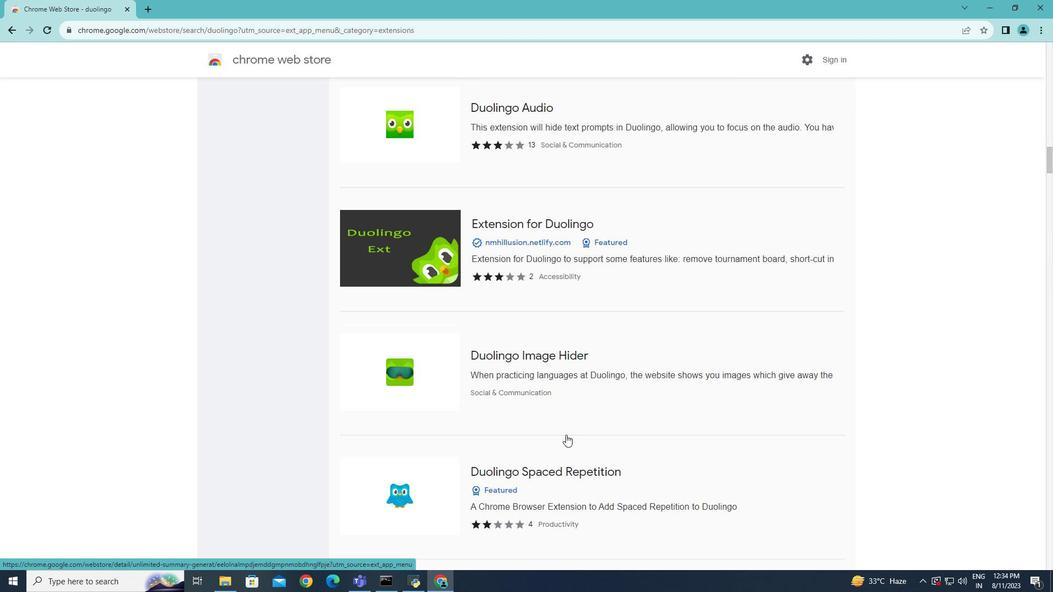 
Action: Mouse scrolled (566, 435) with delta (0, 0)
Screenshot: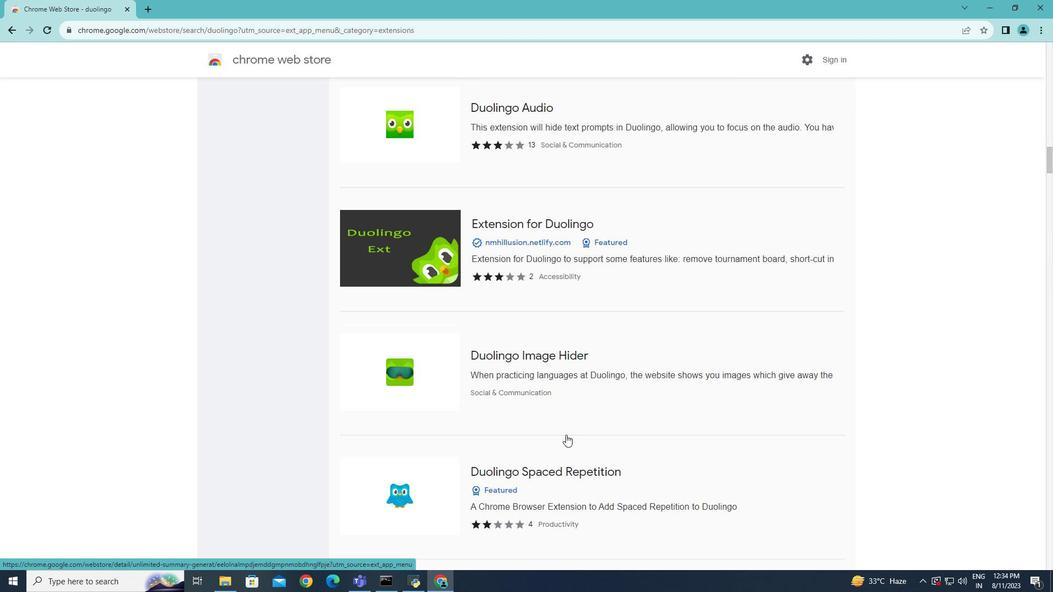 
Action: Mouse scrolled (566, 435) with delta (0, 0)
Screenshot: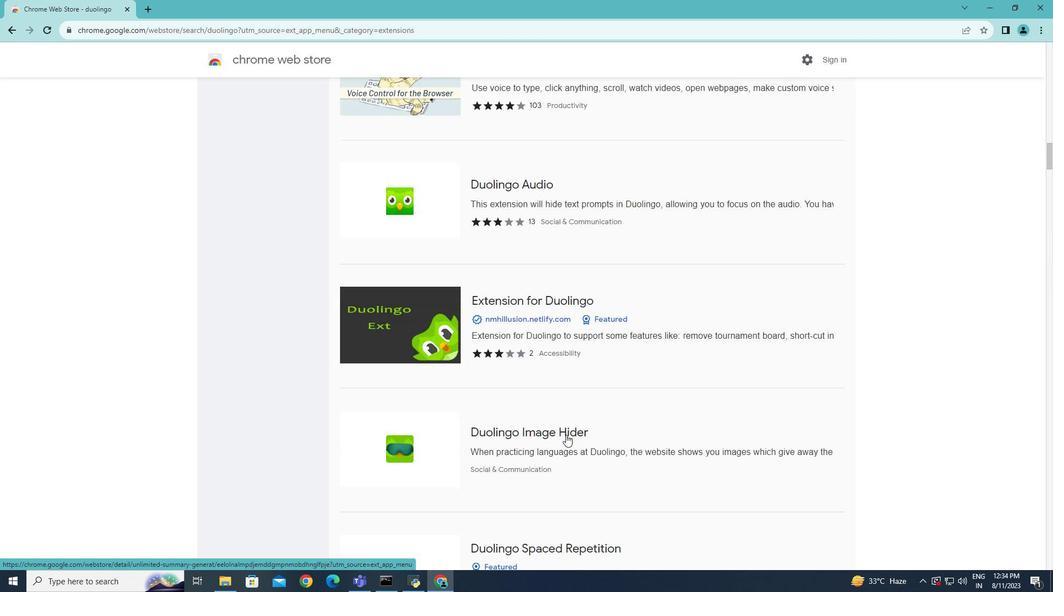
Action: Mouse scrolled (566, 435) with delta (0, 0)
Screenshot: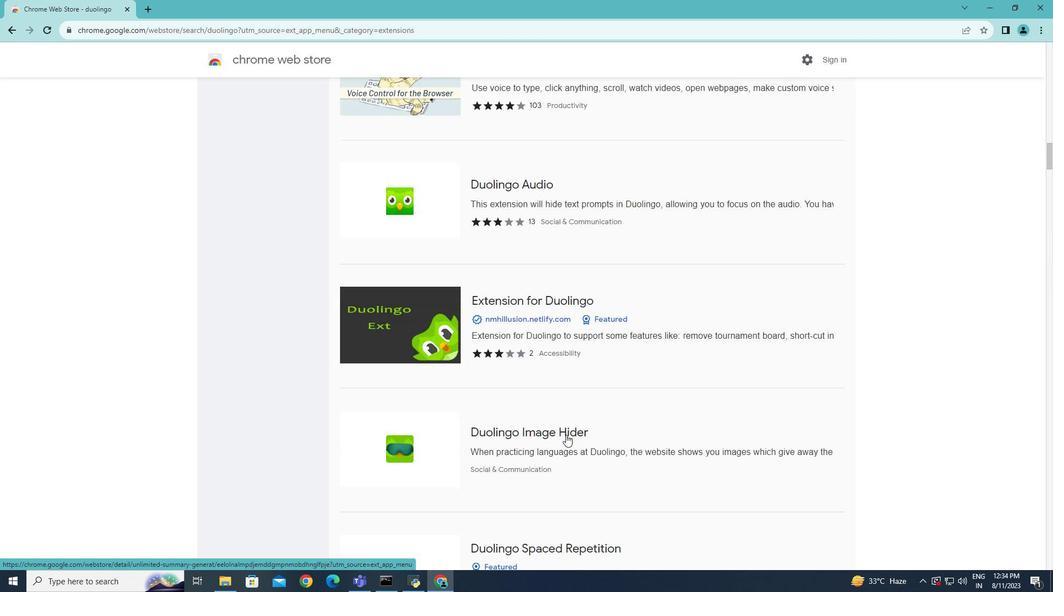 
Action: Mouse scrolled (566, 435) with delta (0, 0)
Screenshot: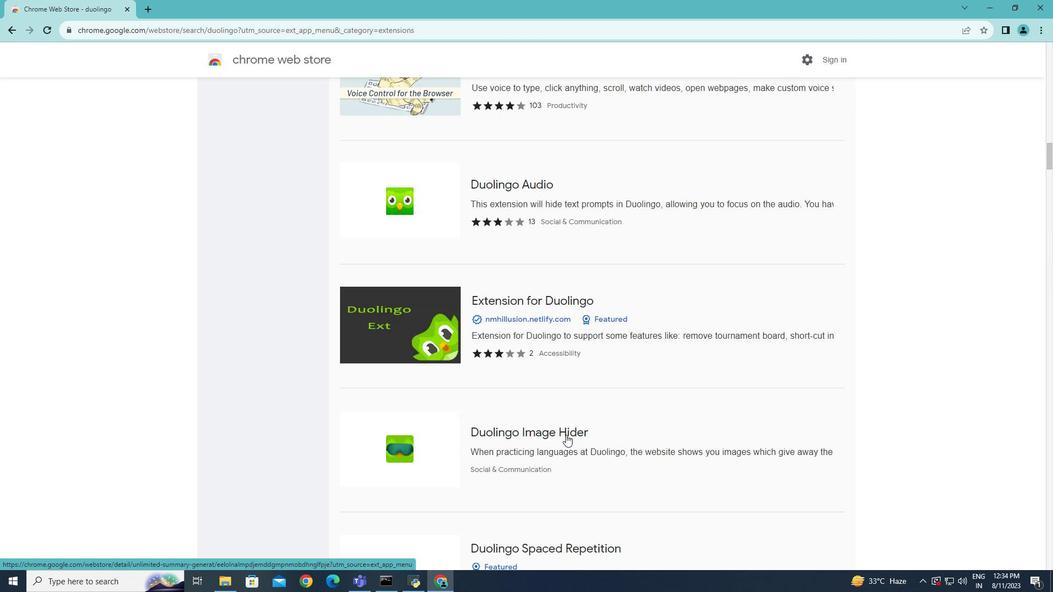 
Action: Mouse scrolled (566, 435) with delta (0, 0)
Screenshot: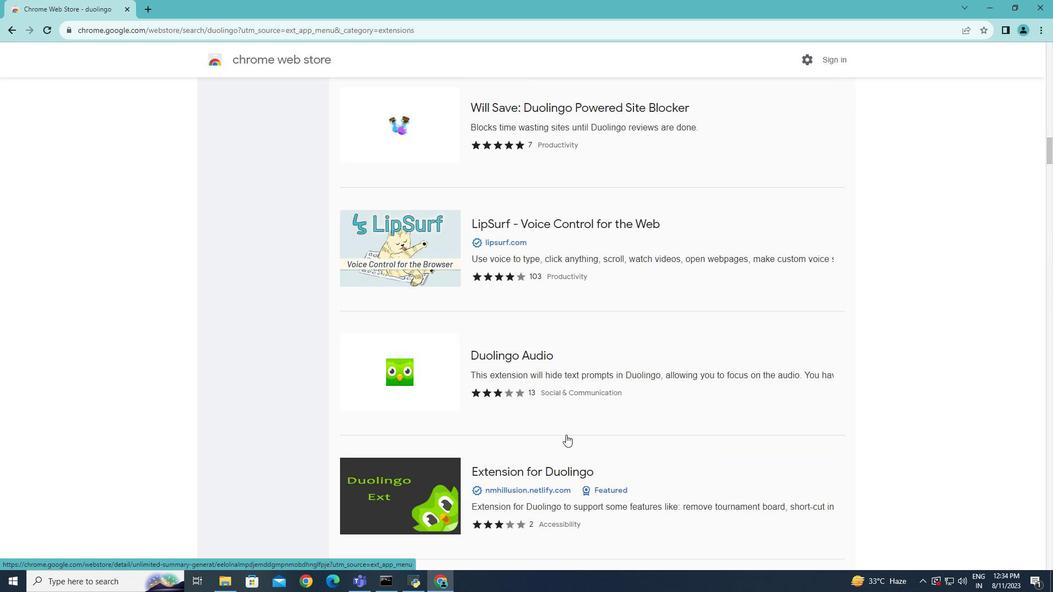 
Action: Mouse scrolled (566, 435) with delta (0, 0)
Screenshot: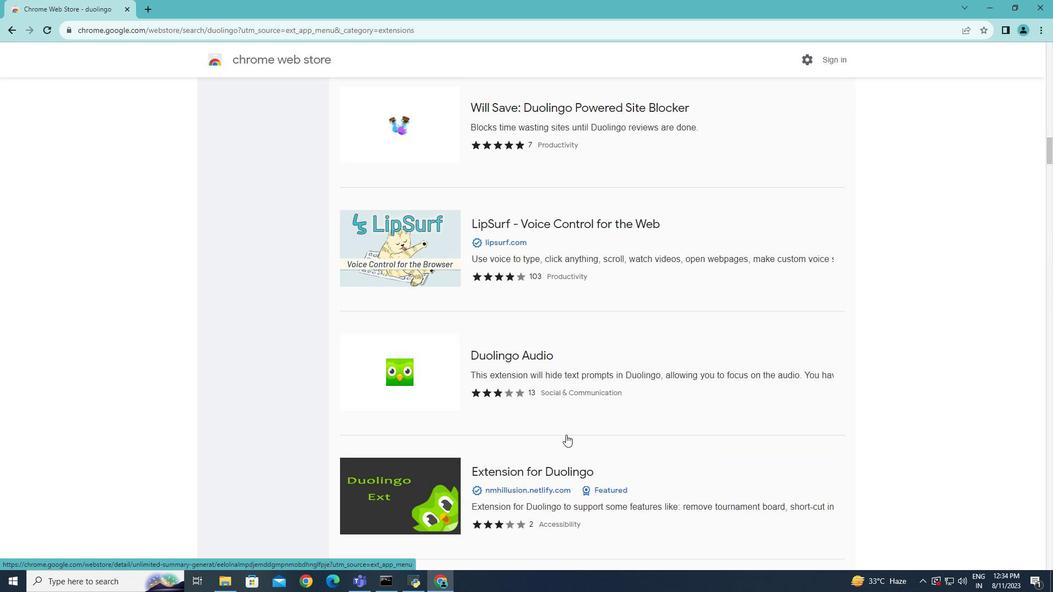 
Action: Mouse scrolled (566, 435) with delta (0, 0)
Screenshot: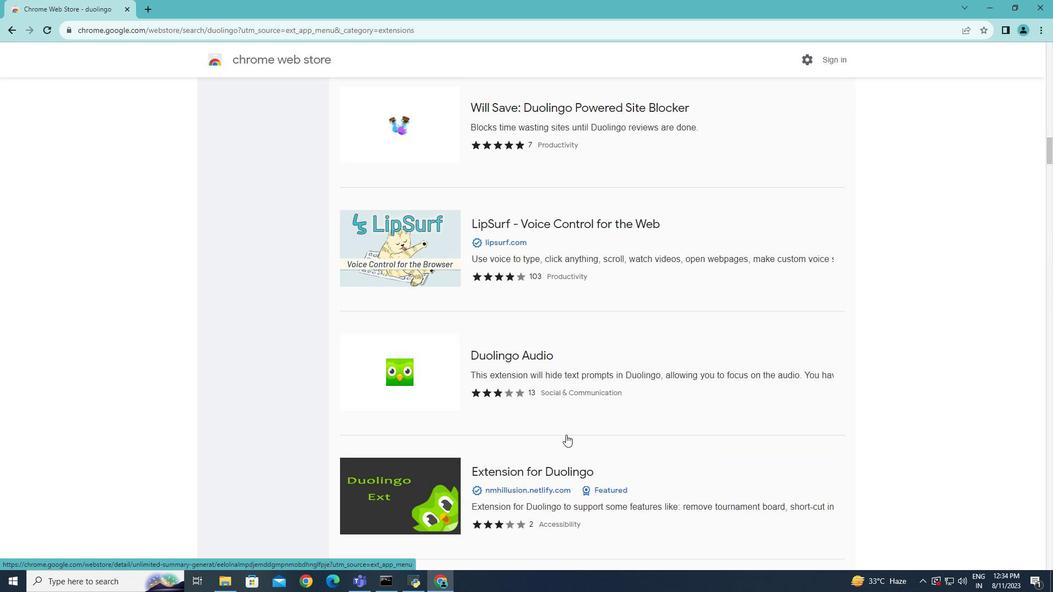 
Action: Mouse scrolled (566, 435) with delta (0, 0)
Screenshot: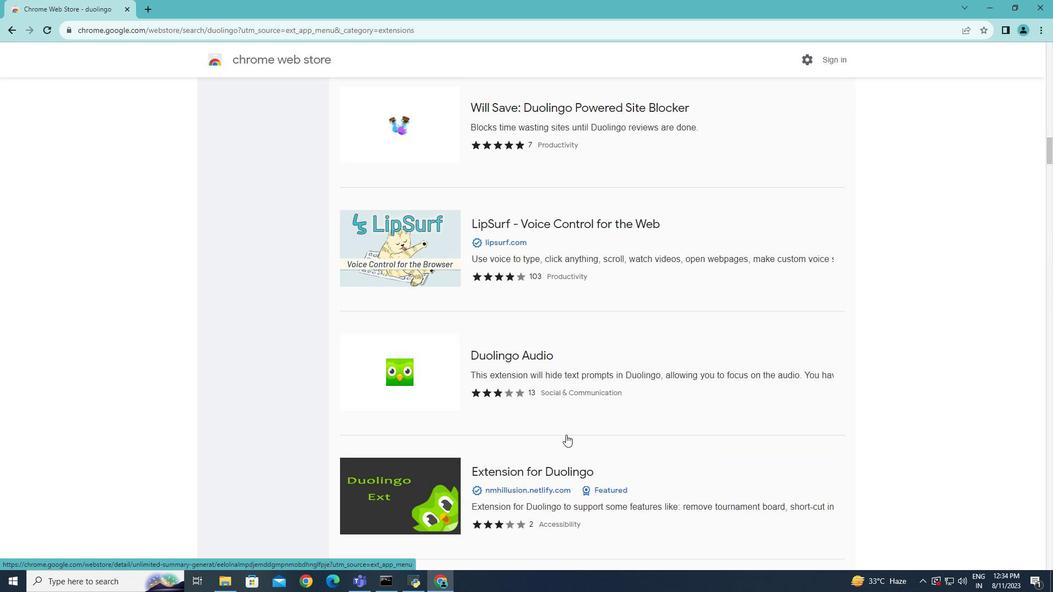 
Action: Mouse scrolled (566, 435) with delta (0, 0)
Screenshot: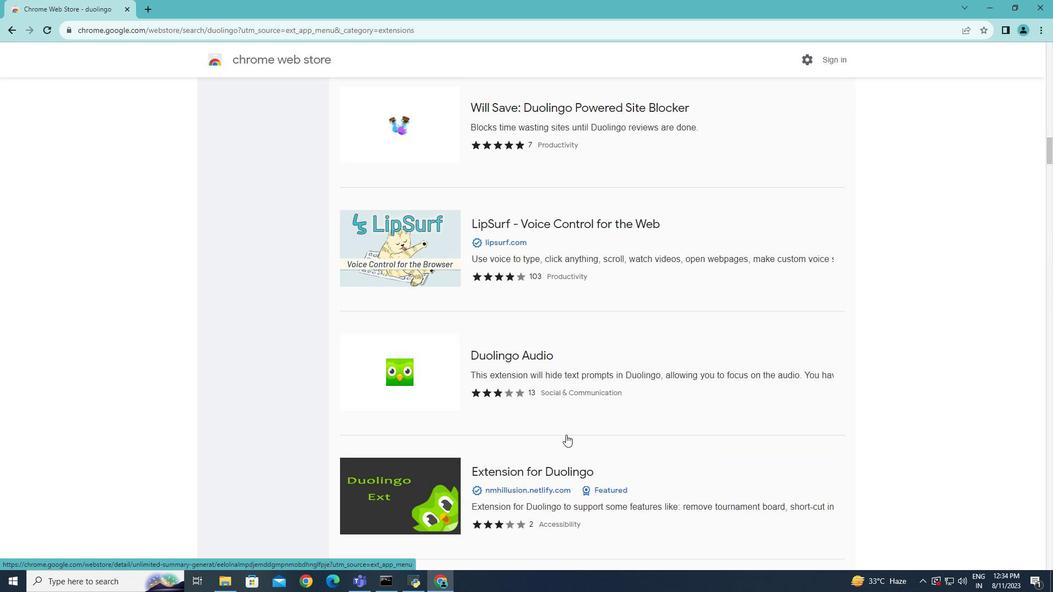 
Action: Mouse scrolled (566, 435) with delta (0, 0)
Screenshot: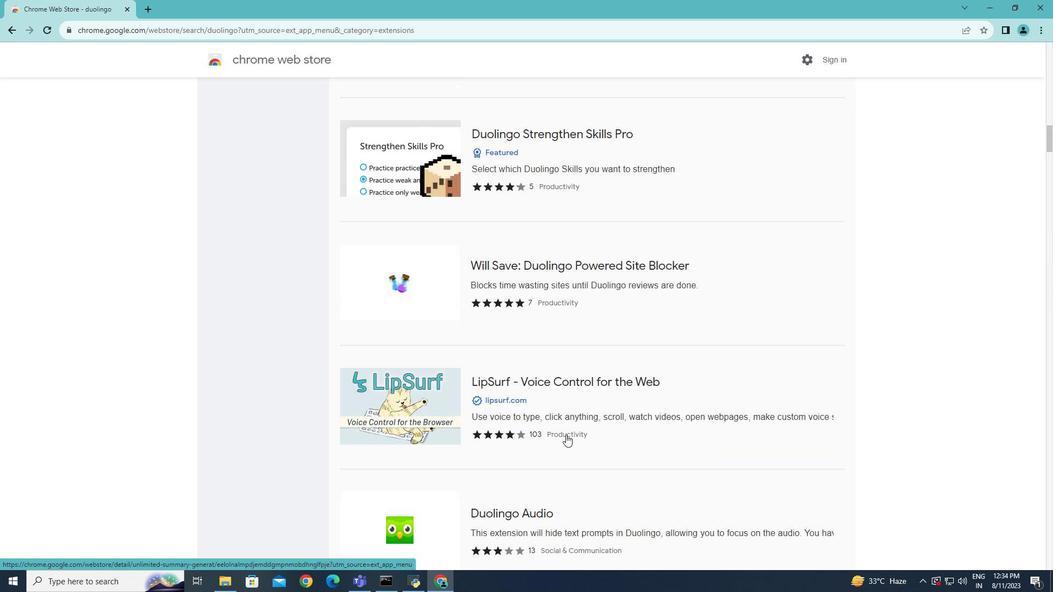 
Action: Mouse scrolled (566, 435) with delta (0, 0)
Screenshot: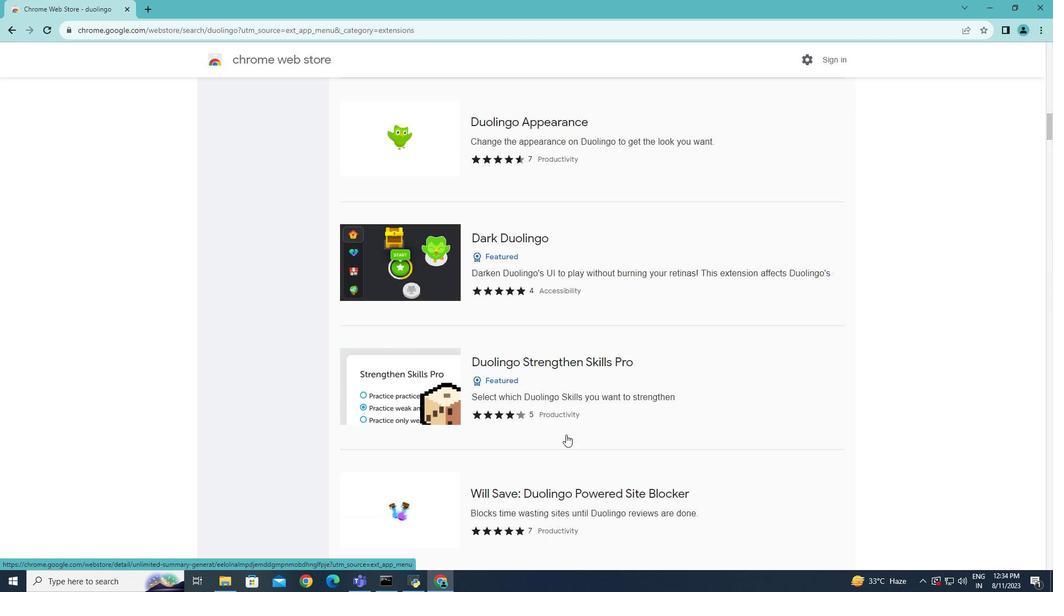 
Action: Mouse scrolled (566, 435) with delta (0, 0)
Screenshot: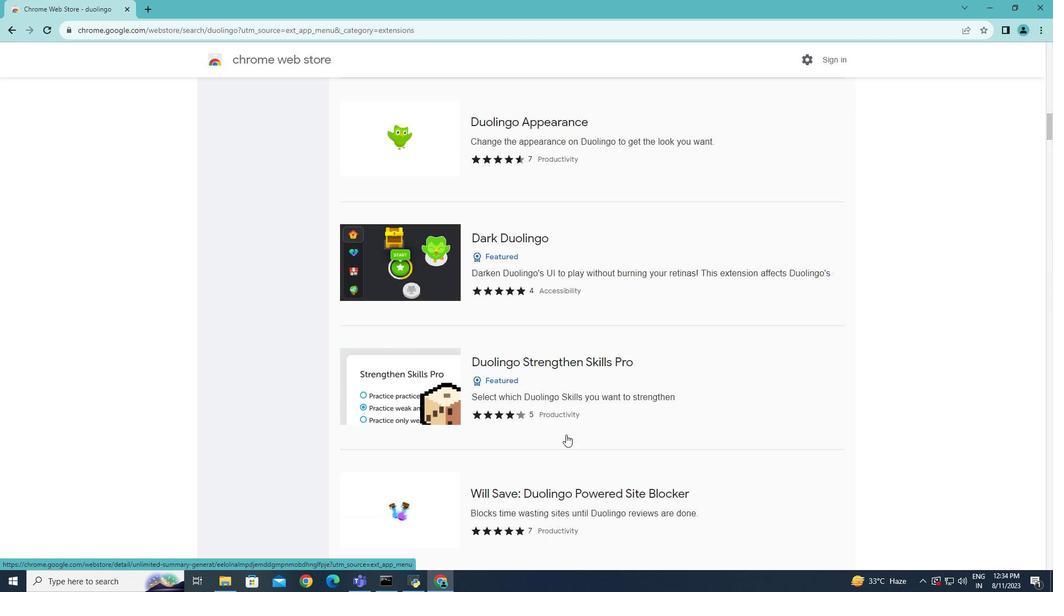 
Action: Mouse scrolled (566, 435) with delta (0, 0)
Screenshot: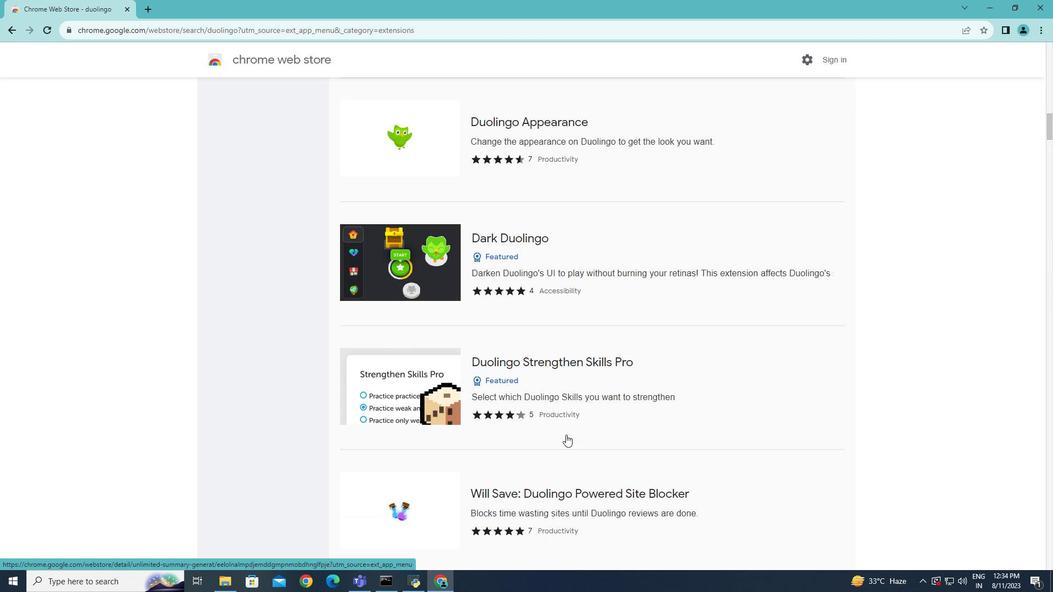 
Action: Mouse scrolled (566, 435) with delta (0, 0)
Screenshot: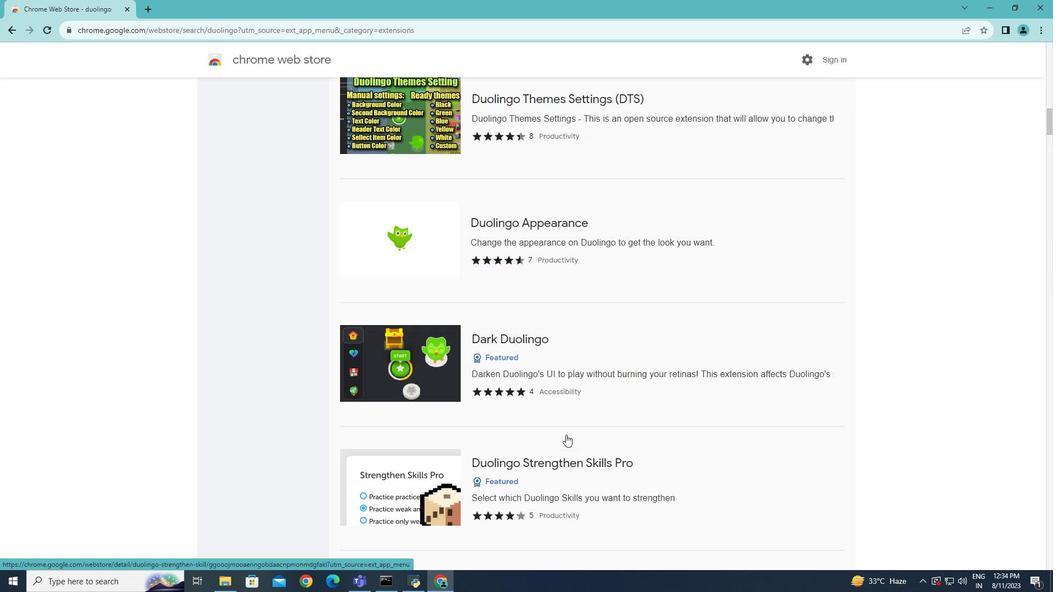 
Action: Mouse scrolled (566, 435) with delta (0, 0)
Screenshot: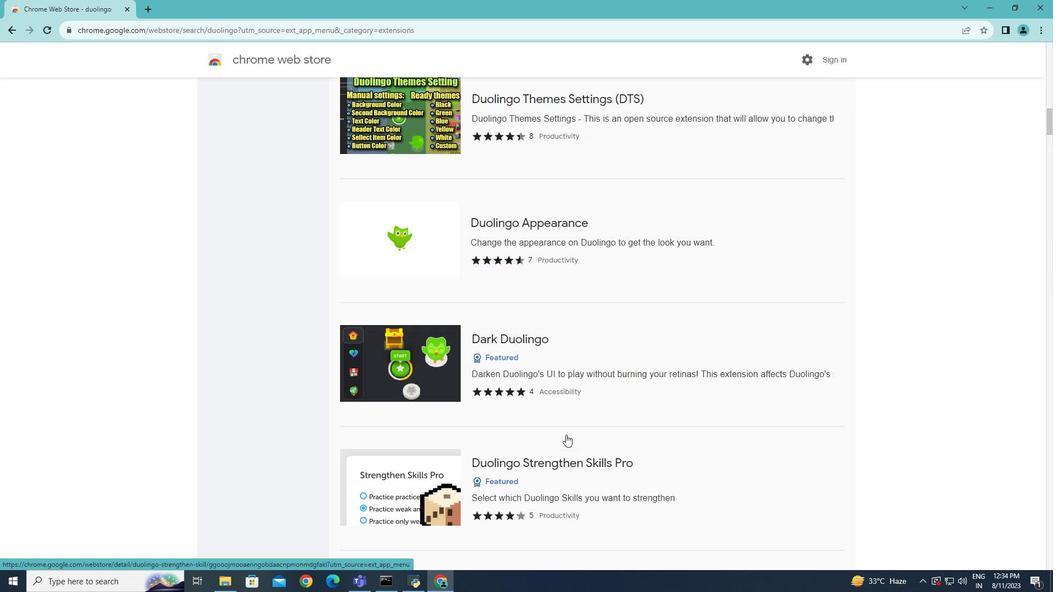 
Action: Mouse scrolled (566, 435) with delta (0, 0)
Screenshot: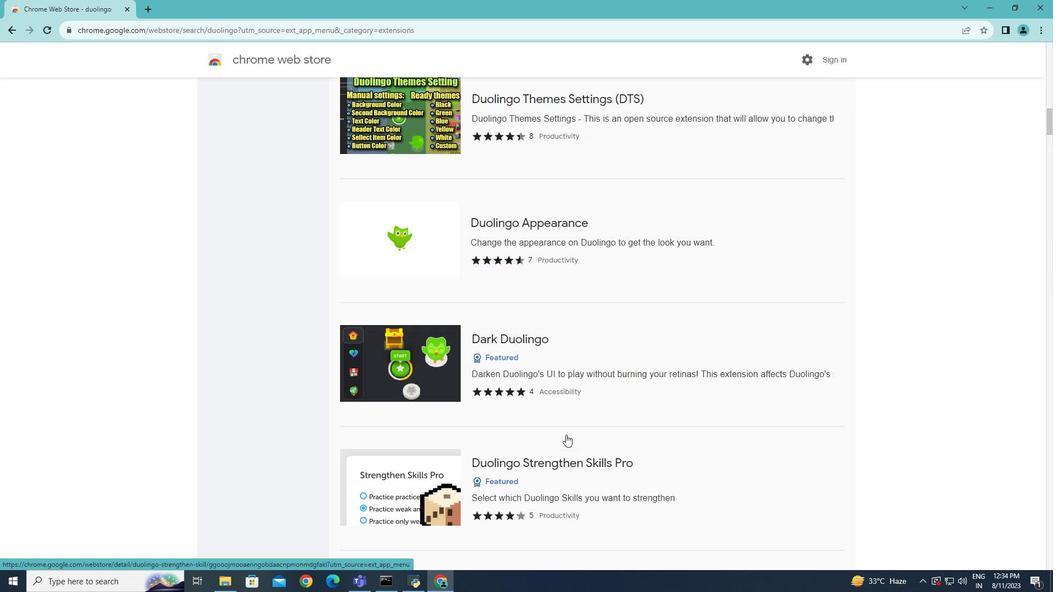 
Action: Mouse scrolled (566, 435) with delta (0, 0)
Screenshot: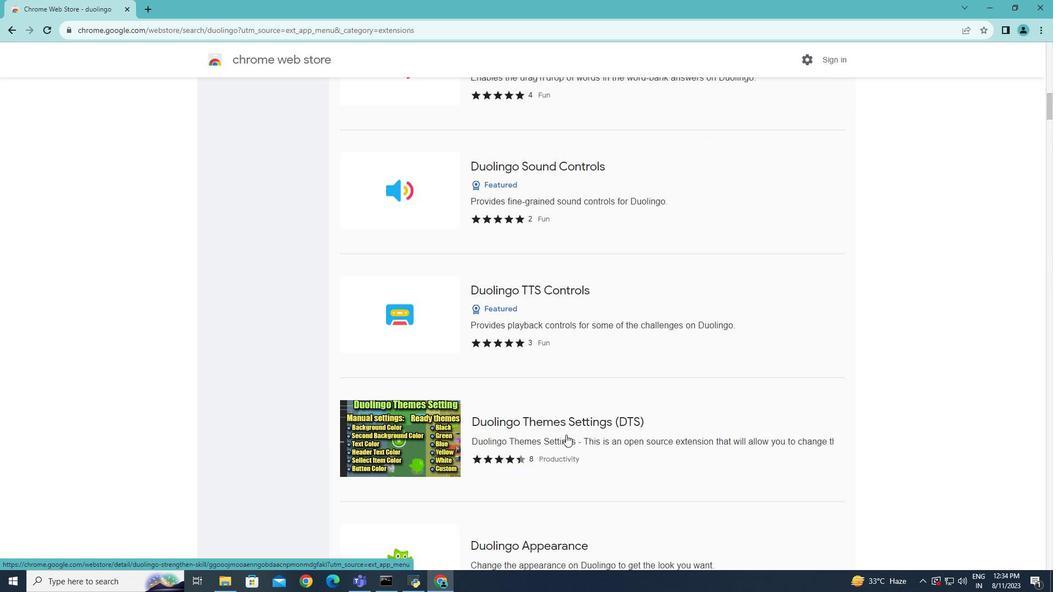 
Action: Mouse scrolled (566, 435) with delta (0, 0)
Screenshot: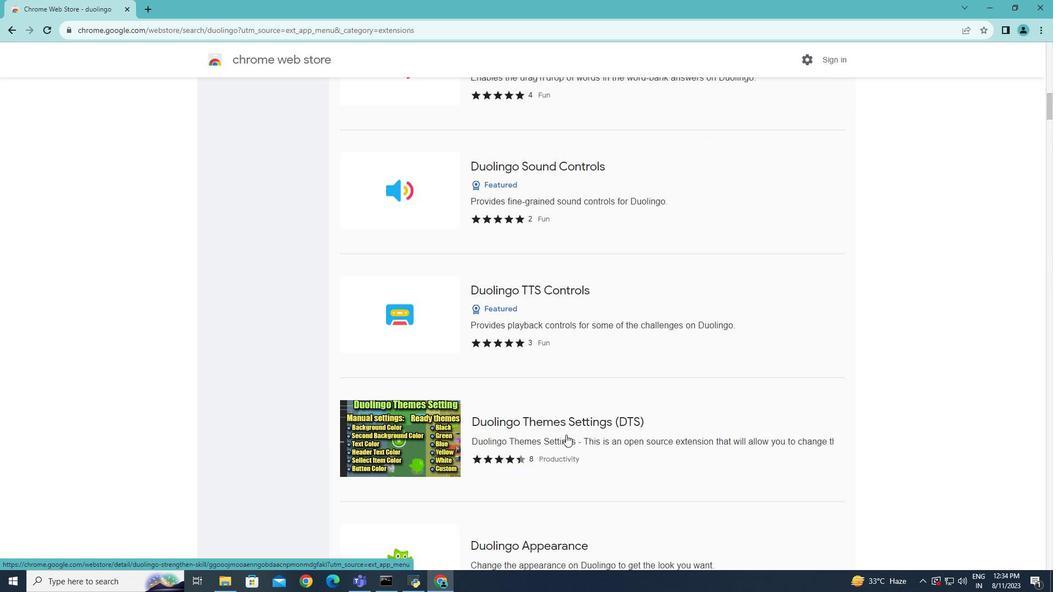 
Action: Mouse scrolled (566, 435) with delta (0, 0)
Screenshot: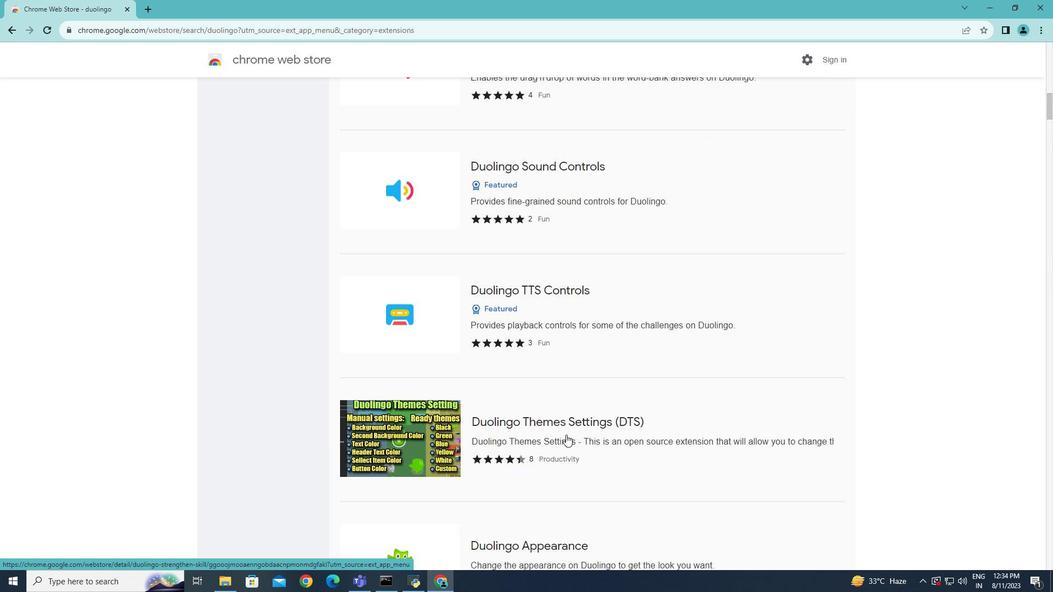 
Action: Mouse scrolled (566, 435) with delta (0, 0)
Screenshot: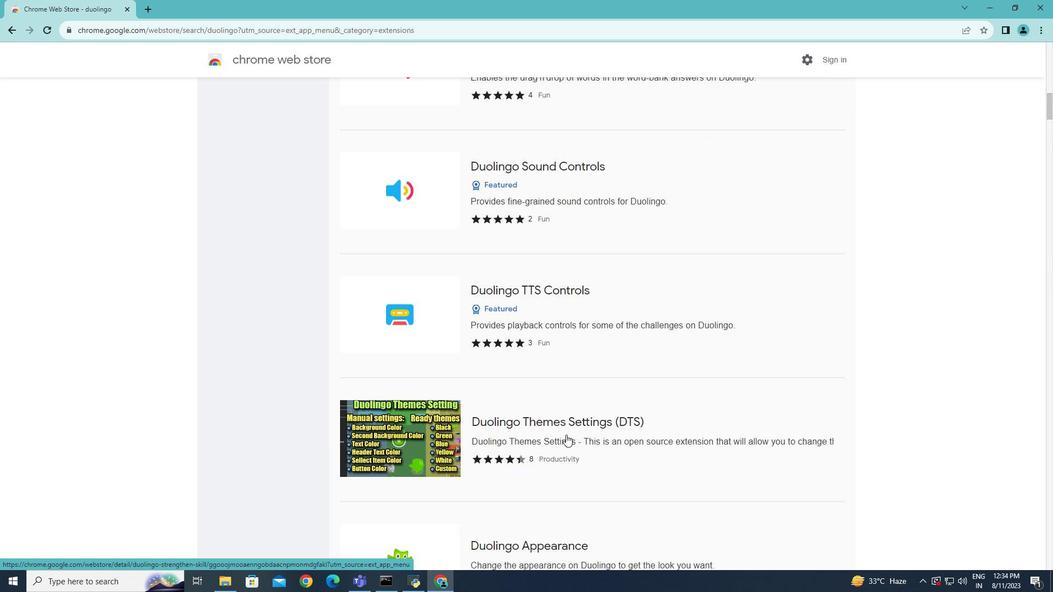 
Action: Mouse scrolled (566, 435) with delta (0, 0)
Screenshot: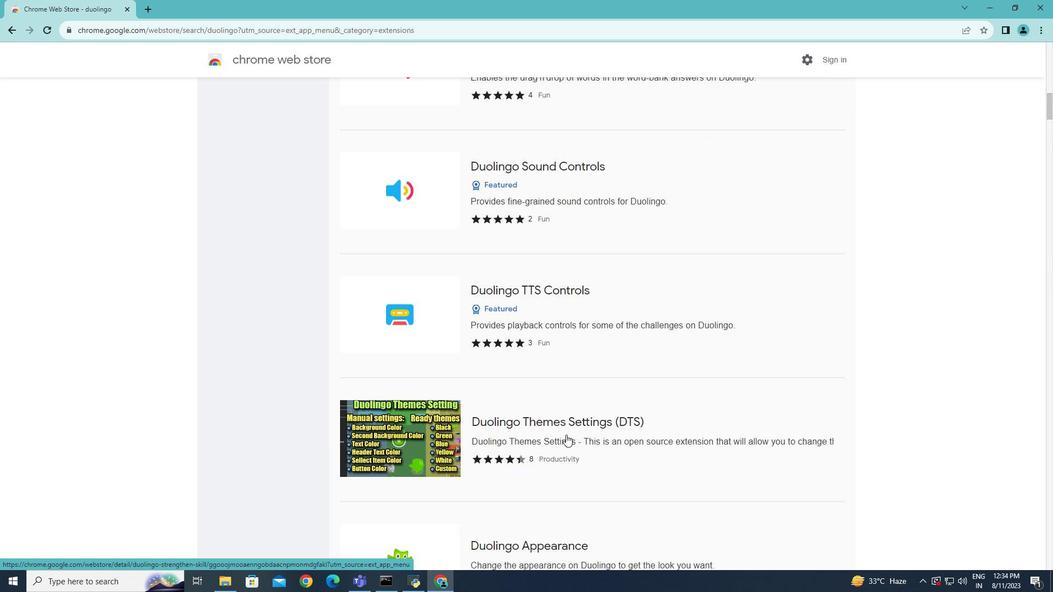 
Action: Mouse scrolled (566, 435) with delta (0, 0)
Screenshot: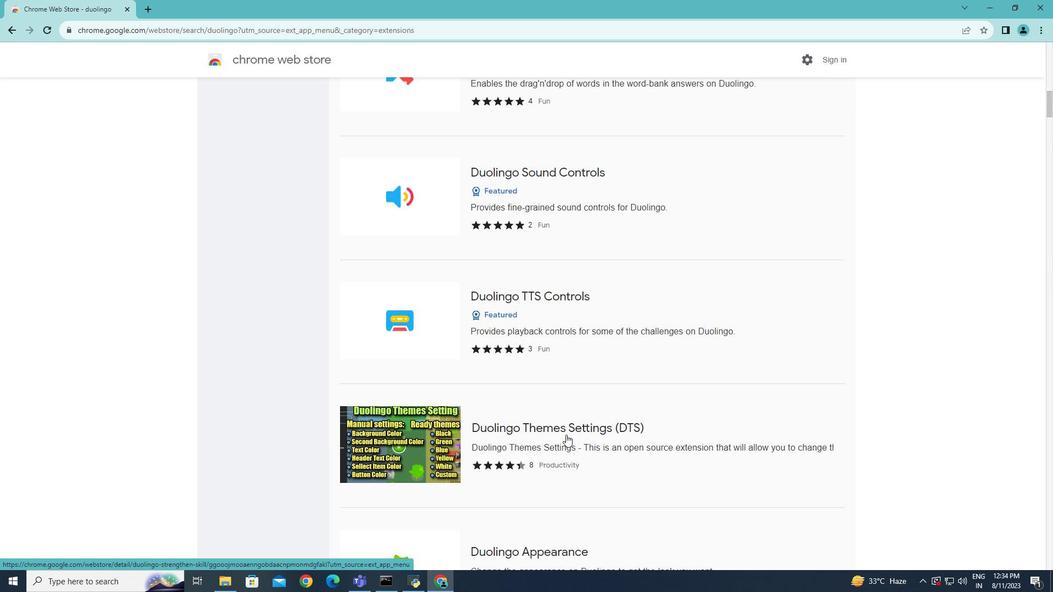 
Action: Mouse scrolled (566, 435) with delta (0, 0)
Screenshot: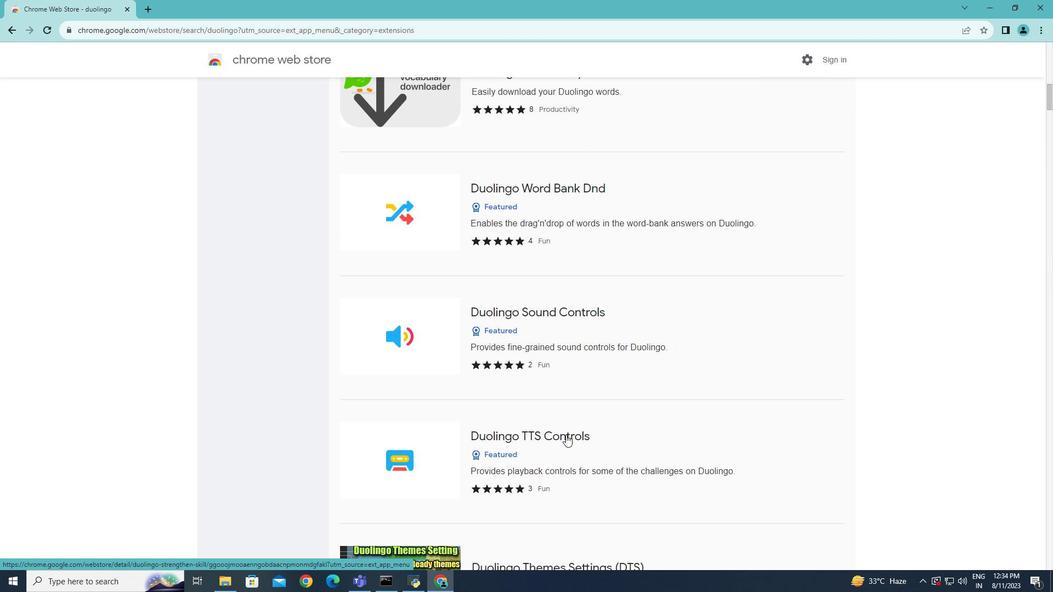 
Action: Mouse scrolled (566, 435) with delta (0, 0)
Screenshot: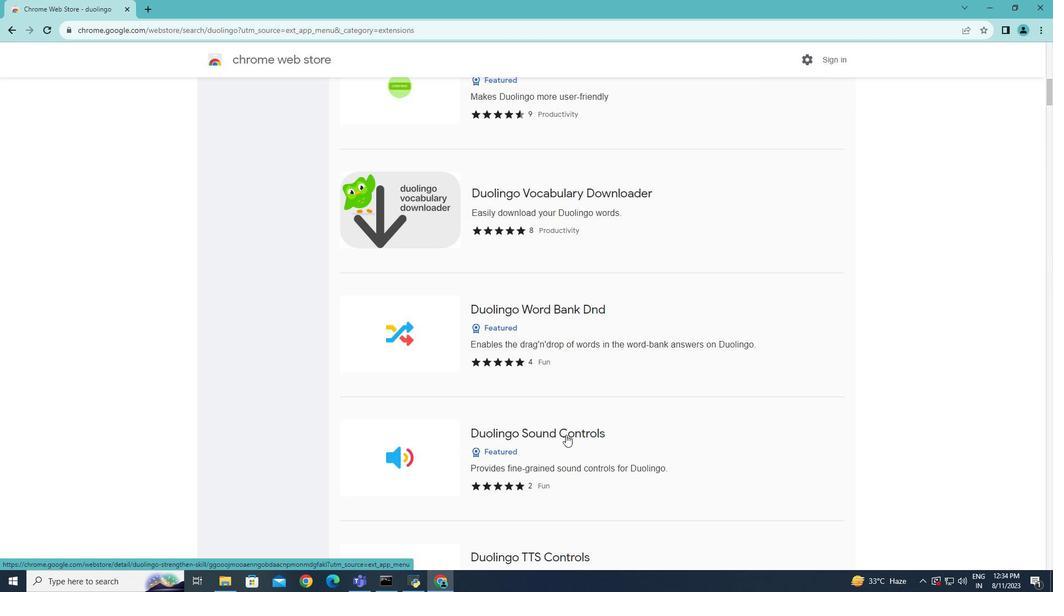
Action: Mouse scrolled (566, 435) with delta (0, 0)
Screenshot: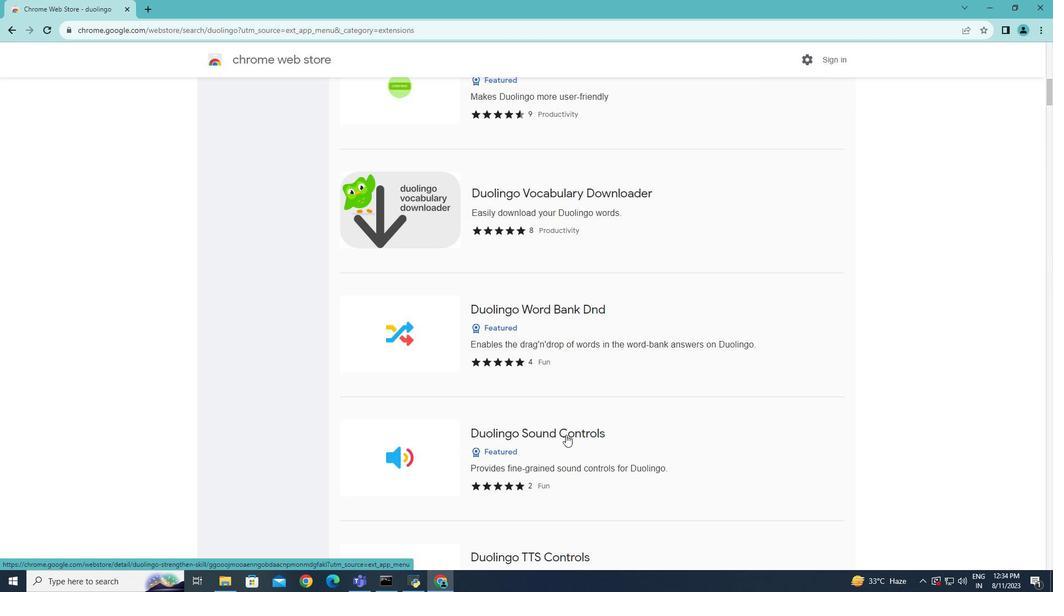 
Action: Mouse scrolled (566, 435) with delta (0, 0)
Screenshot: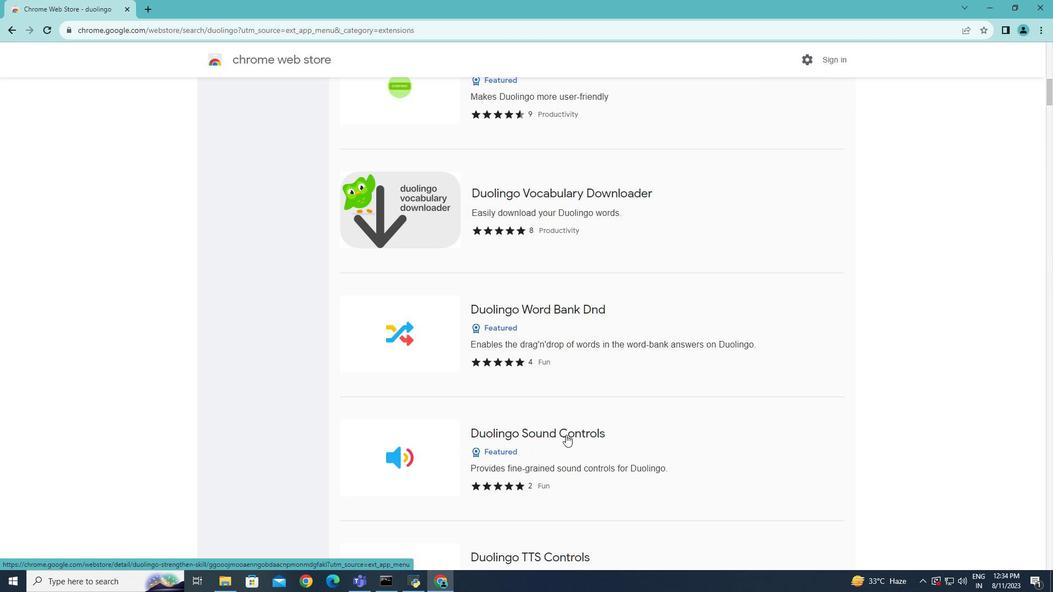 
Action: Mouse scrolled (566, 435) with delta (0, 0)
Screenshot: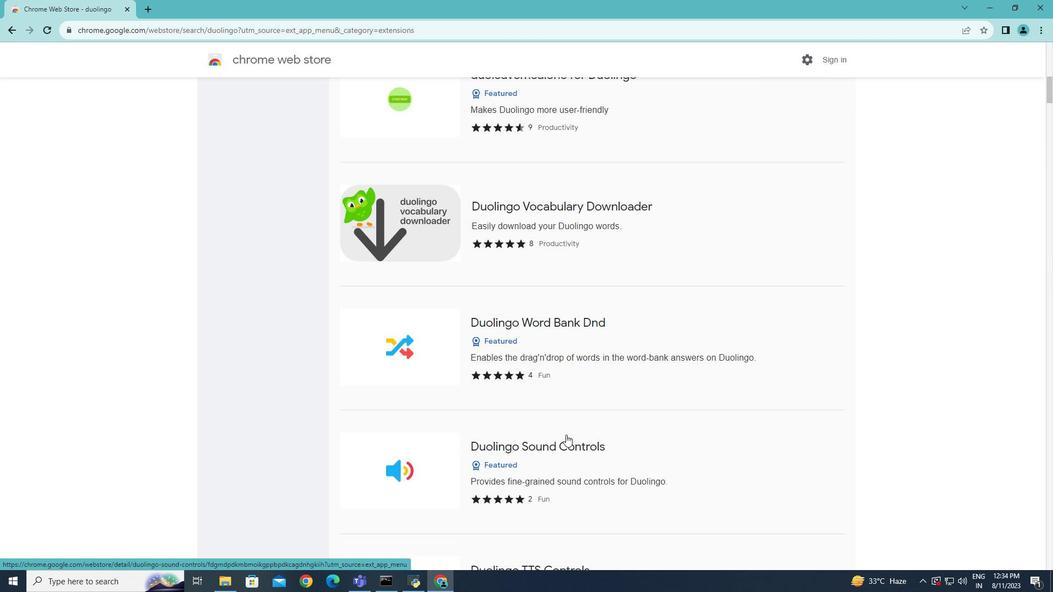 
Action: Mouse scrolled (566, 435) with delta (0, 0)
Screenshot: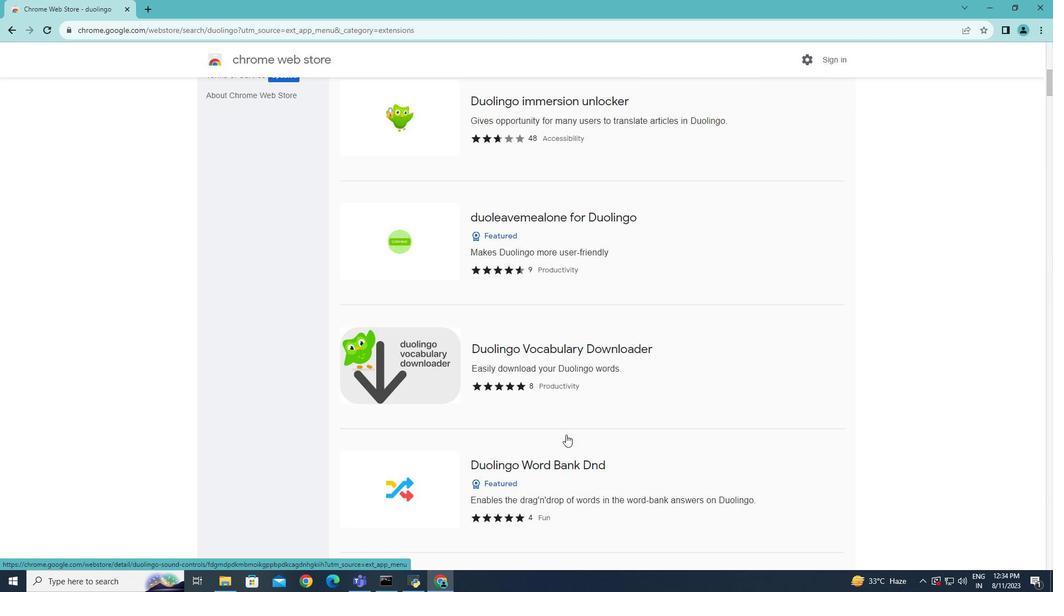 
Action: Mouse scrolled (566, 435) with delta (0, 0)
Screenshot: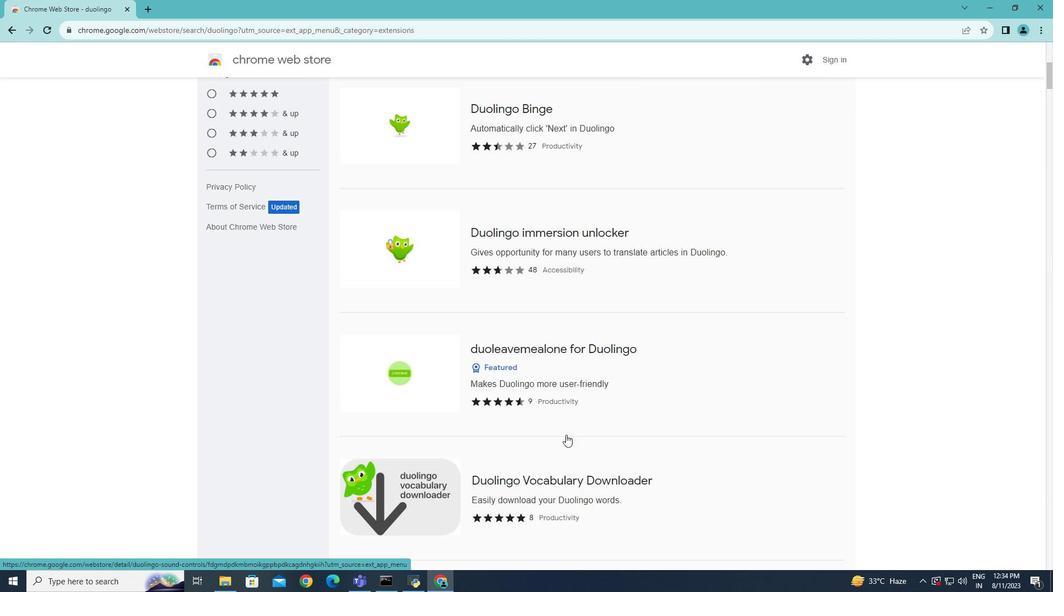 
Action: Mouse scrolled (566, 435) with delta (0, 0)
Screenshot: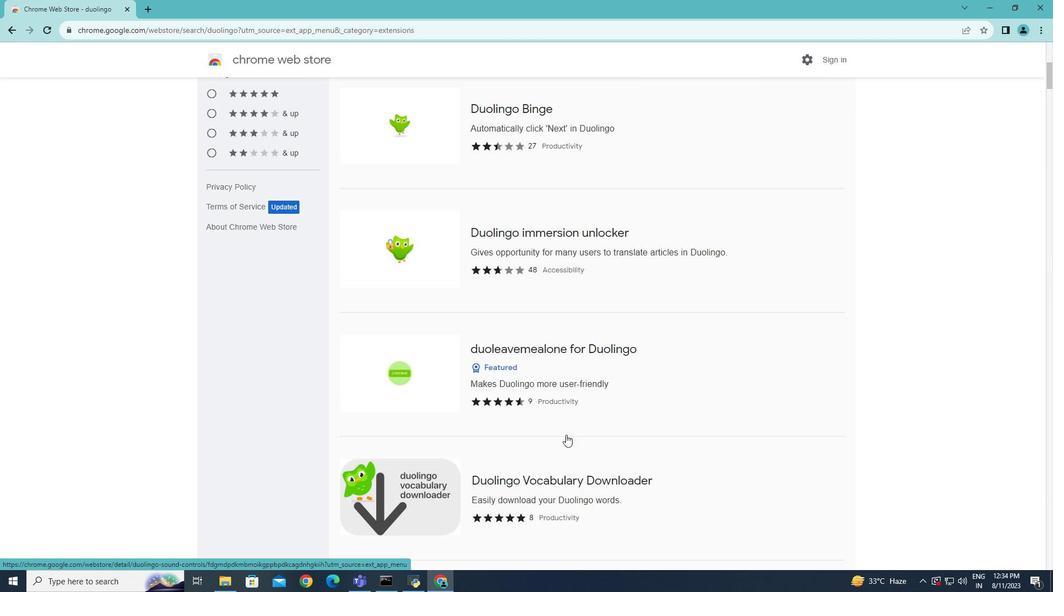 
Action: Mouse scrolled (566, 435) with delta (0, 0)
Screenshot: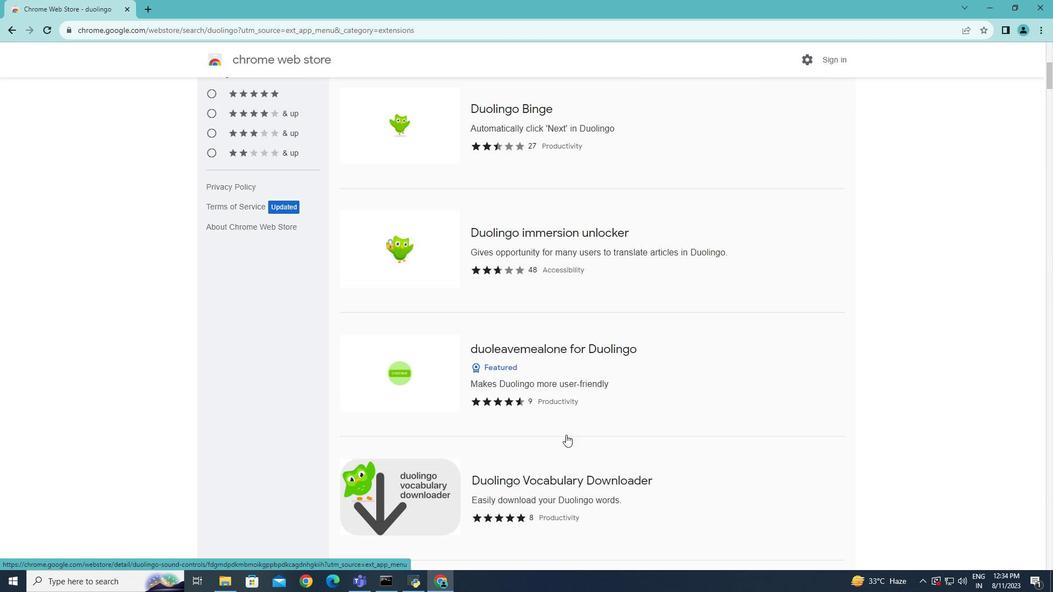 
Action: Mouse scrolled (566, 435) with delta (0, 0)
Screenshot: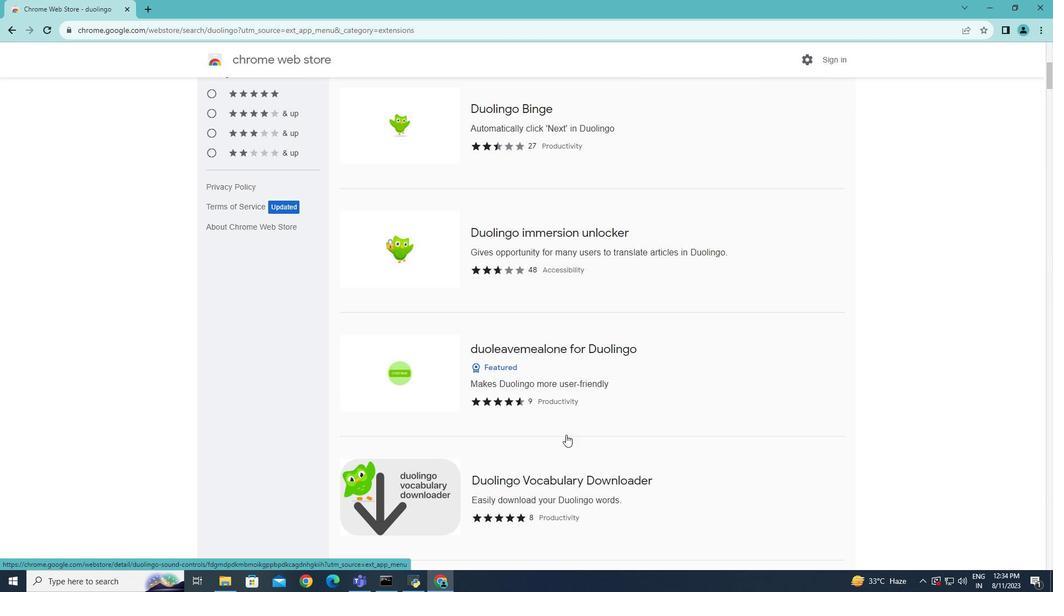 
Action: Mouse scrolled (566, 435) with delta (0, 0)
Screenshot: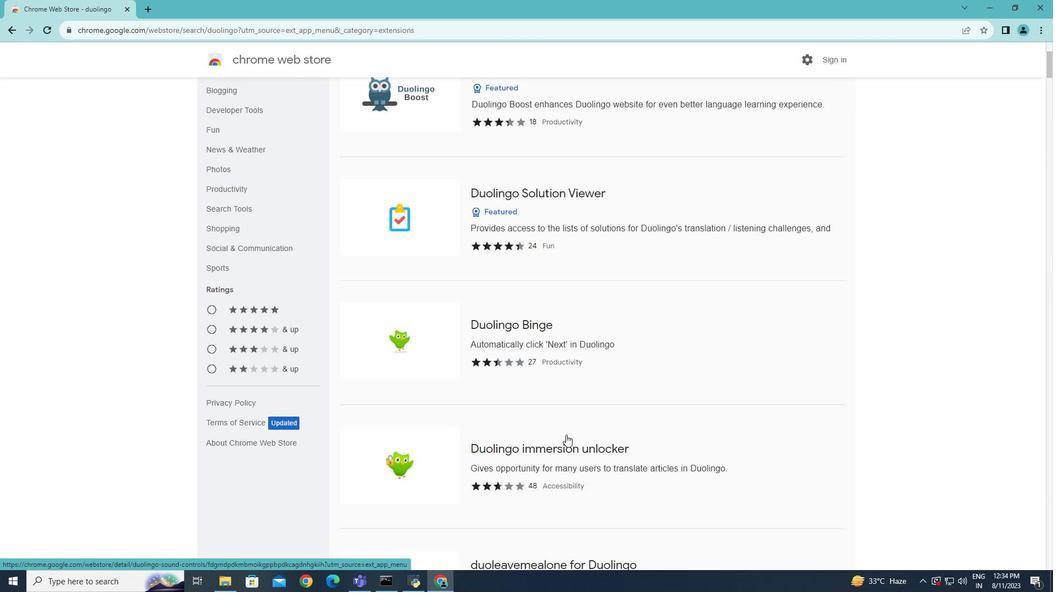 
Action: Mouse scrolled (566, 435) with delta (0, 0)
Screenshot: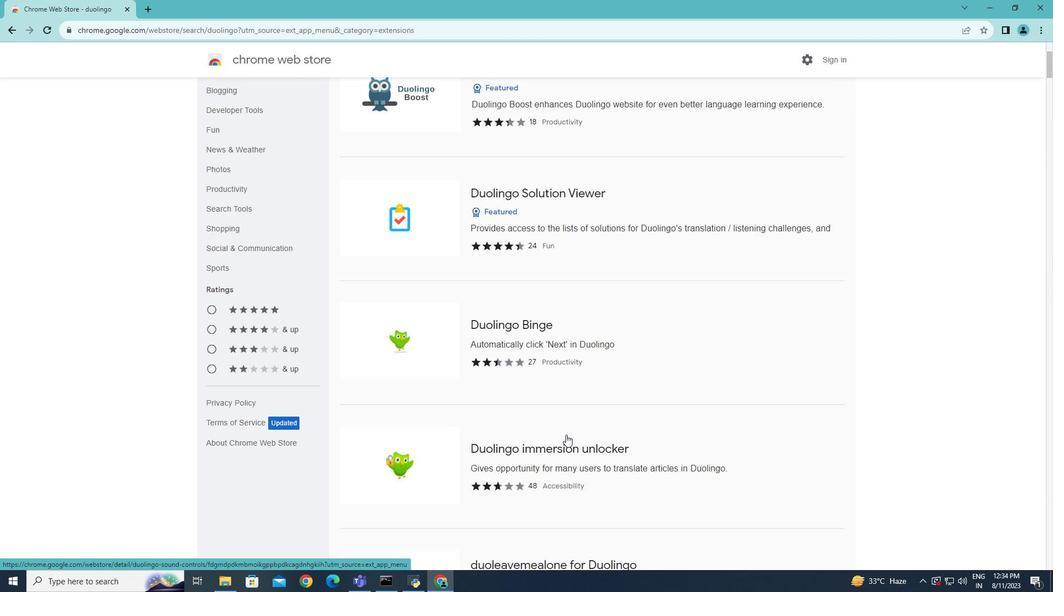 
Action: Mouse scrolled (566, 435) with delta (0, 0)
Screenshot: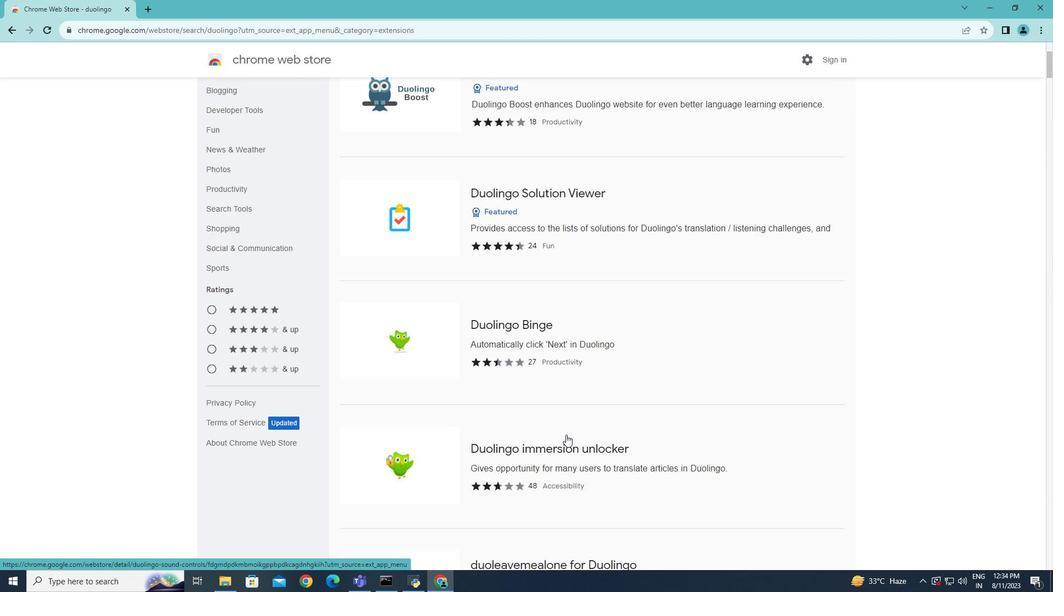 
Action: Mouse scrolled (566, 435) with delta (0, 0)
Screenshot: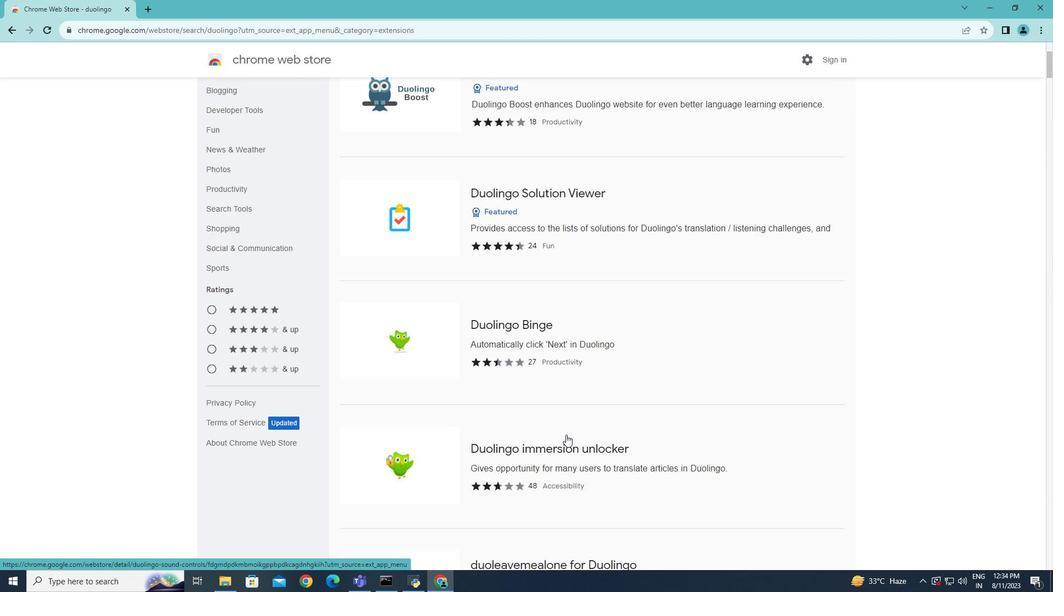 
Action: Mouse scrolled (566, 435) with delta (0, 0)
Screenshot: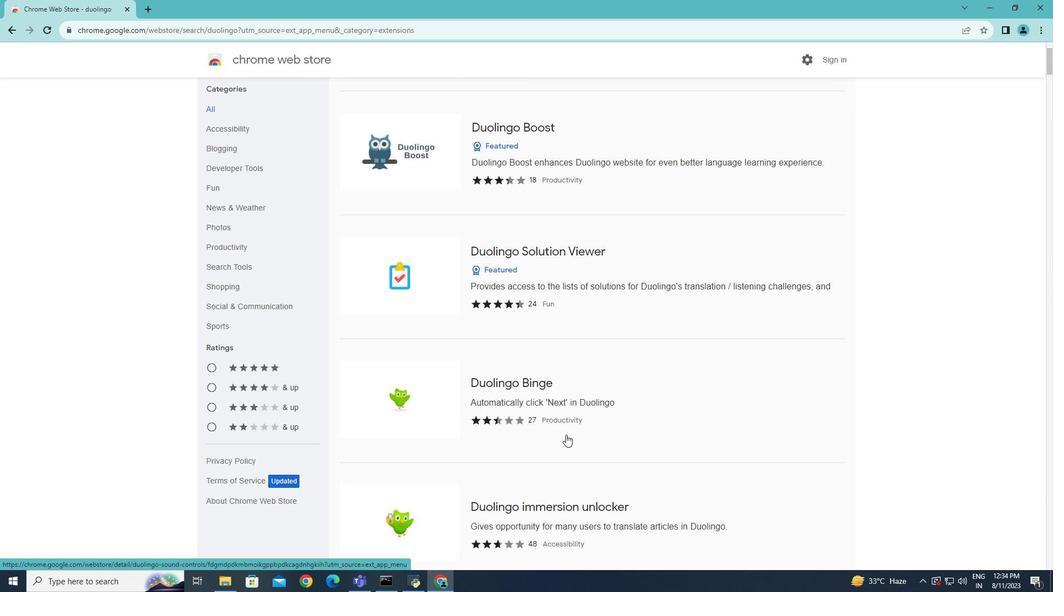 
Action: Mouse scrolled (566, 435) with delta (0, 0)
Screenshot: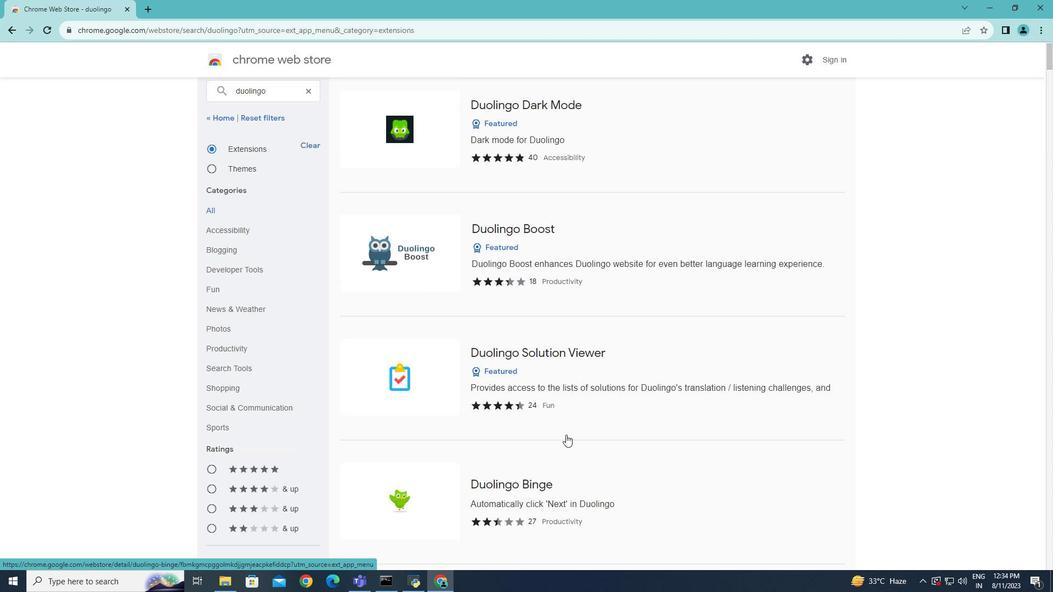 
Action: Mouse scrolled (566, 435) with delta (0, 0)
Screenshot: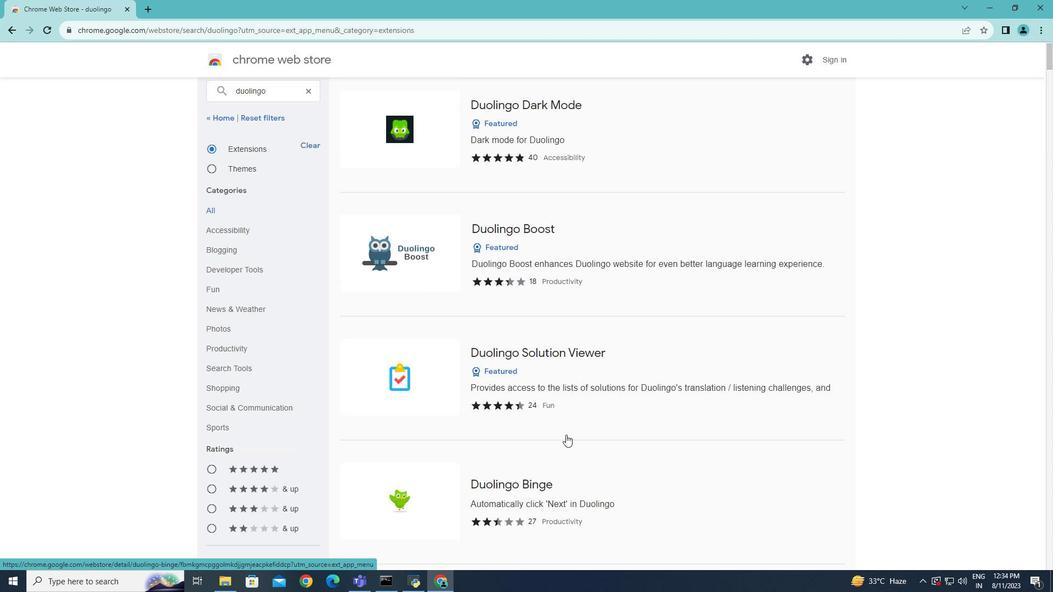 
Action: Mouse scrolled (566, 435) with delta (0, 0)
Screenshot: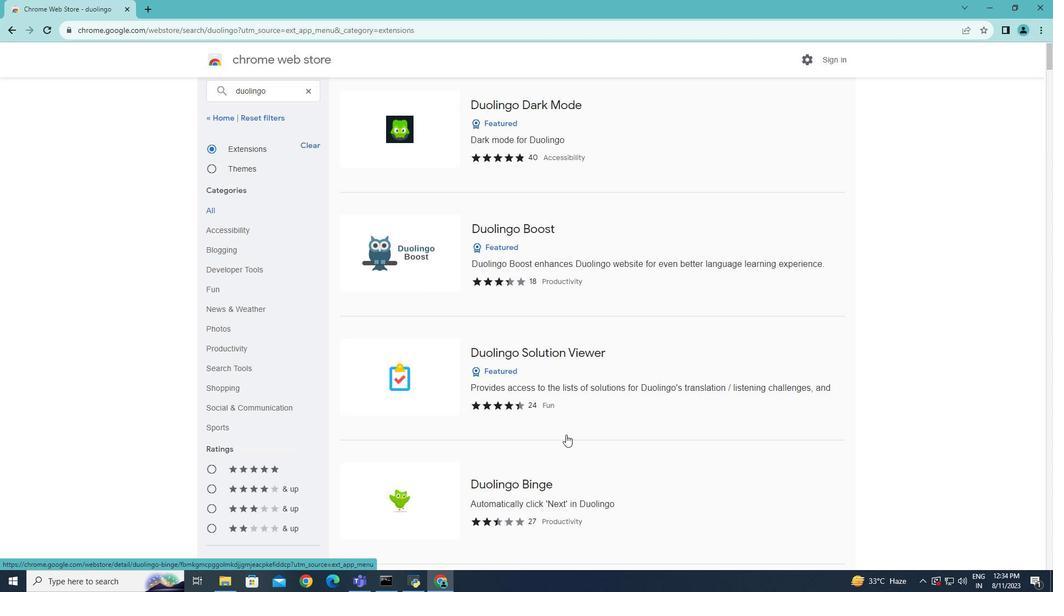
Action: Mouse scrolled (566, 435) with delta (0, 0)
